 Task: Make A Halftone Pattern.
Action: Mouse moved to (256, 558)
Screenshot: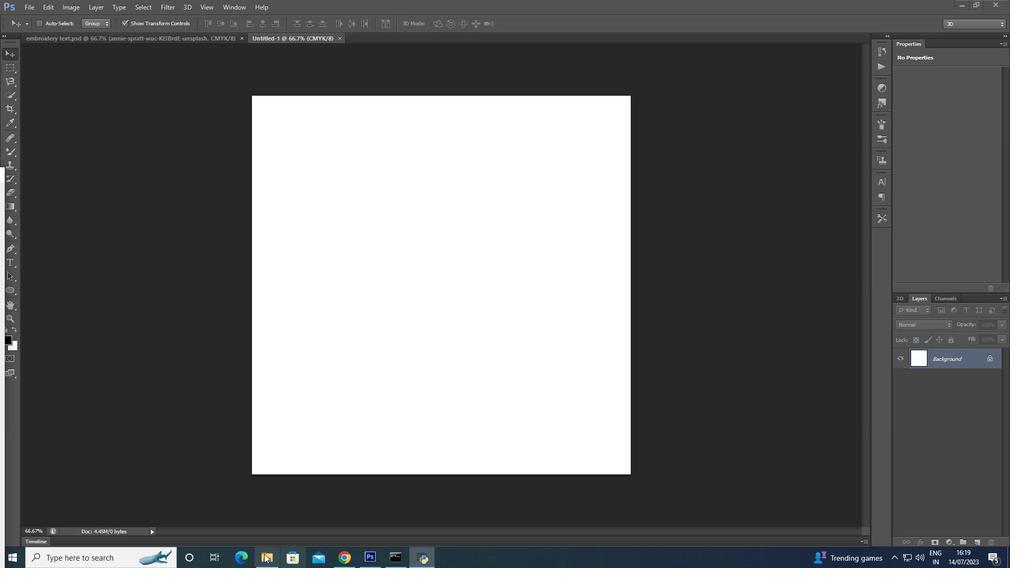 
Action: Mouse pressed left at (256, 558)
Screenshot: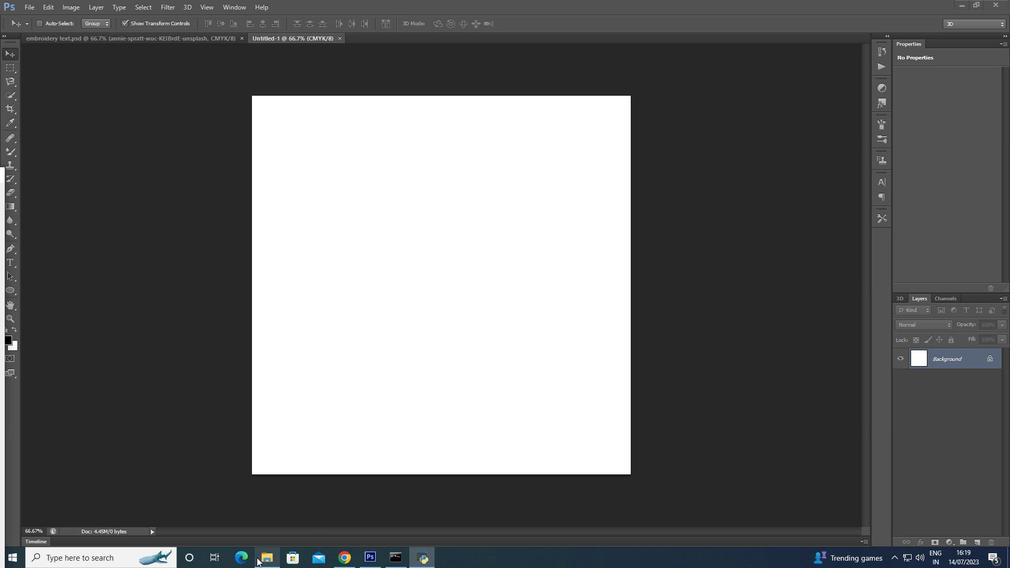 
Action: Mouse moved to (386, 228)
Screenshot: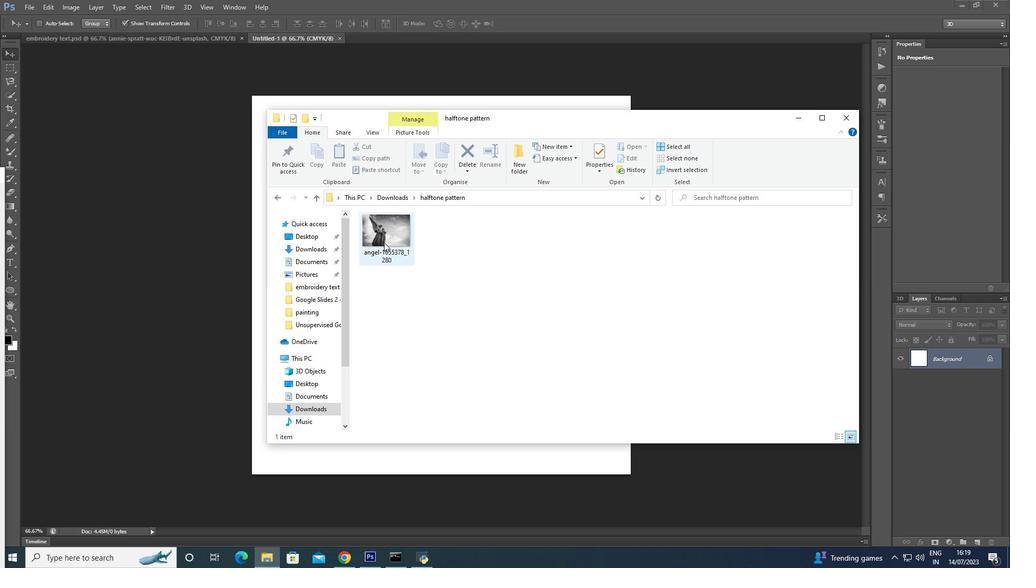 
Action: Mouse pressed left at (386, 228)
Screenshot: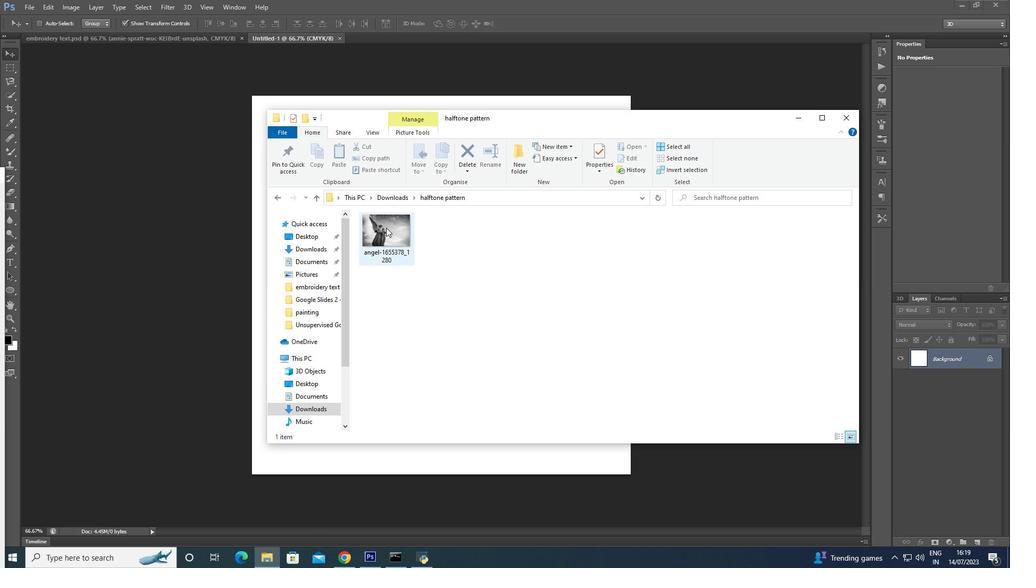 
Action: Mouse moved to (432, 258)
Screenshot: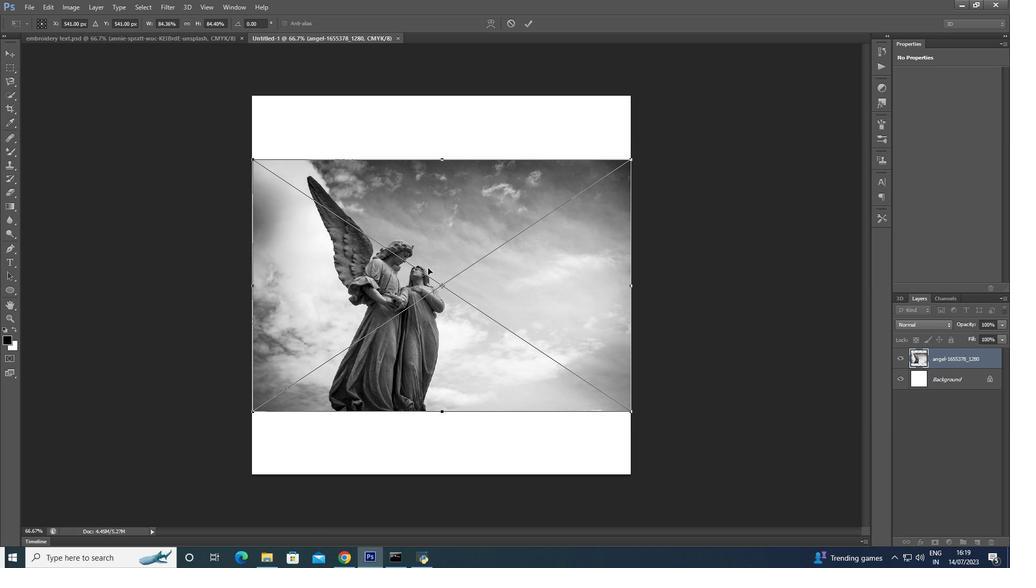 
Action: Mouse pressed left at (432, 258)
Screenshot: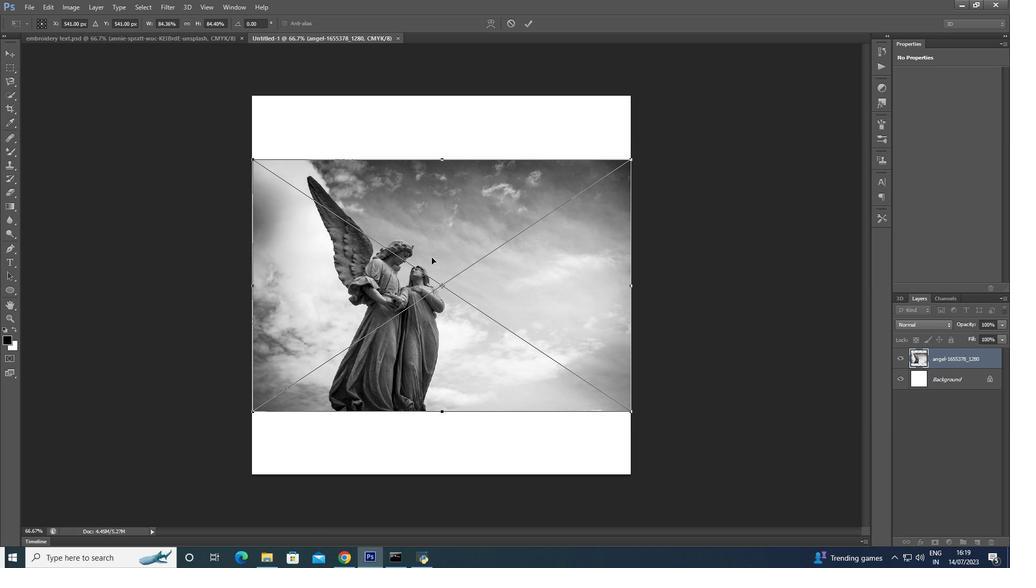 
Action: Mouse moved to (433, 249)
Screenshot: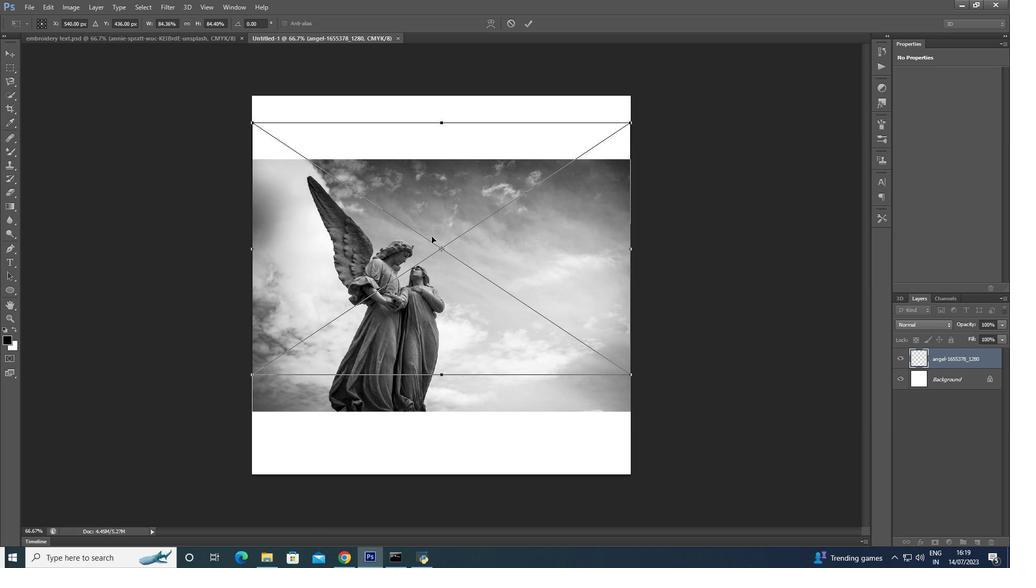 
Action: Mouse pressed left at (433, 249)
Screenshot: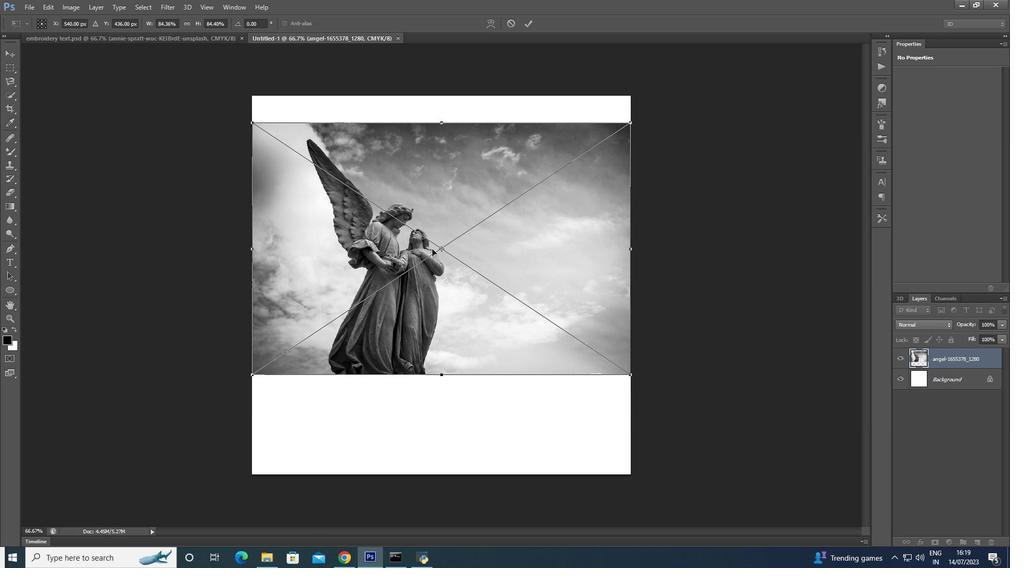 
Action: Mouse moved to (432, 186)
Screenshot: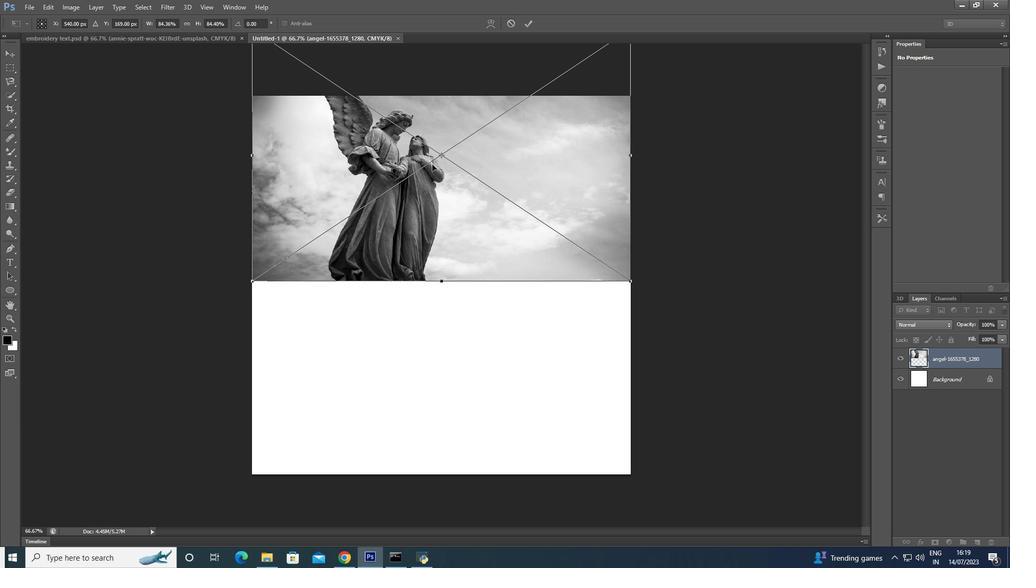 
Action: Mouse pressed left at (432, 186)
Screenshot: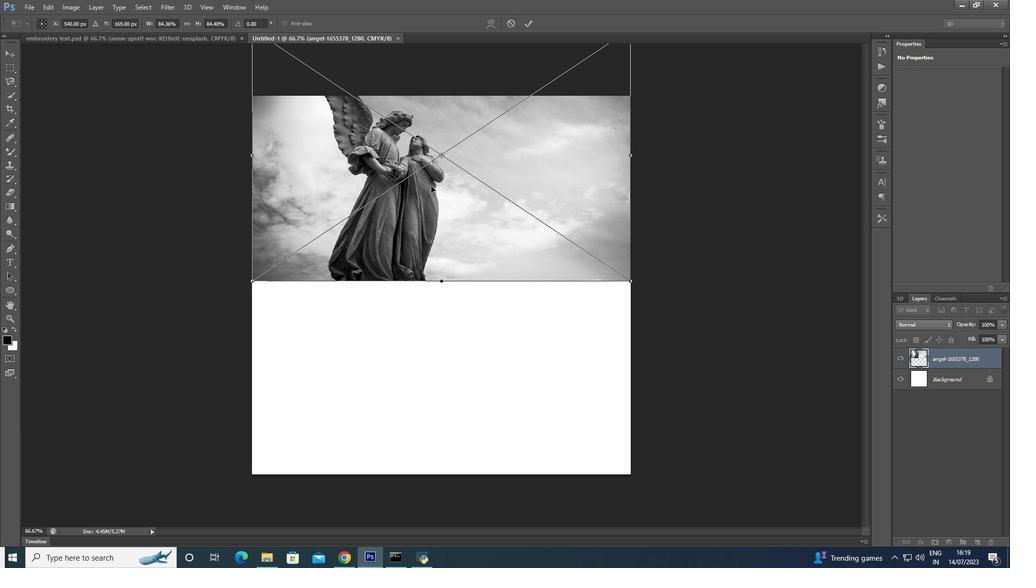 
Action: Mouse moved to (428, 275)
Screenshot: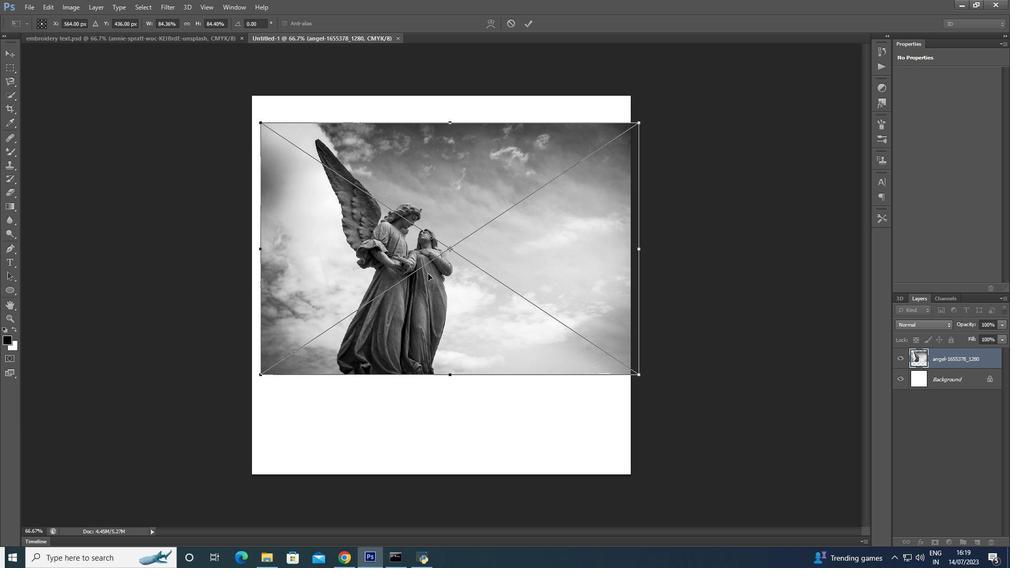 
Action: Key pressed <Key.alt_l>
Screenshot: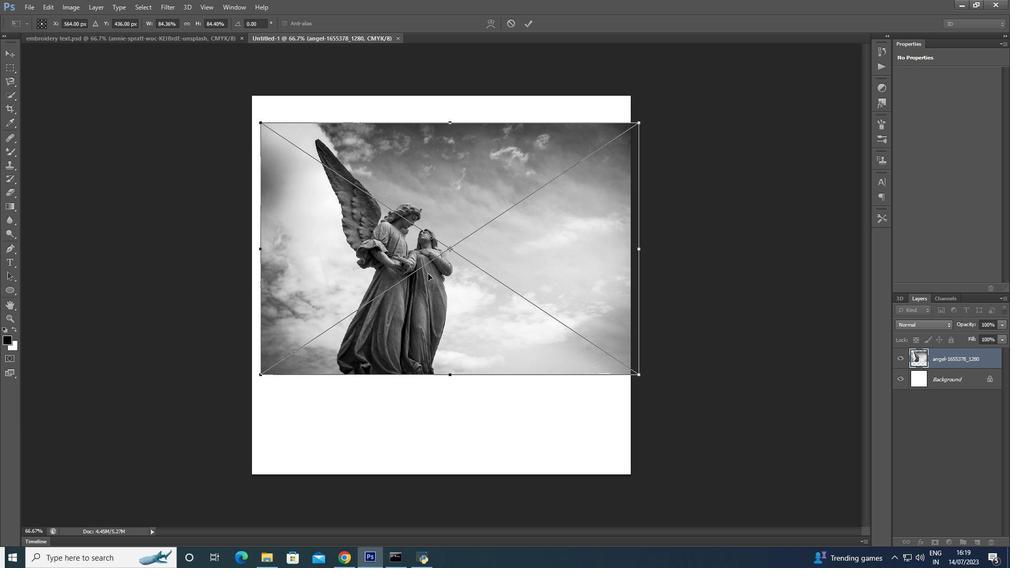 
Action: Mouse moved to (338, 297)
Screenshot: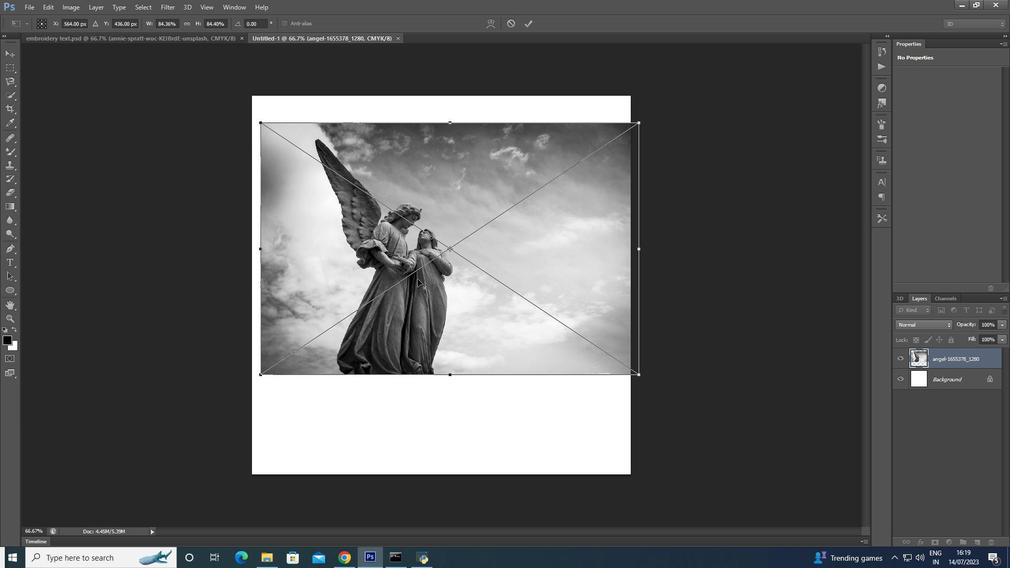 
Action: Key pressed <Key.shift>
Screenshot: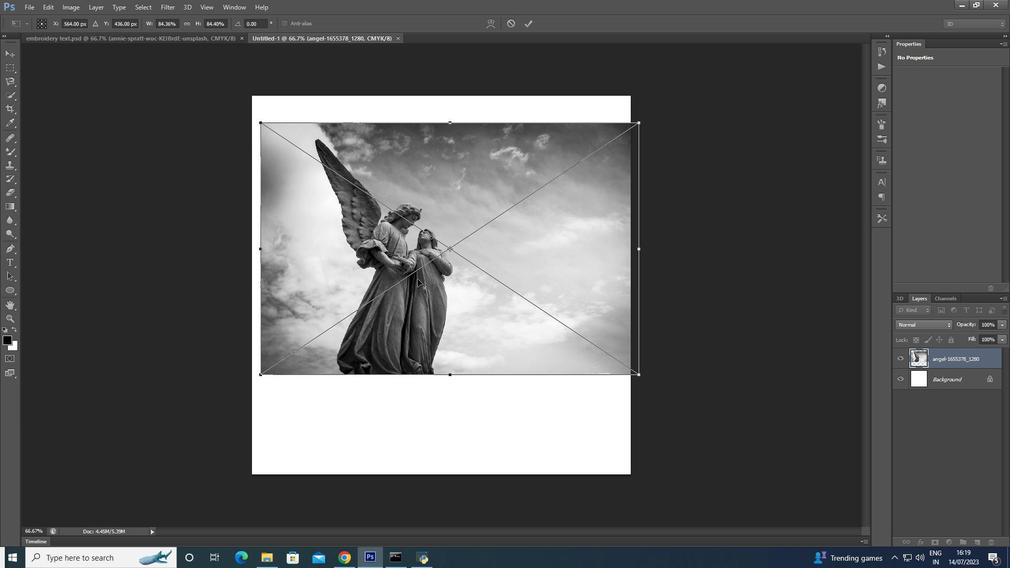 
Action: Mouse moved to (265, 378)
Screenshot: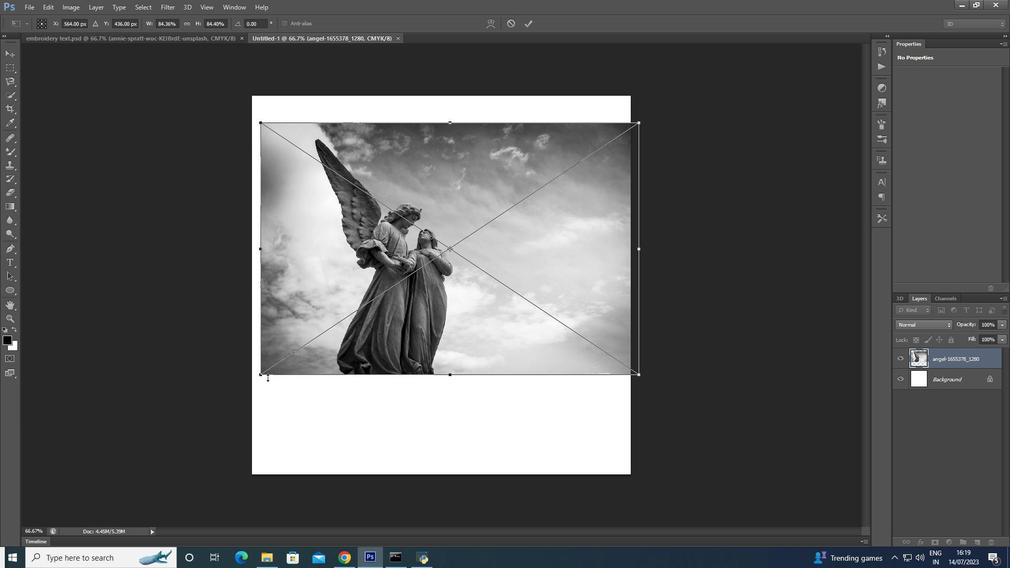 
Action: Key pressed <Key.shift>
Screenshot: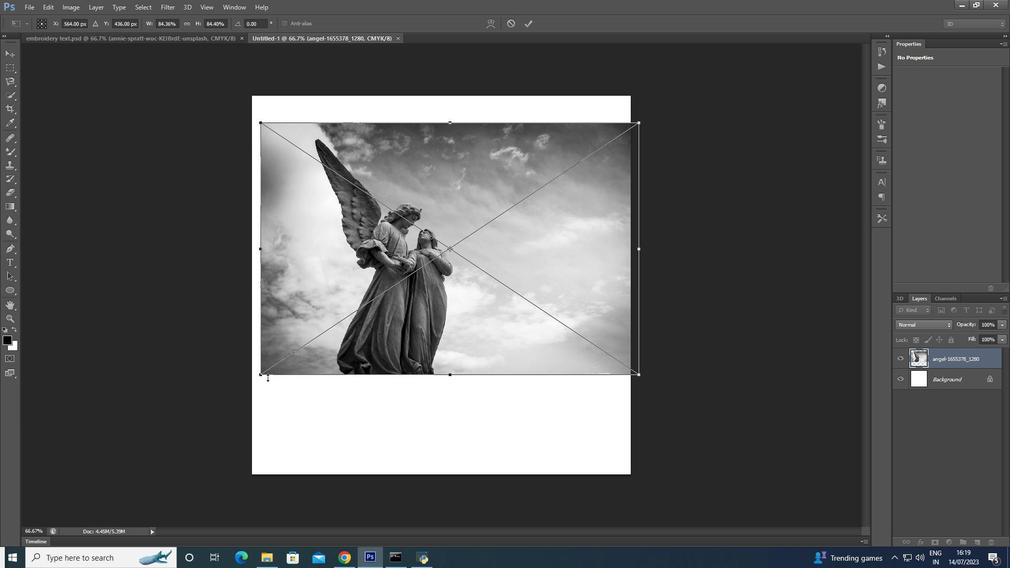 
Action: Mouse moved to (264, 378)
Screenshot: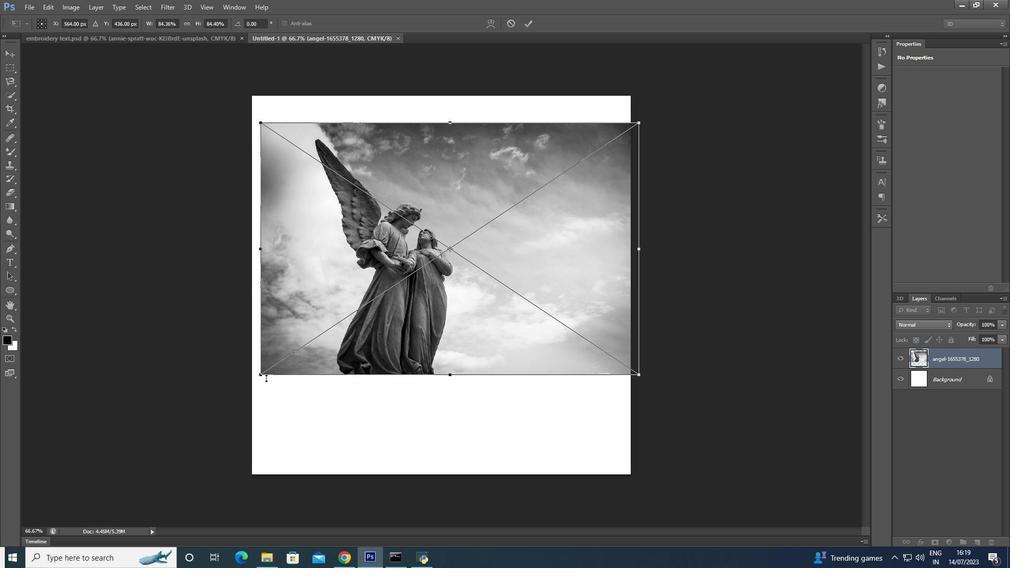 
Action: Key pressed <Key.shift>
Screenshot: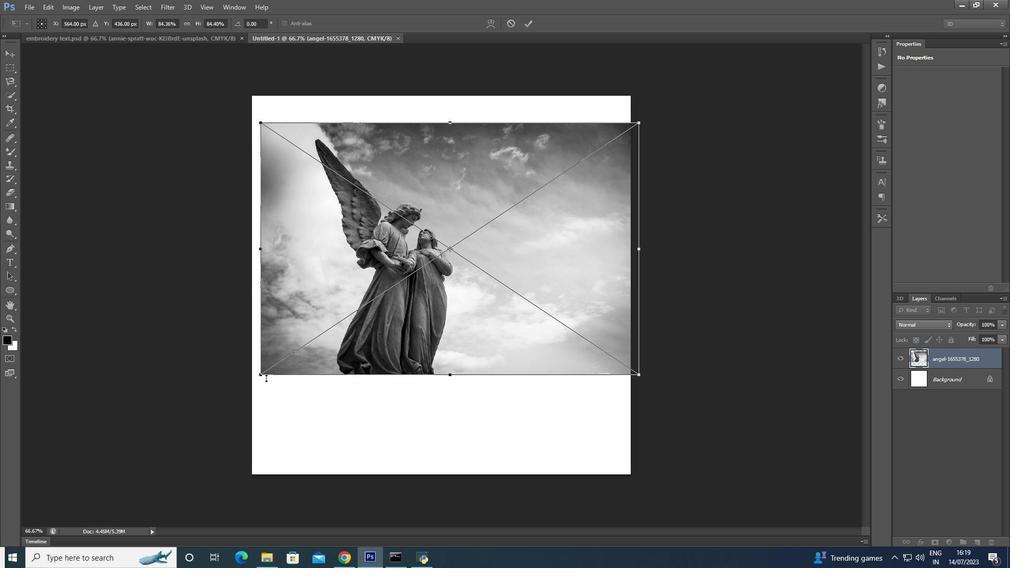 
Action: Mouse moved to (262, 378)
Screenshot: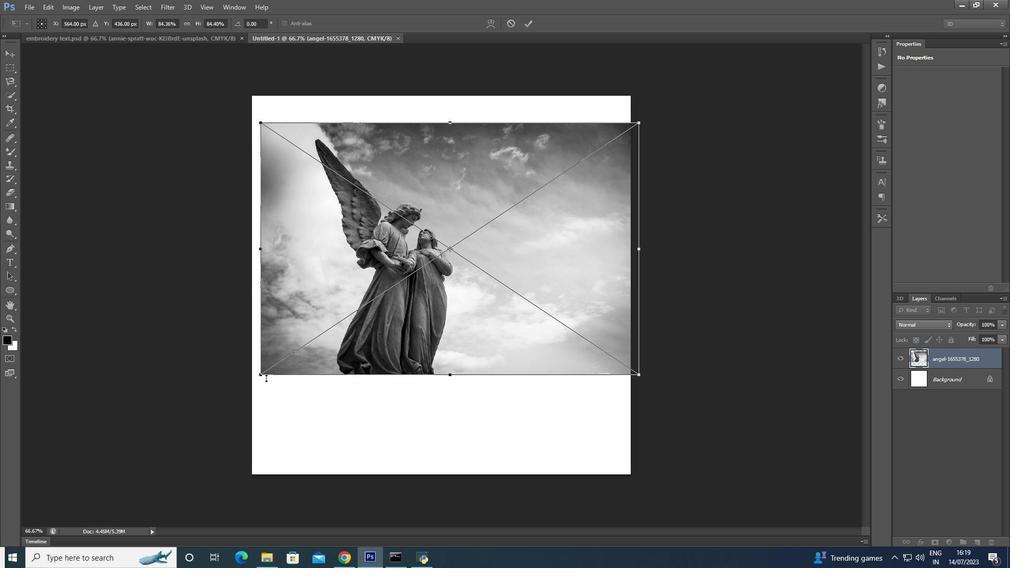 
Action: Key pressed <Key.shift>
Screenshot: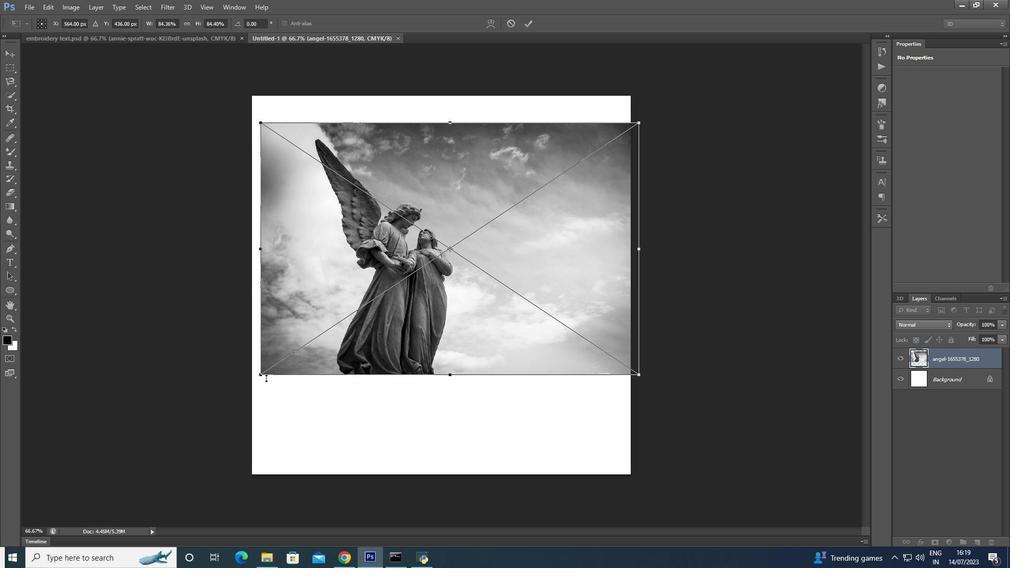 
Action: Mouse moved to (261, 378)
Screenshot: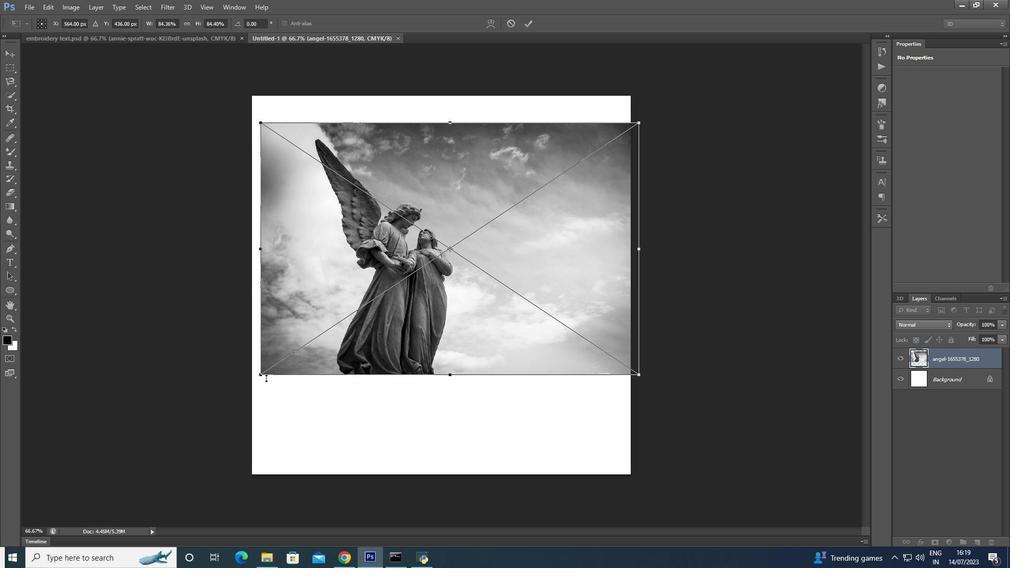 
Action: Key pressed <Key.shift><Key.shift>
Screenshot: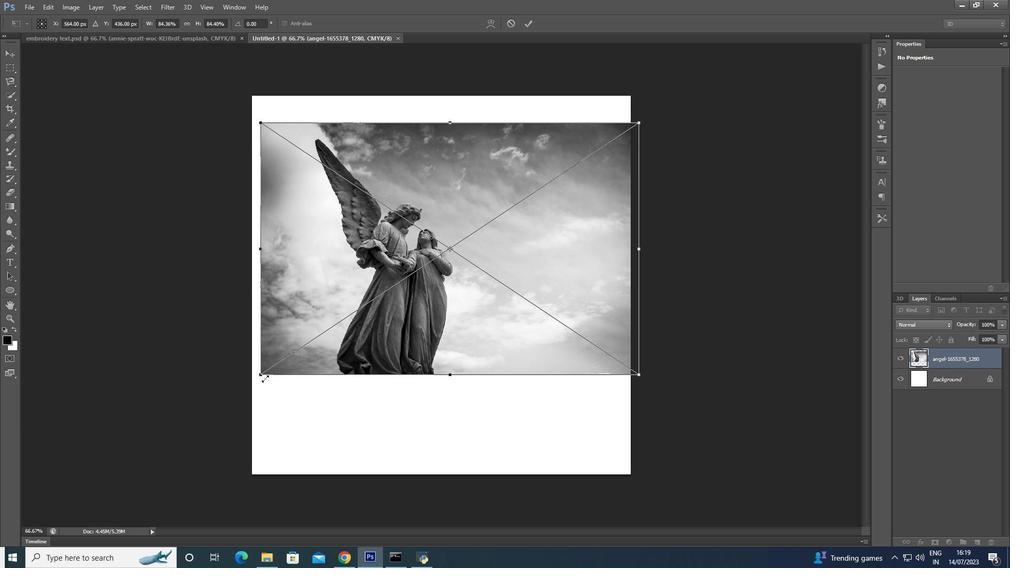 
Action: Mouse moved to (261, 378)
Screenshot: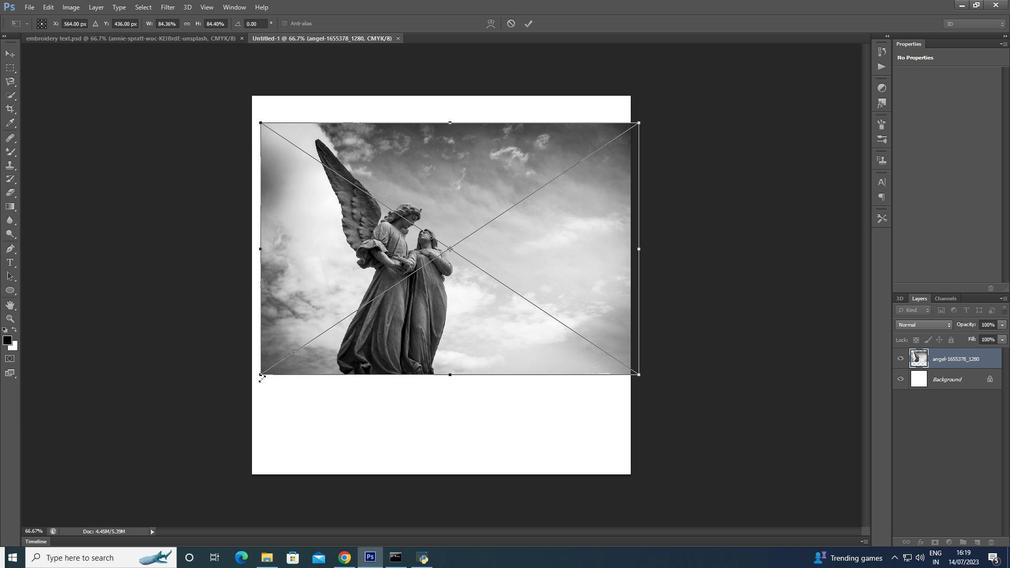 
Action: Key pressed <Key.shift><Key.shift><Key.shift><Key.shift><Key.shift><Key.shift><Key.shift>
Screenshot: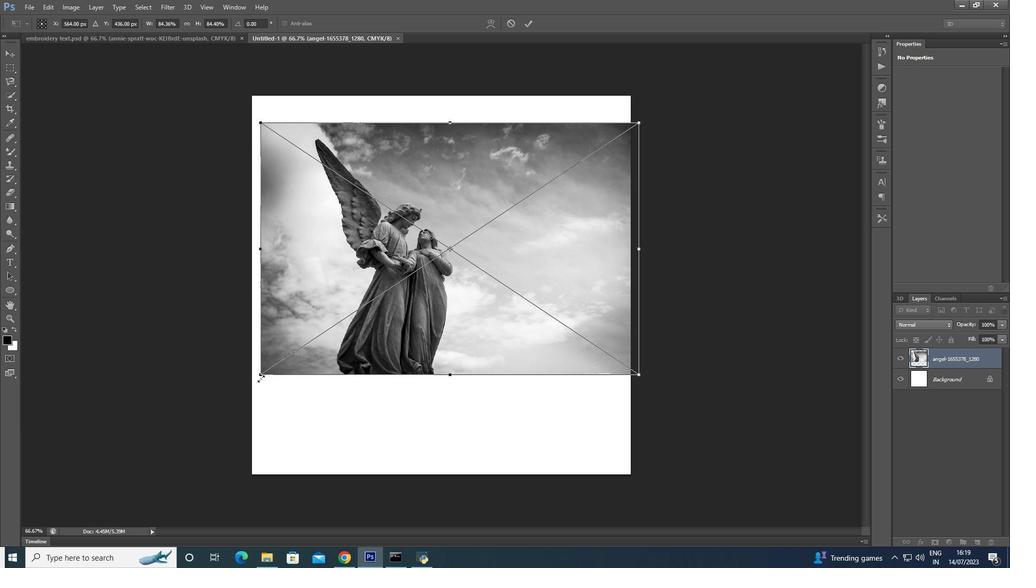 
Action: Mouse moved to (260, 378)
Screenshot: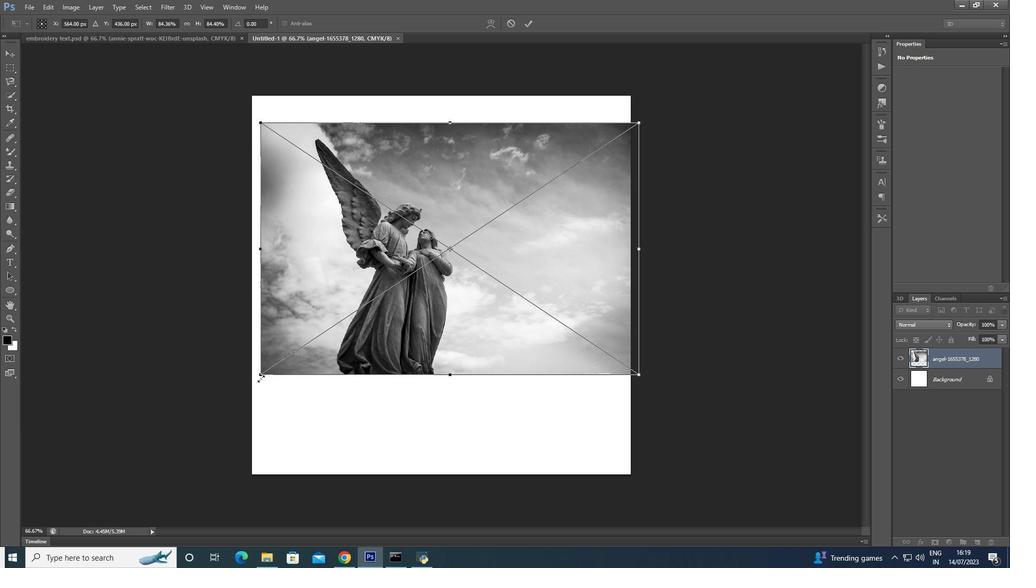 
Action: Mouse pressed left at (260, 378)
Screenshot: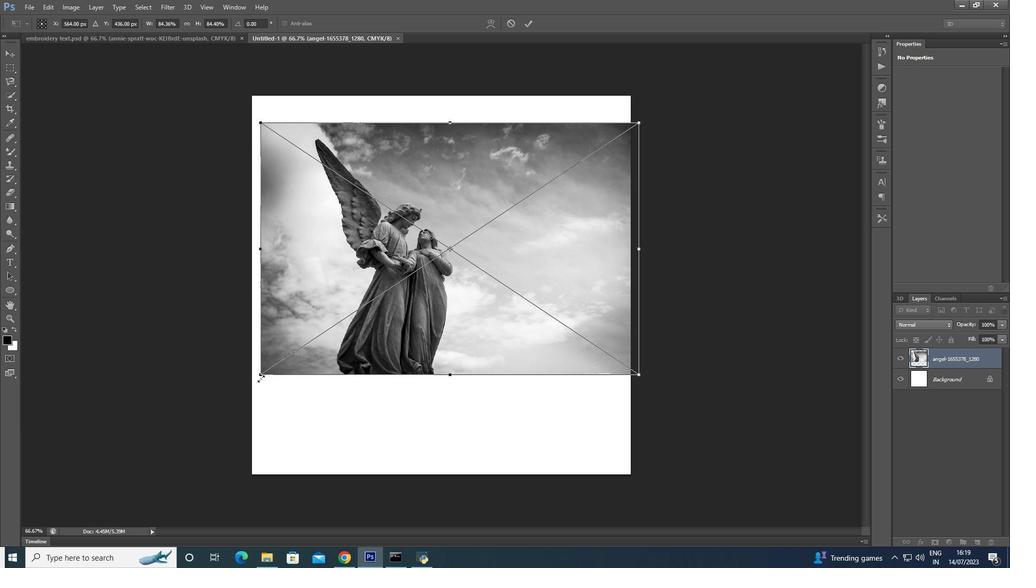 
Action: Key pressed <Key.shift><Key.shift><Key.shift><Key.shift>
Screenshot: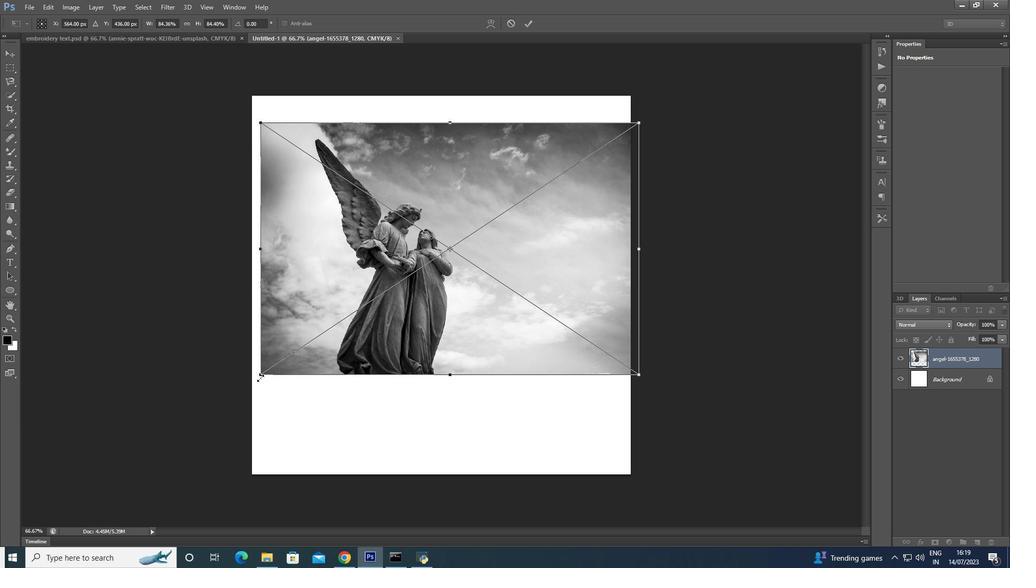 
Action: Mouse moved to (259, 378)
Screenshot: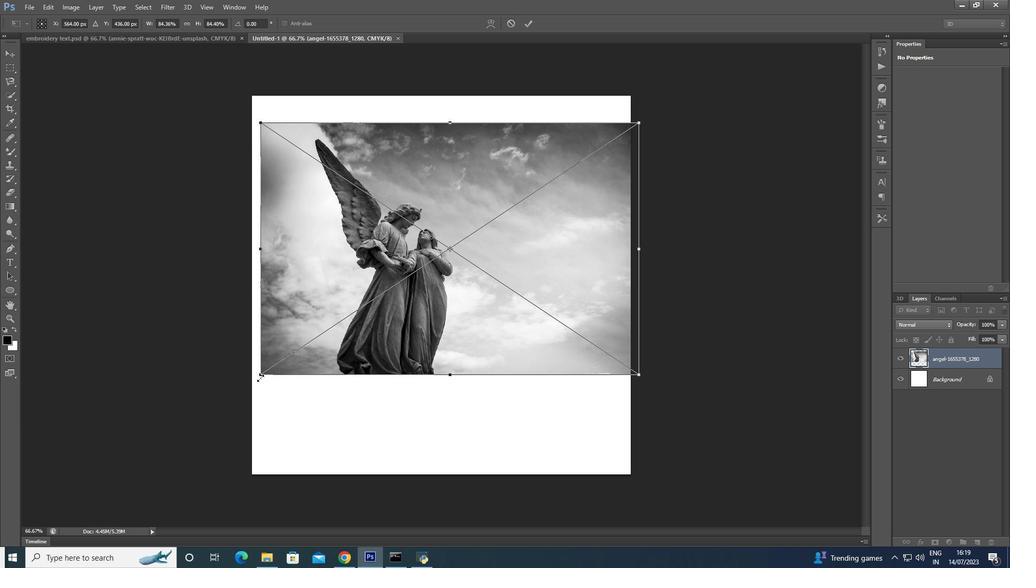 
Action: Key pressed <Key.shift>
Screenshot: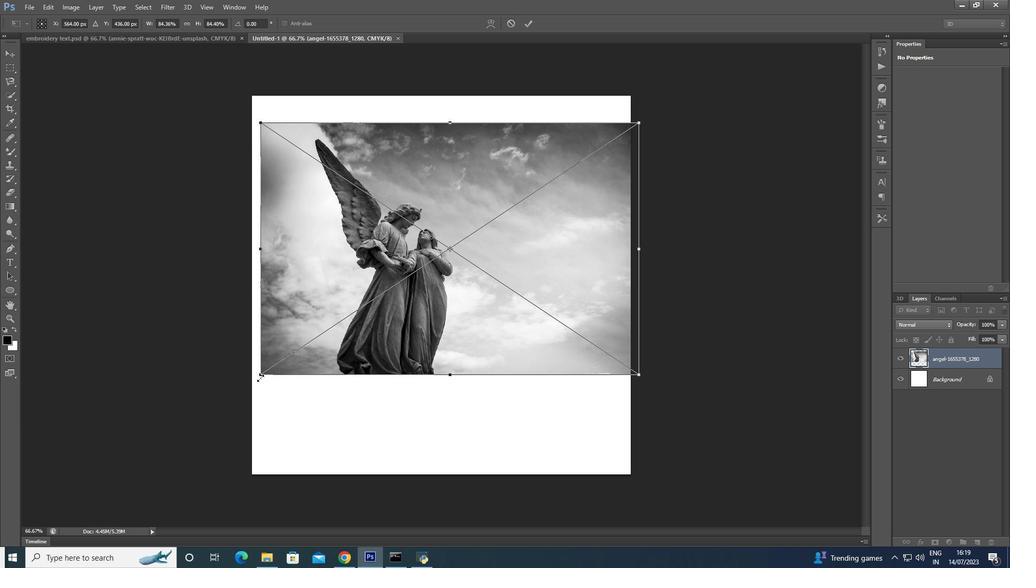 
Action: Mouse moved to (258, 380)
Screenshot: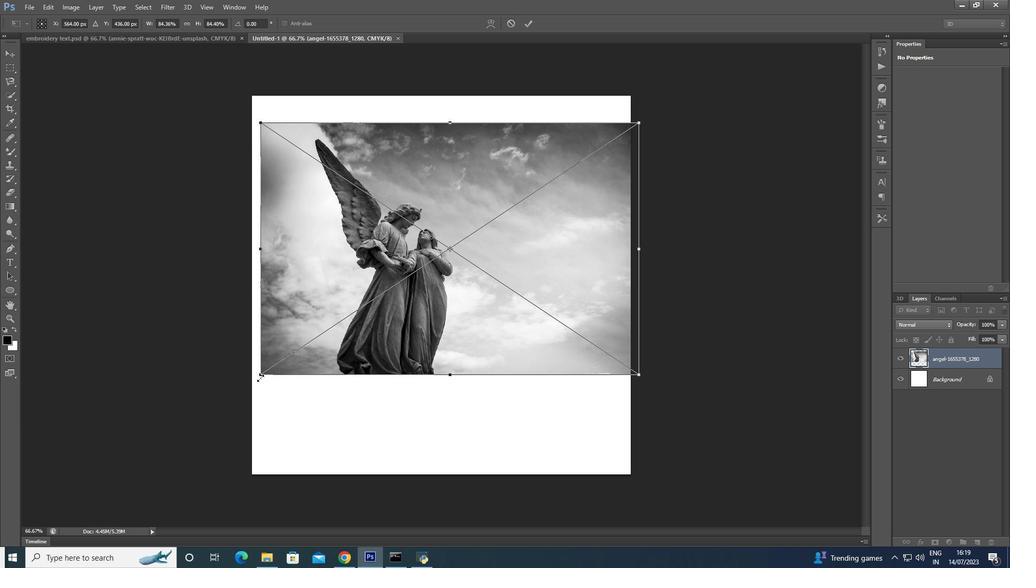 
Action: Key pressed <Key.shift>
Screenshot: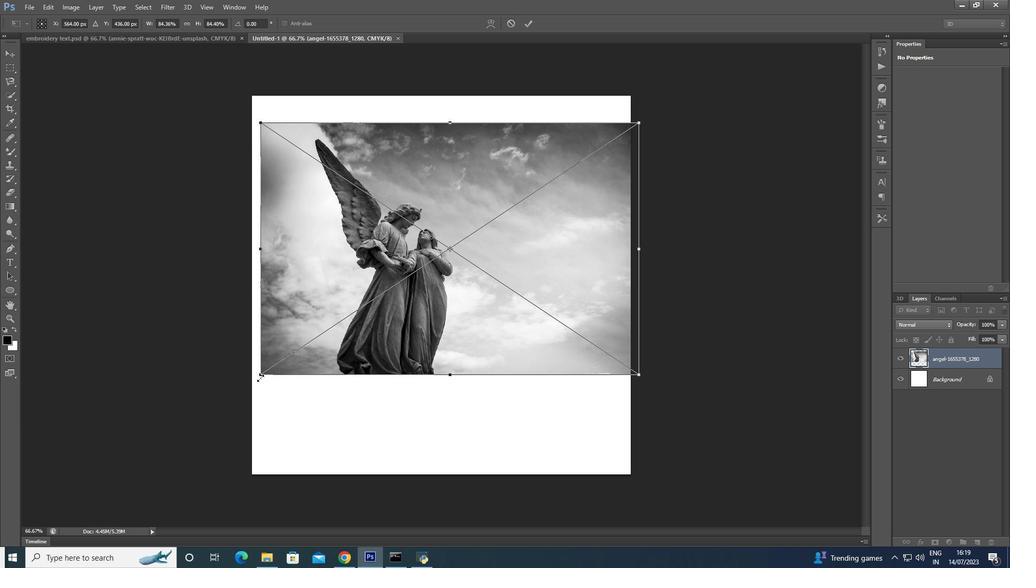 
Action: Mouse moved to (256, 384)
Screenshot: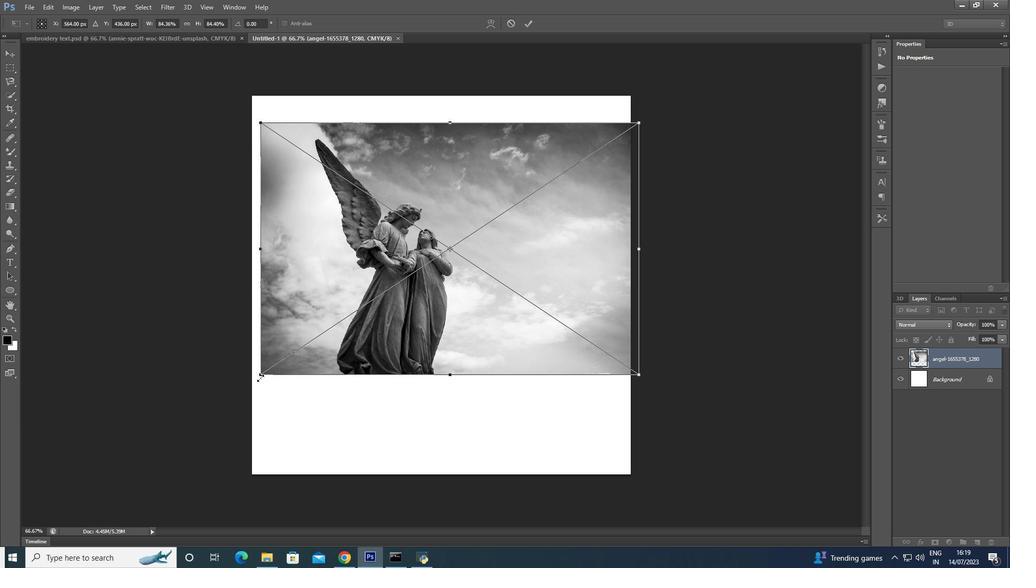 
Action: Key pressed <Key.shift>
Screenshot: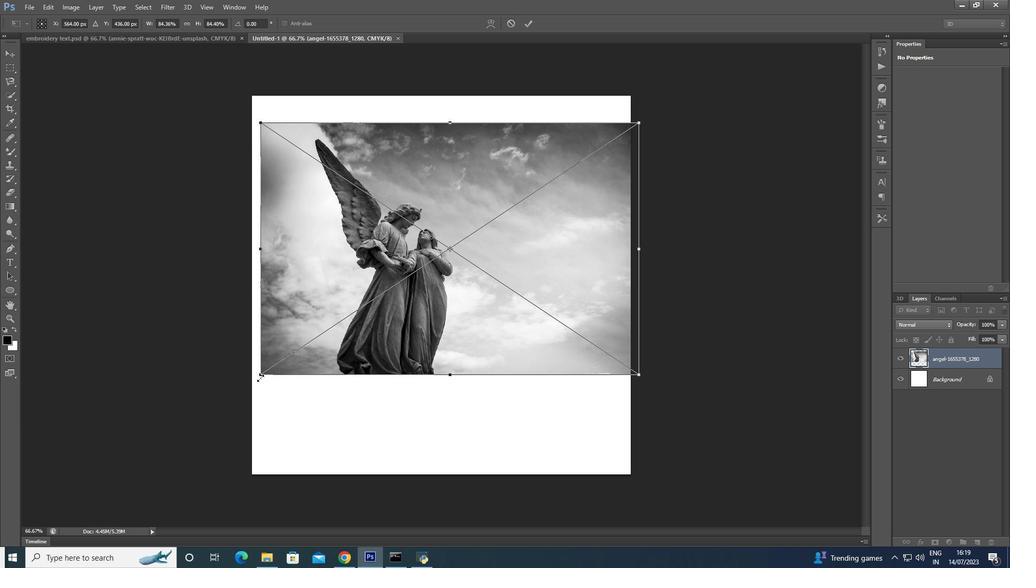 
Action: Mouse moved to (256, 385)
Screenshot: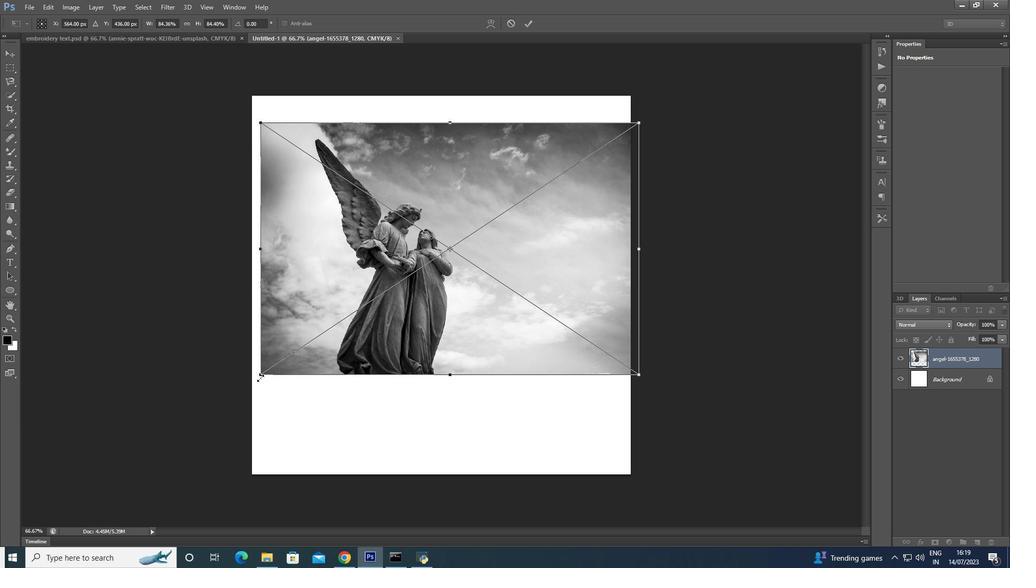 
Action: Key pressed <Key.shift>
Screenshot: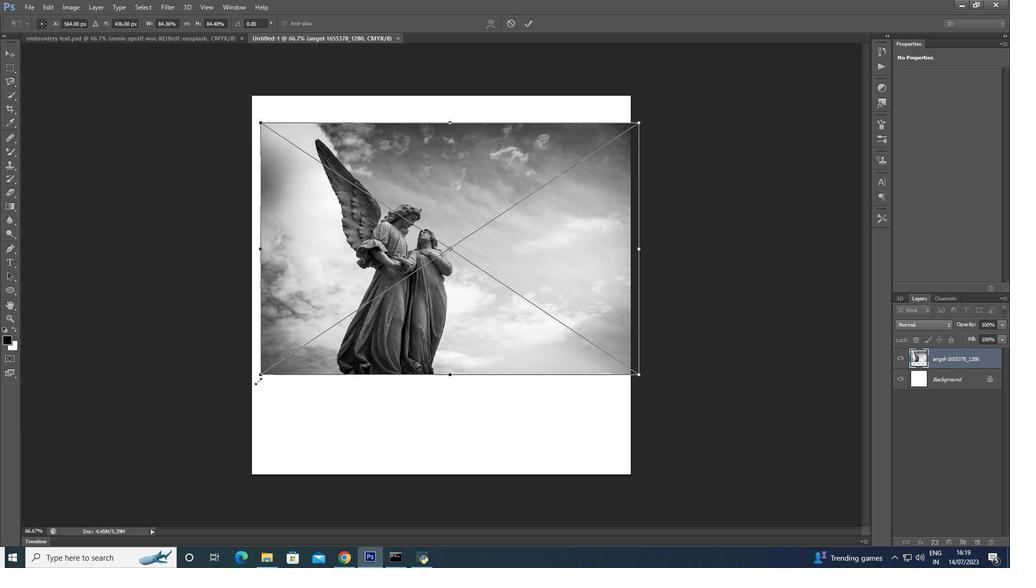 
Action: Mouse moved to (251, 397)
Screenshot: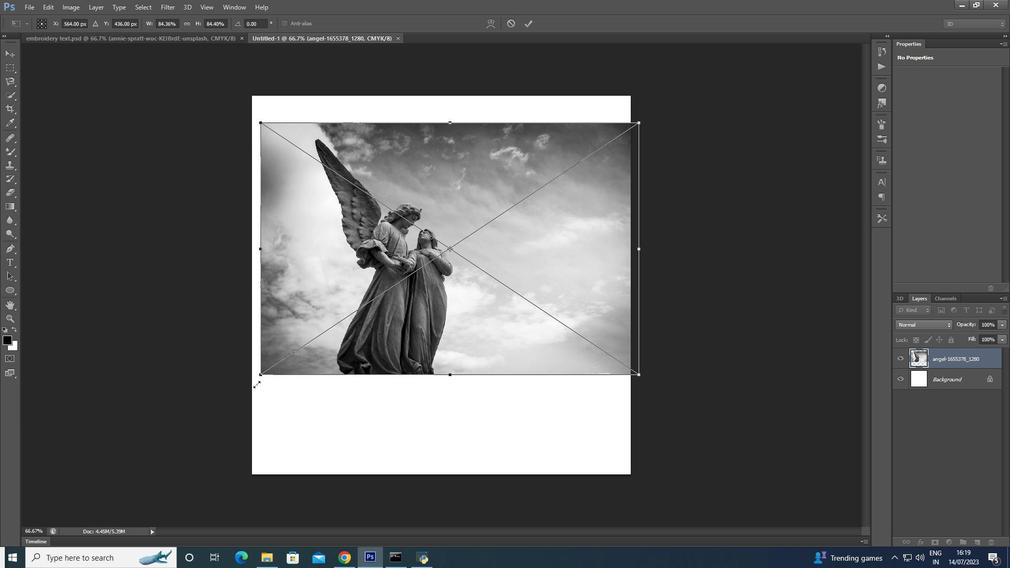 
Action: Key pressed <Key.shift>
Screenshot: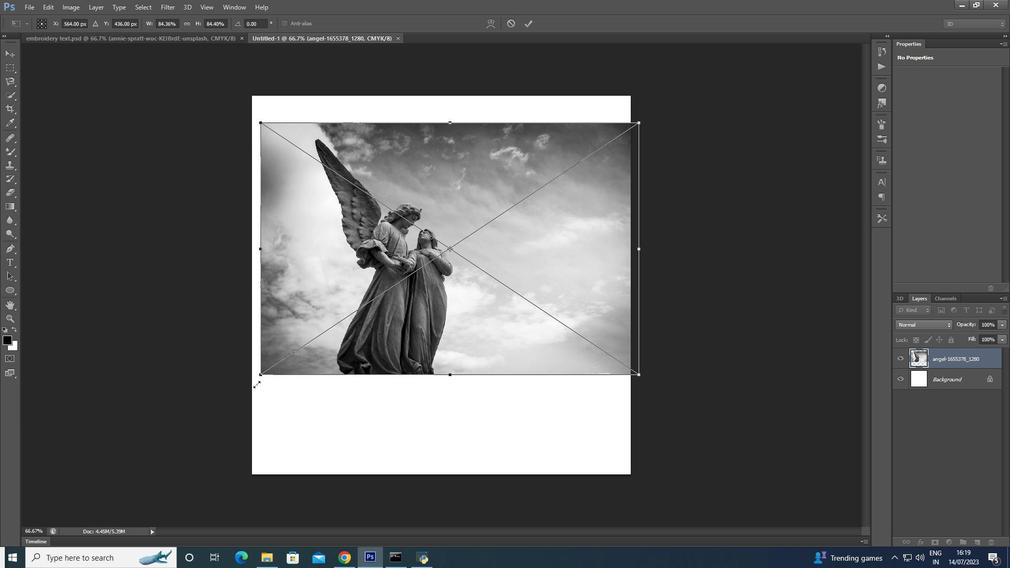 
Action: Mouse moved to (249, 401)
Screenshot: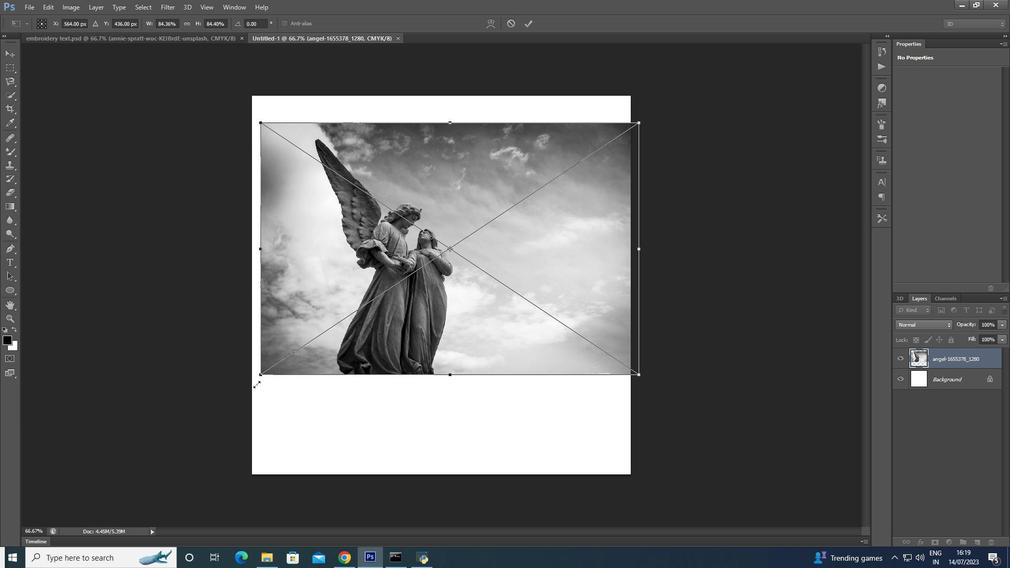 
Action: Key pressed <Key.shift>
Screenshot: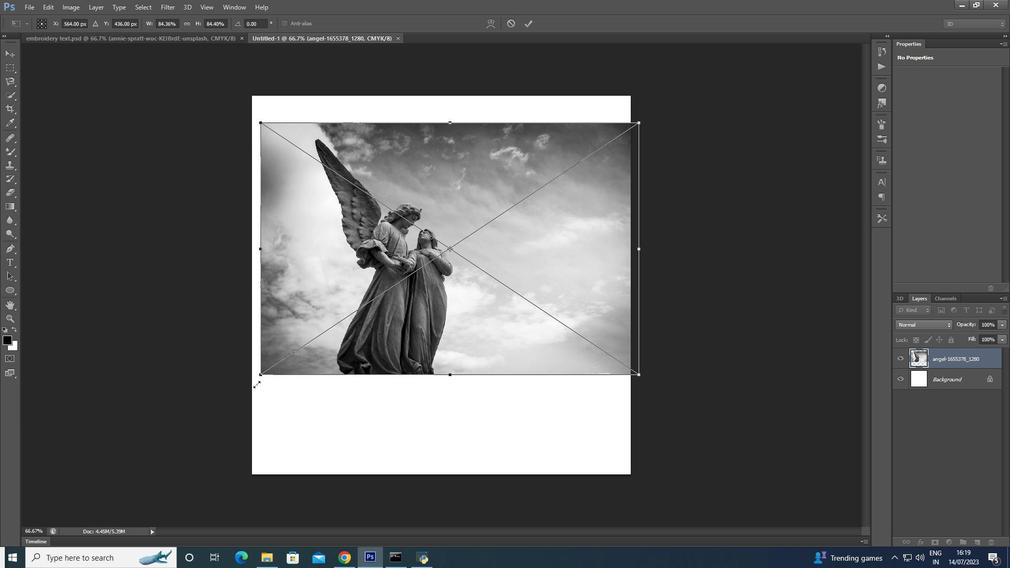 
Action: Mouse moved to (249, 402)
Screenshot: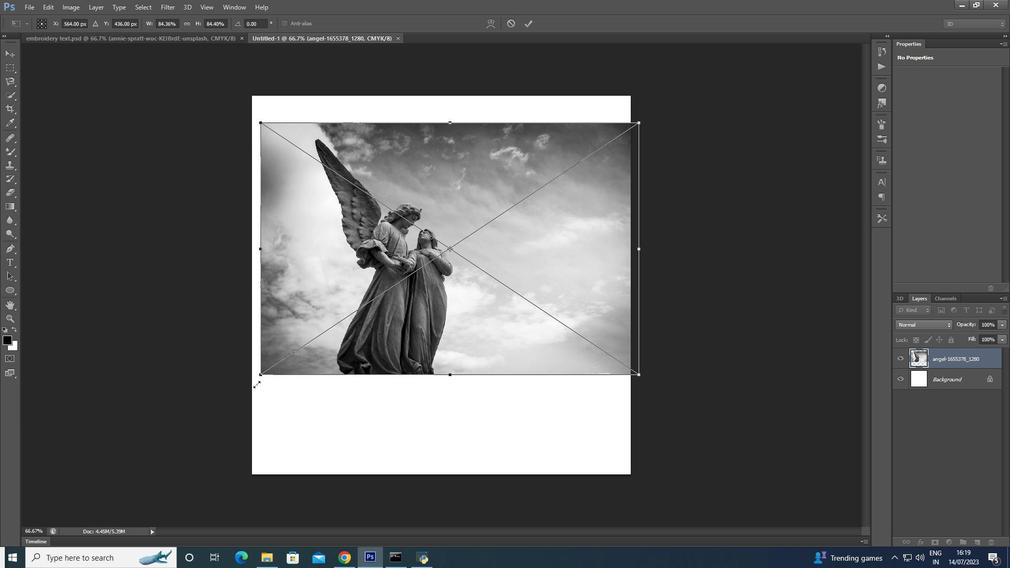 
Action: Key pressed <Key.shift>
Screenshot: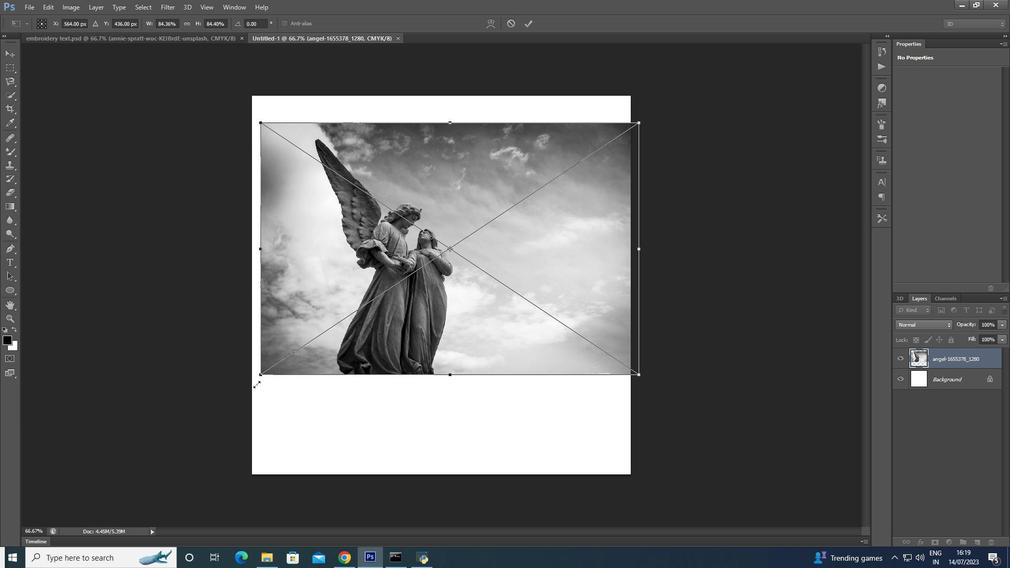 
Action: Mouse moved to (248, 407)
Screenshot: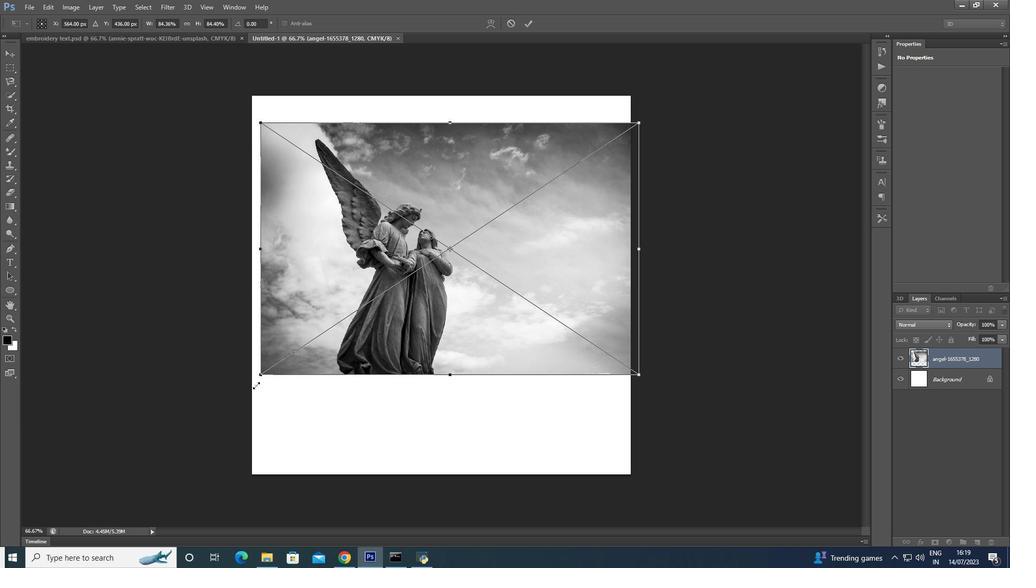 
Action: Key pressed <Key.shift>
Screenshot: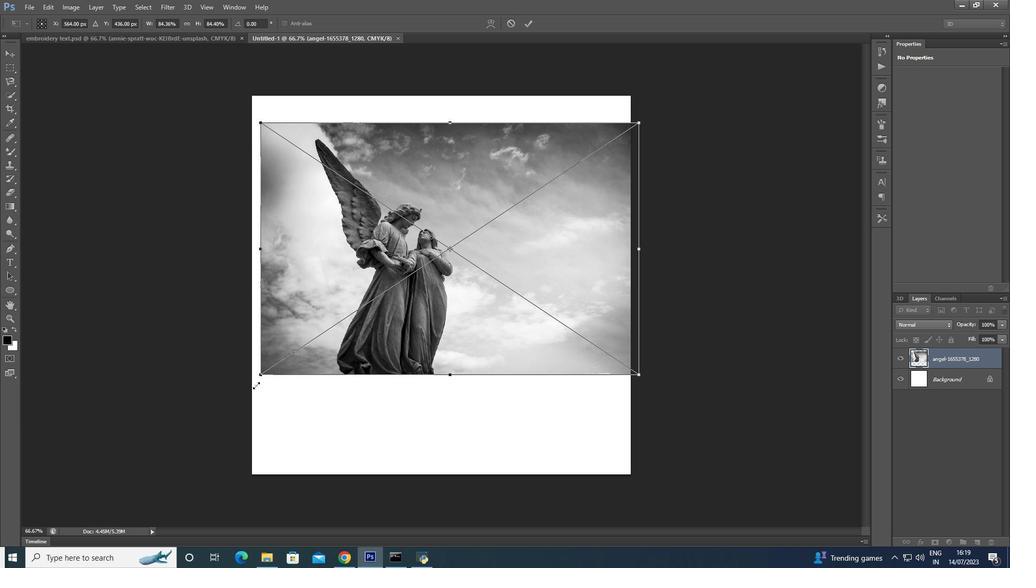 
Action: Mouse moved to (246, 417)
Screenshot: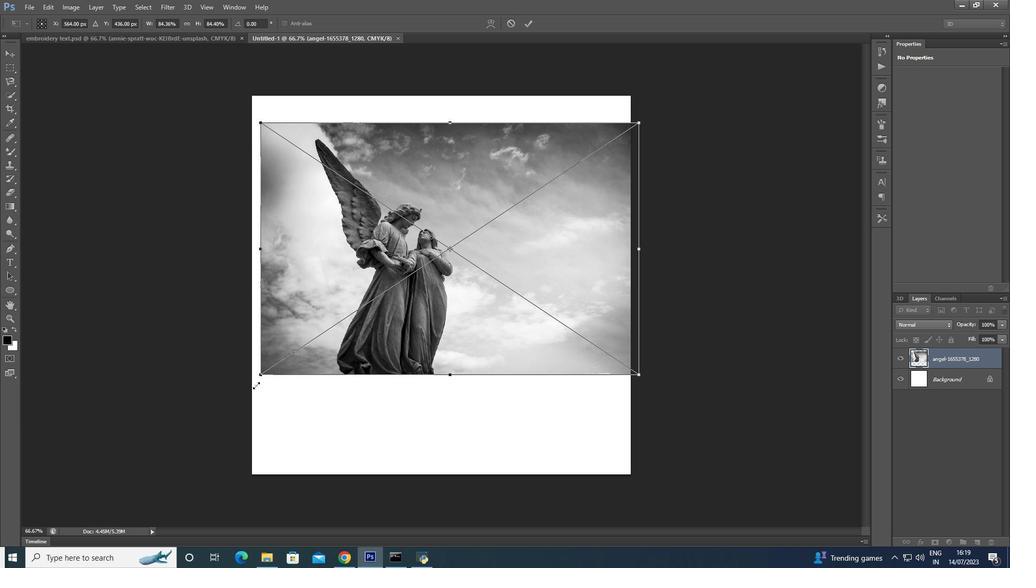 
Action: Key pressed <Key.shift>
Screenshot: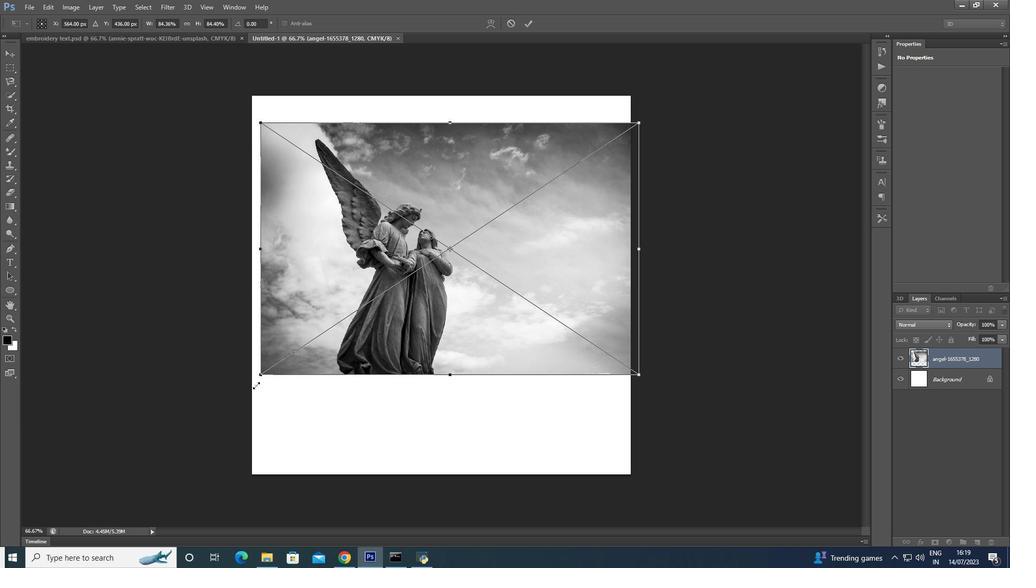 
Action: Mouse moved to (245, 426)
Screenshot: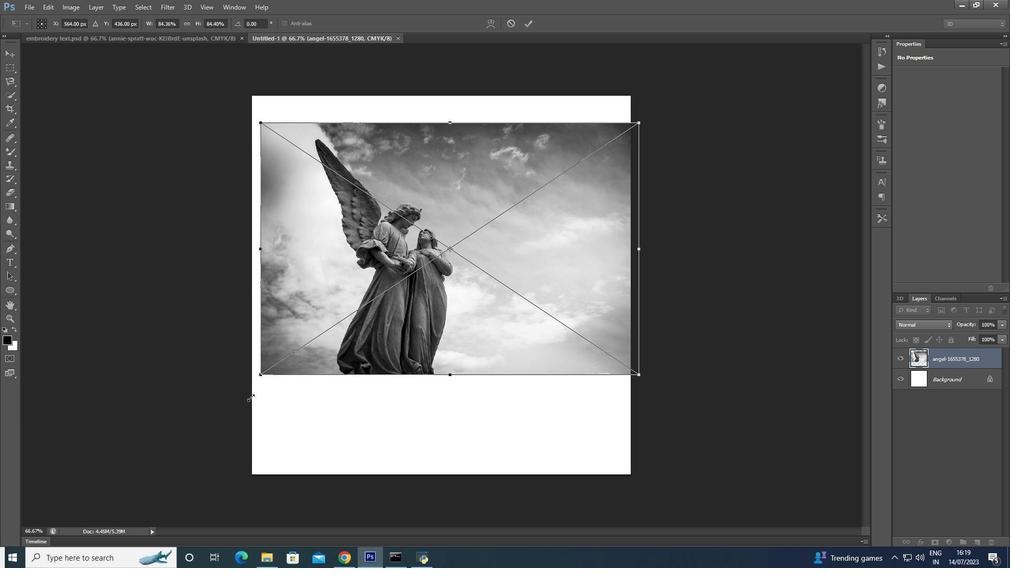 
Action: Key pressed <Key.shift>
Screenshot: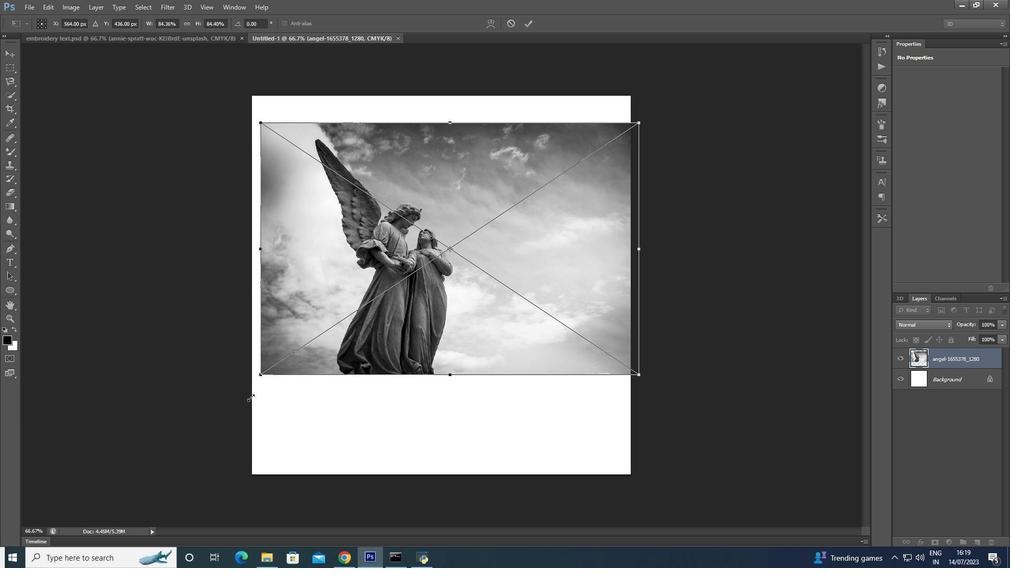 
Action: Mouse moved to (243, 433)
Screenshot: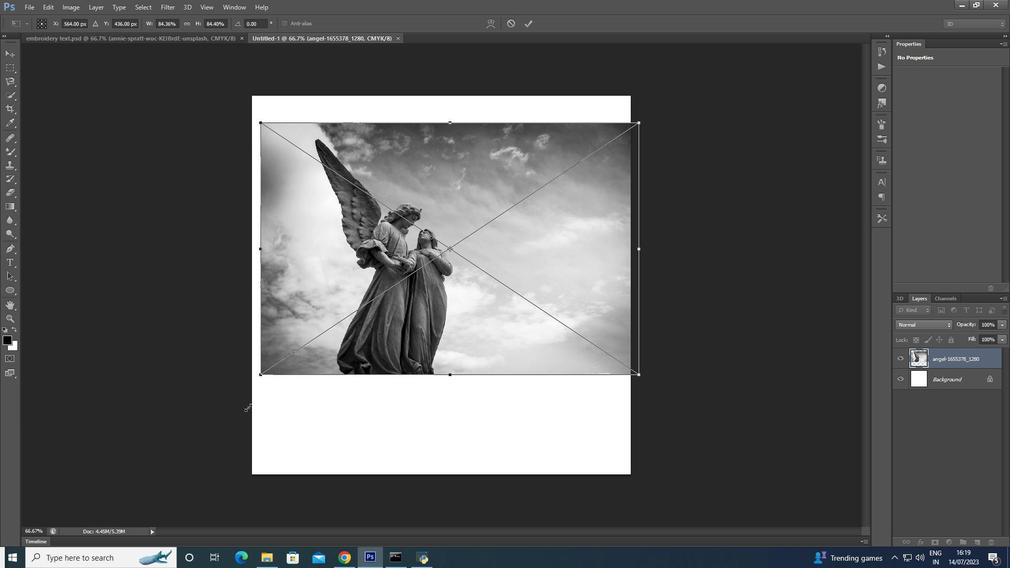 
Action: Key pressed <Key.shift>
Screenshot: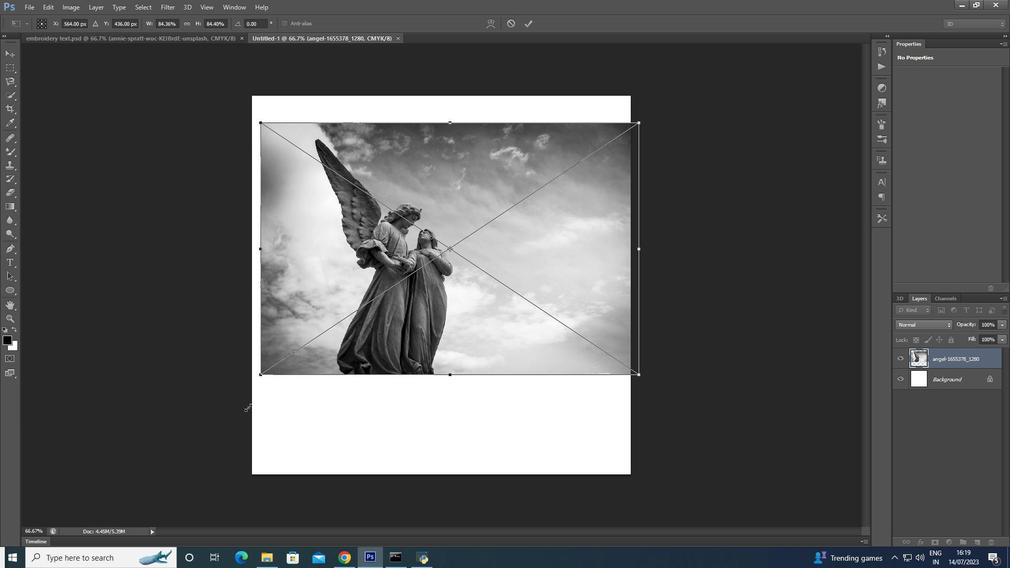 
Action: Mouse moved to (242, 443)
Screenshot: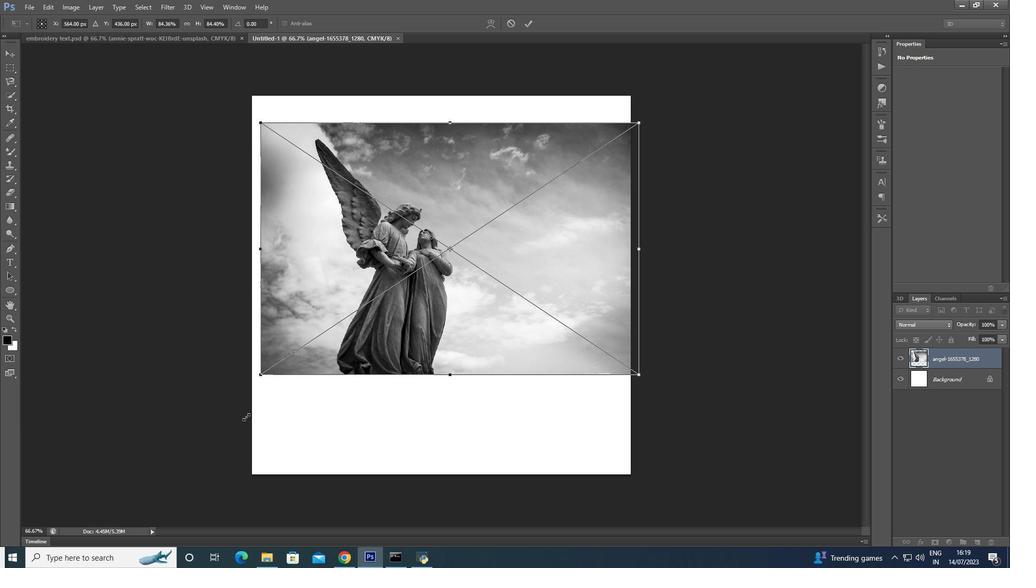 
Action: Key pressed <Key.shift>
Screenshot: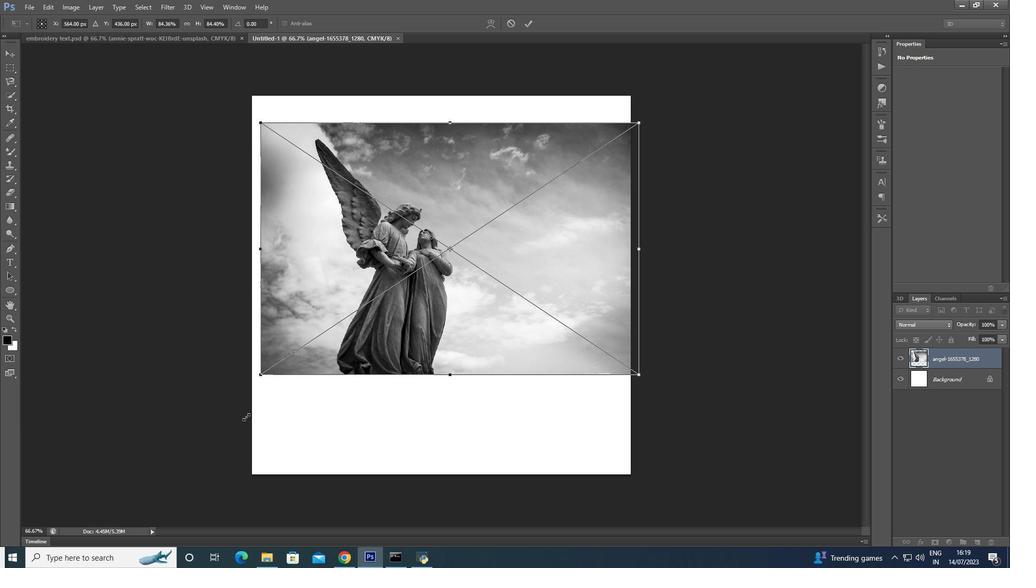 
Action: Mouse moved to (242, 448)
Screenshot: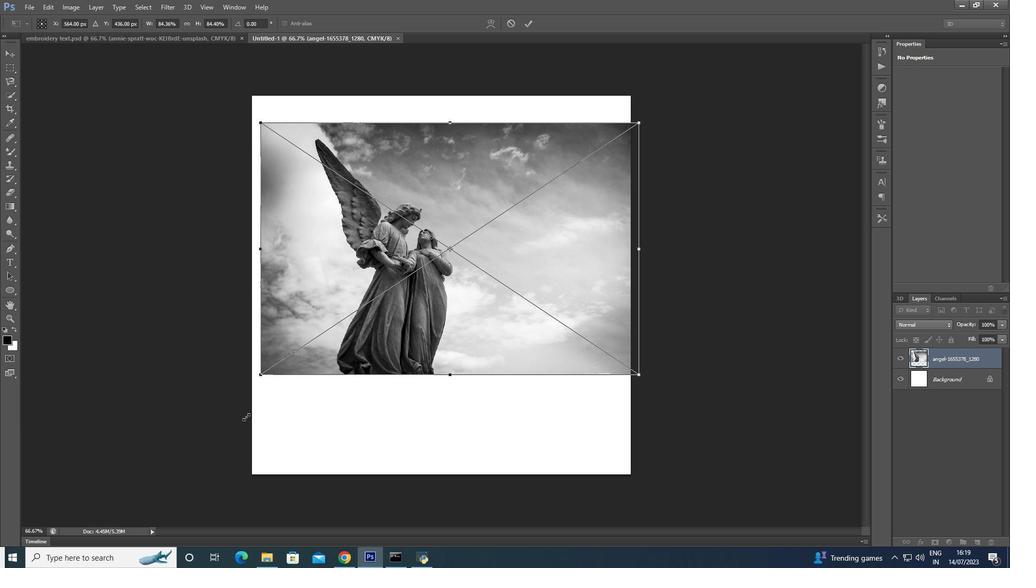 
Action: Key pressed <Key.shift>
Screenshot: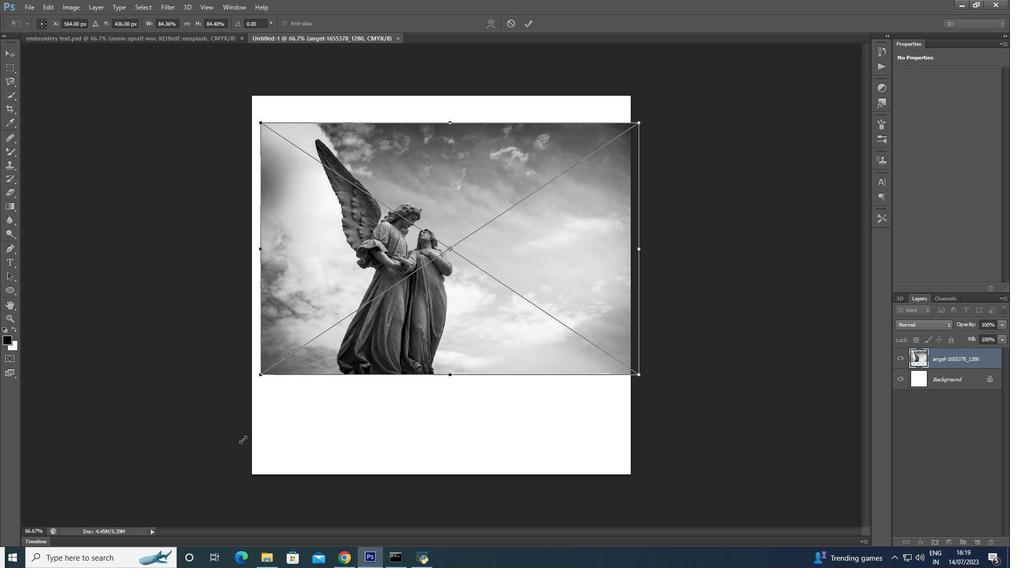 
Action: Mouse moved to (242, 462)
Screenshot: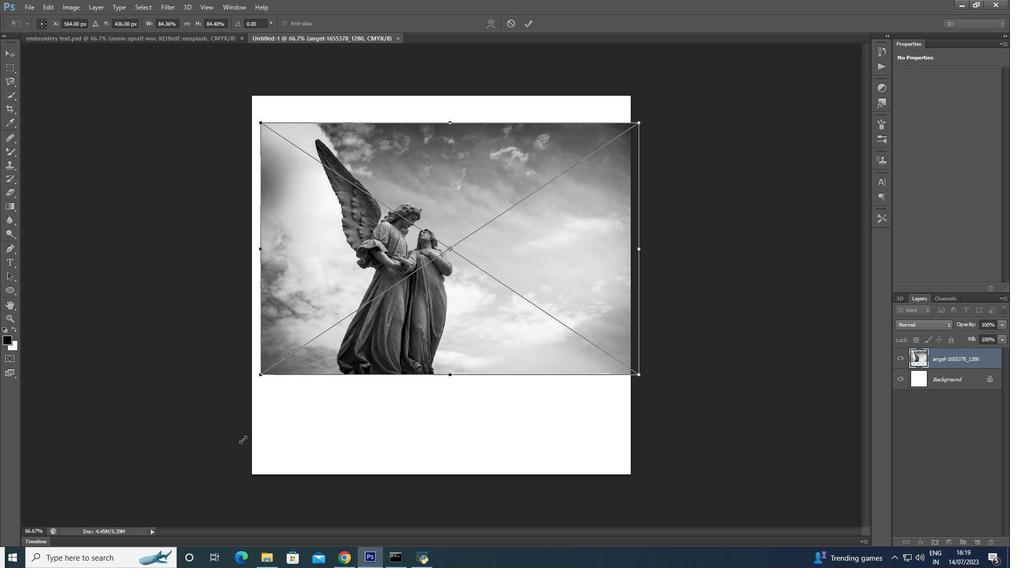 
Action: Key pressed <Key.shift>
Screenshot: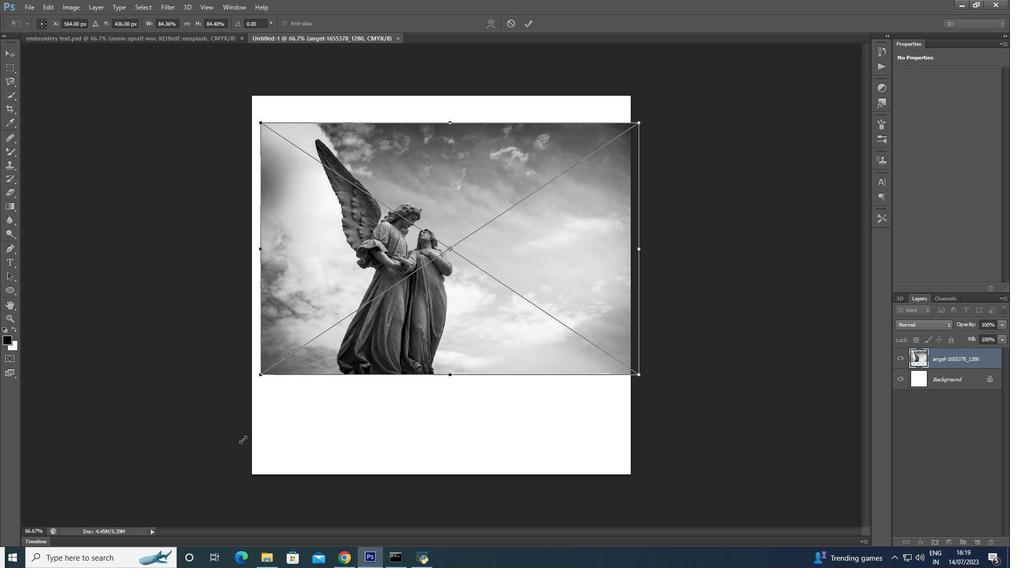 
Action: Mouse moved to (242, 468)
Screenshot: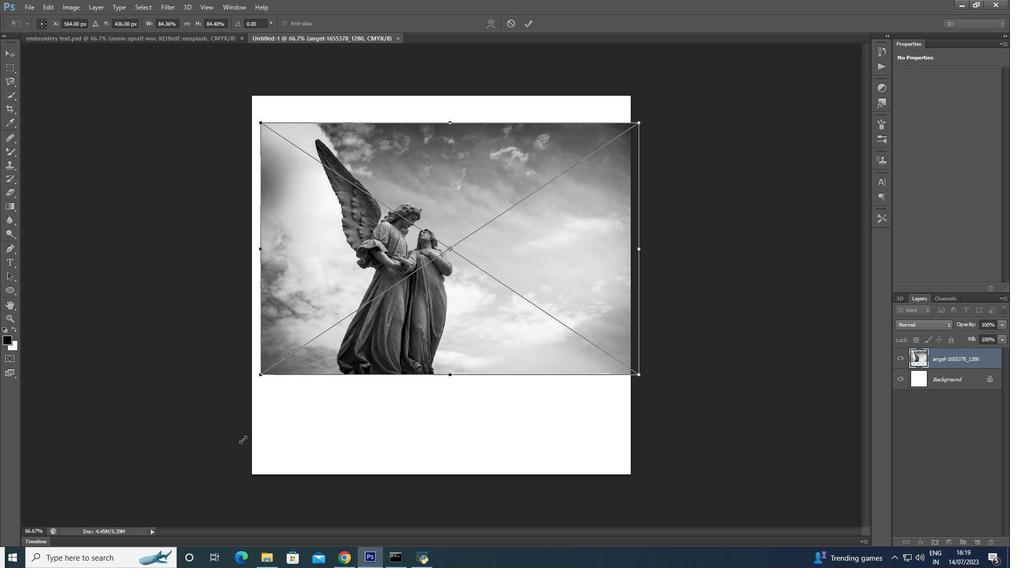 
Action: Key pressed <Key.shift>
Screenshot: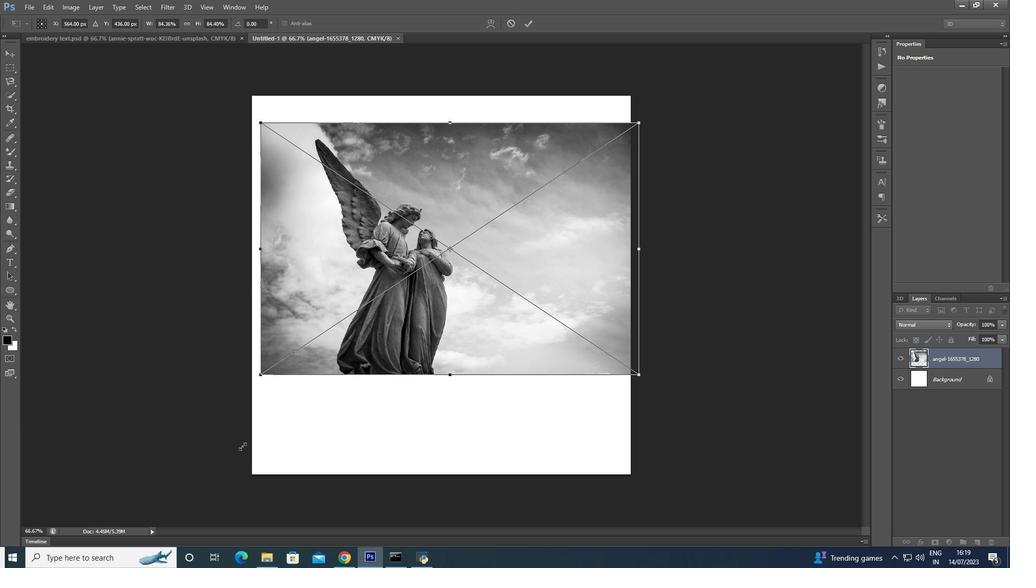 
Action: Mouse moved to (242, 479)
Screenshot: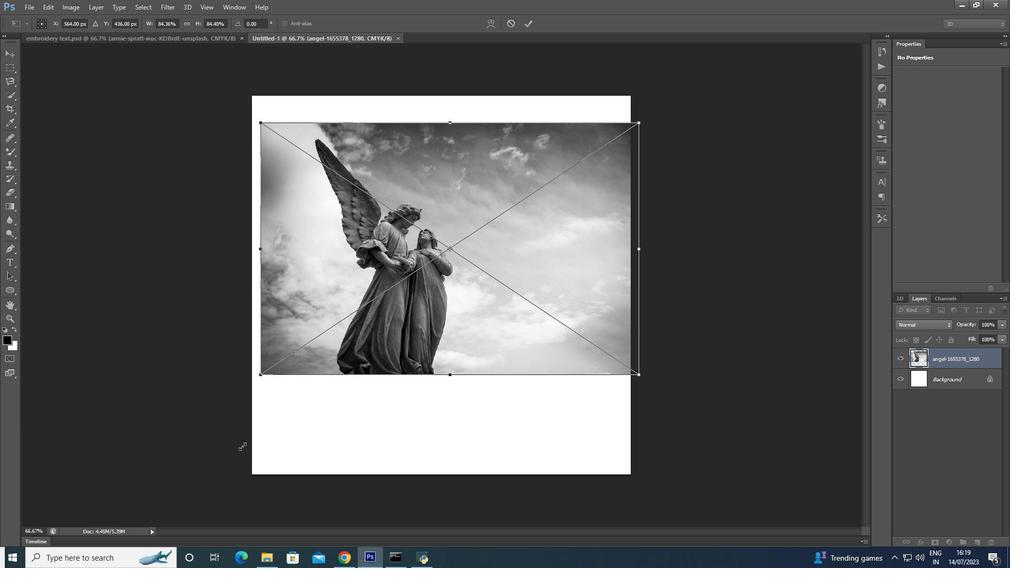 
Action: Key pressed <Key.shift>
Screenshot: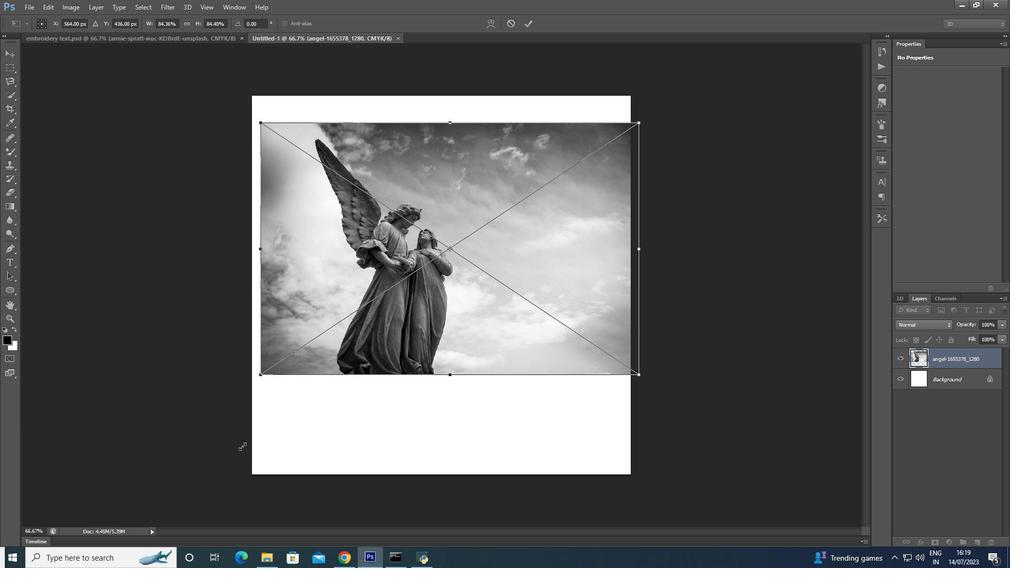 
Action: Mouse moved to (242, 482)
Screenshot: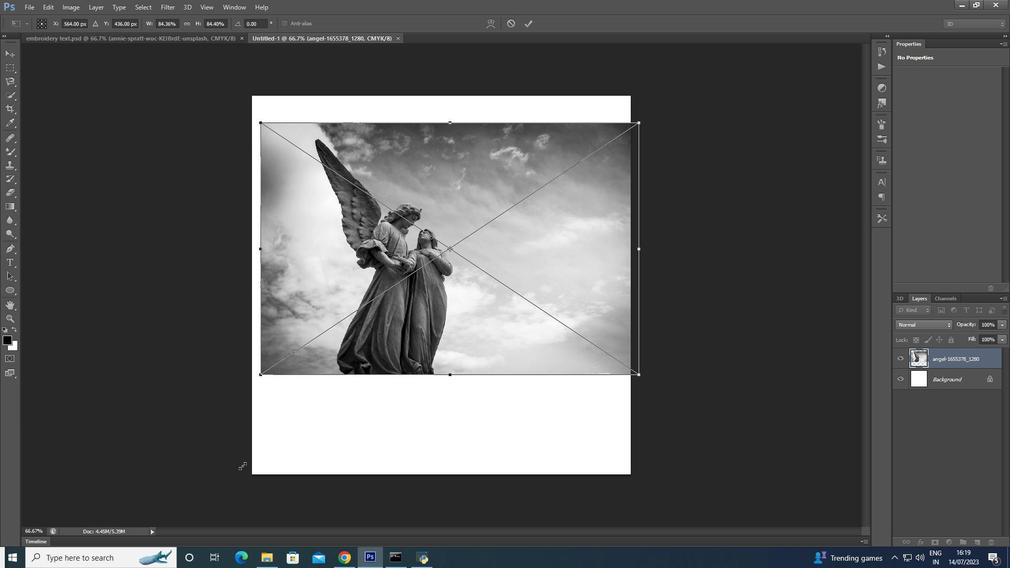 
Action: Key pressed <Key.shift>
Screenshot: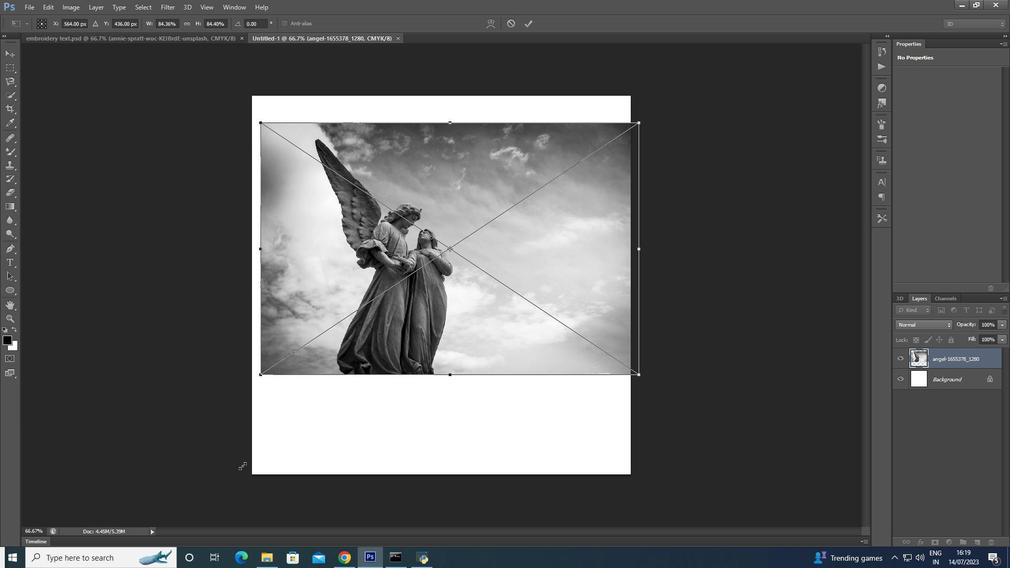 
Action: Mouse moved to (242, 483)
Screenshot: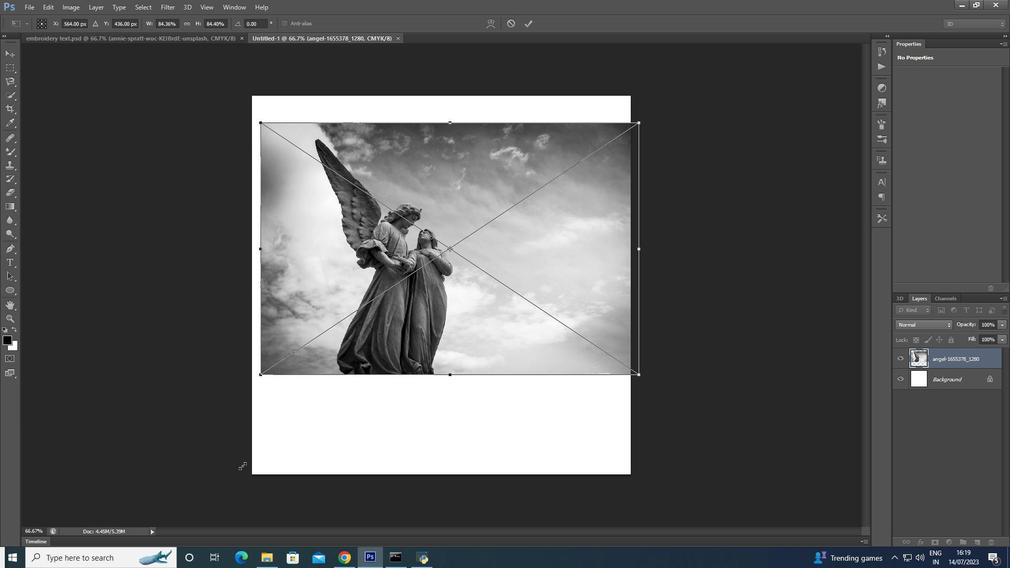 
Action: Key pressed <Key.shift>
Screenshot: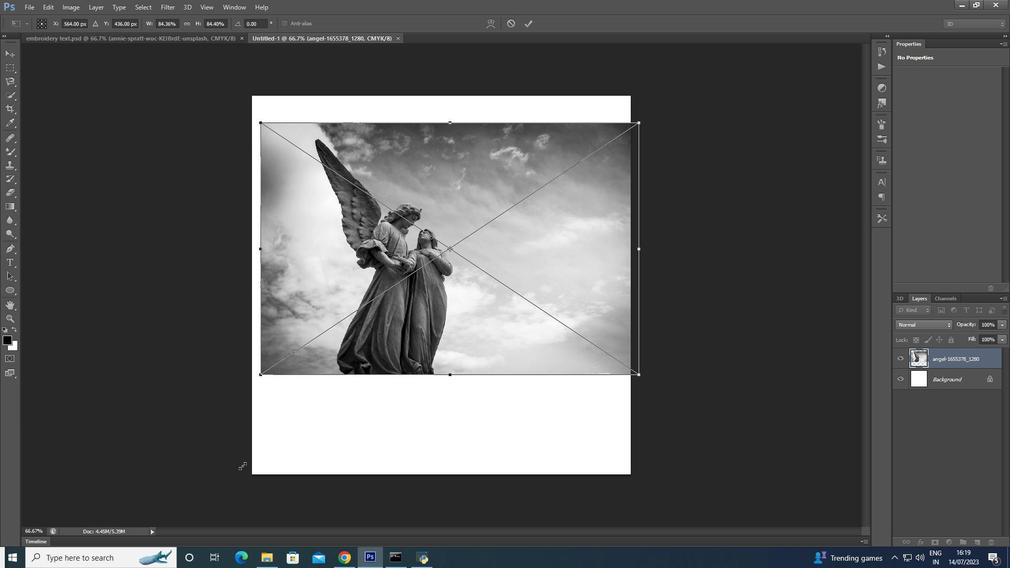 
Action: Mouse moved to (242, 484)
Screenshot: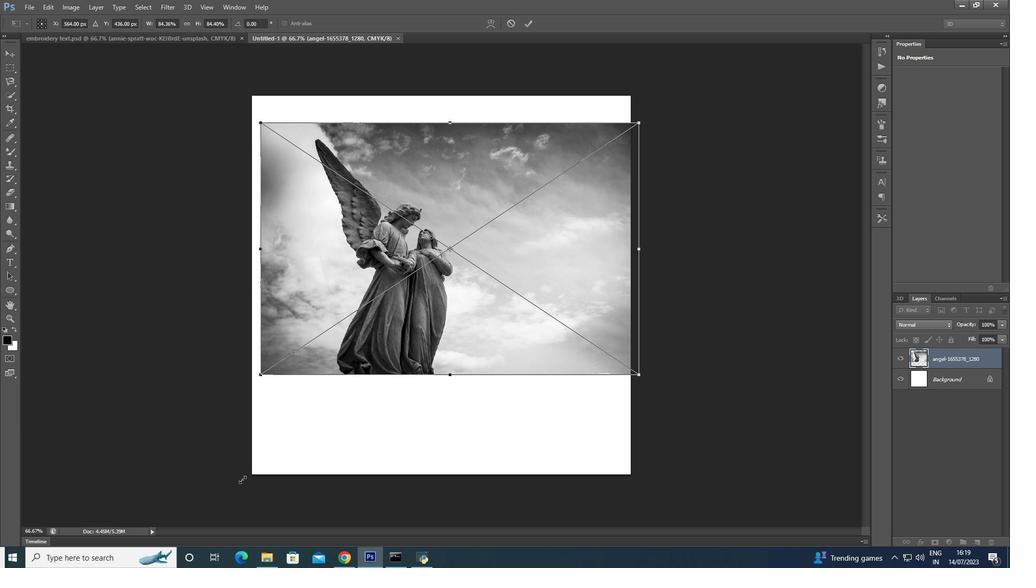 
Action: Key pressed <Key.shift>
Screenshot: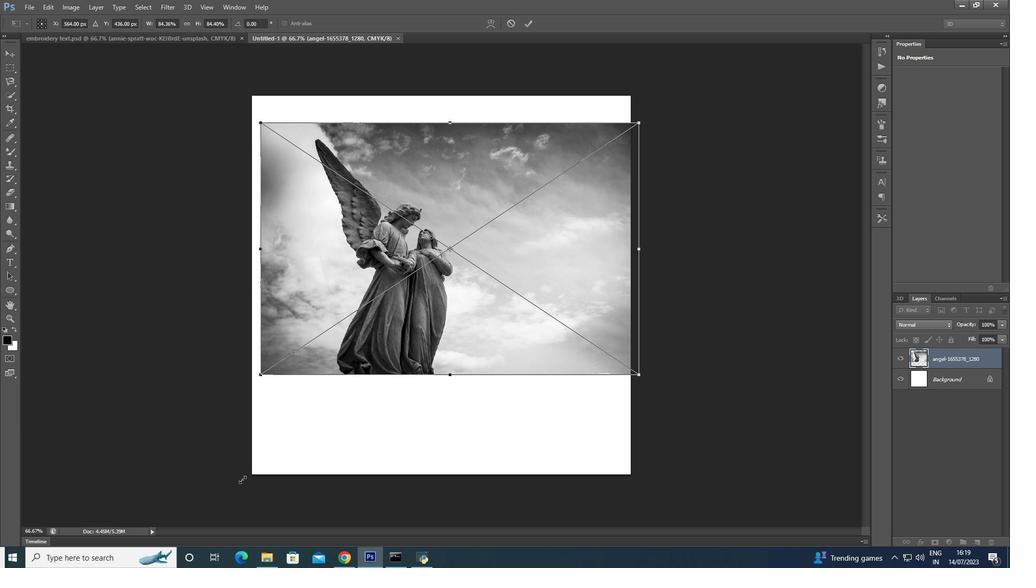 
Action: Mouse moved to (242, 485)
Screenshot: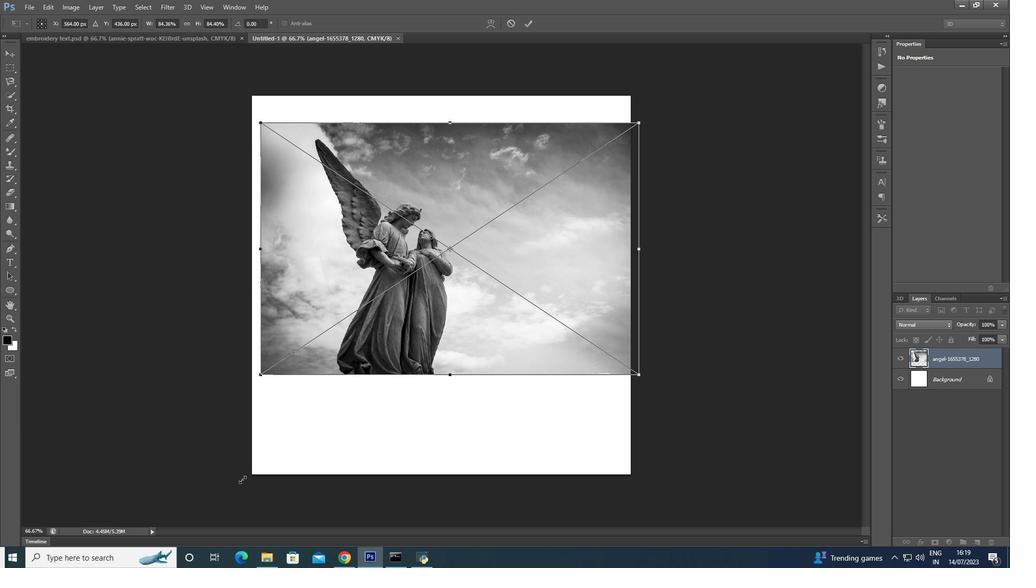 
Action: Key pressed <Key.shift>
Screenshot: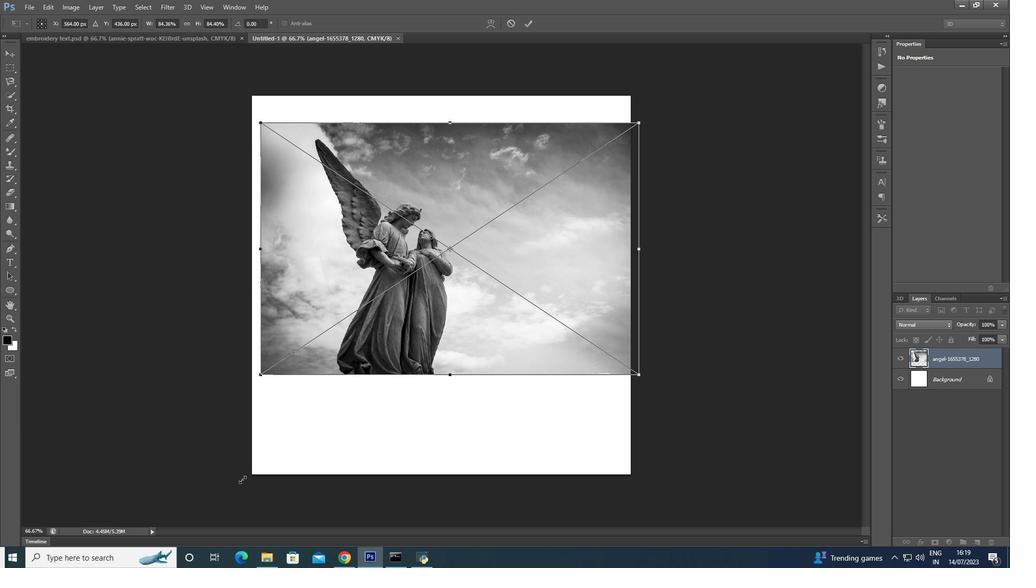 
Action: Mouse moved to (242, 488)
Screenshot: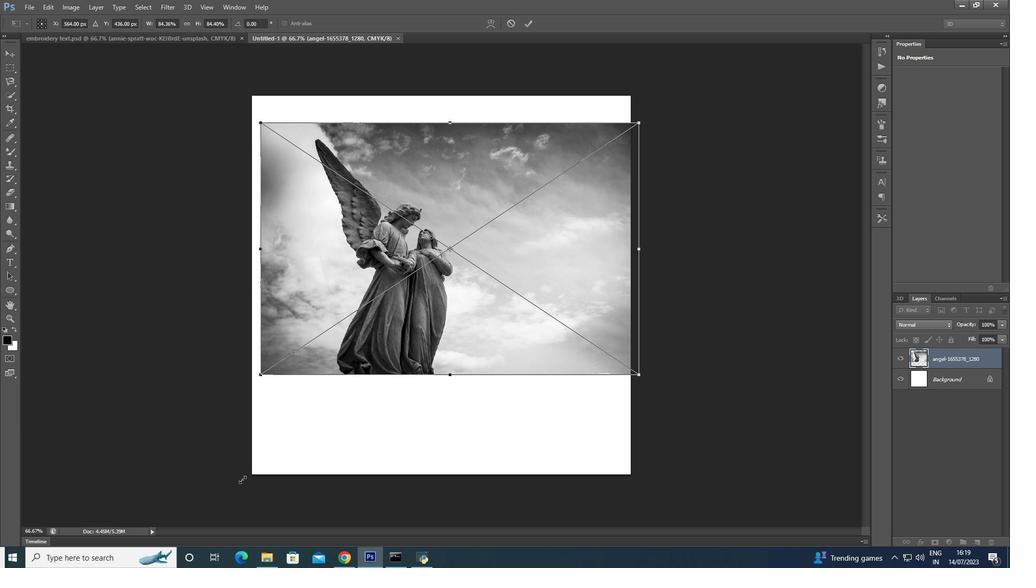 
Action: Key pressed <Key.shift>
Screenshot: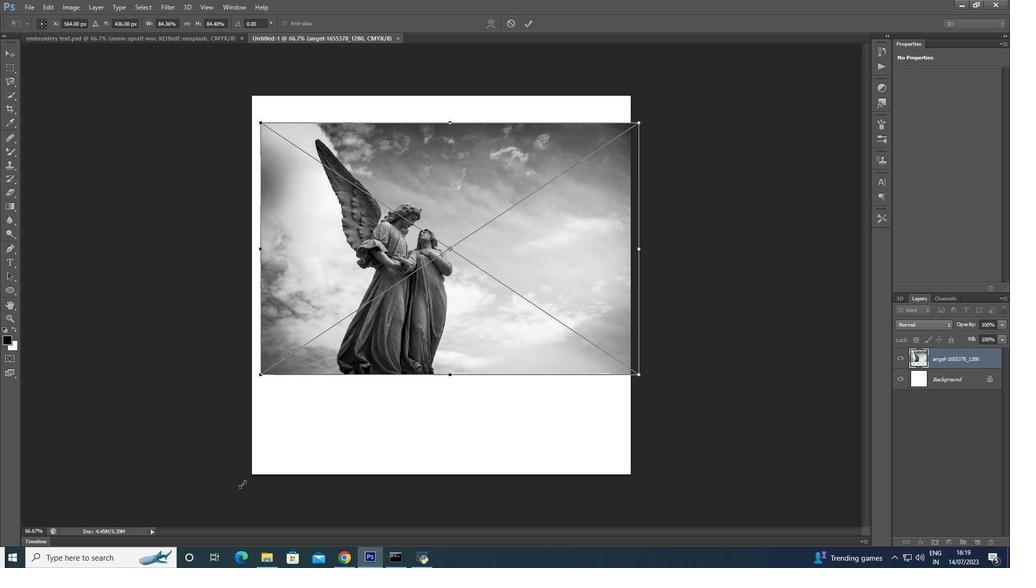 
Action: Mouse moved to (241, 490)
Screenshot: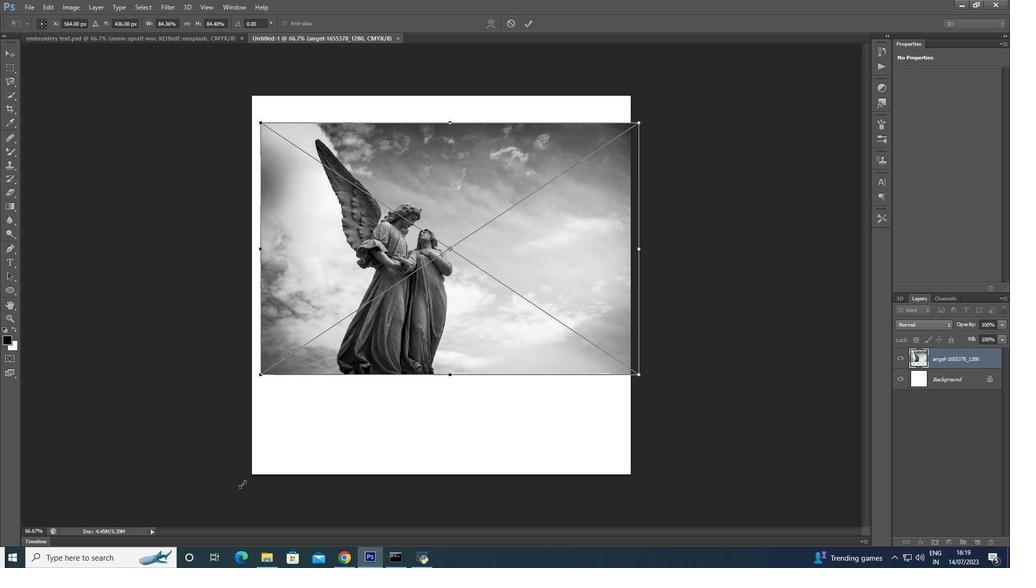 
Action: Key pressed <Key.shift><Key.shift>
Screenshot: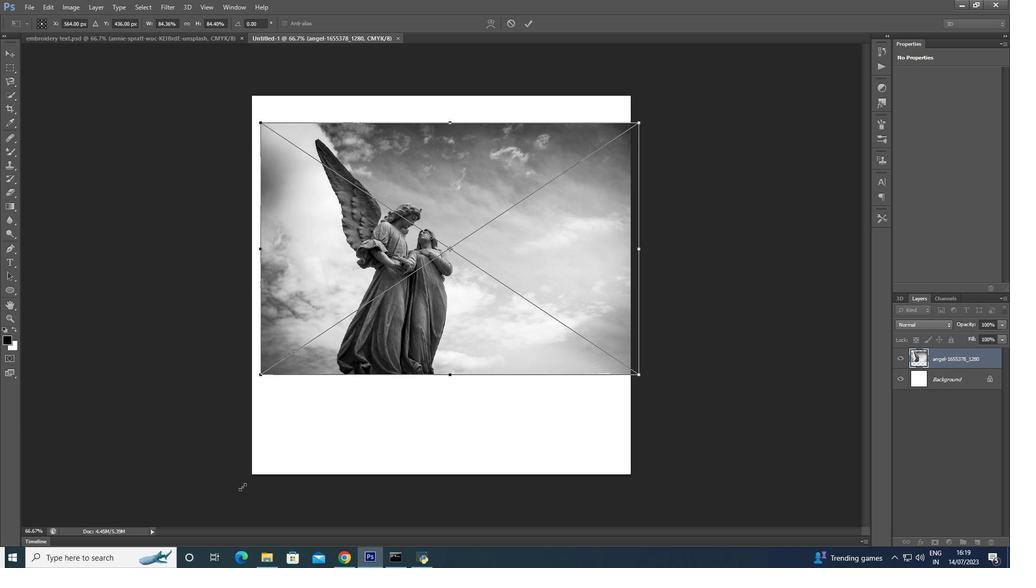 
Action: Mouse moved to (240, 495)
Screenshot: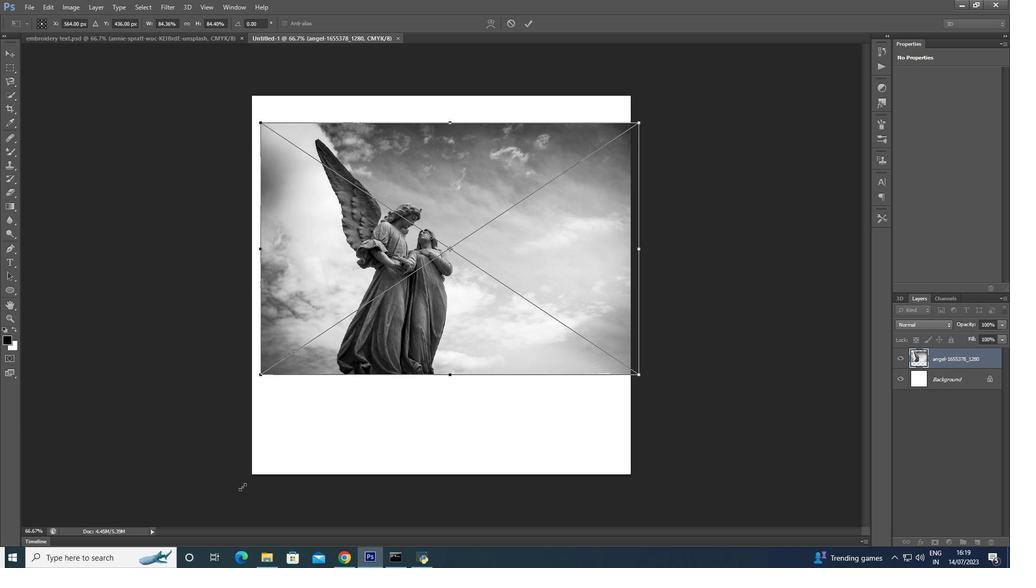 
Action: Key pressed <Key.shift>
Screenshot: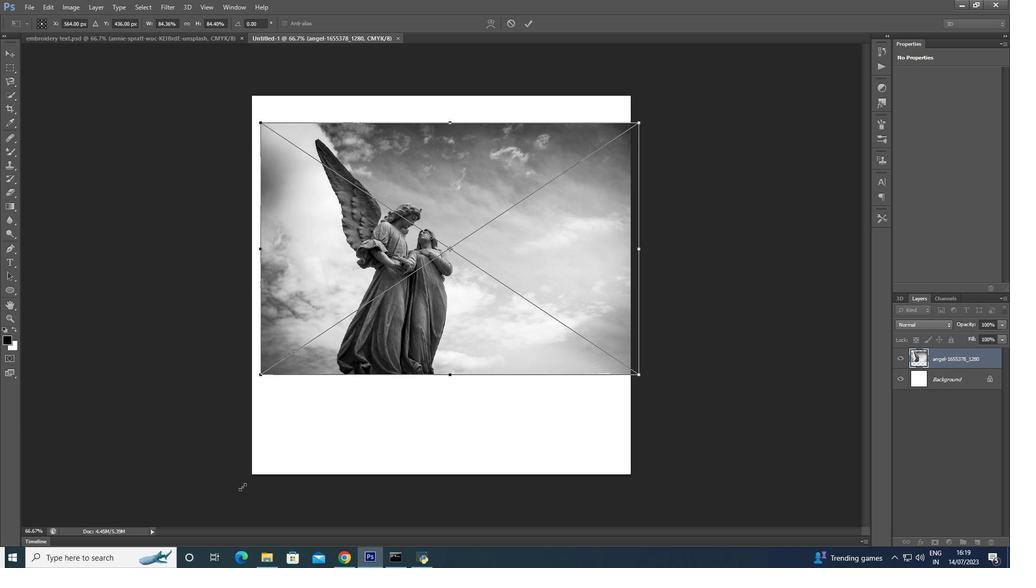 
Action: Mouse moved to (239, 497)
Screenshot: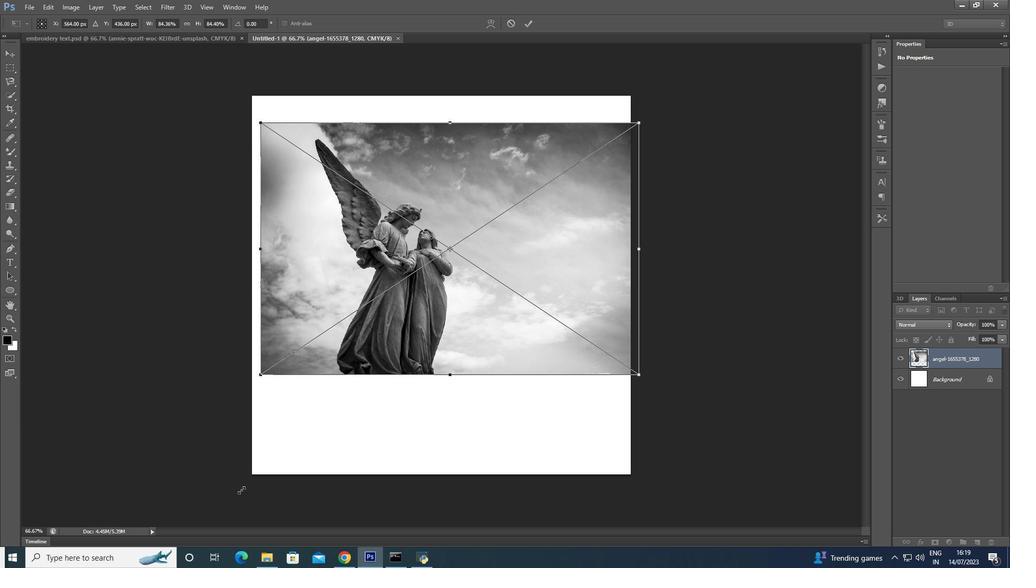 
Action: Key pressed <Key.shift>
Screenshot: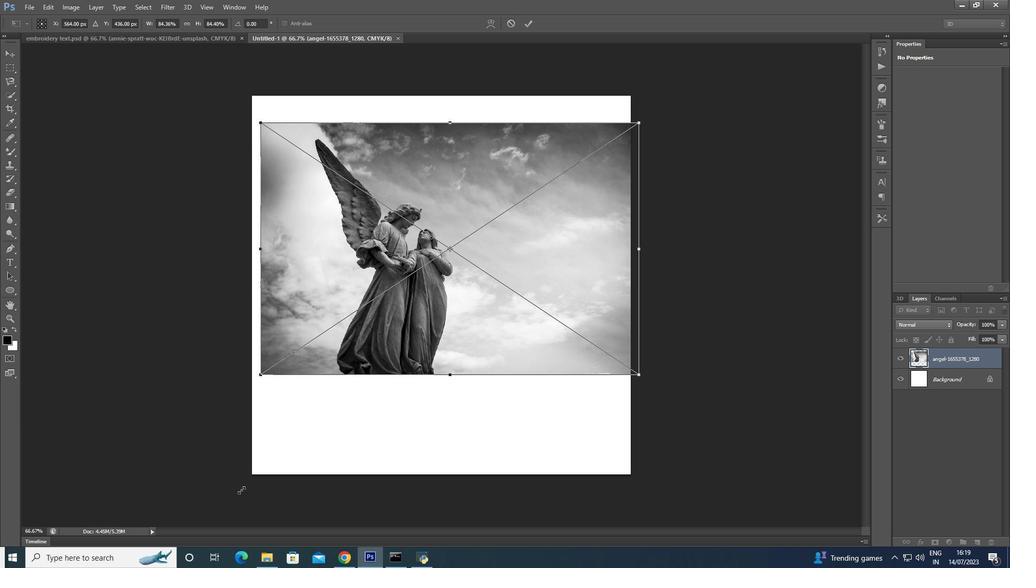 
Action: Mouse moved to (239, 497)
Screenshot: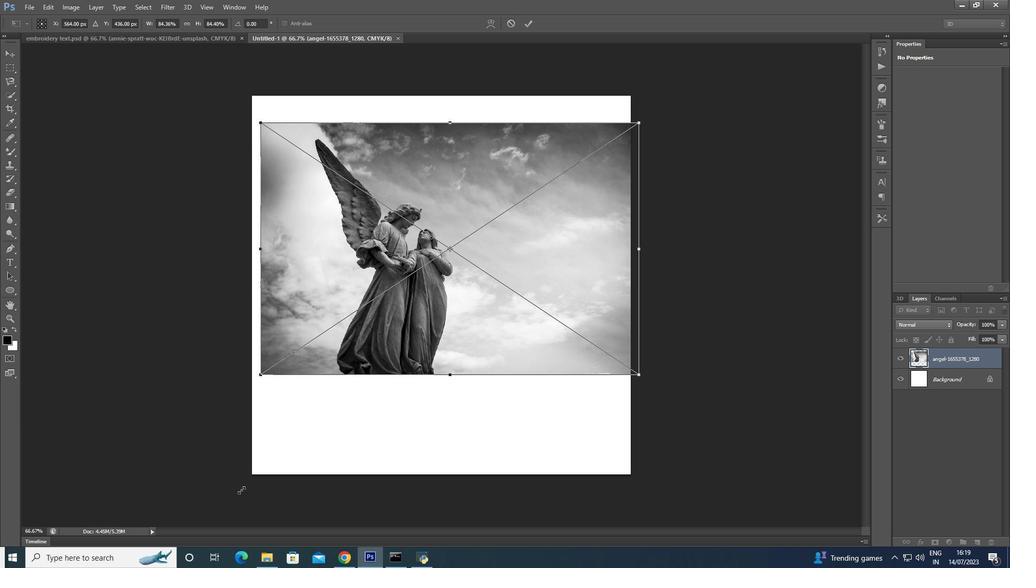 
Action: Key pressed <Key.shift><Key.shift><Key.shift><Key.shift><Key.shift><Key.shift>
Screenshot: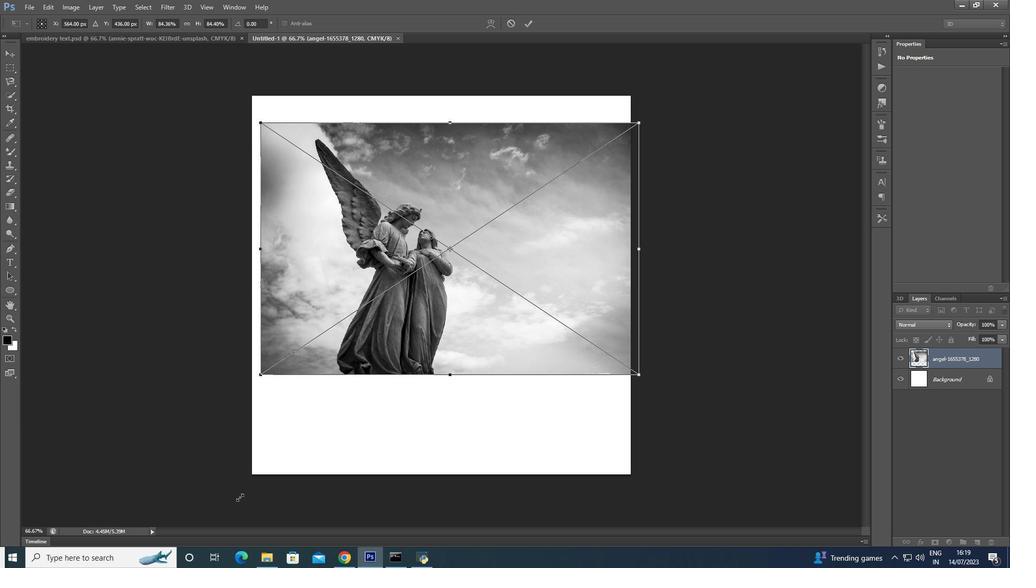 
Action: Mouse moved to (238, 497)
Screenshot: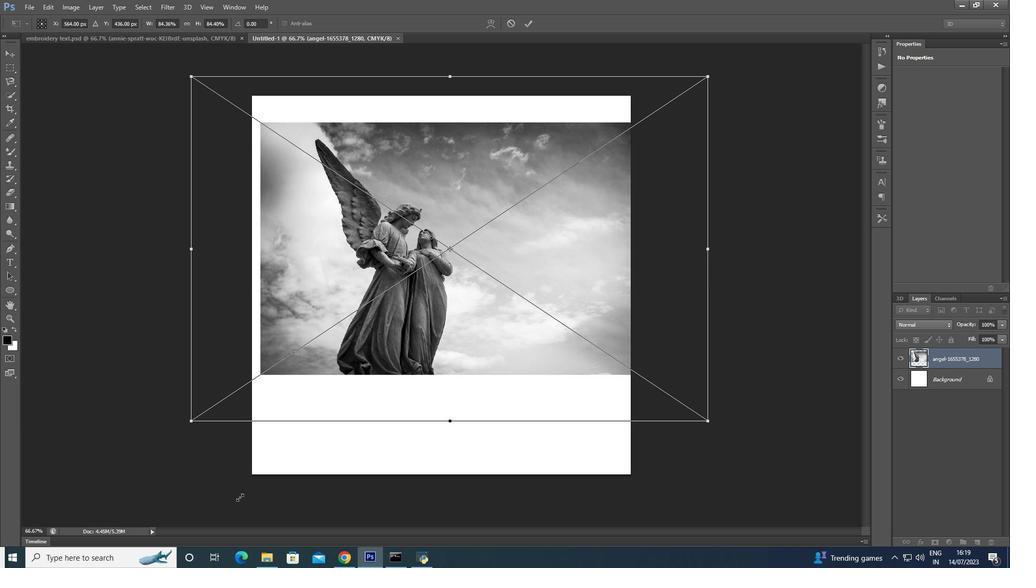 
Action: Key pressed <Key.shift>
Screenshot: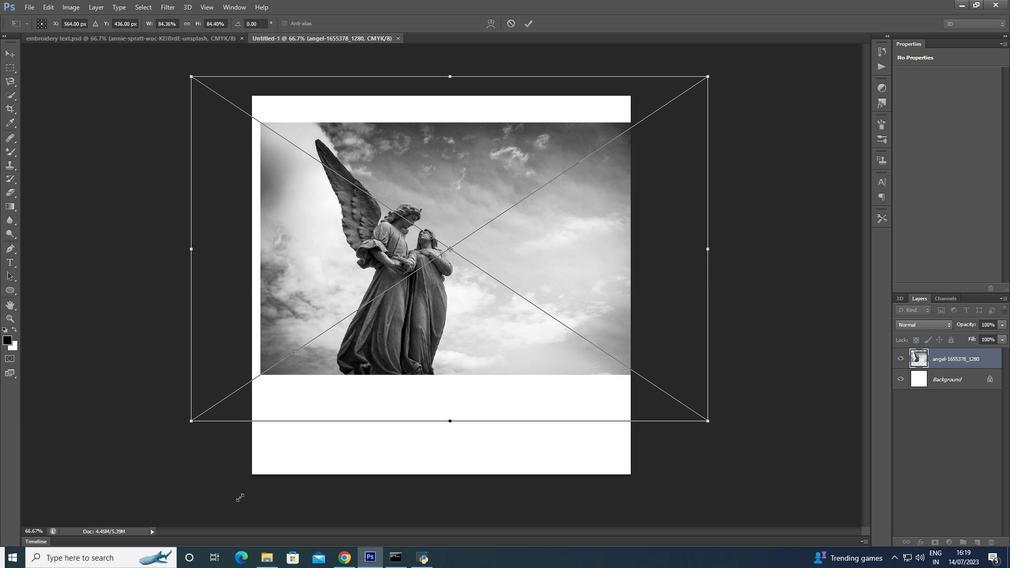 
Action: Mouse moved to (236, 497)
Screenshot: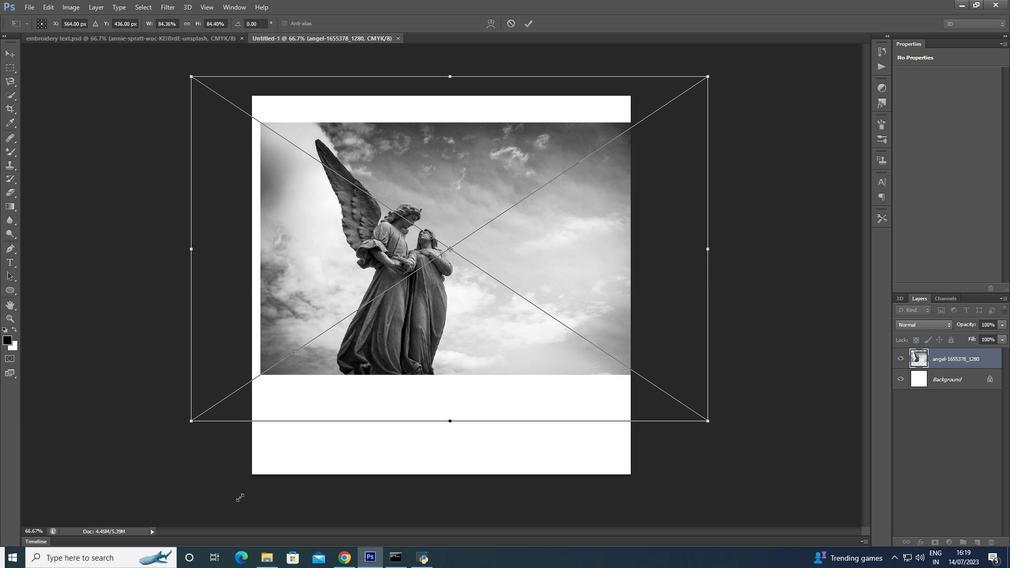 
Action: Key pressed <Key.shift>
Screenshot: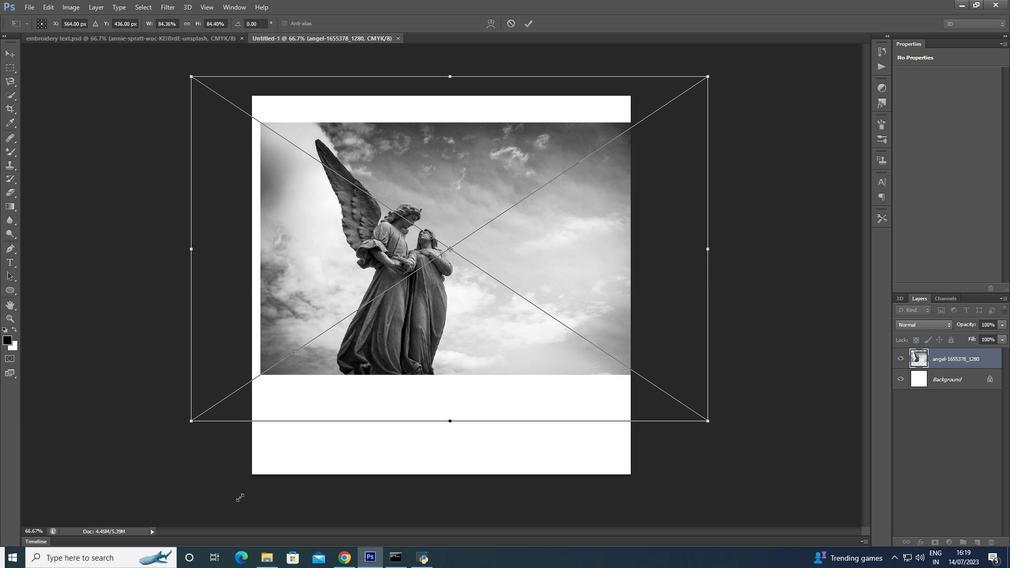 
Action: Mouse moved to (235, 496)
Screenshot: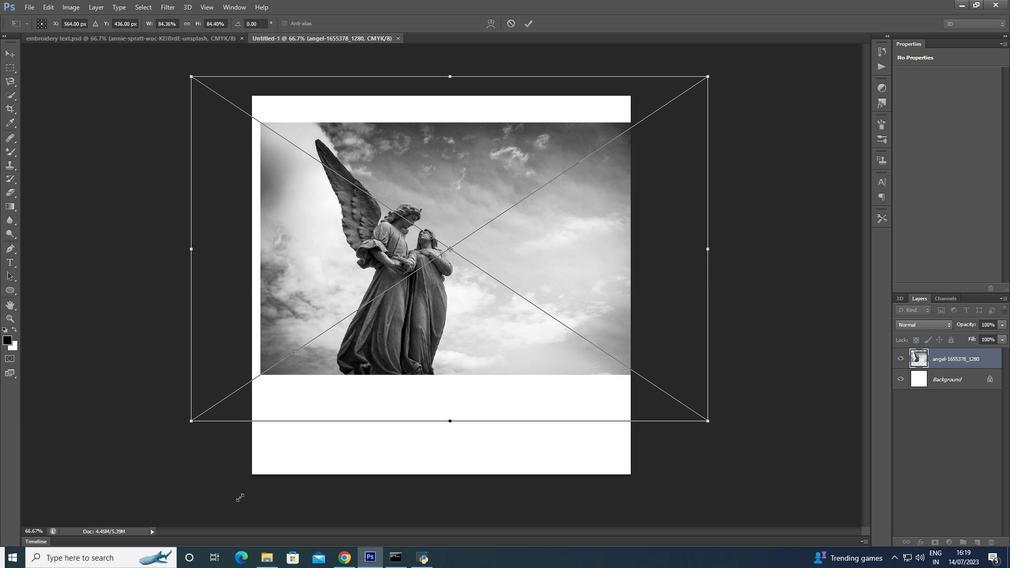 
Action: Key pressed <Key.shift>
Screenshot: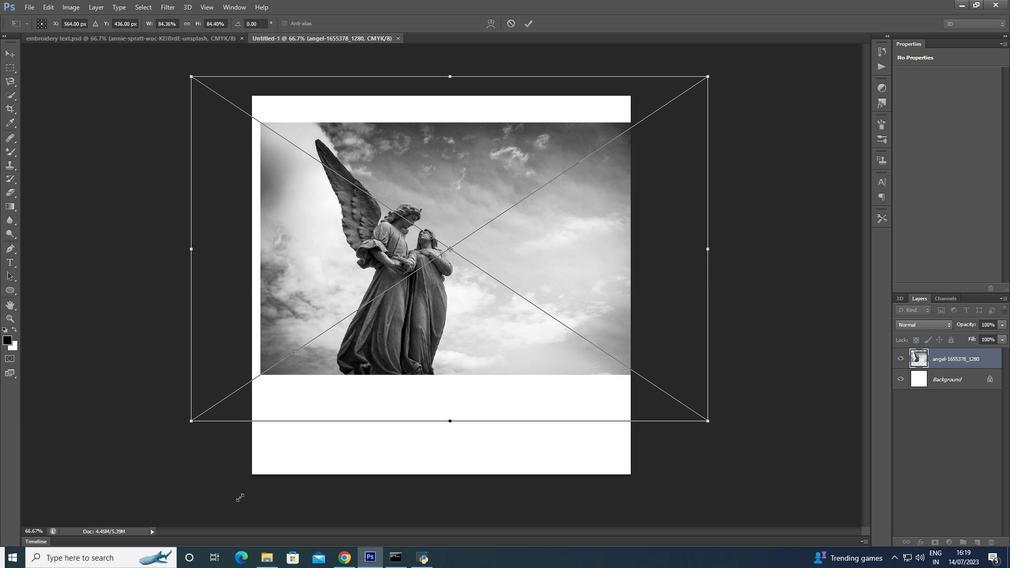 
Action: Mouse moved to (233, 496)
Screenshot: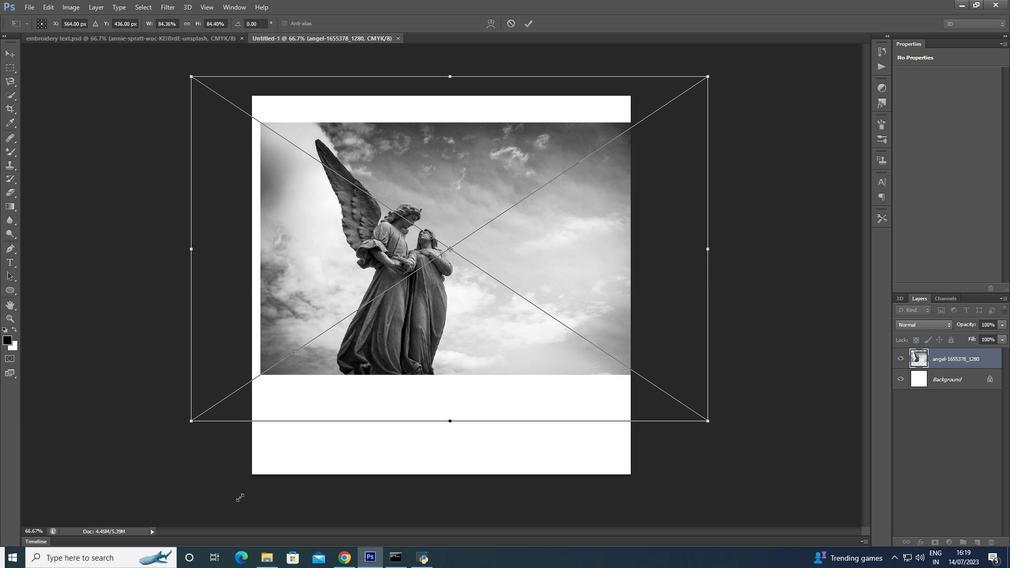 
Action: Key pressed <Key.shift>
Screenshot: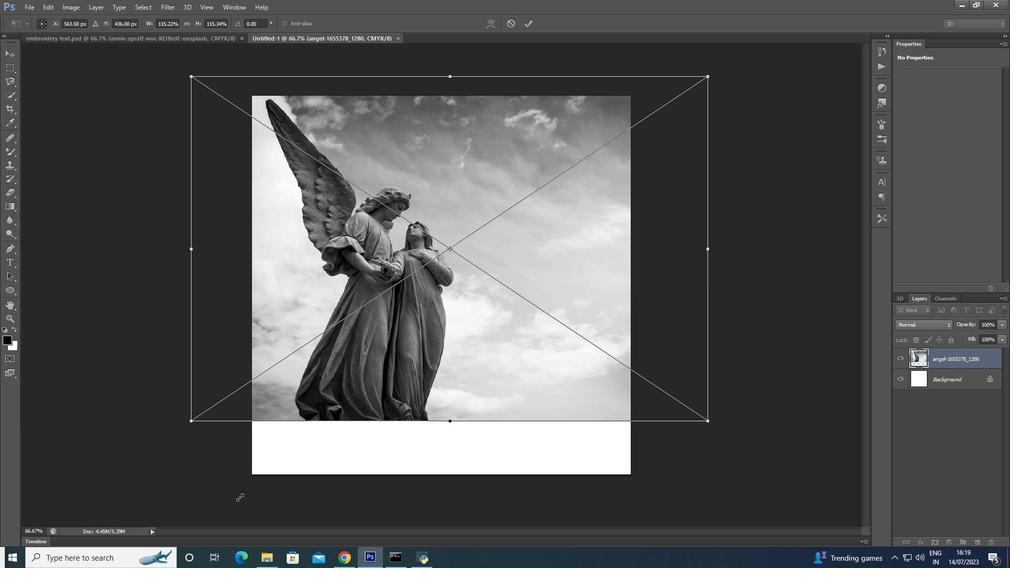 
Action: Mouse moved to (227, 492)
Screenshot: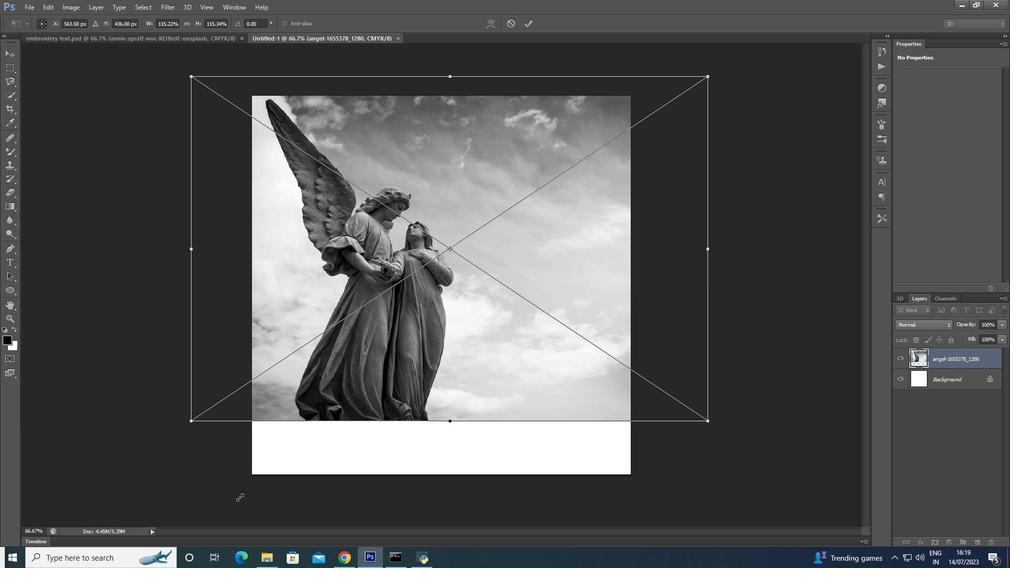 
Action: Key pressed <Key.shift>
Screenshot: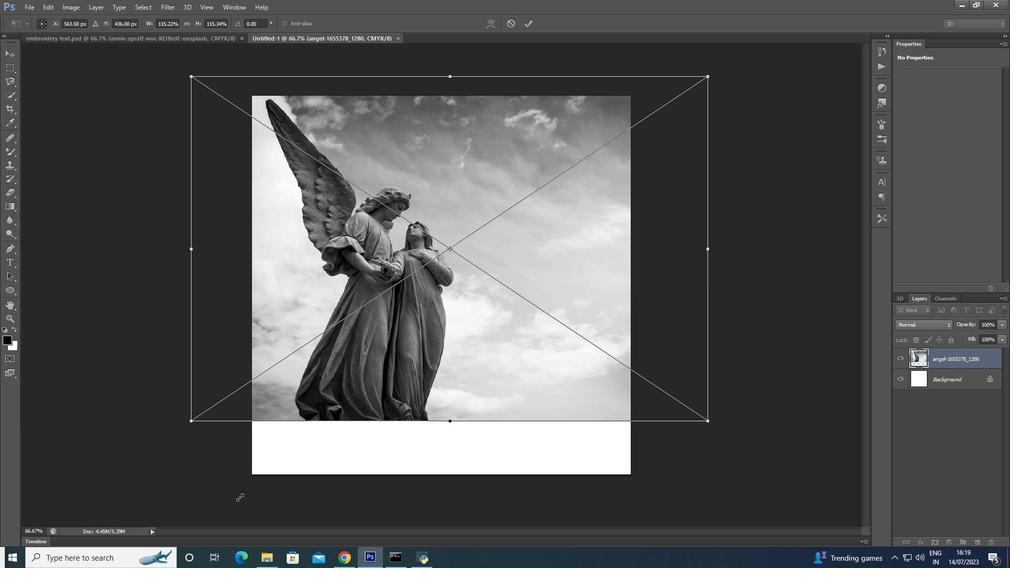 
Action: Mouse moved to (227, 492)
Screenshot: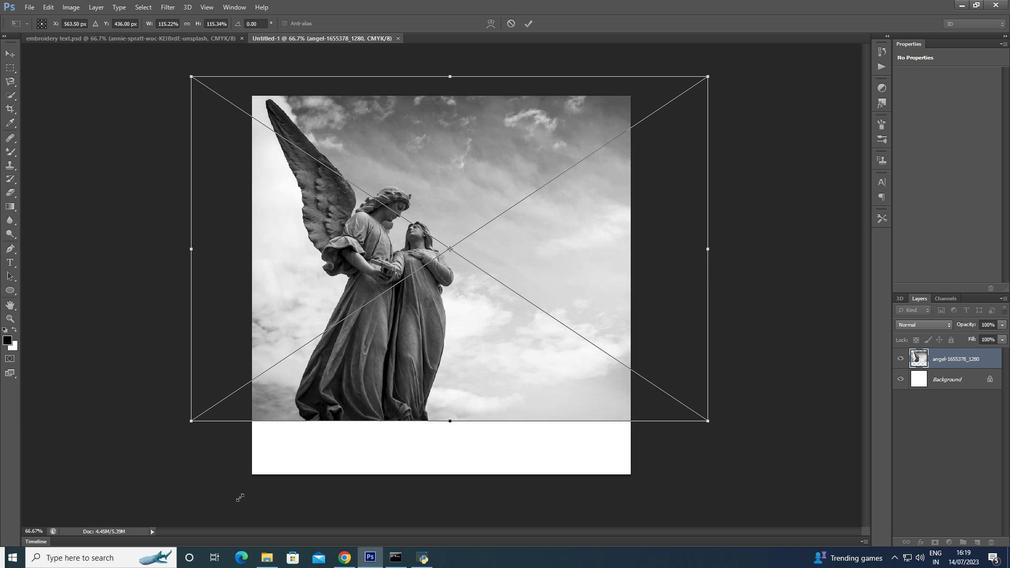 
Action: Key pressed <Key.shift><Key.shift><Key.shift><Key.shift><Key.shift><Key.shift>
Screenshot: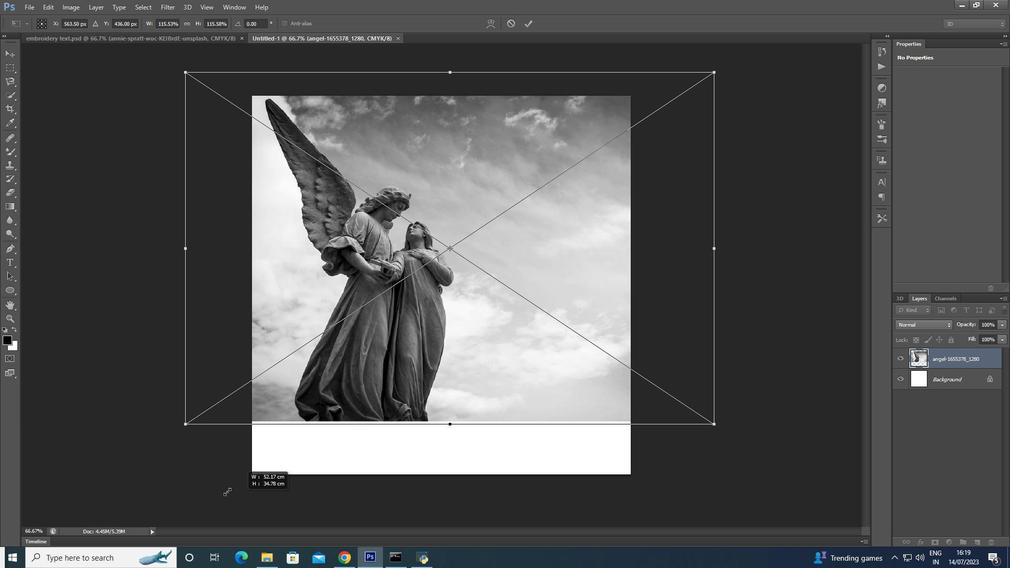 
Action: Mouse moved to (226, 492)
Screenshot: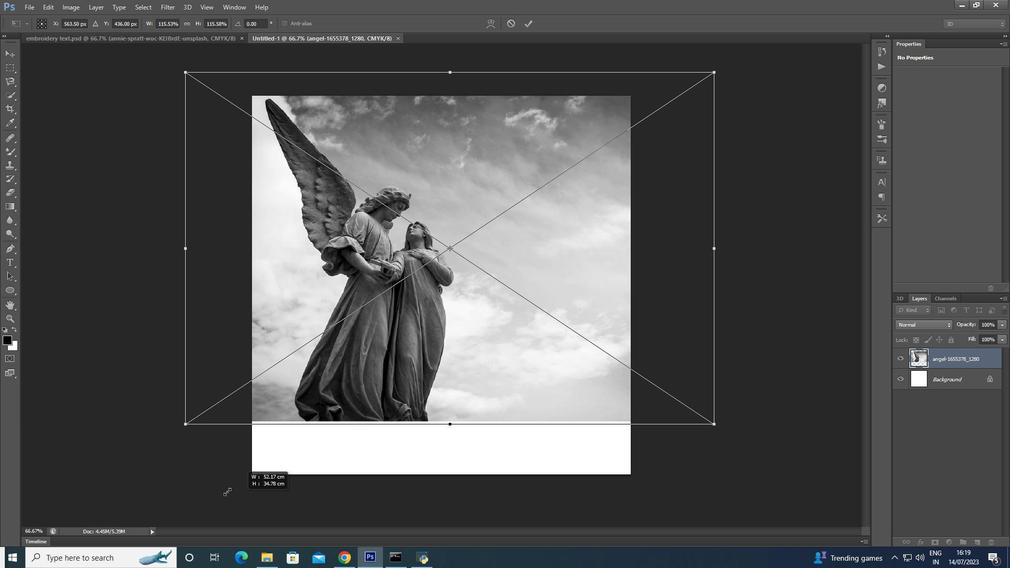 
Action: Key pressed <Key.shift>
Screenshot: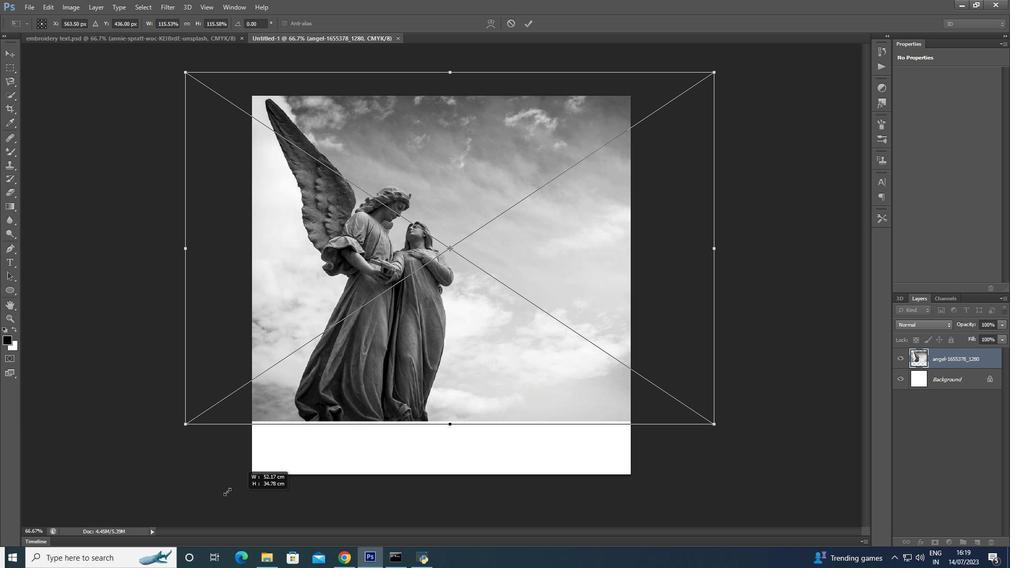 
Action: Mouse moved to (225, 492)
Screenshot: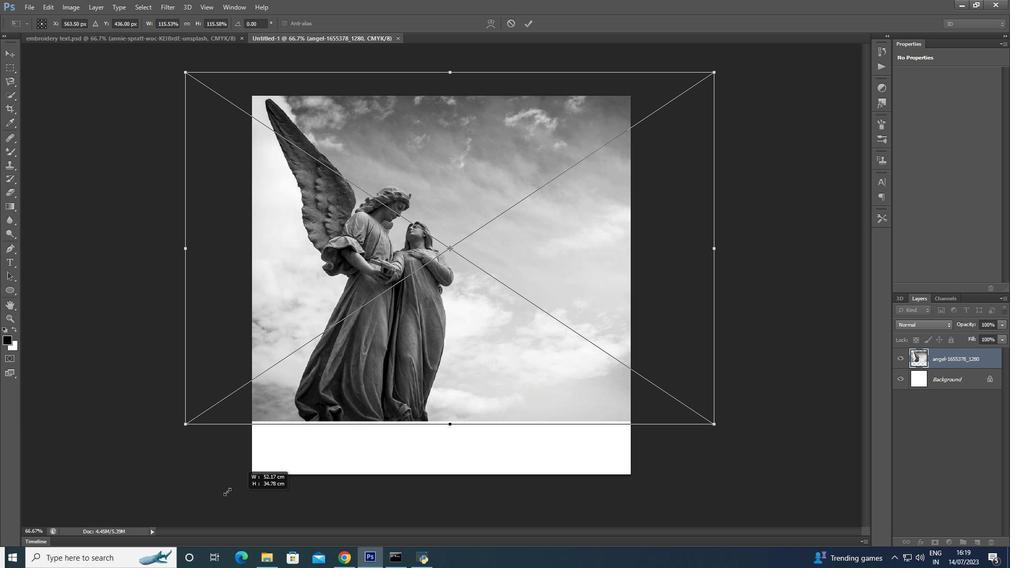 
Action: Key pressed <Key.shift>
Screenshot: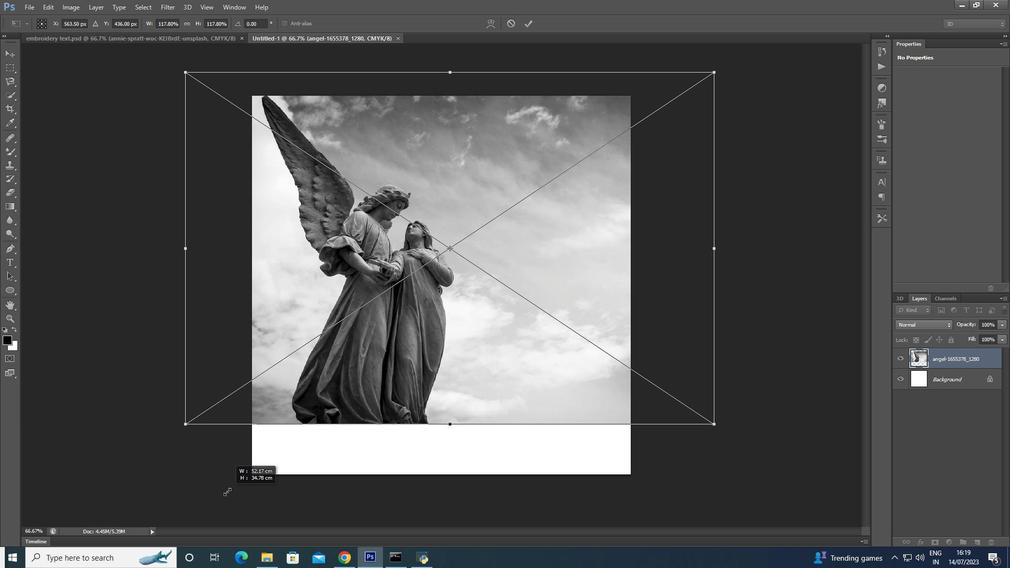 
Action: Mouse moved to (223, 496)
Screenshot: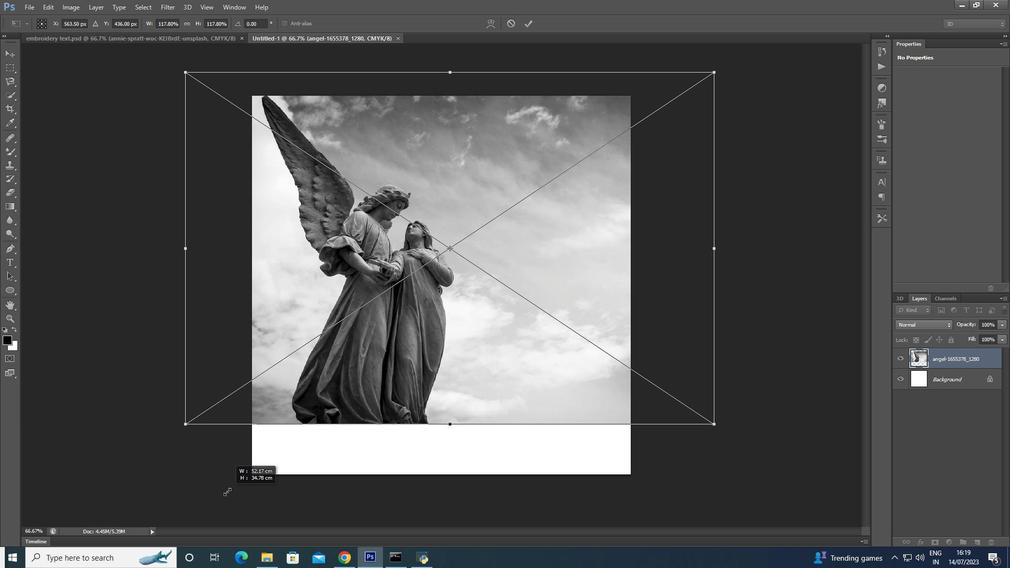 
Action: Key pressed <Key.shift>
Screenshot: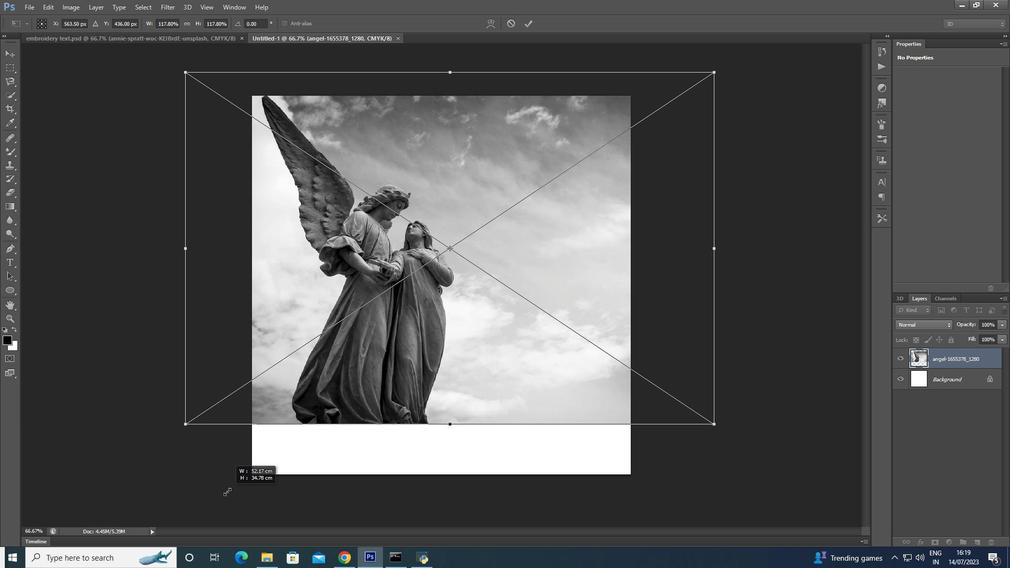 
Action: Mouse moved to (221, 506)
Screenshot: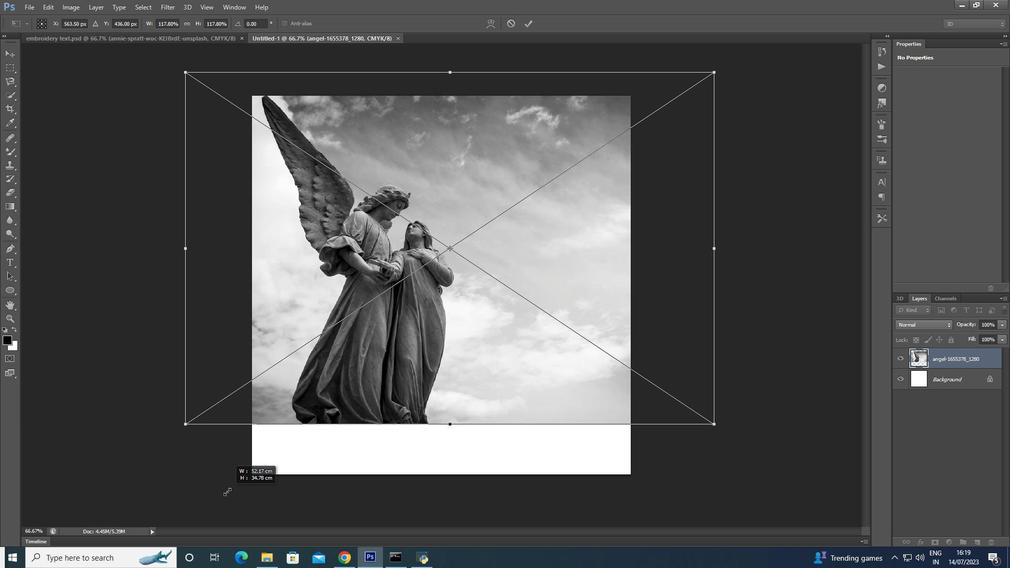 
Action: Key pressed <Key.shift>
Screenshot: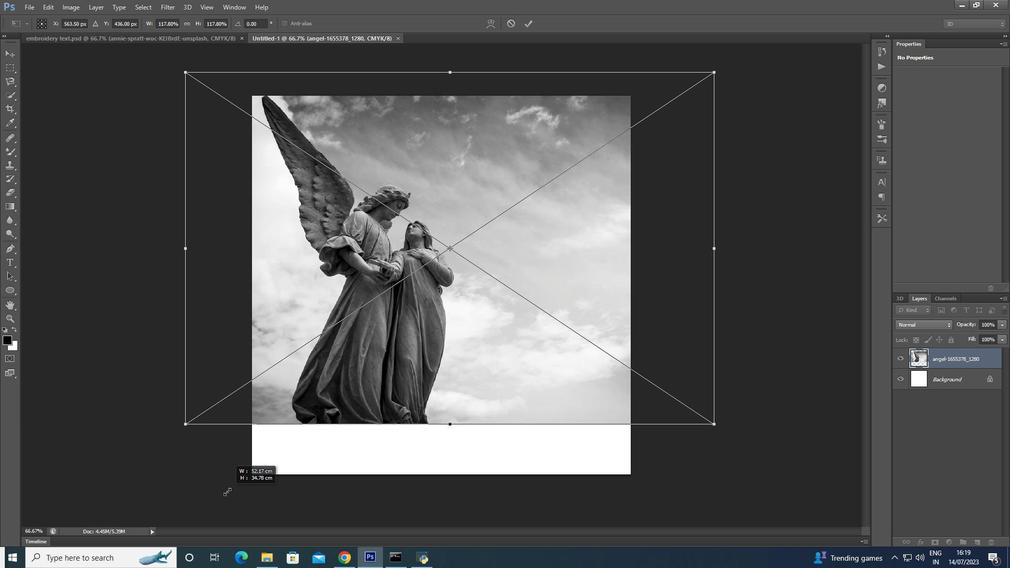 
Action: Mouse moved to (218, 512)
Screenshot: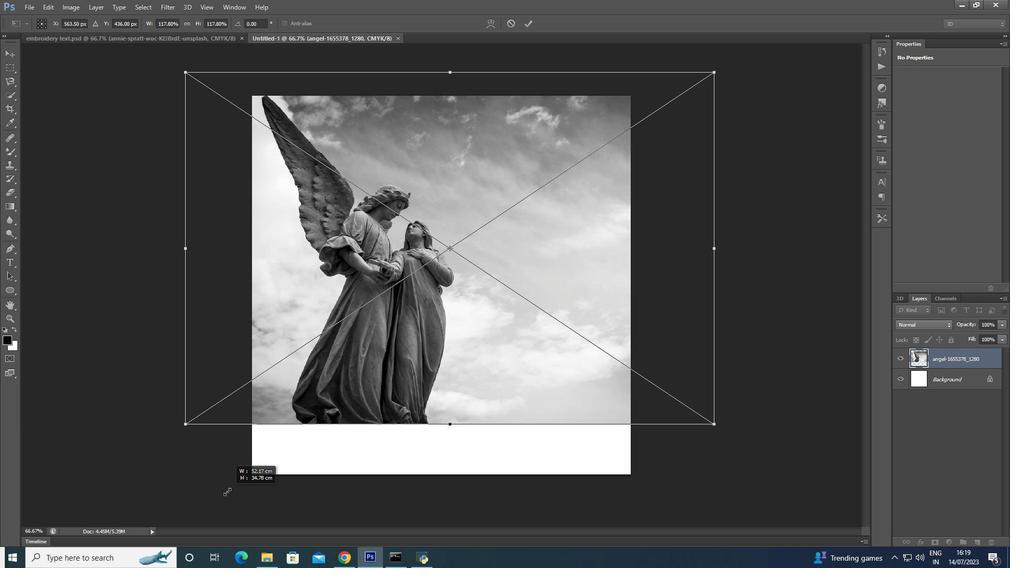 
Action: Key pressed <Key.shift>
Screenshot: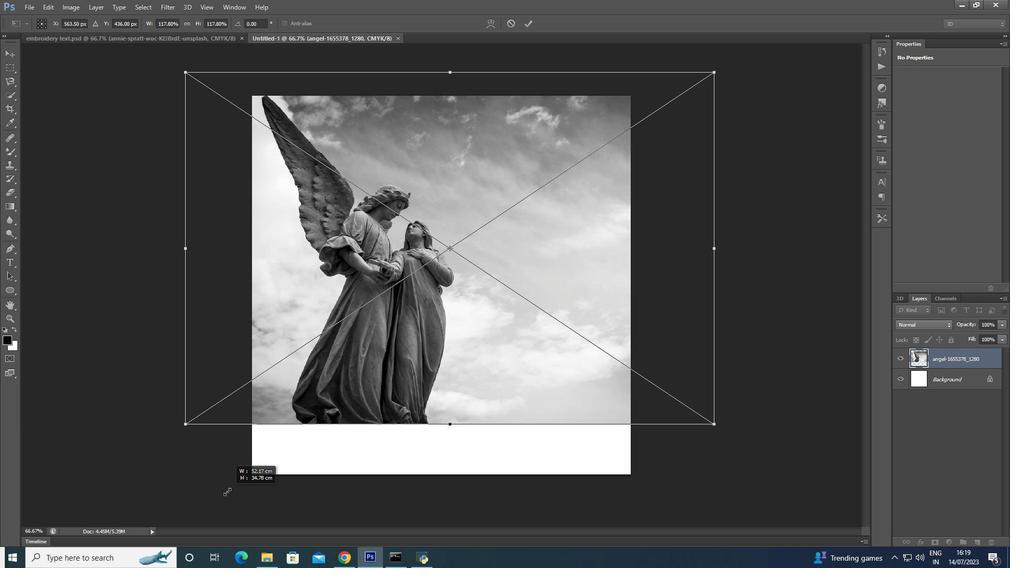 
Action: Mouse moved to (218, 514)
Screenshot: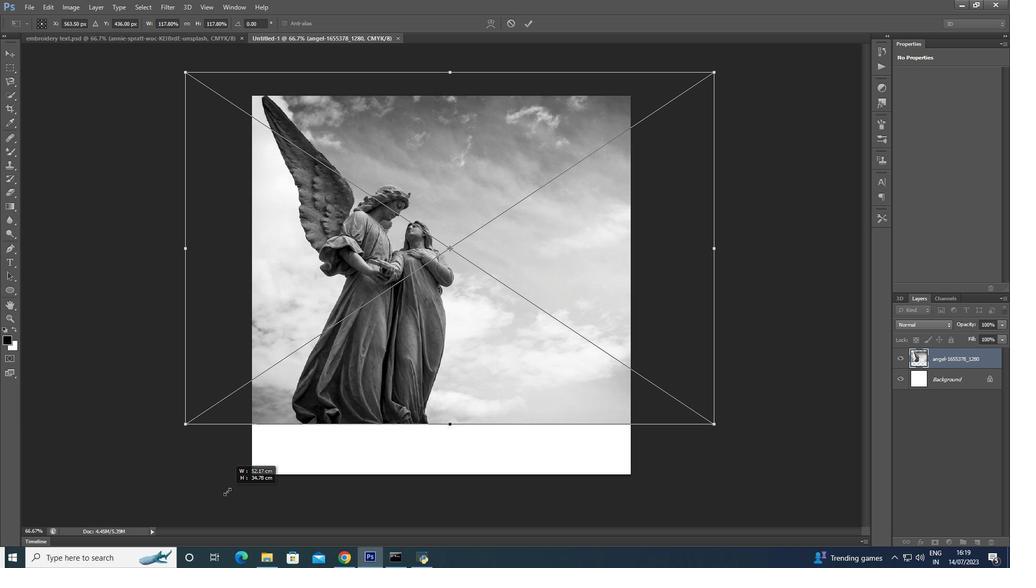 
Action: Key pressed <Key.shift>
Screenshot: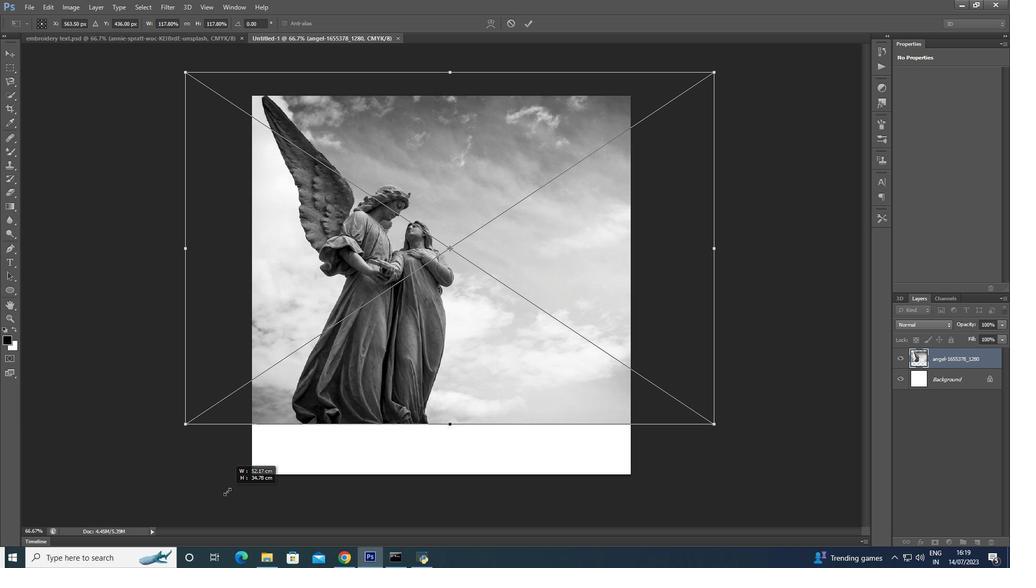 
Action: Mouse moved to (218, 515)
Screenshot: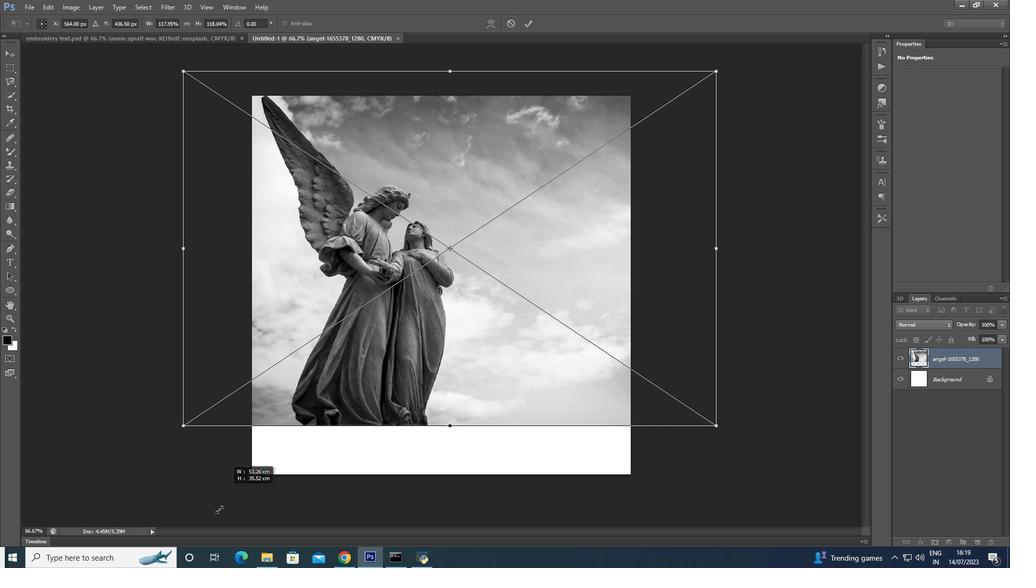
Action: Key pressed <Key.shift>
Screenshot: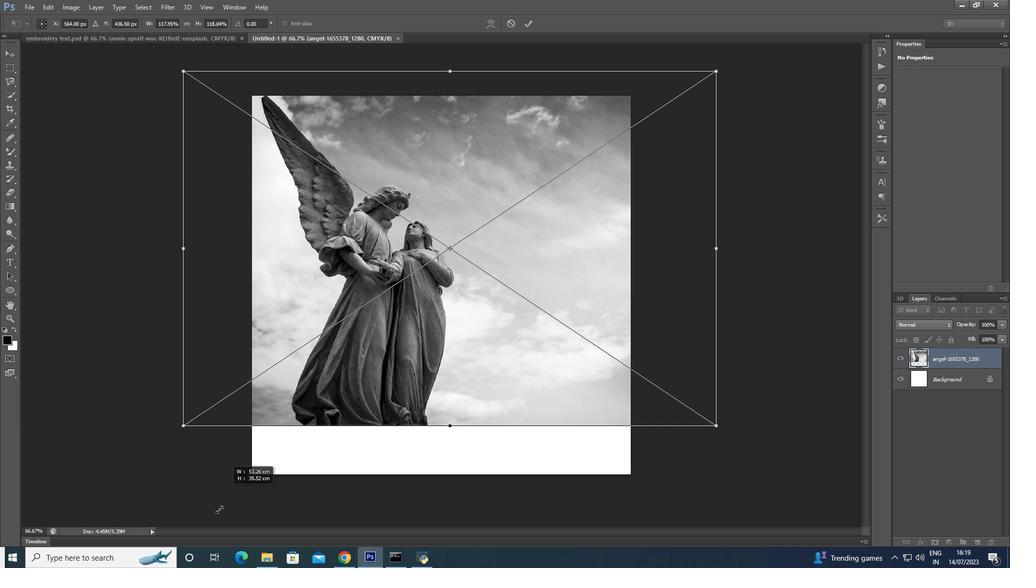 
Action: Mouse moved to (217, 518)
Screenshot: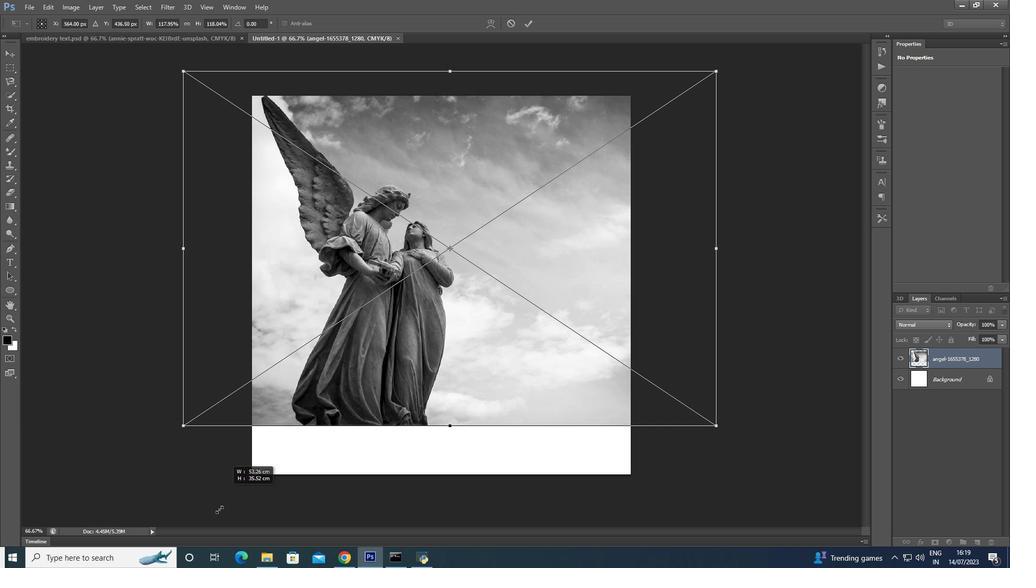 
Action: Key pressed <Key.shift>
Screenshot: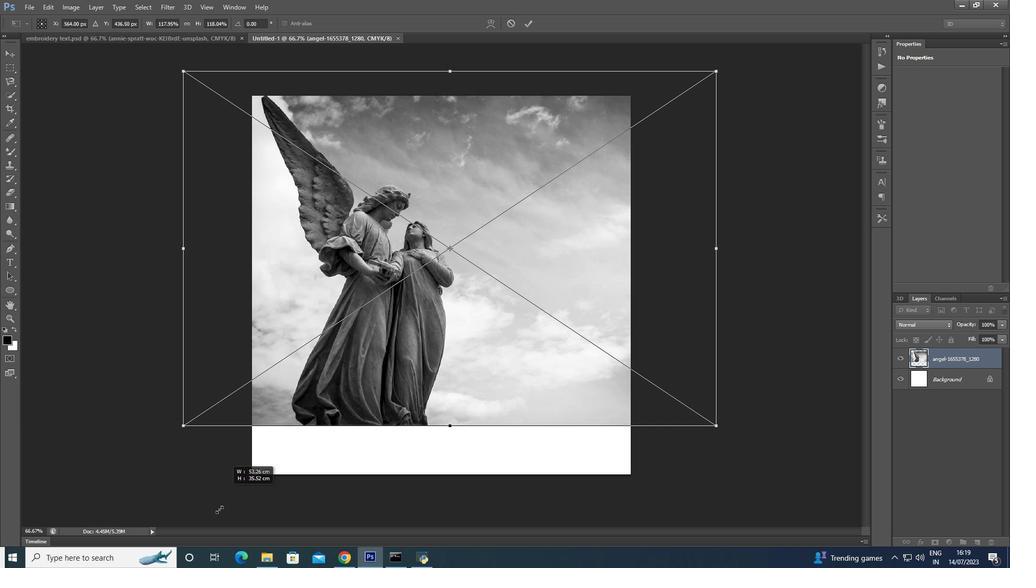 
Action: Mouse moved to (216, 521)
Screenshot: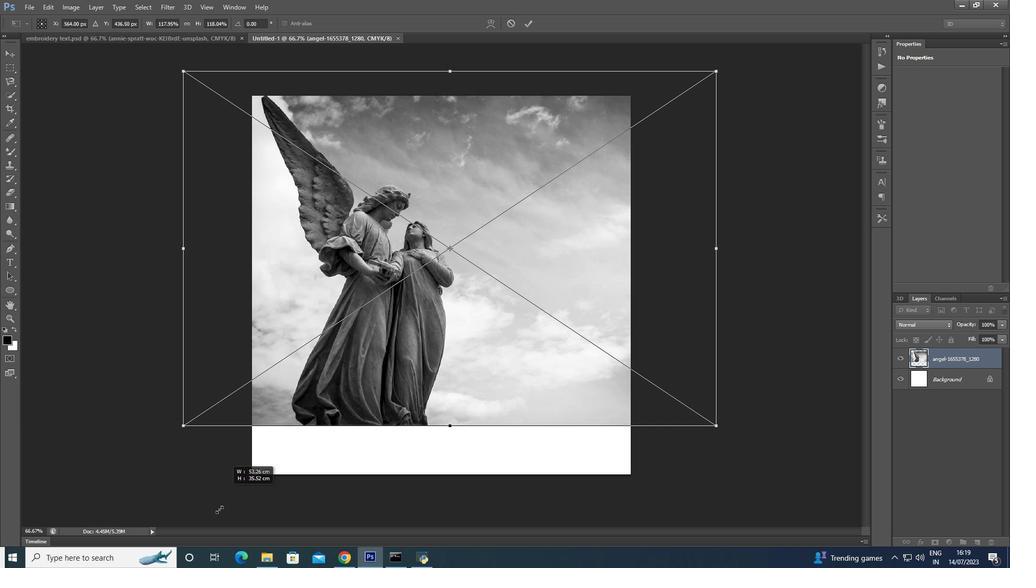 
Action: Key pressed <Key.shift>
Screenshot: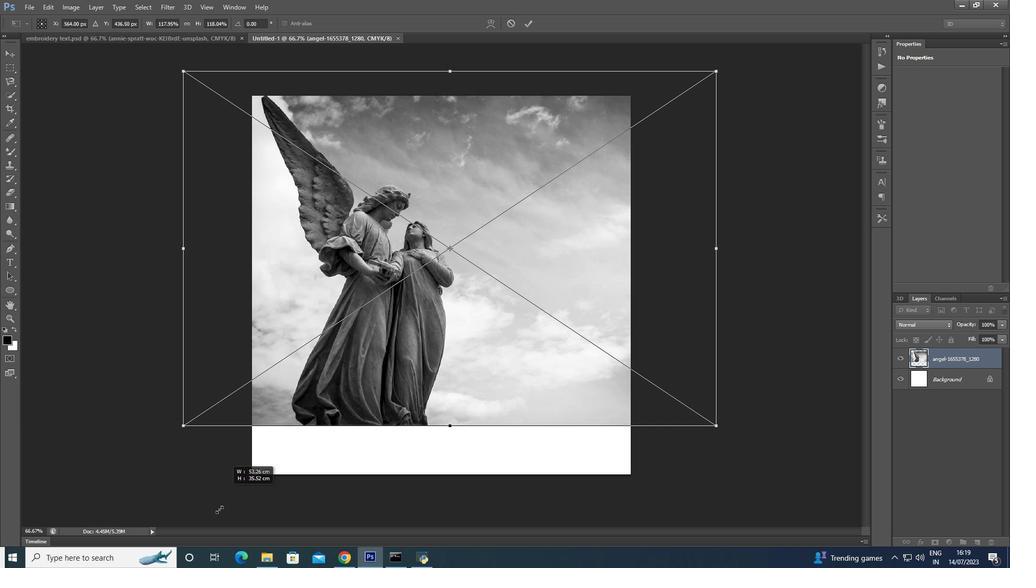 
Action: Mouse moved to (215, 527)
Screenshot: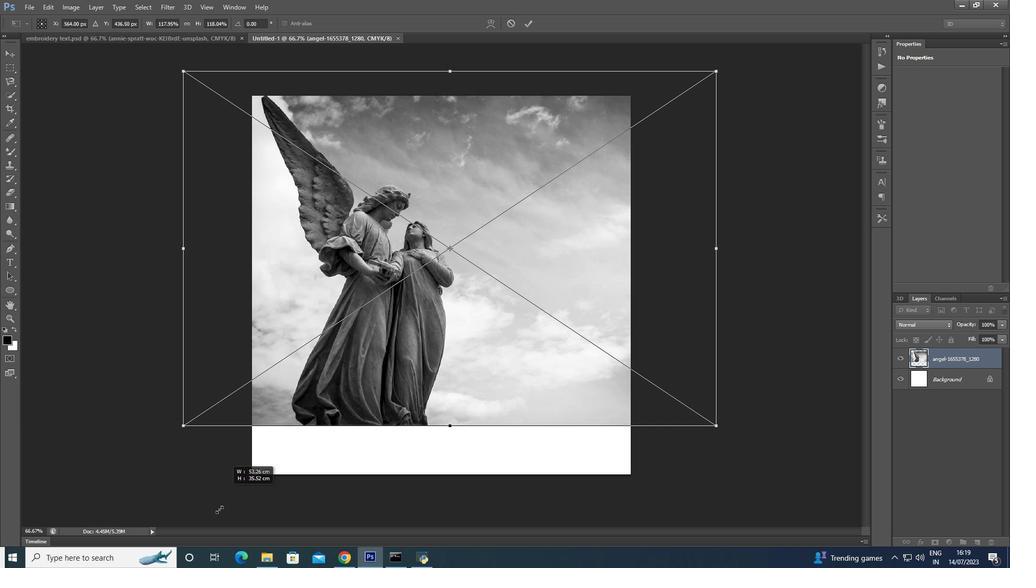 
Action: Key pressed <Key.shift>
Screenshot: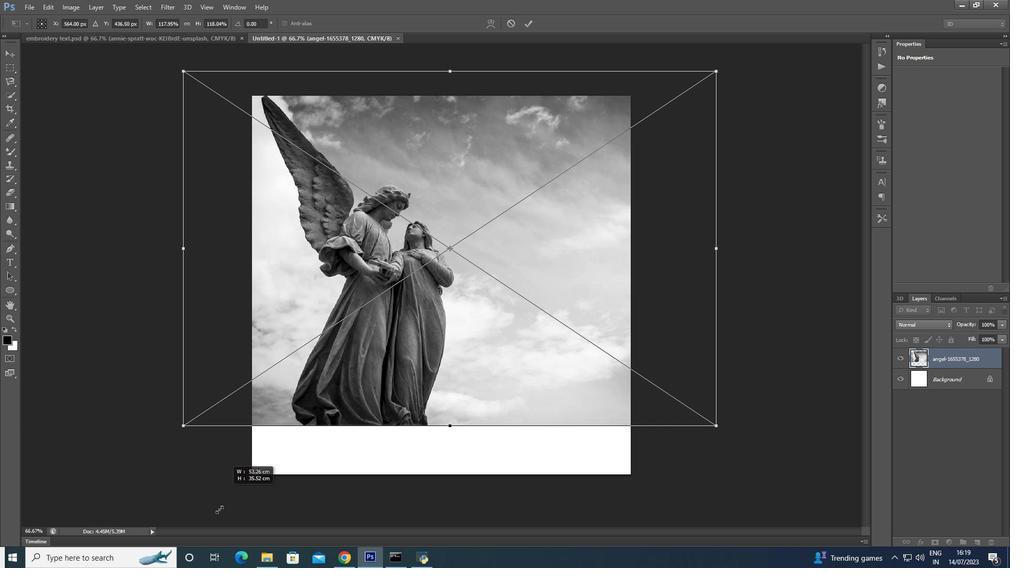 
Action: Mouse moved to (213, 540)
Screenshot: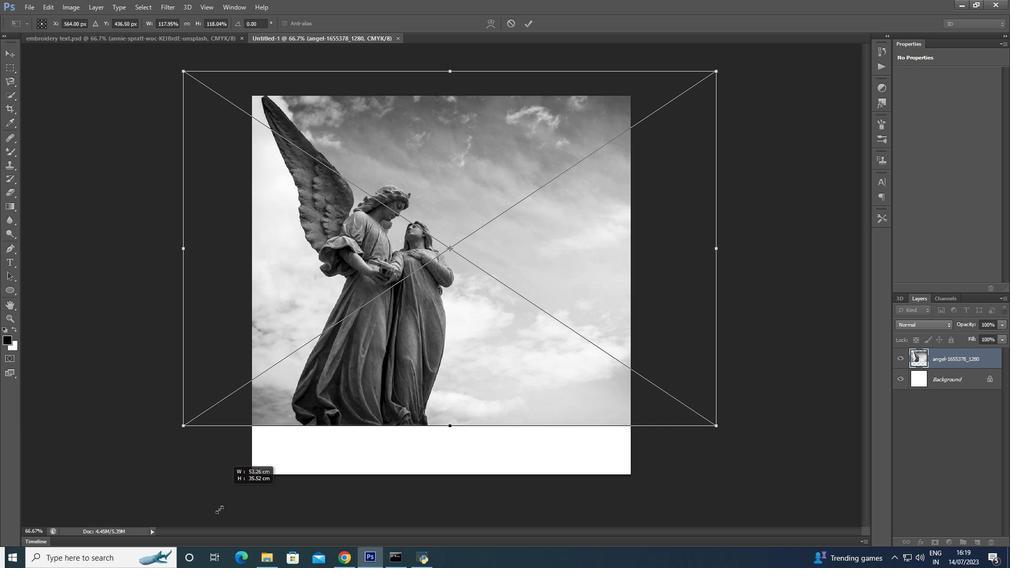 
Action: Key pressed <Key.shift>
Screenshot: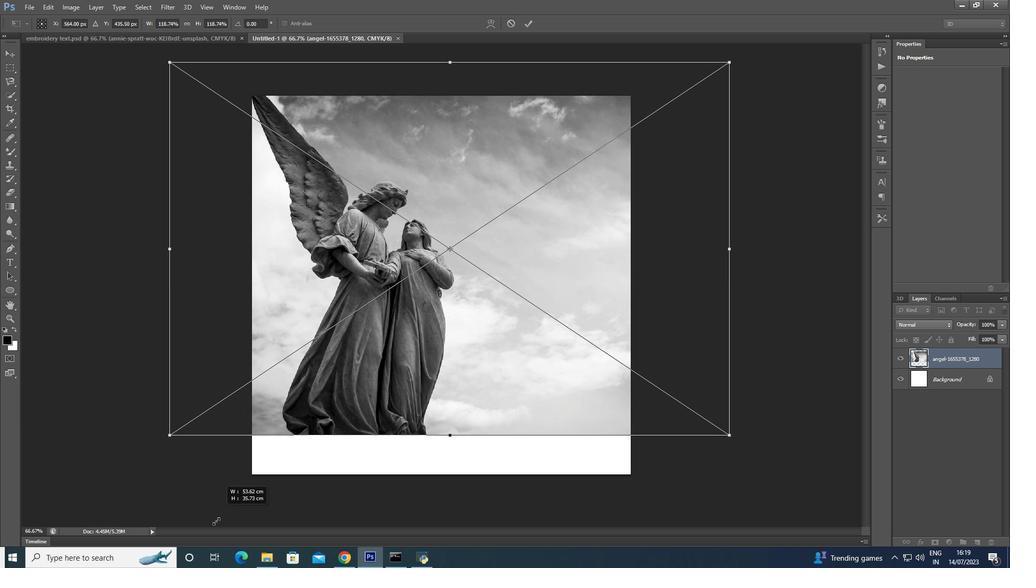 
Action: Mouse moved to (207, 548)
Screenshot: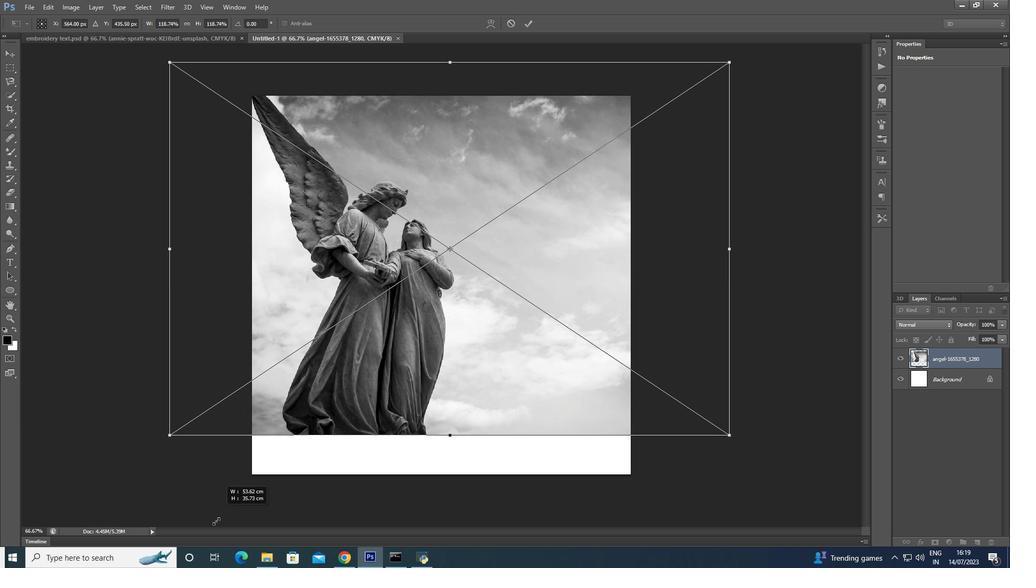 
Action: Key pressed <Key.shift>
Screenshot: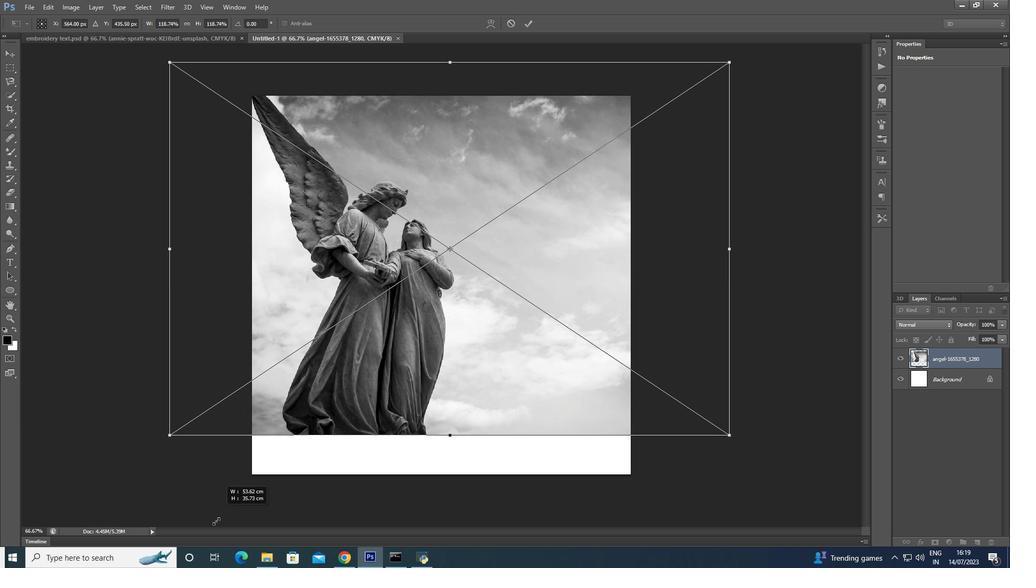 
Action: Mouse moved to (203, 552)
Screenshot: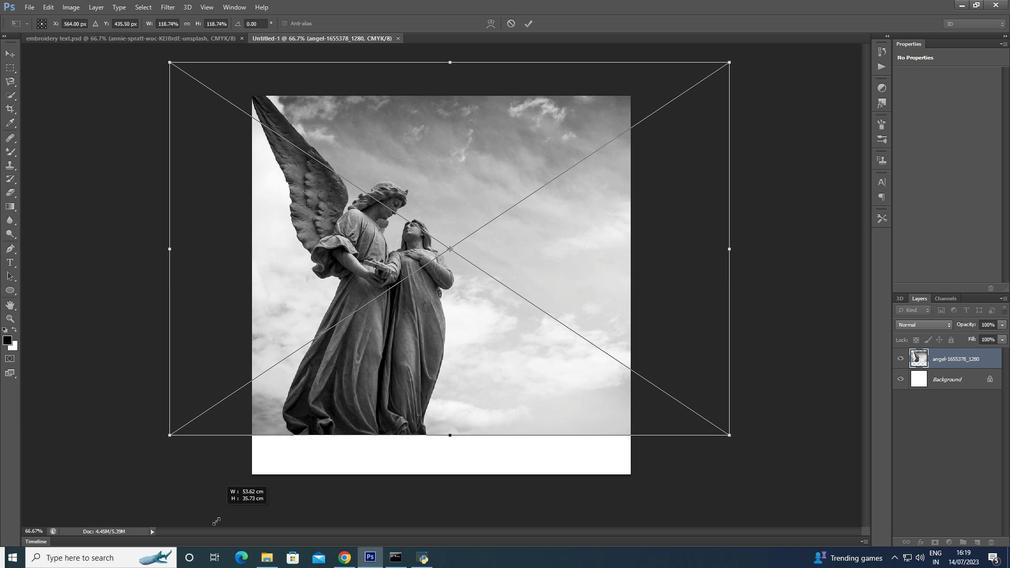 
Action: Key pressed <Key.shift>
Screenshot: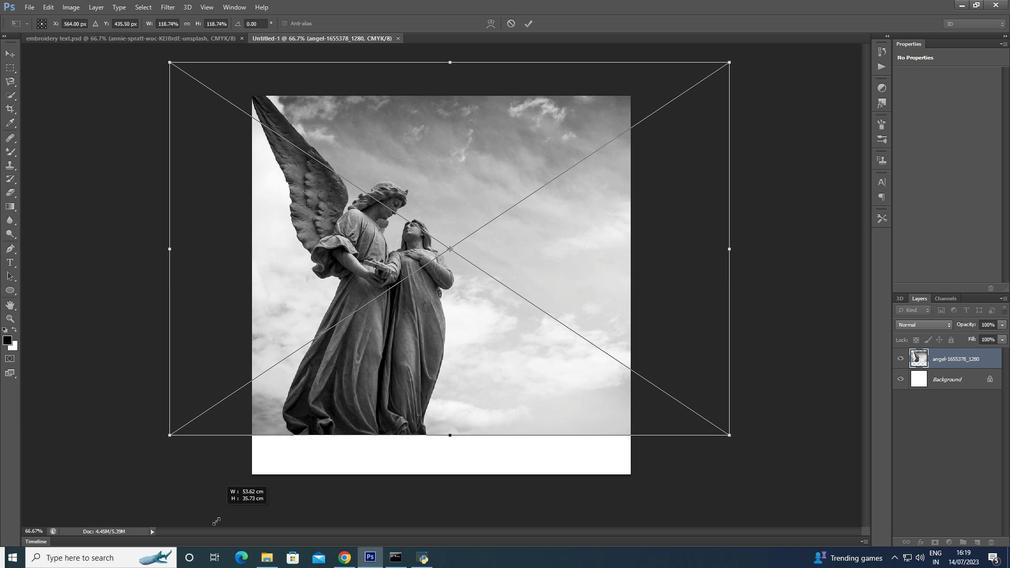 
Action: Mouse moved to (203, 552)
Screenshot: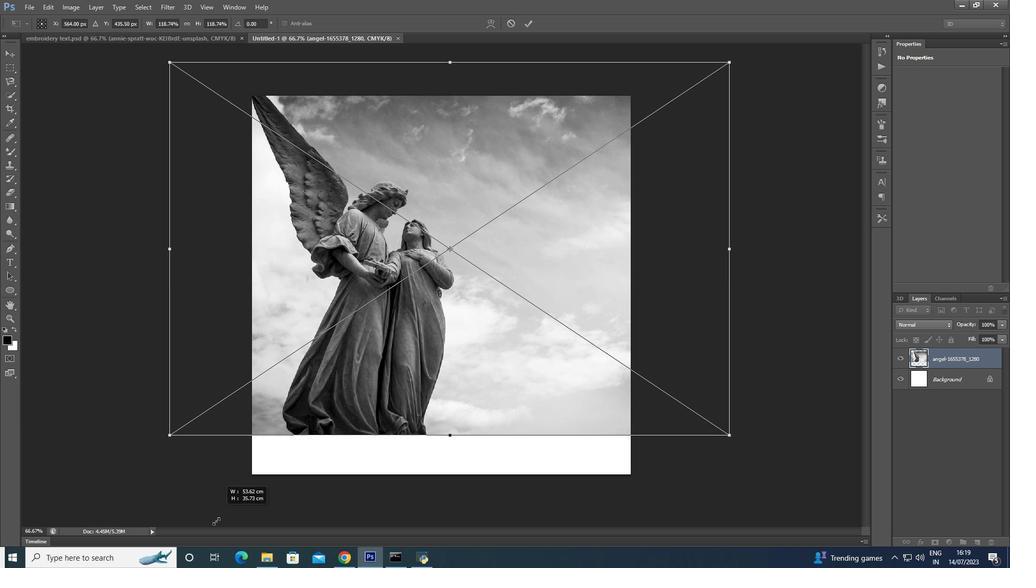 
Action: Key pressed <Key.shift><Key.shift><Key.shift><Key.shift><Key.shift><Key.shift>
Screenshot: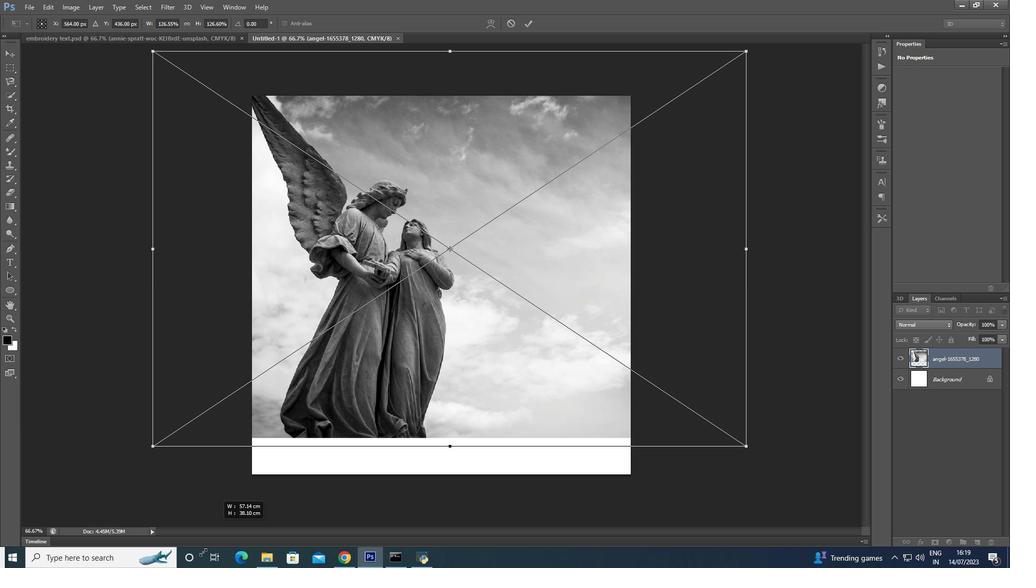 
Action: Mouse moved to (199, 556)
Screenshot: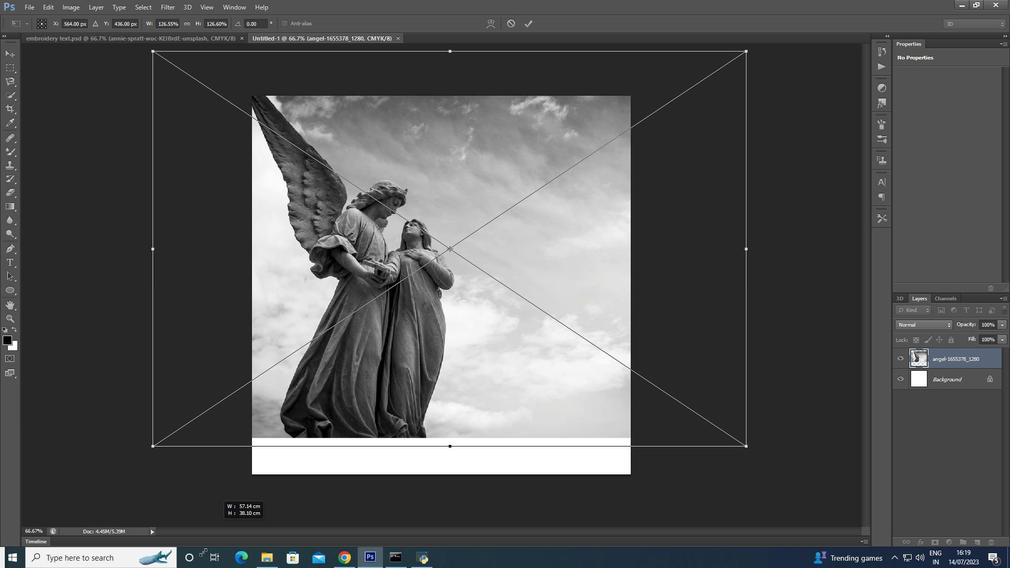 
Action: Key pressed <Key.shift>
Screenshot: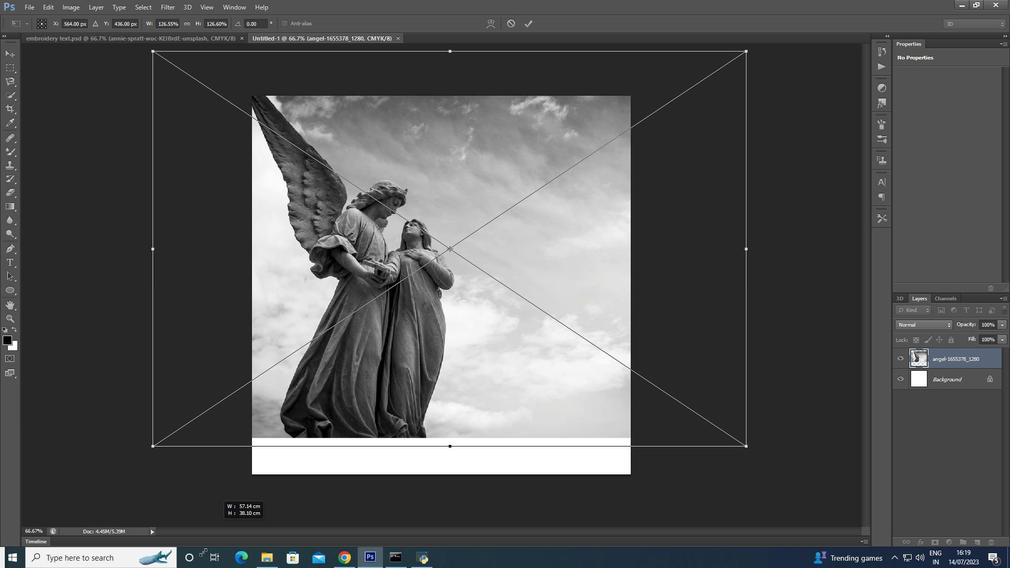 
Action: Mouse moved to (197, 558)
Screenshot: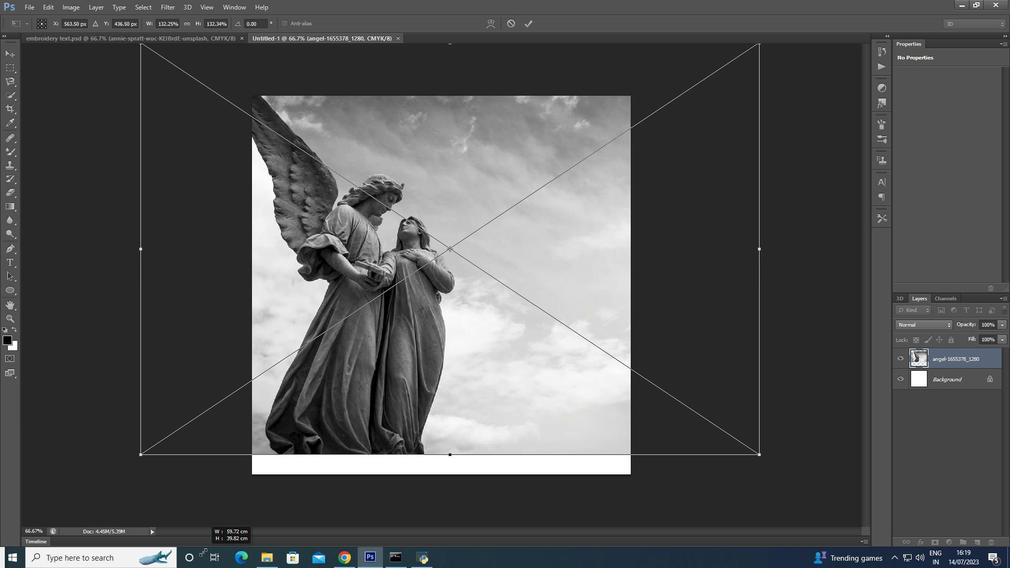 
Action: Key pressed <Key.shift>
Screenshot: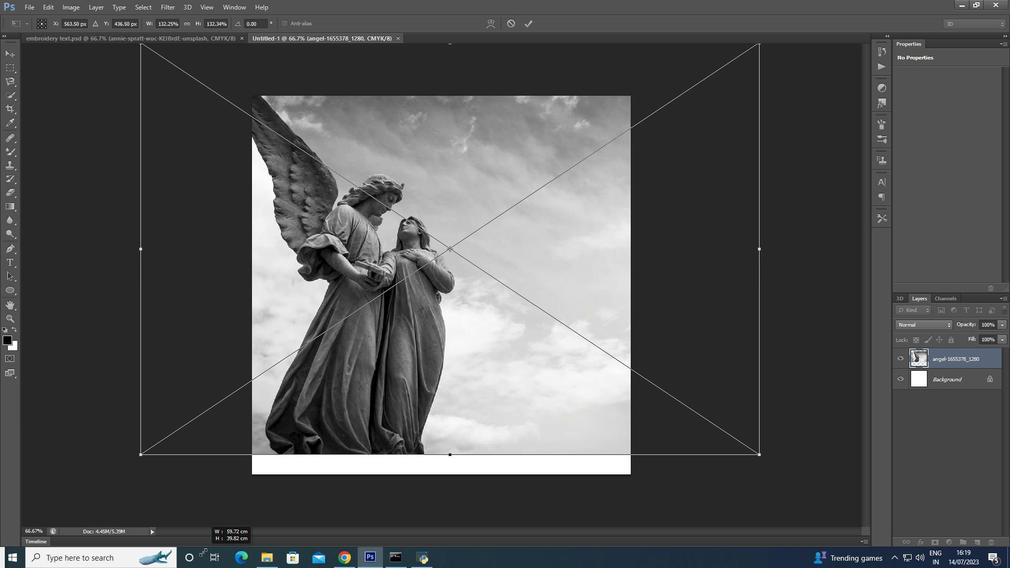 
Action: Mouse moved to (196, 559)
Screenshot: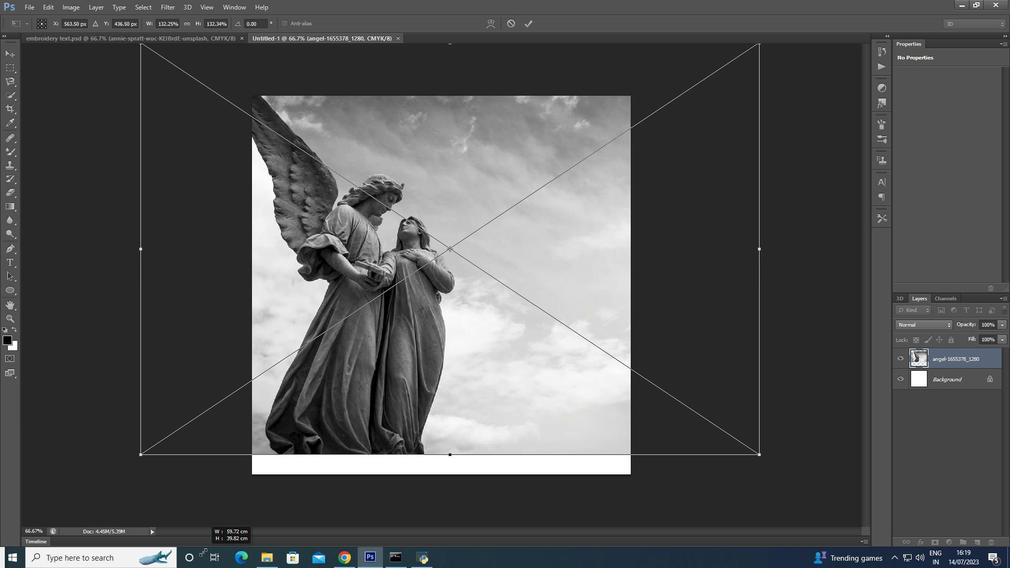 
Action: Key pressed <Key.shift>
Screenshot: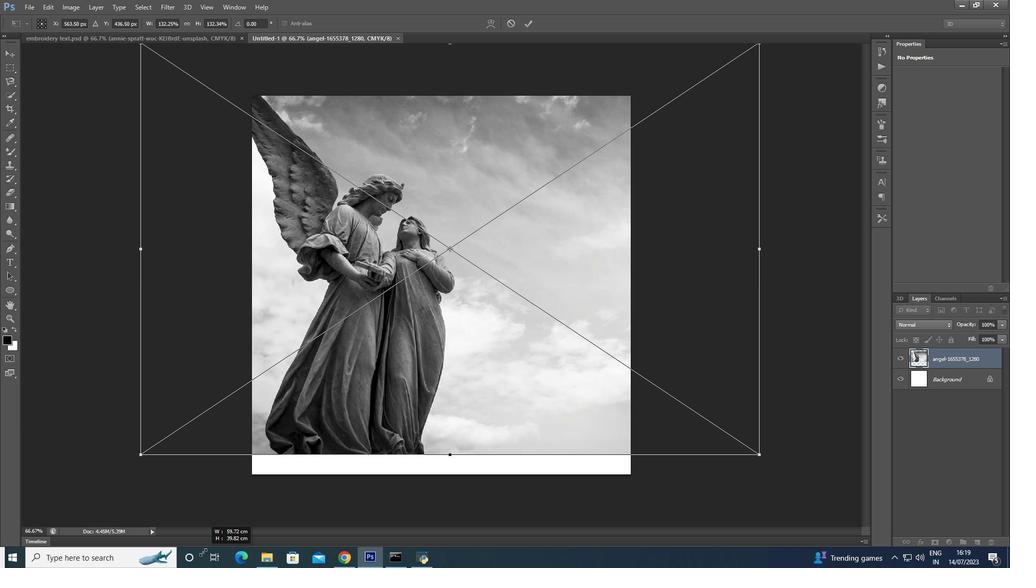 
Action: Mouse moved to (191, 564)
Screenshot: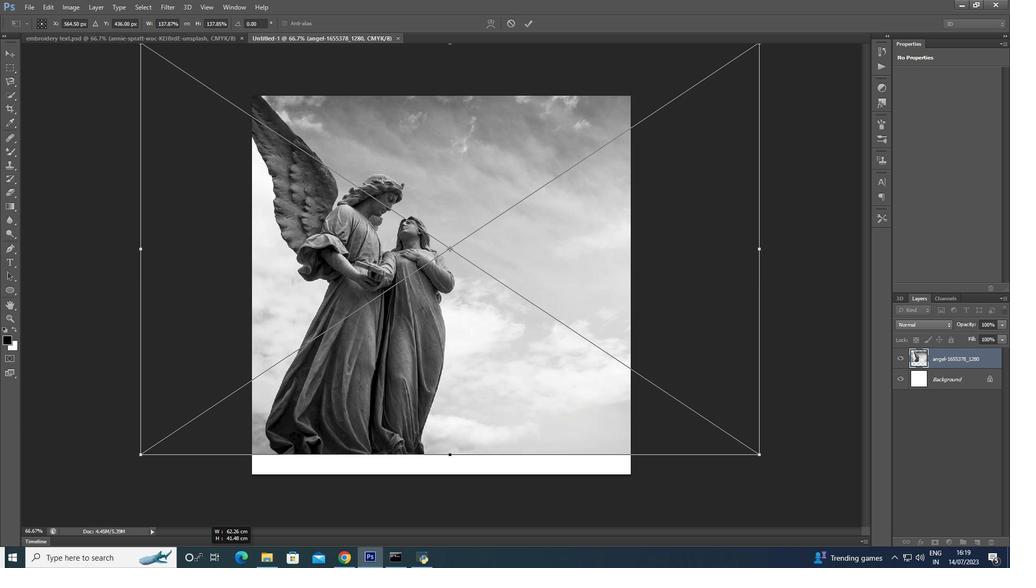 
Action: Key pressed <Key.shift>
Screenshot: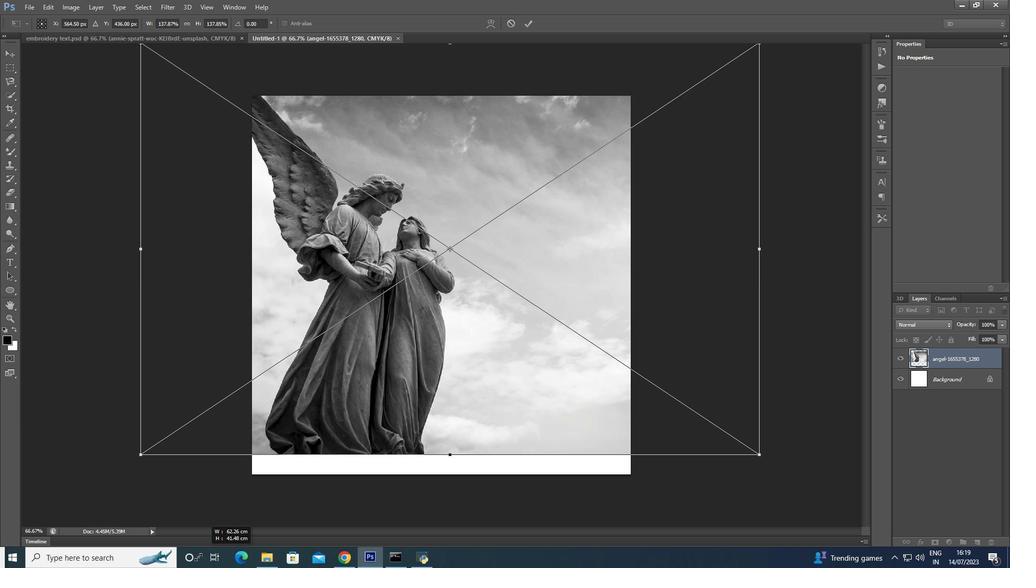 
Action: Mouse moved to (189, 565)
Screenshot: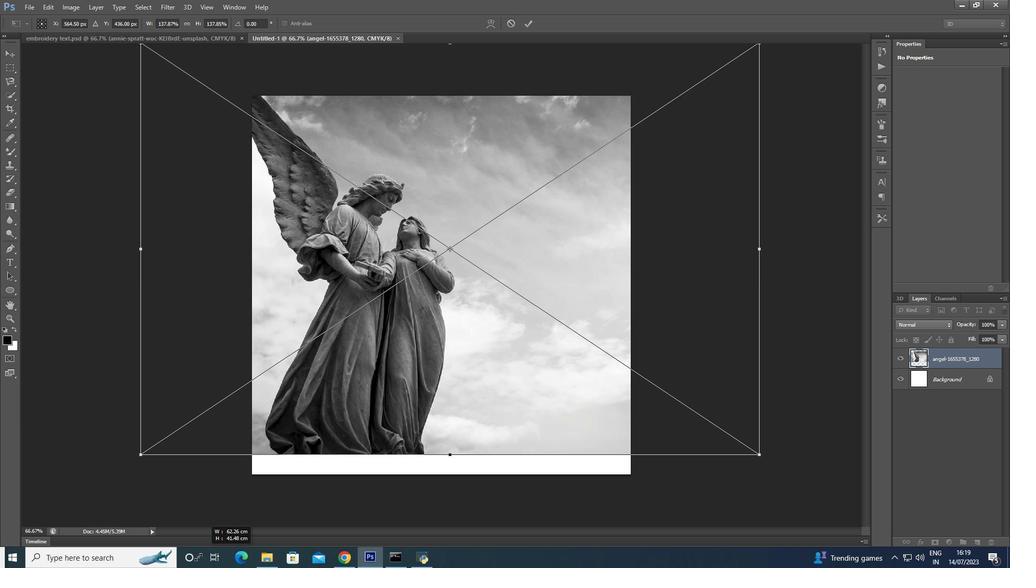 
Action: Key pressed <Key.shift>
Screenshot: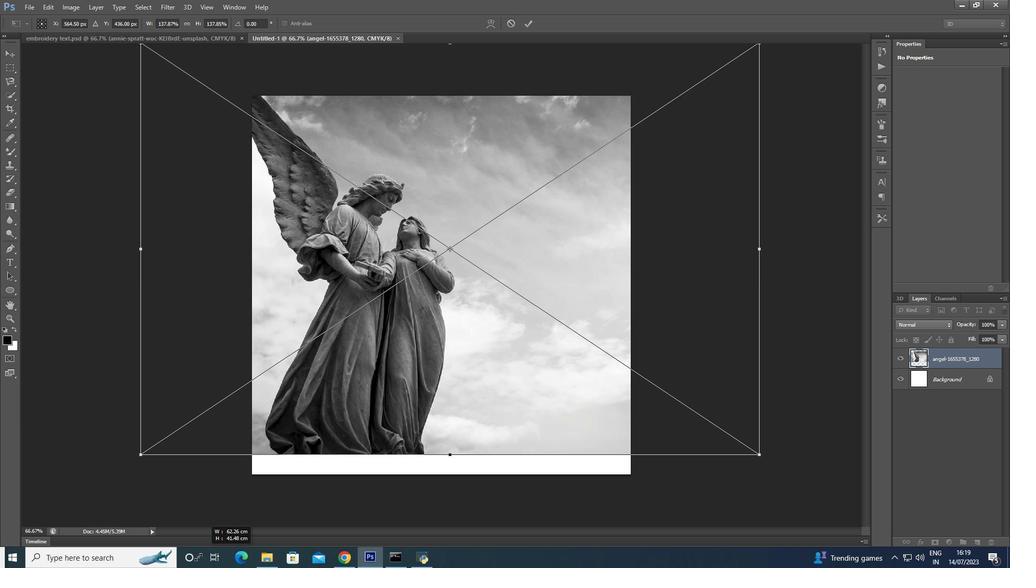 
Action: Mouse moved to (186, 568)
Screenshot: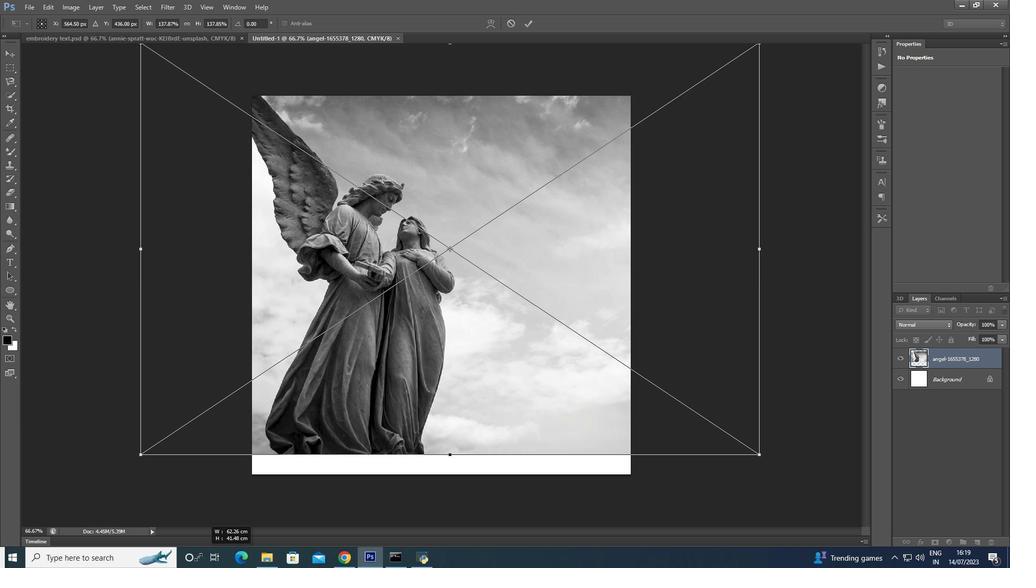 
Action: Key pressed <Key.shift>
Screenshot: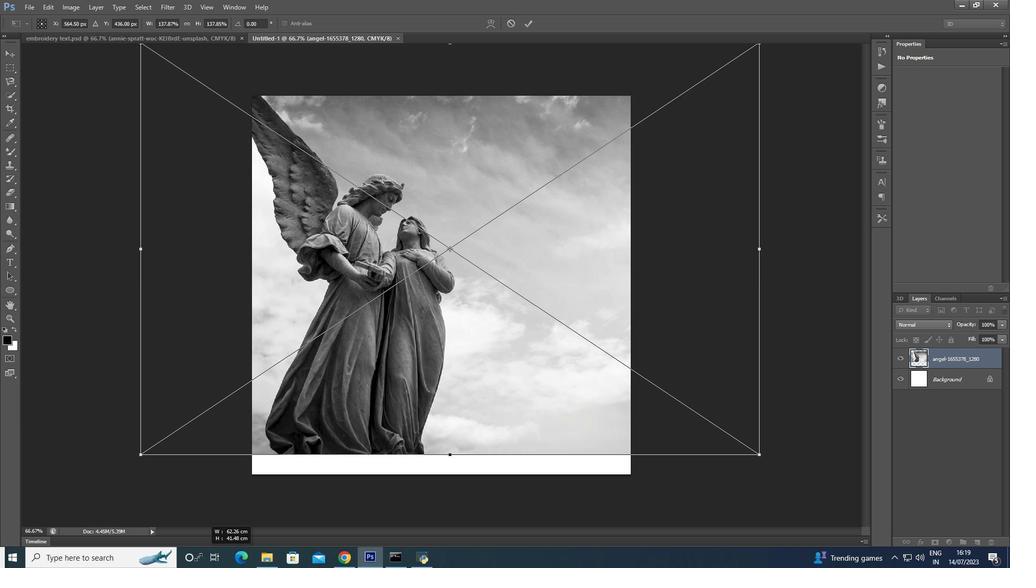 
Action: Mouse moved to (186, 568)
Screenshot: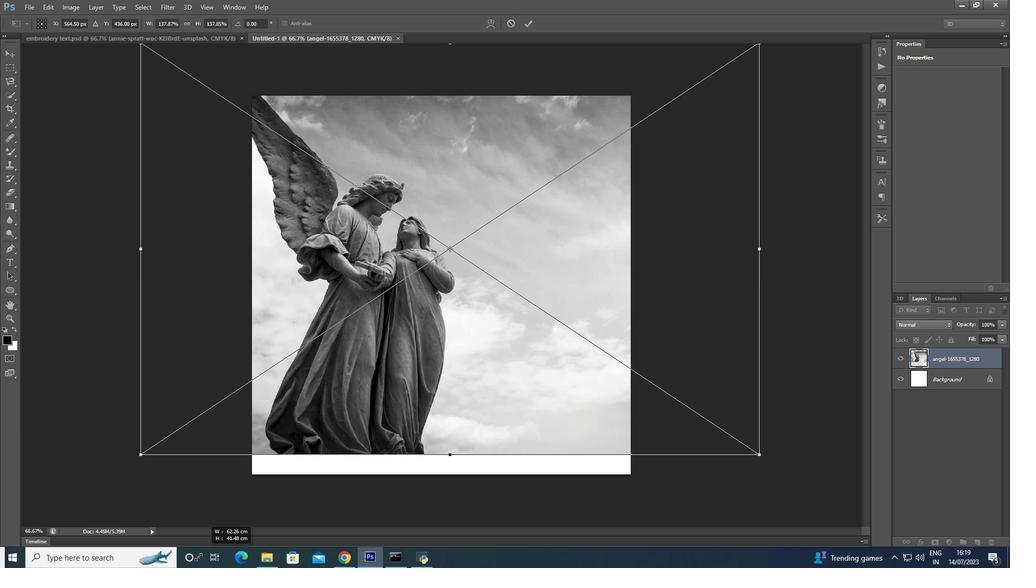 
Action: Key pressed <Key.shift>
Screenshot: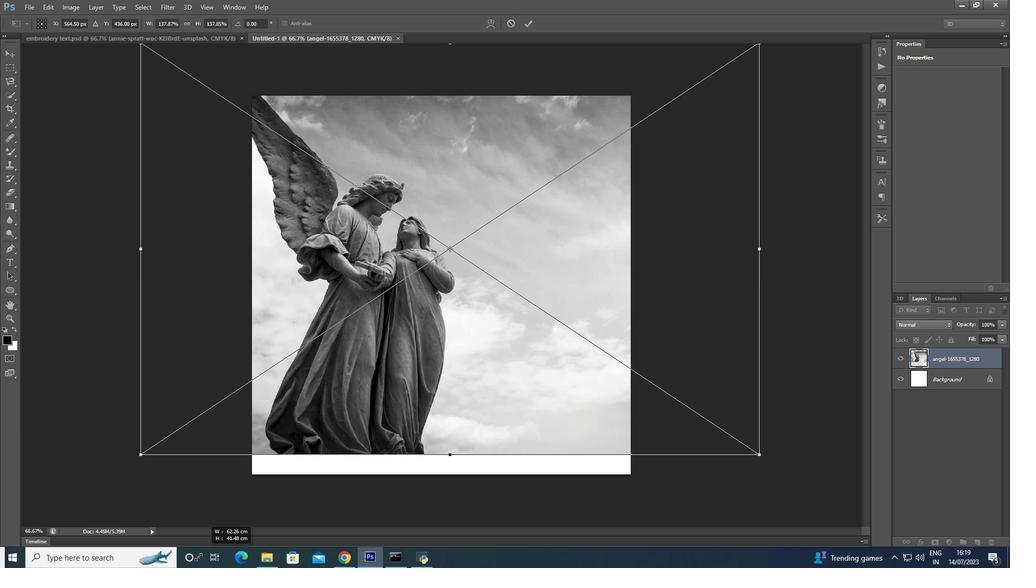 
Action: Mouse moved to (185, 568)
Screenshot: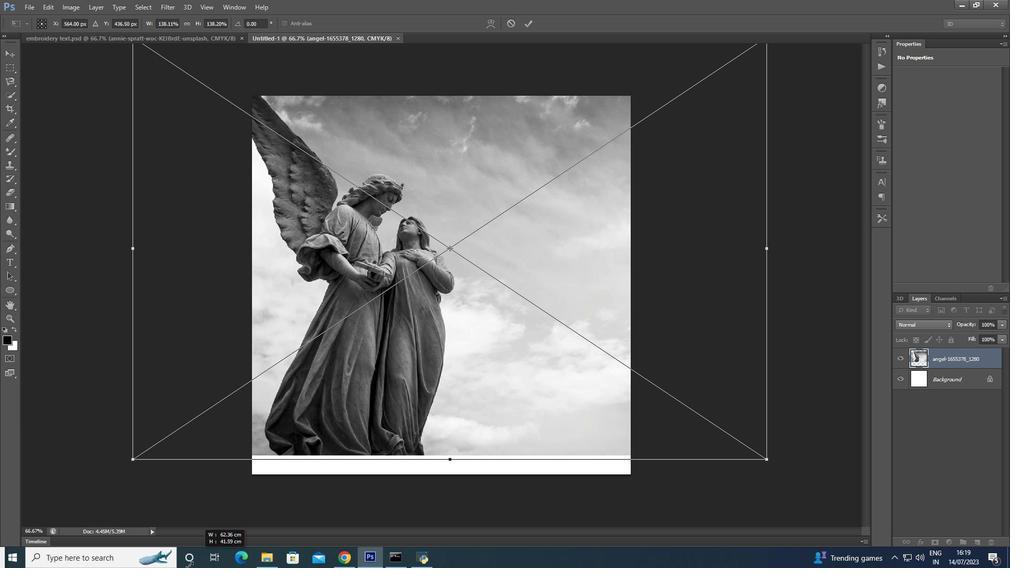
Action: Key pressed <Key.shift>
Screenshot: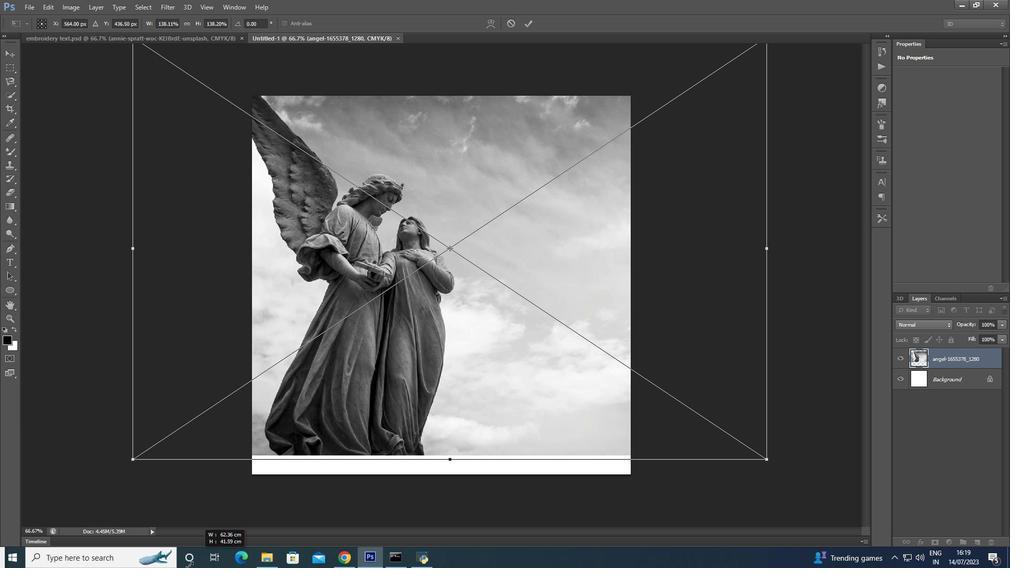
Action: Mouse moved to (184, 568)
Screenshot: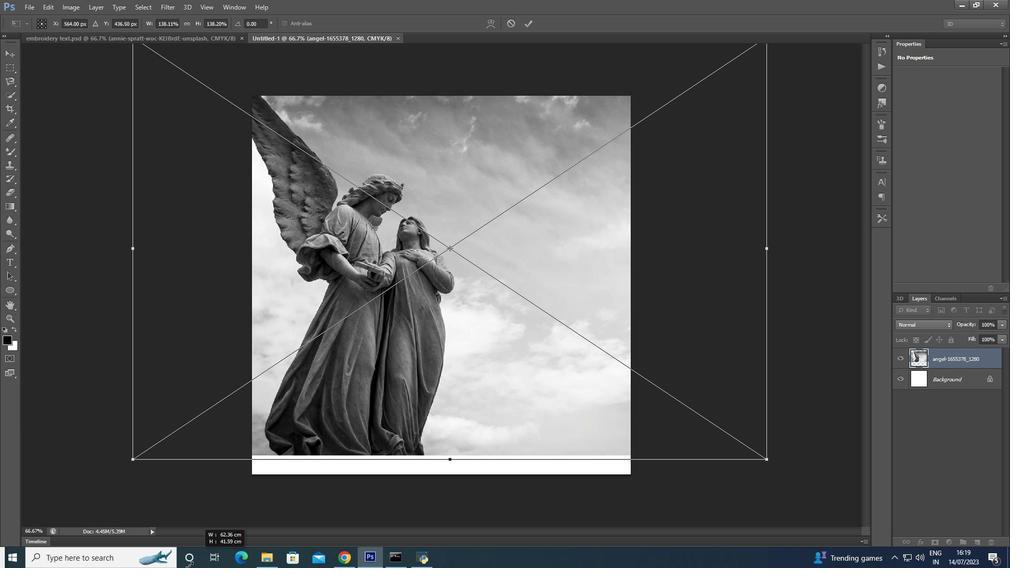 
Action: Key pressed <Key.shift>
Screenshot: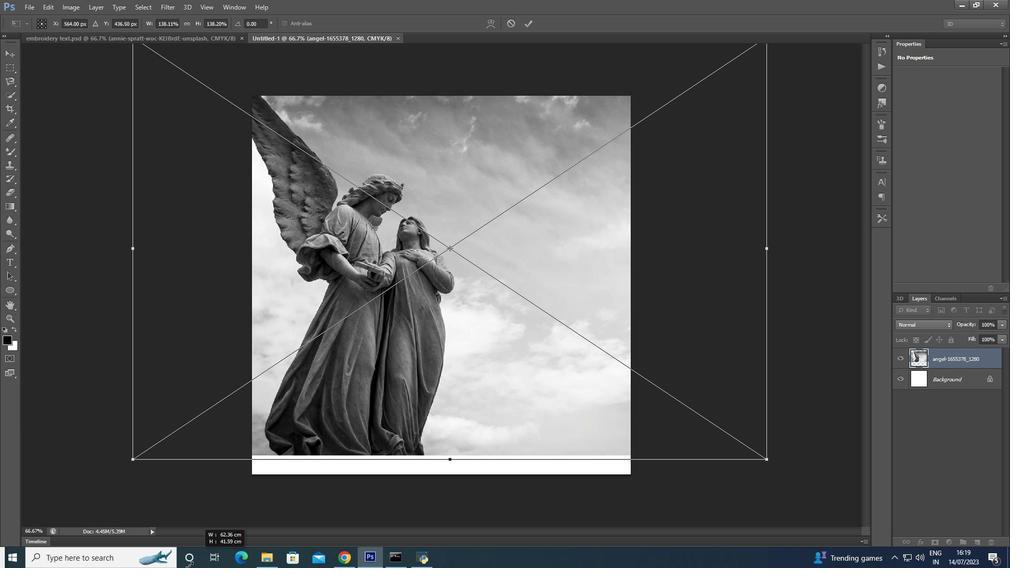 
Action: Mouse moved to (184, 568)
Screenshot: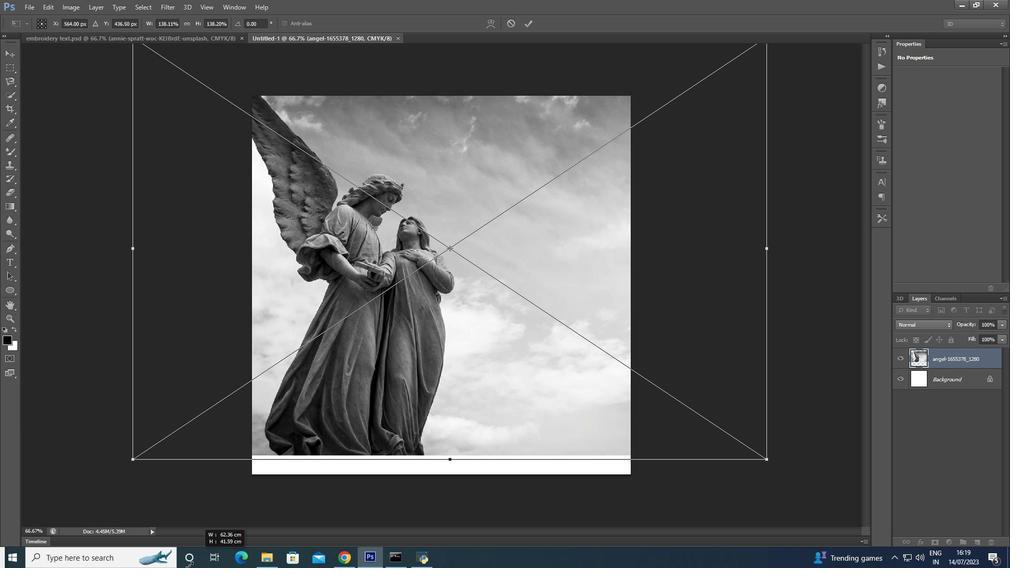 
Action: Key pressed <Key.shift><Key.shift><Key.shift><Key.shift><Key.shift><Key.shift><Key.shift><Key.shift><Key.shift><Key.shift><Key.shift>
Screenshot: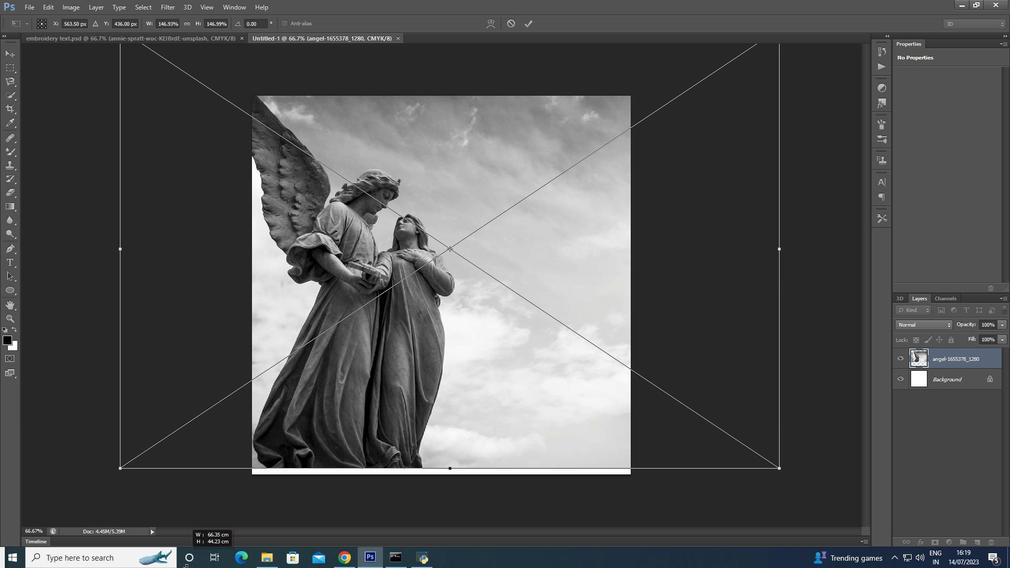 
Action: Mouse moved to (184, 568)
Screenshot: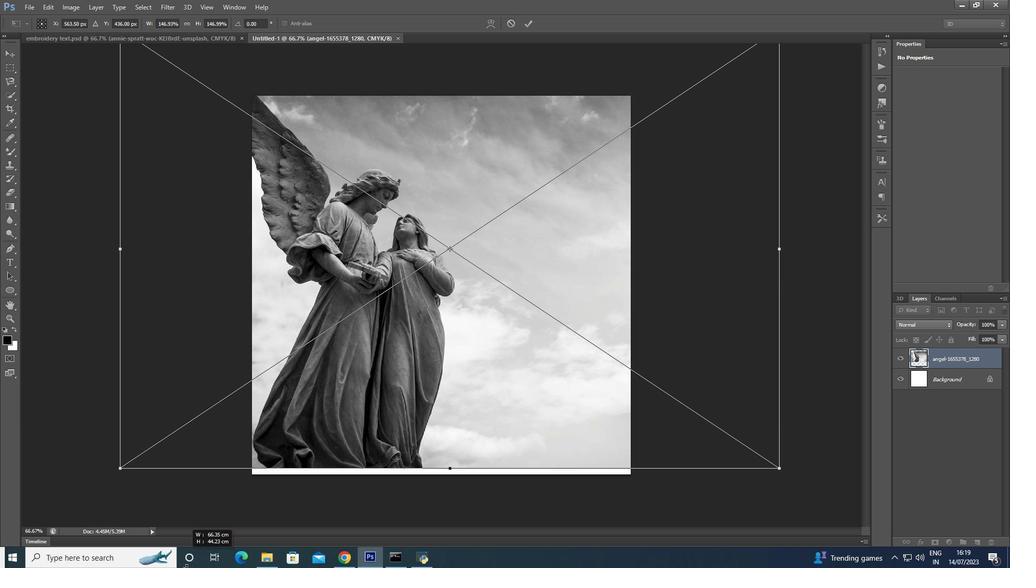 
Action: Key pressed <Key.shift>
Screenshot: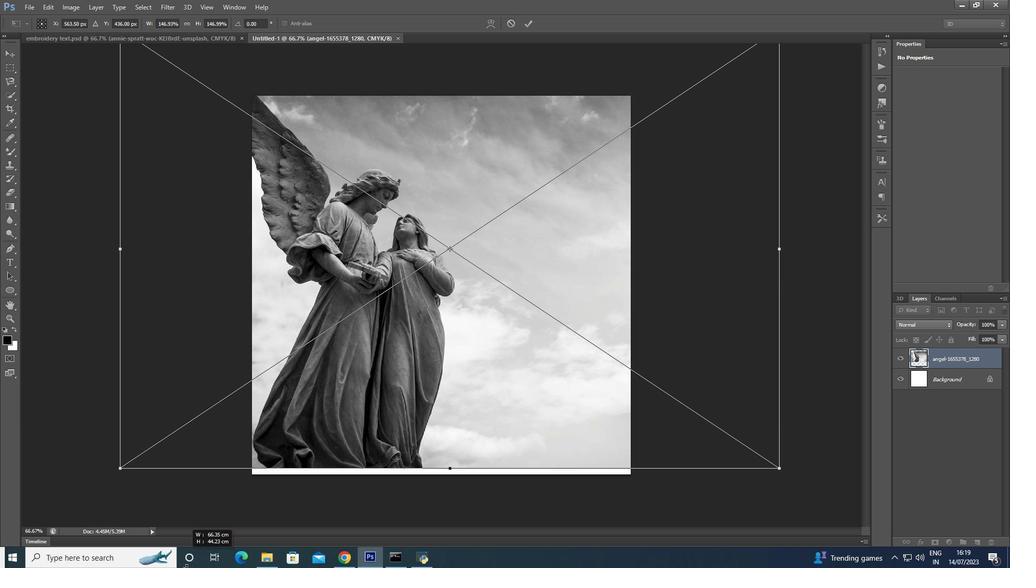 
Action: Mouse moved to (182, 569)
Screenshot: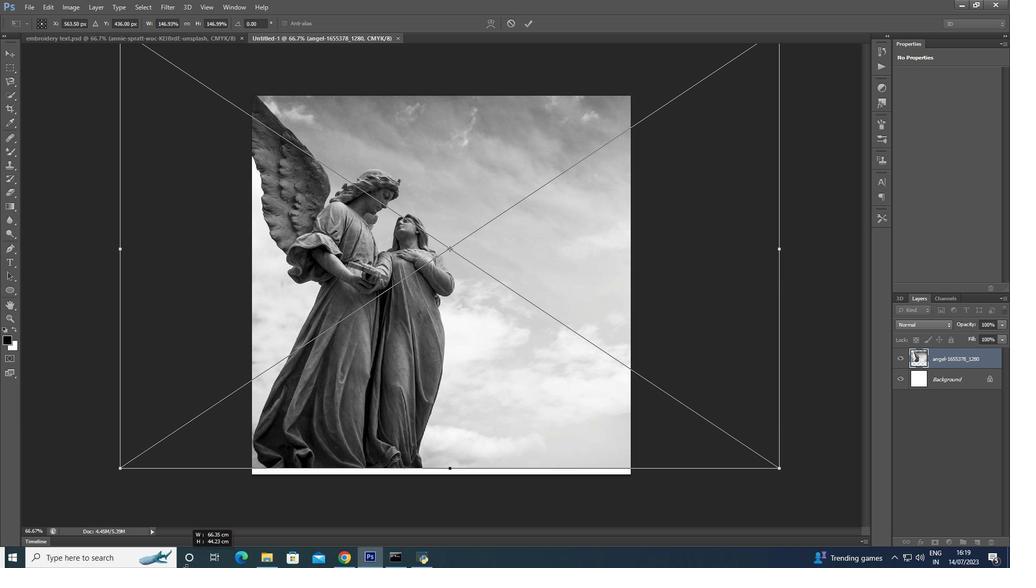 
Action: Key pressed <Key.shift>
Screenshot: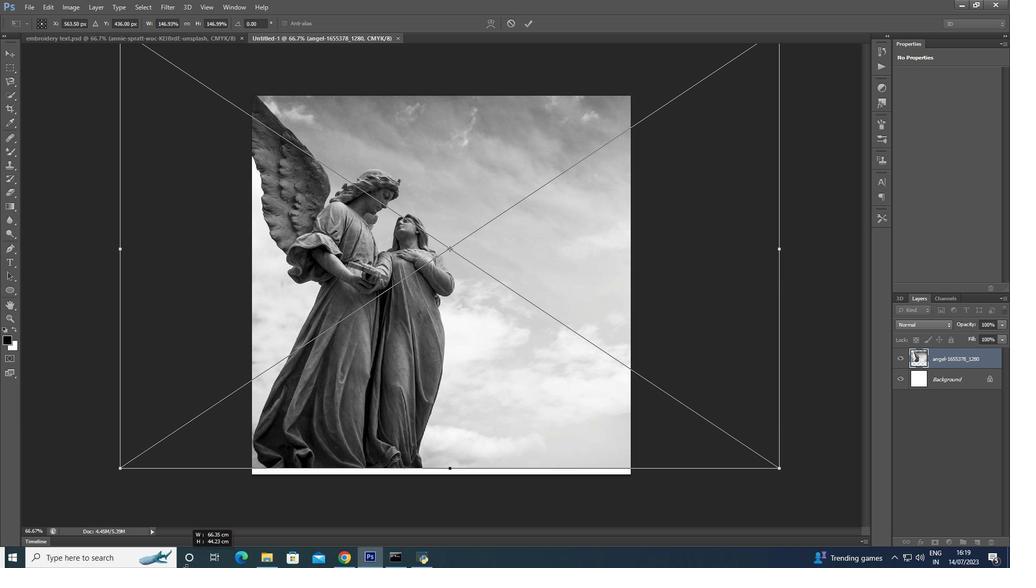 
Action: Mouse moved to (181, 571)
Screenshot: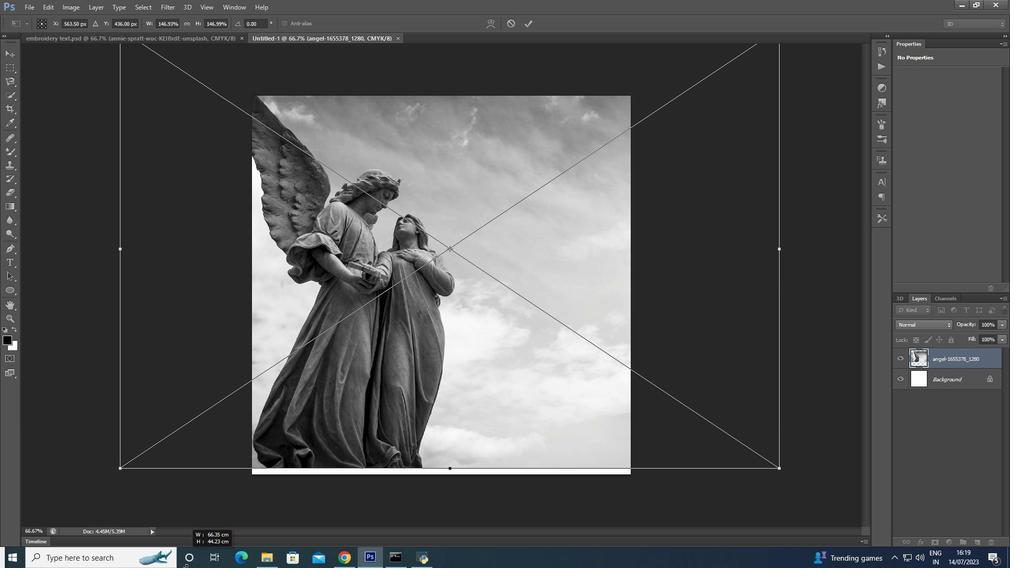 
Action: Key pressed <Key.shift>
Screenshot: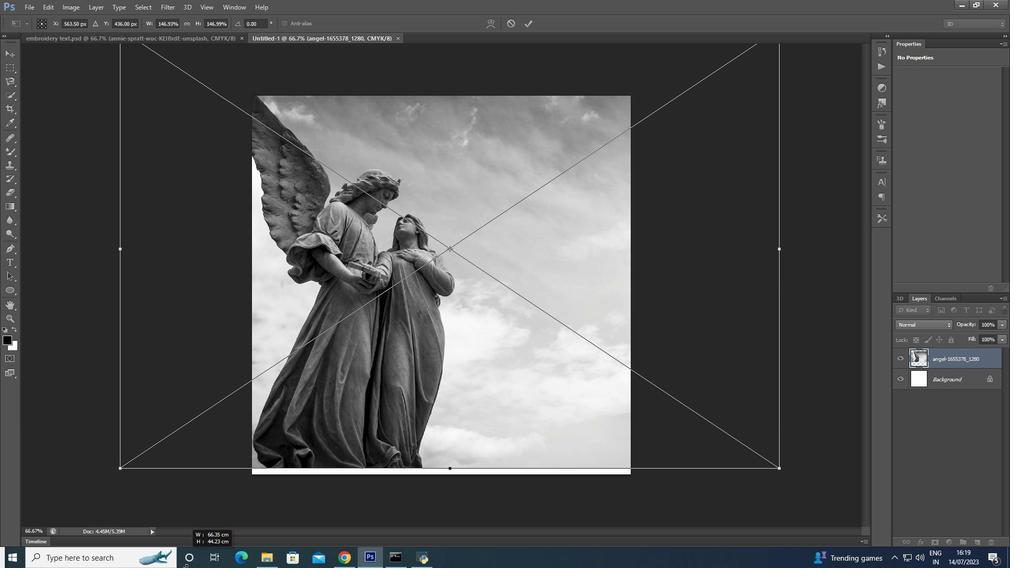 
Action: Mouse moved to (177, 570)
Screenshot: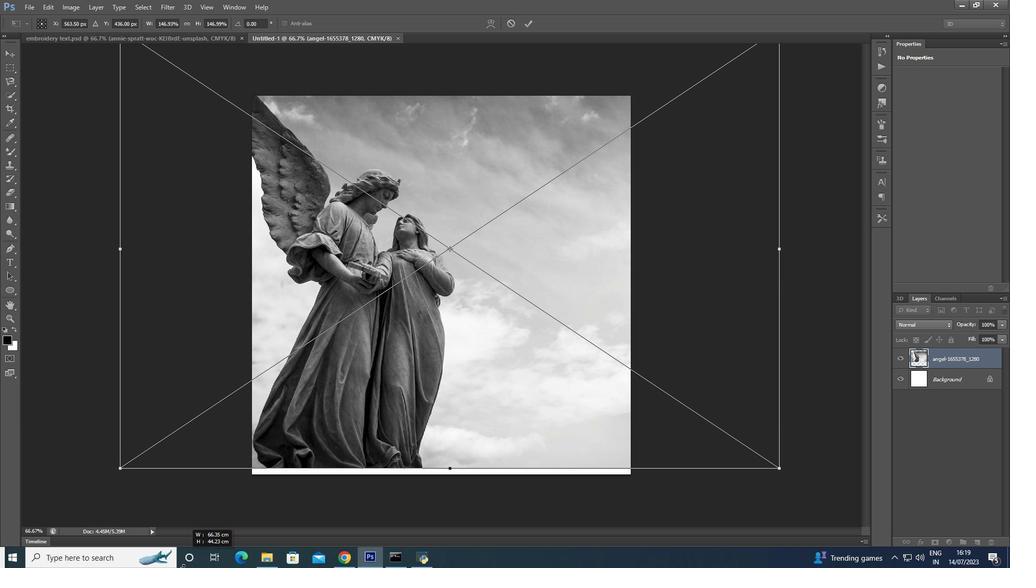 
Action: Key pressed <Key.shift>
Screenshot: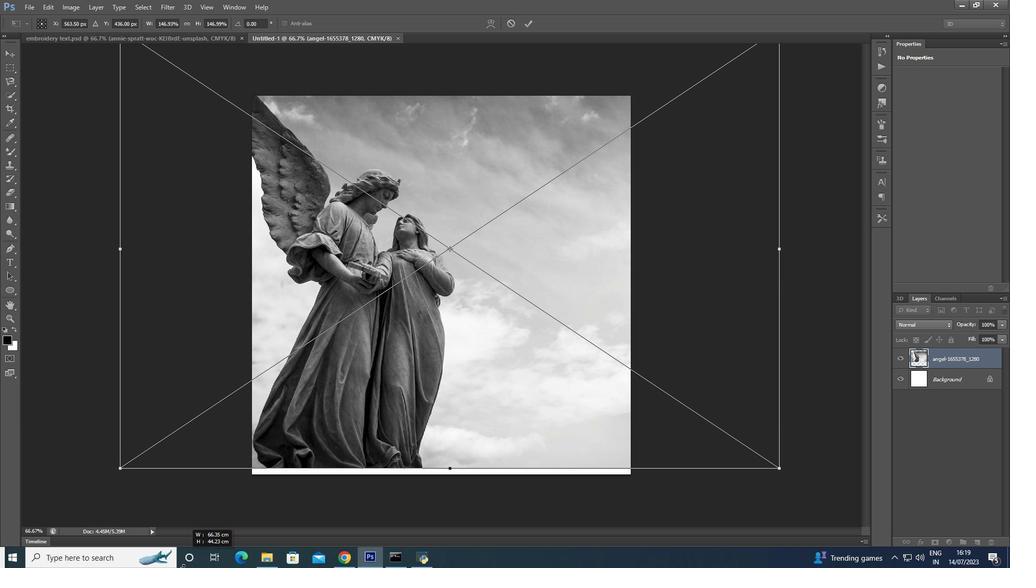 
Action: Mouse moved to (176, 569)
Screenshot: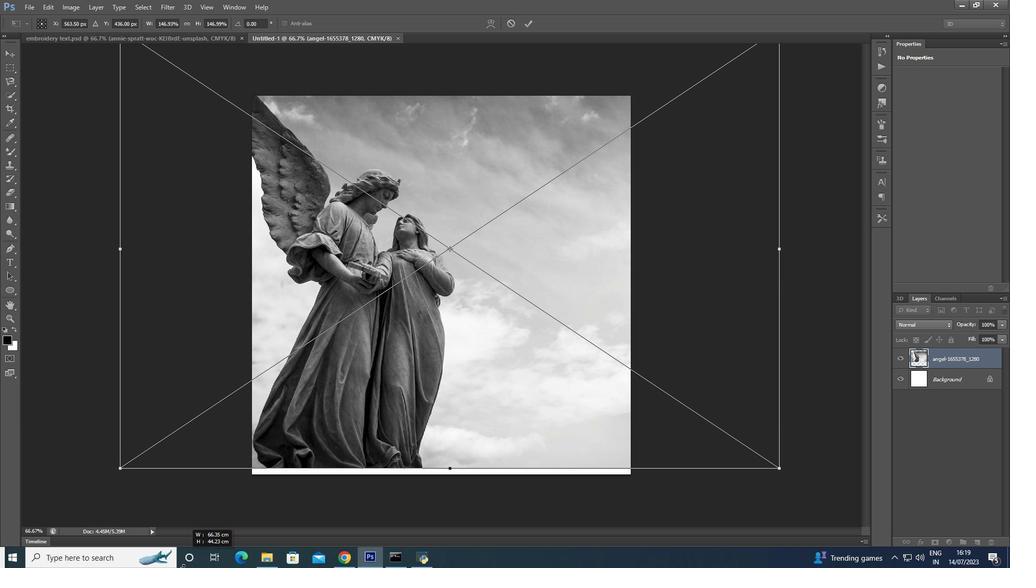 
Action: Key pressed <Key.shift>
Screenshot: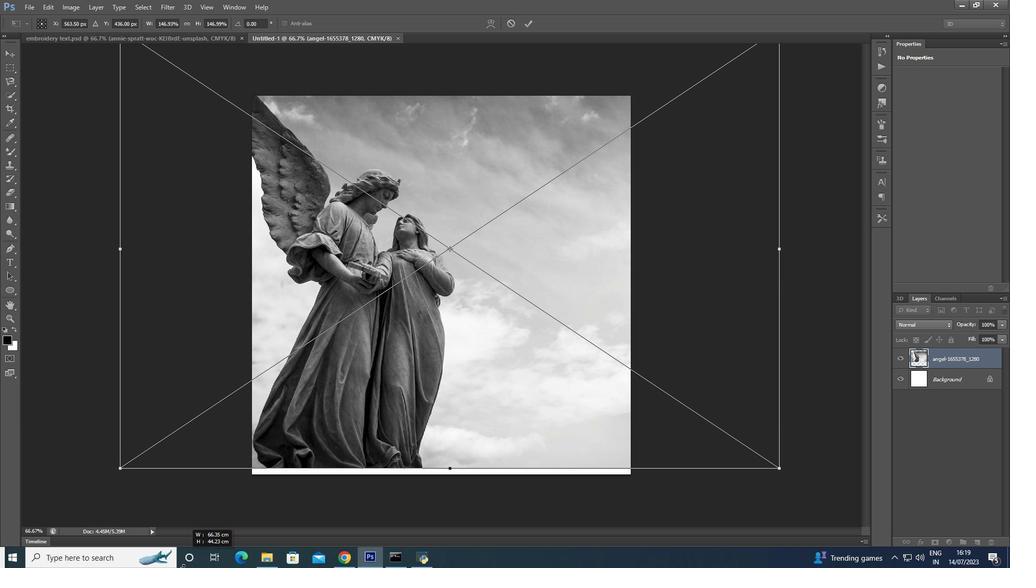 
Action: Mouse moved to (175, 568)
Screenshot: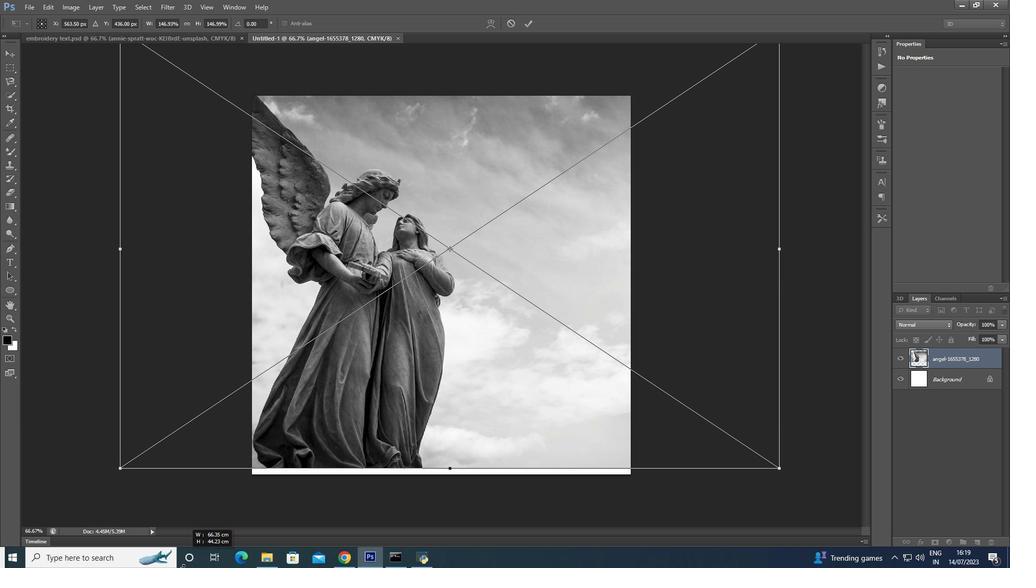 
Action: Key pressed <Key.shift>
Screenshot: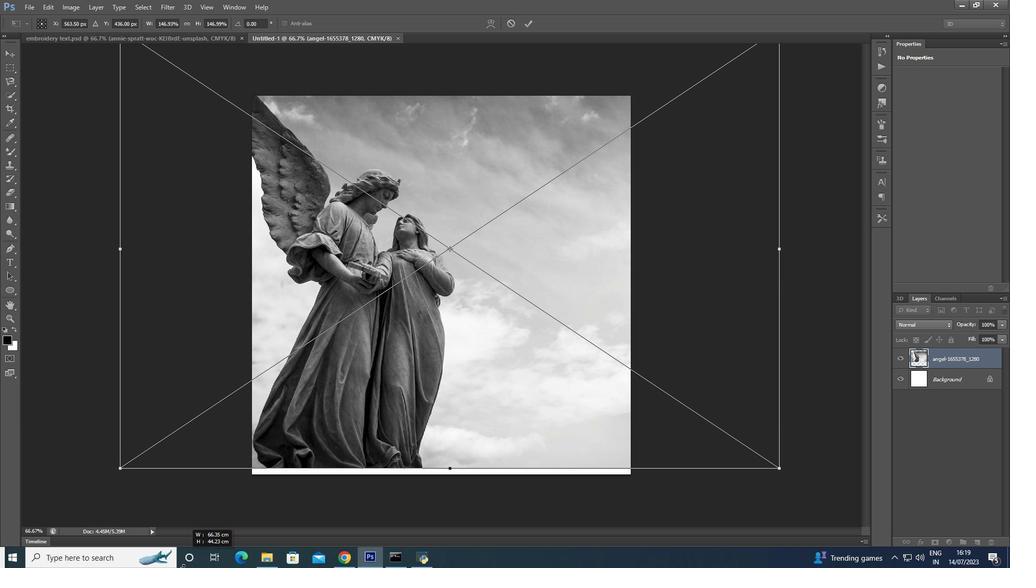 
Action: Mouse moved to (174, 568)
Screenshot: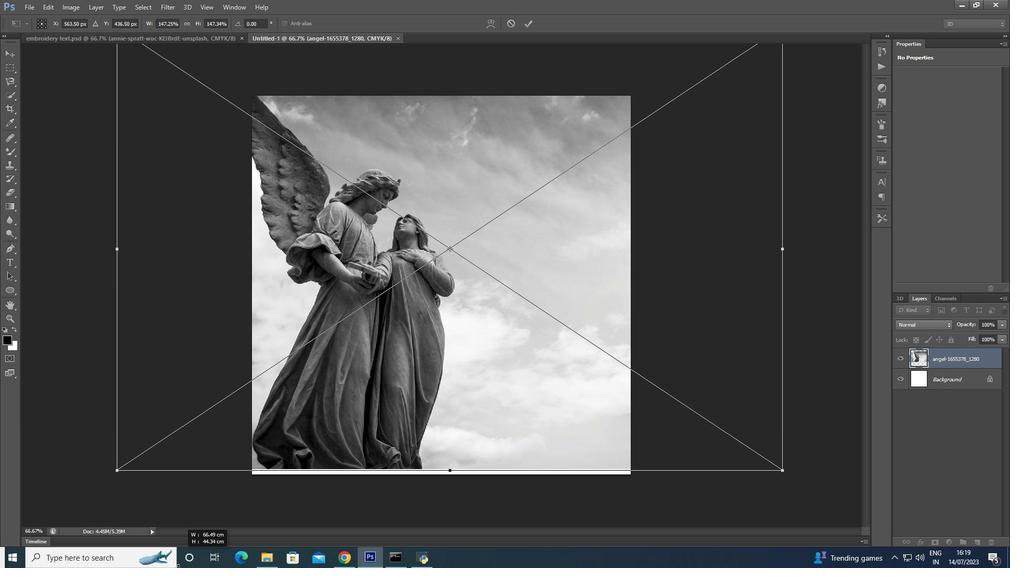 
Action: Key pressed <Key.shift>
Screenshot: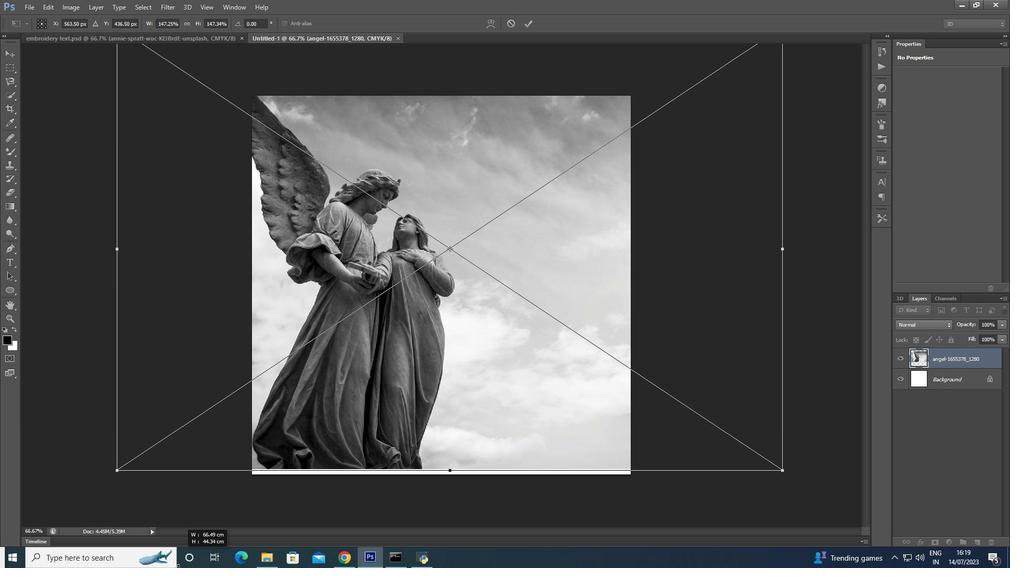 
Action: Mouse moved to (173, 568)
Screenshot: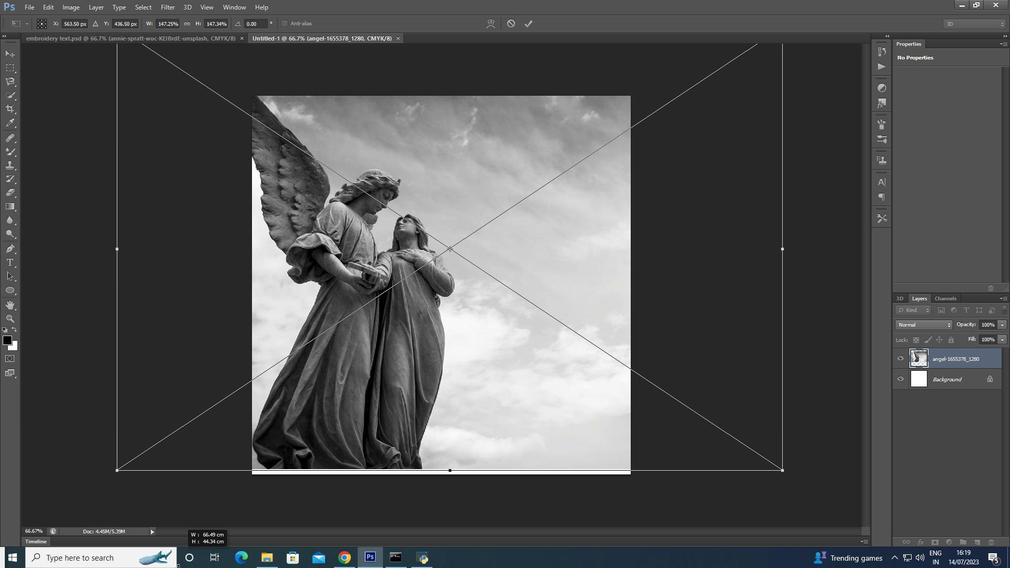 
Action: Key pressed <Key.shift><Key.shift><Key.shift><Key.shift><Key.shift><Key.shift><Key.shift><Key.shift><Key.shift><Key.shift><Key.shift><Key.shift>
Screenshot: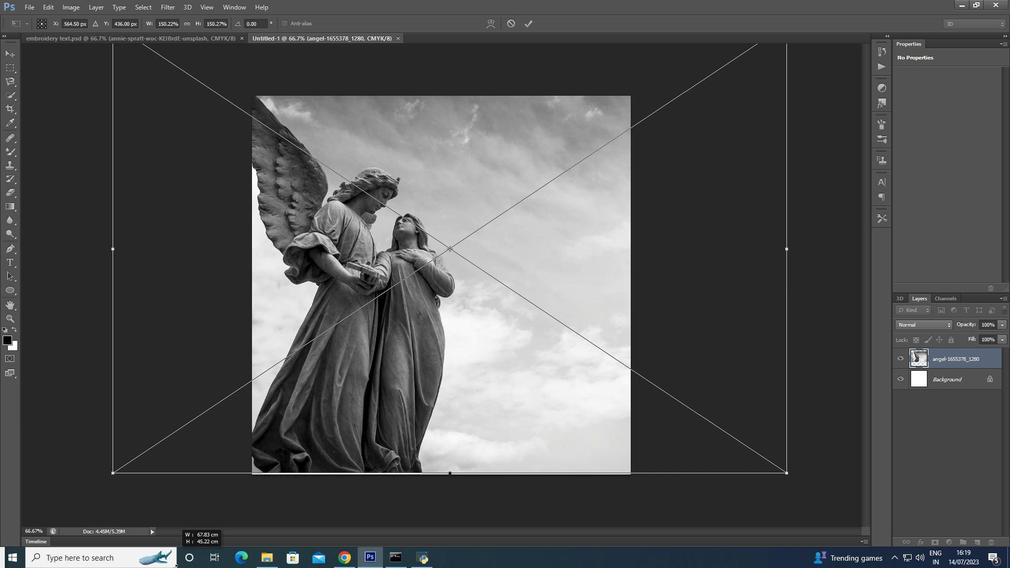 
Action: Mouse moved to (172, 569)
Screenshot: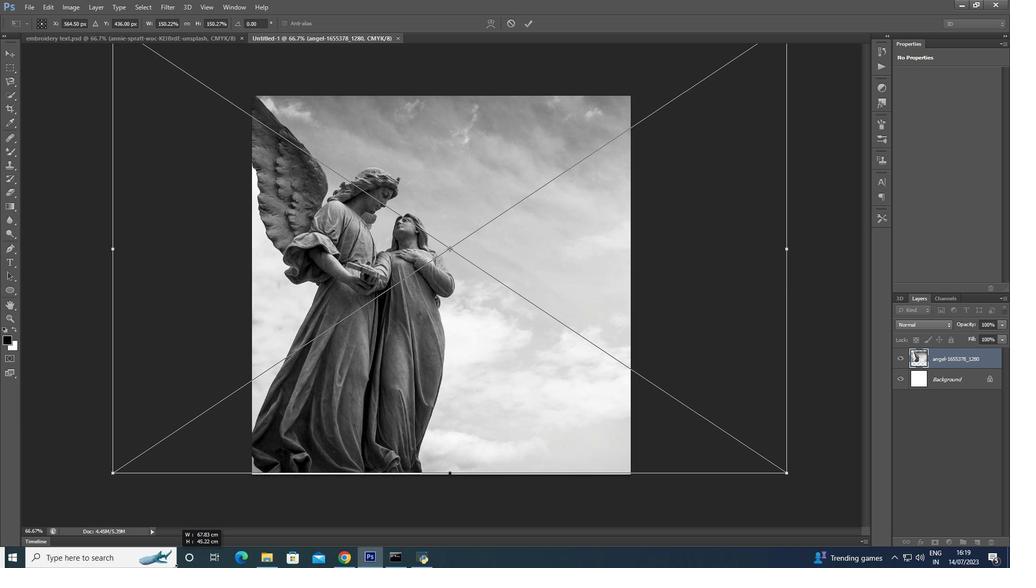 
Action: Key pressed <Key.shift>
Screenshot: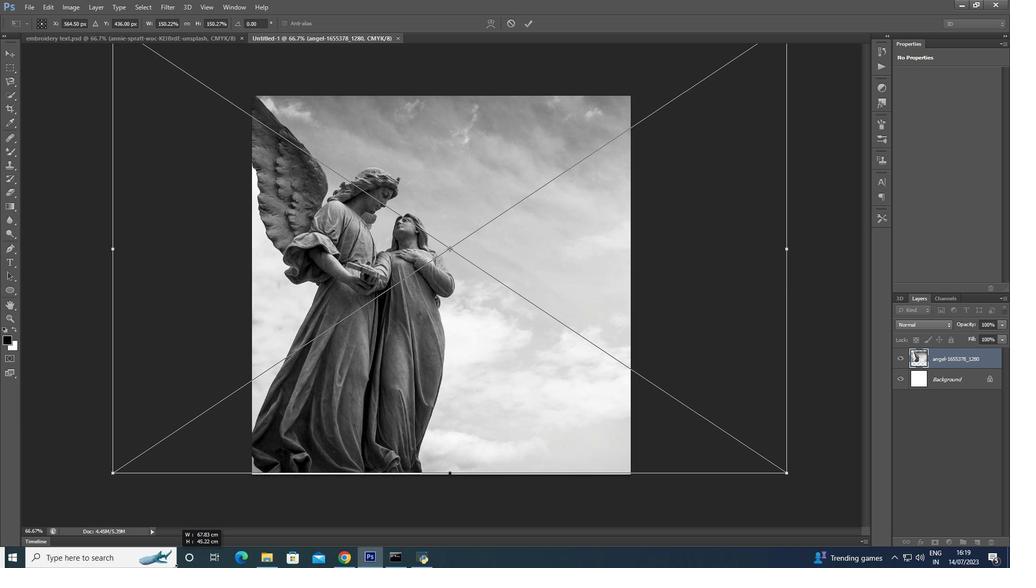 
Action: Mouse moved to (172, 568)
Screenshot: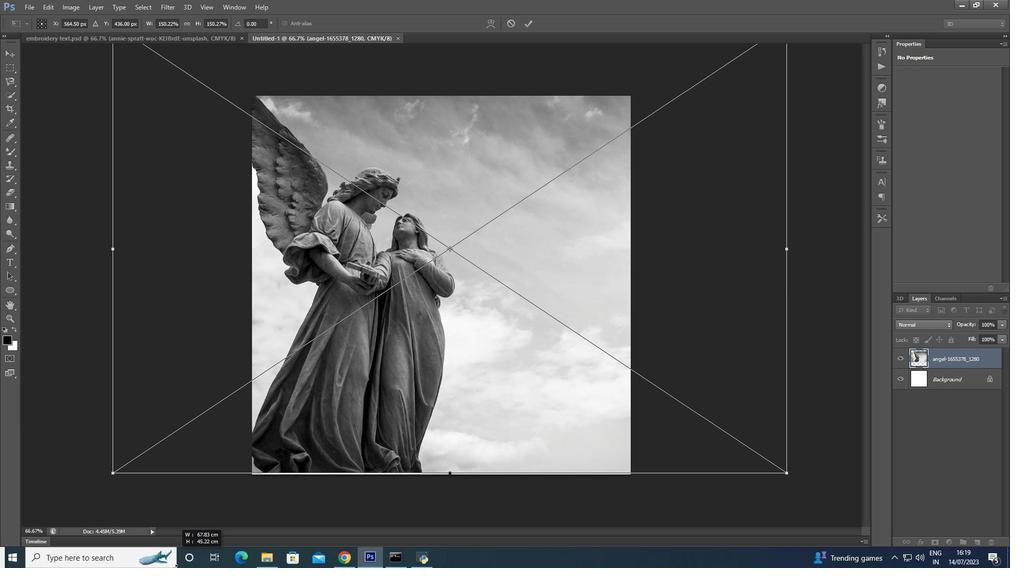 
Action: Key pressed <Key.shift><Key.shift>
Screenshot: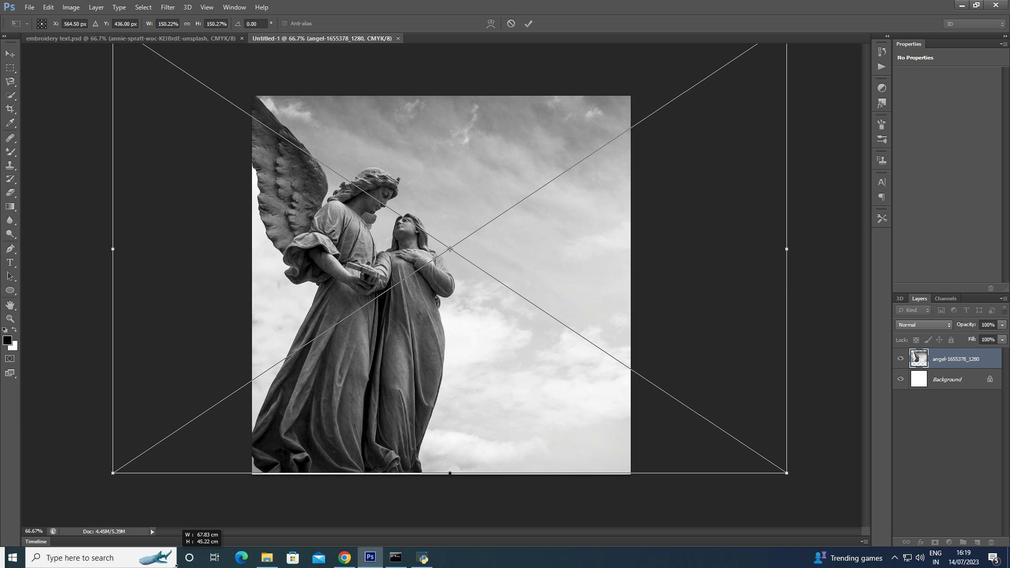 
Action: Mouse moved to (171, 568)
Screenshot: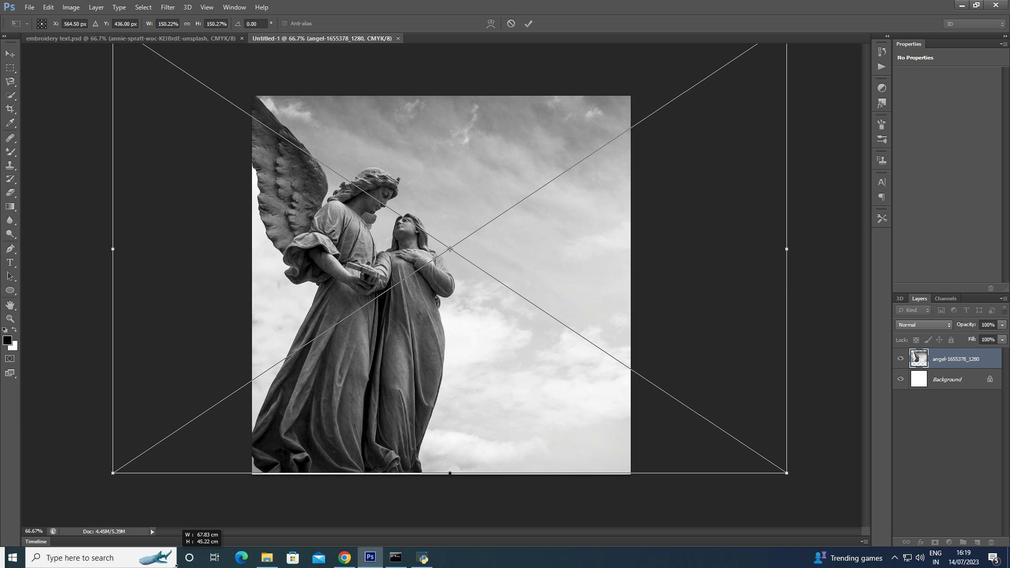 
Action: Key pressed <Key.shift>
Screenshot: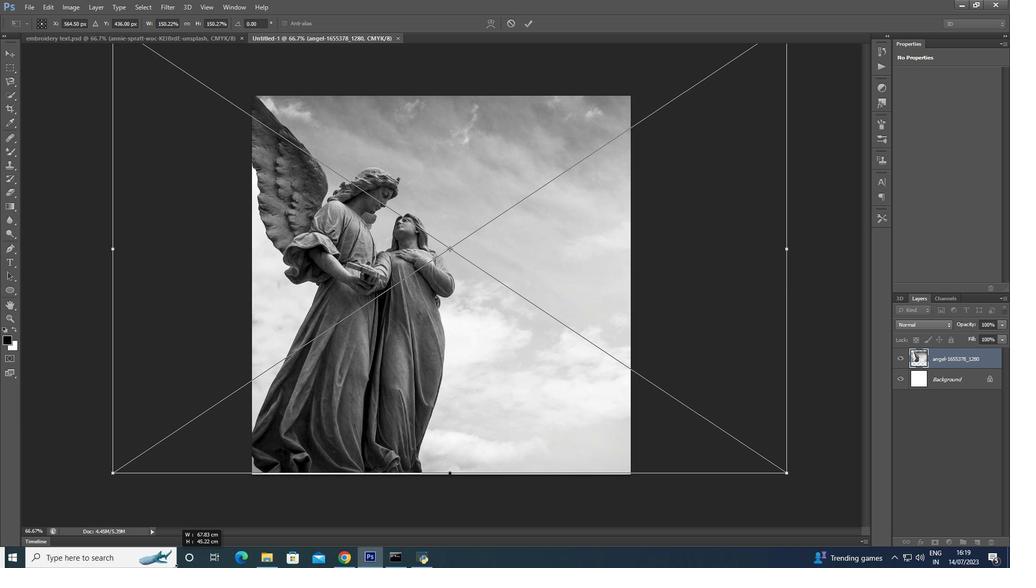 
Action: Mouse moved to (171, 568)
Screenshot: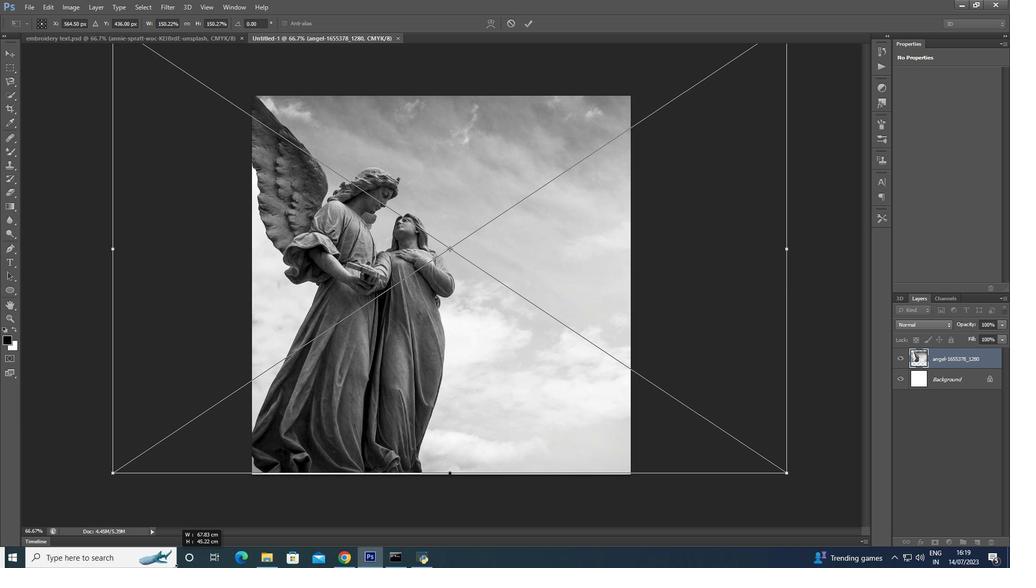 
Action: Key pressed <Key.shift>
Screenshot: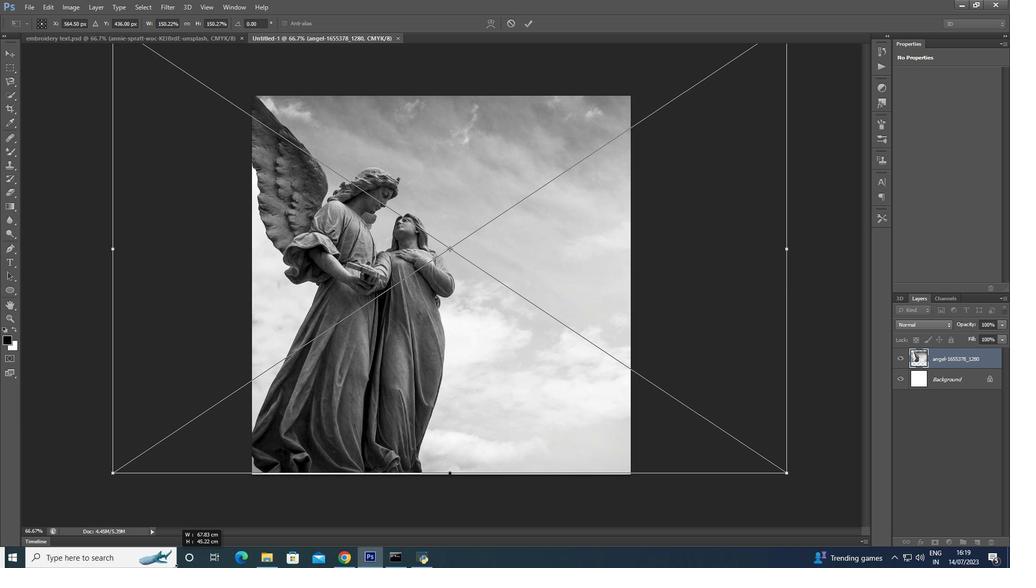 
Action: Mouse moved to (169, 568)
Screenshot: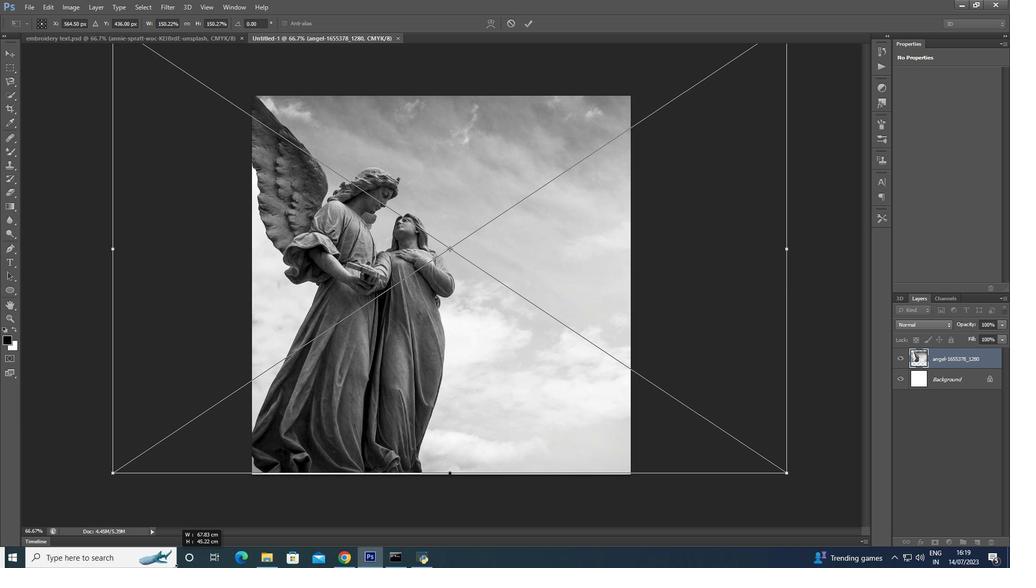 
Action: Key pressed <Key.shift>
Screenshot: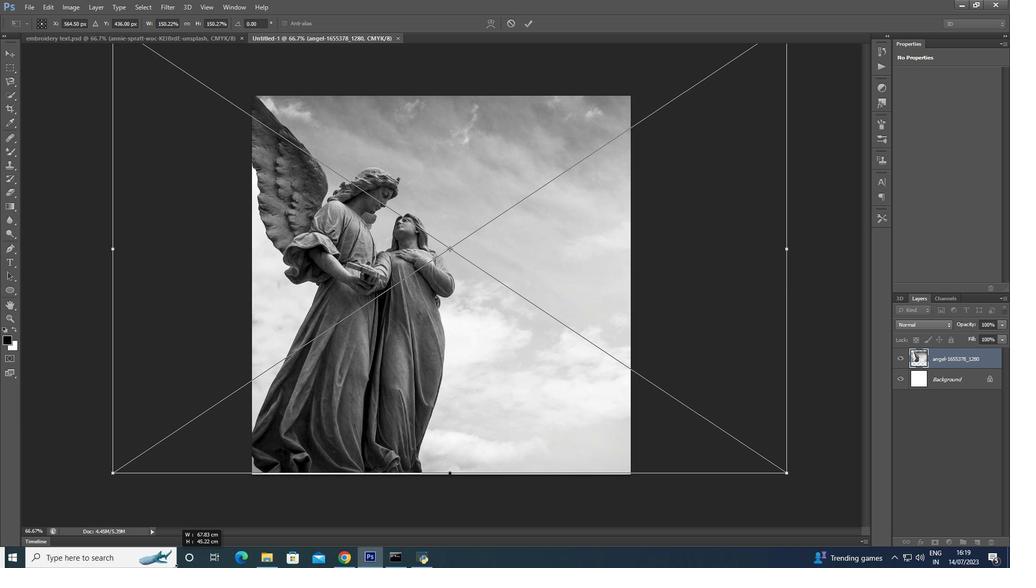 
Action: Mouse moved to (168, 568)
Screenshot: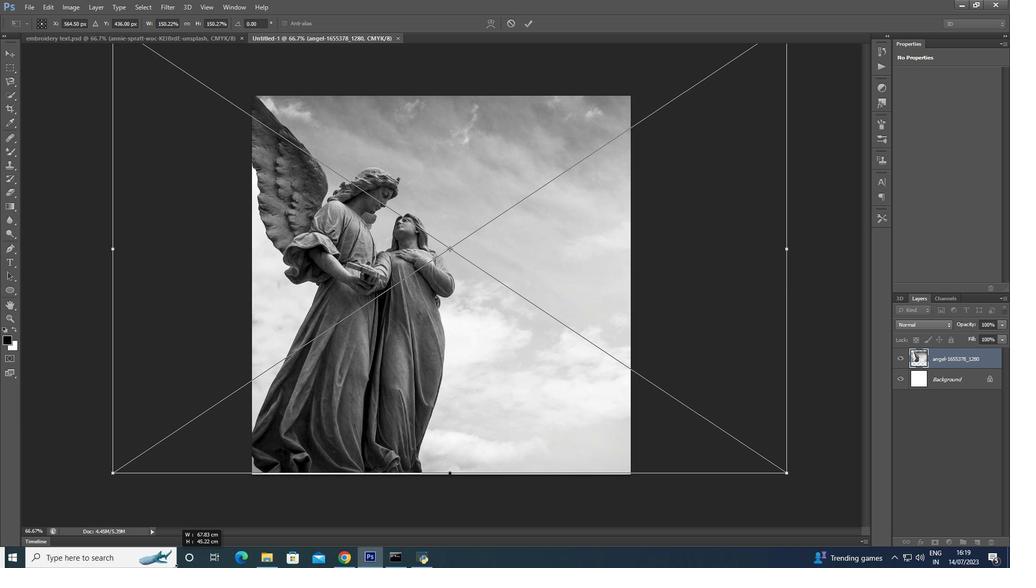 
Action: Key pressed <Key.shift>
Screenshot: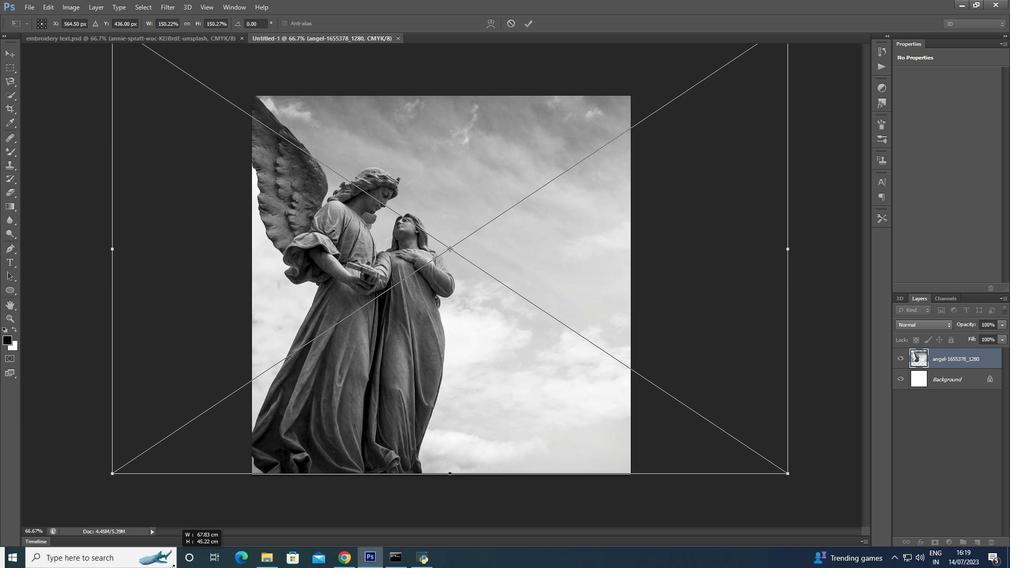 
Action: Mouse moved to (168, 568)
Screenshot: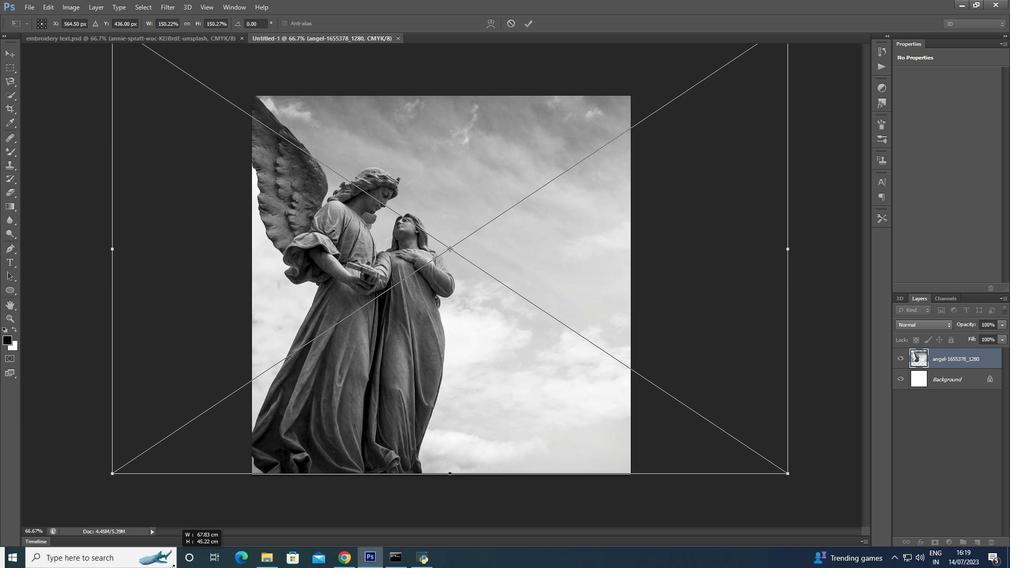 
Action: Key pressed <Key.shift><Key.shift><Key.shift>
Screenshot: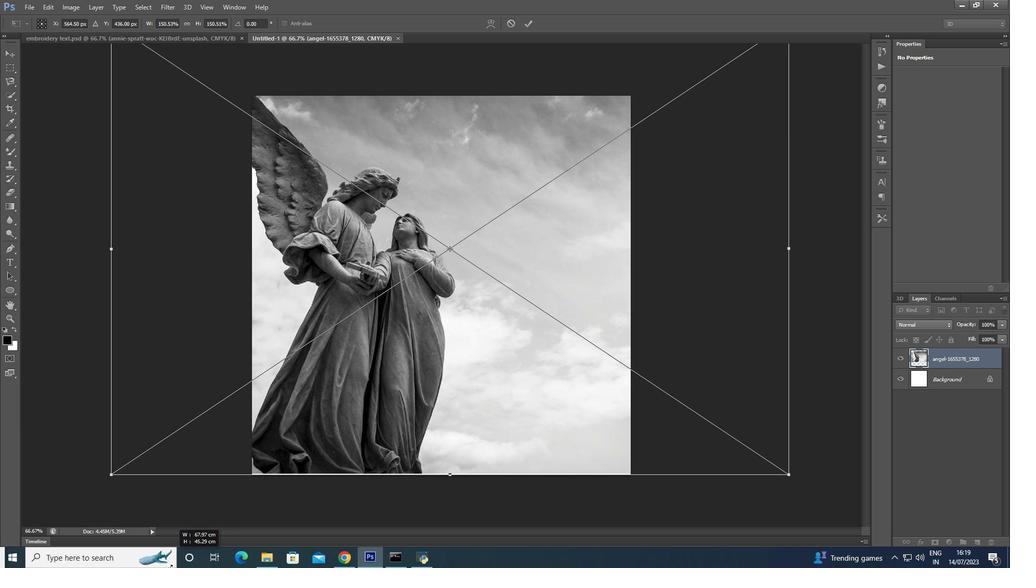 
Action: Mouse moved to (168, 568)
Screenshot: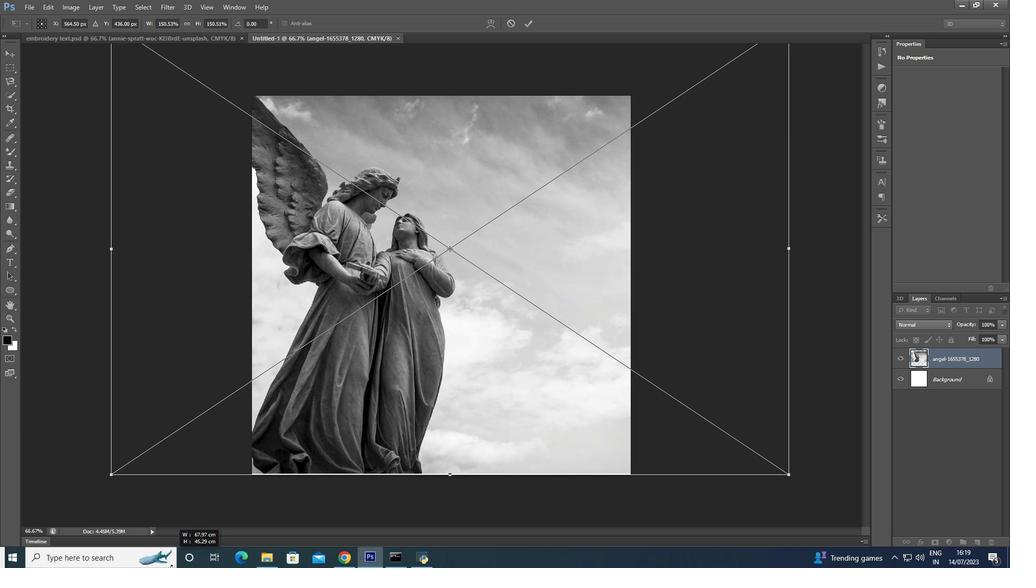 
Action: Key pressed <Key.shift><Key.shift><Key.shift><Key.shift><Key.shift><Key.shift><Key.shift>
Screenshot: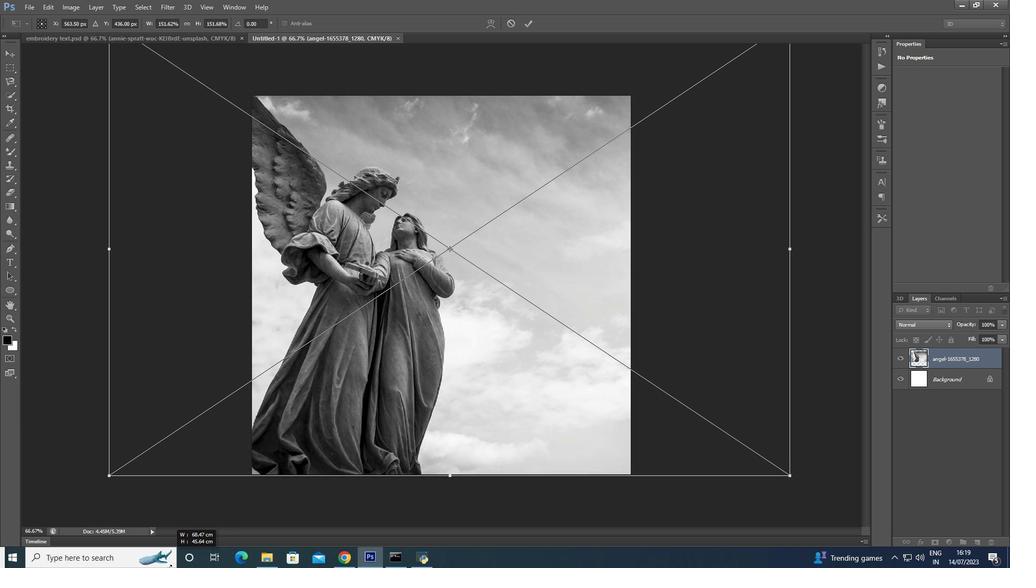 
Action: Mouse moved to (166, 568)
Screenshot: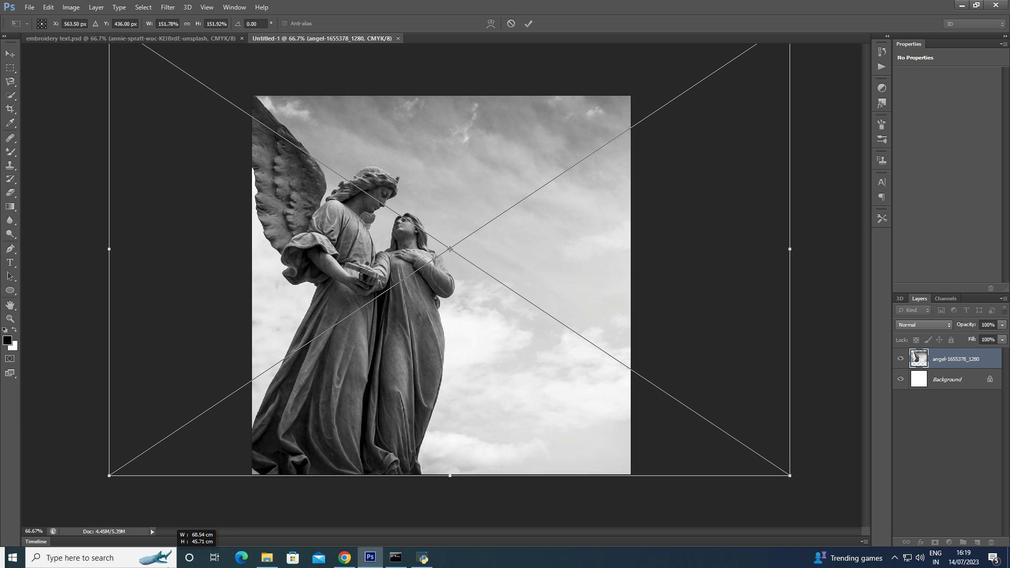 
Action: Key pressed <Key.right>
Screenshot: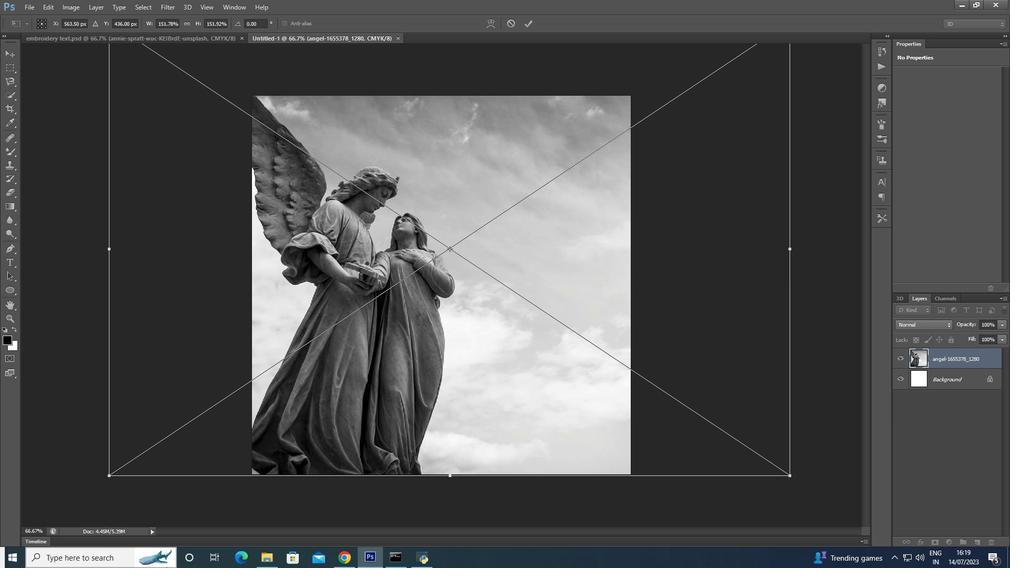 
Action: Mouse moved to (216, 532)
Screenshot: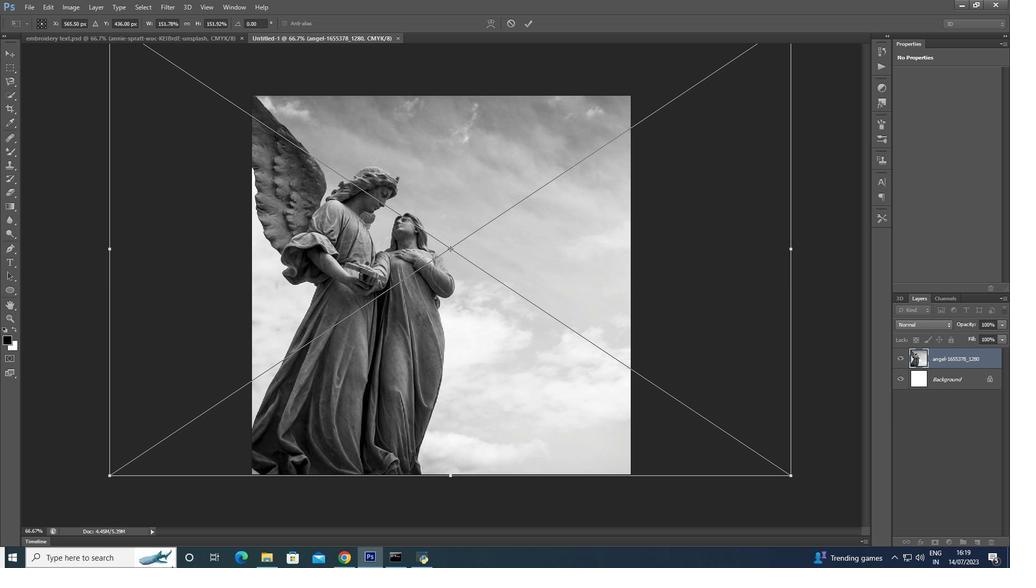 
Action: Key pressed <Key.right>
Screenshot: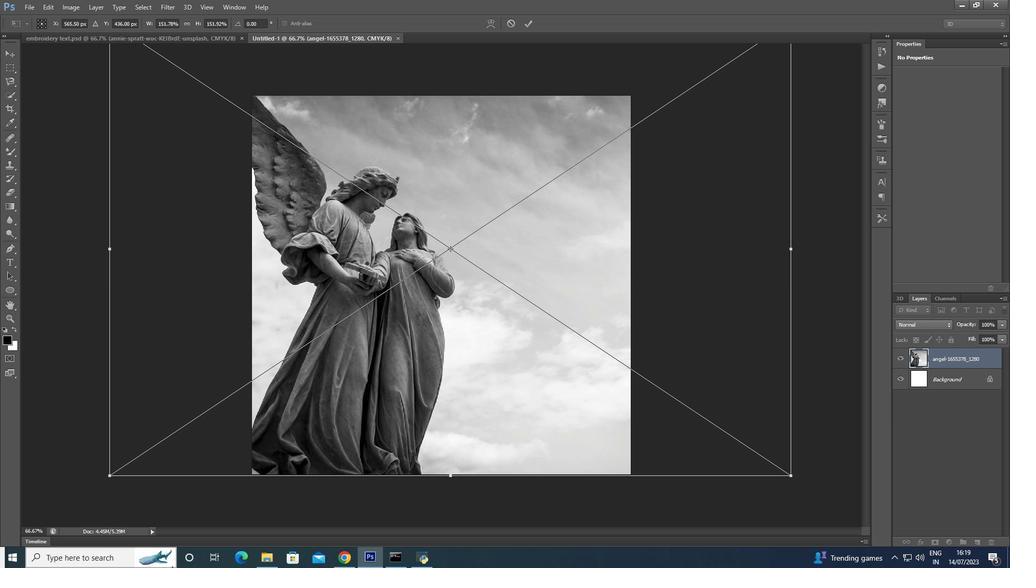 
Action: Mouse moved to (605, 298)
Screenshot: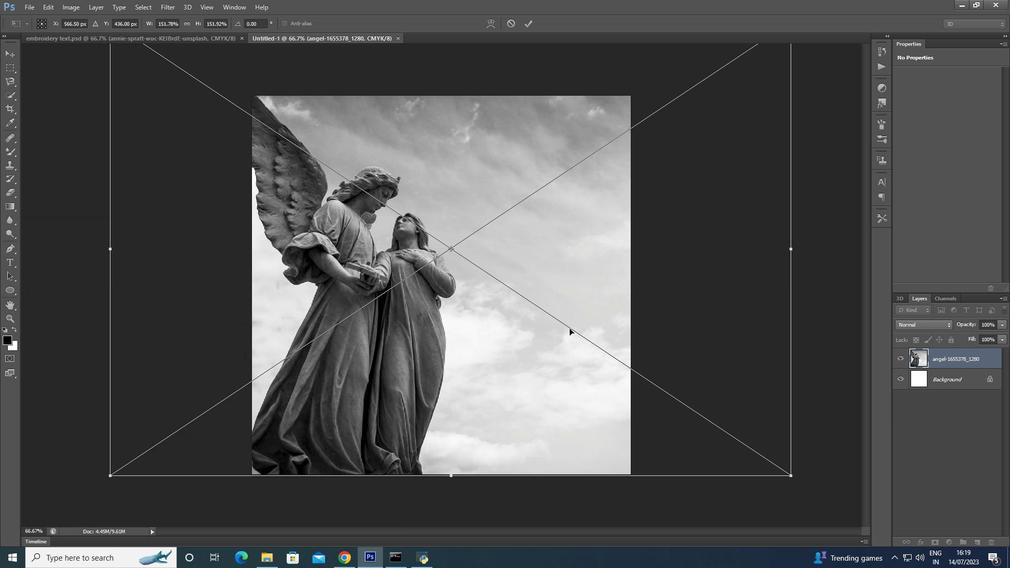 
Action: Mouse pressed left at (605, 298)
Screenshot: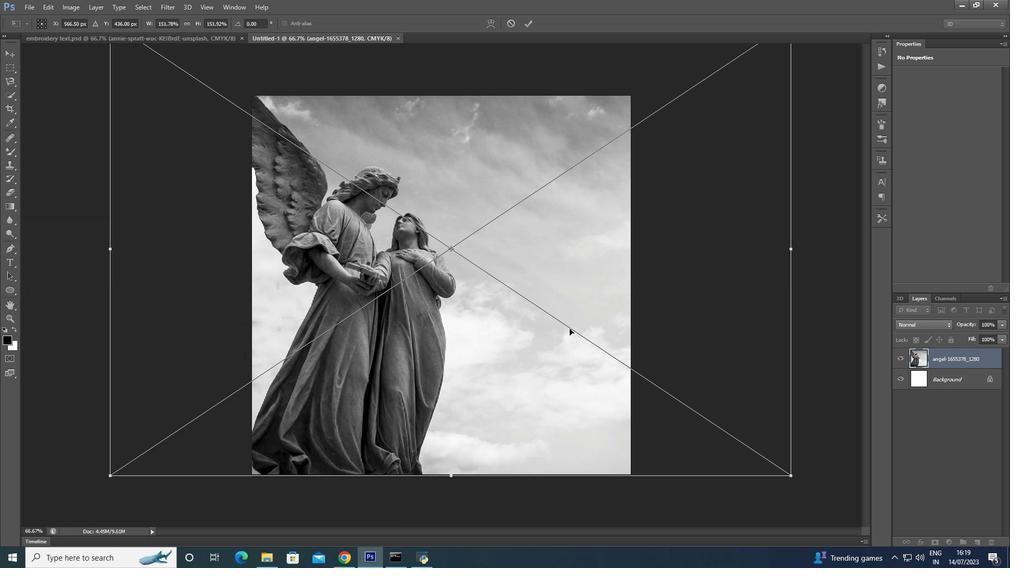 
Action: Mouse moved to (545, 293)
Screenshot: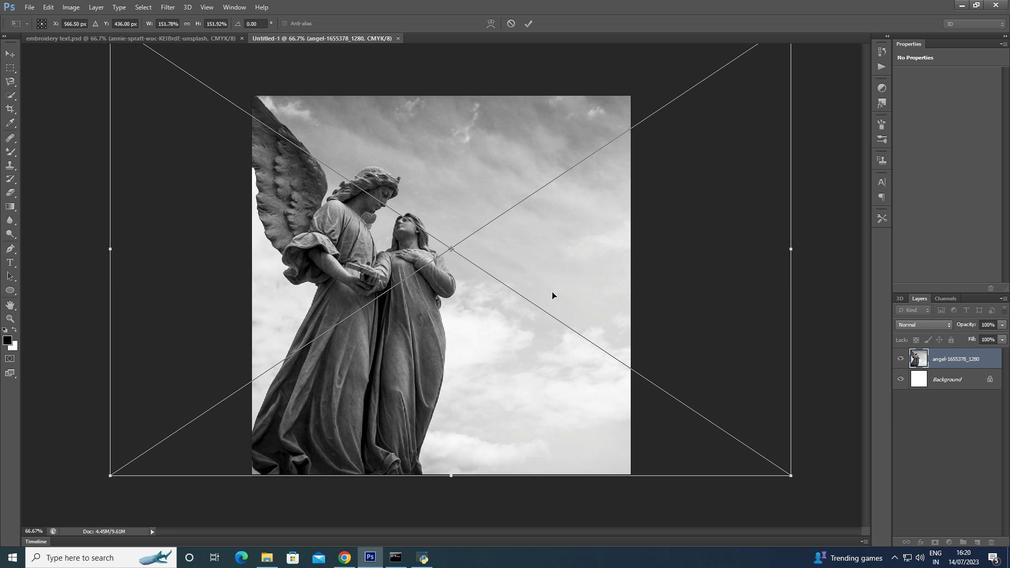 
Action: Mouse pressed left at (545, 293)
Screenshot: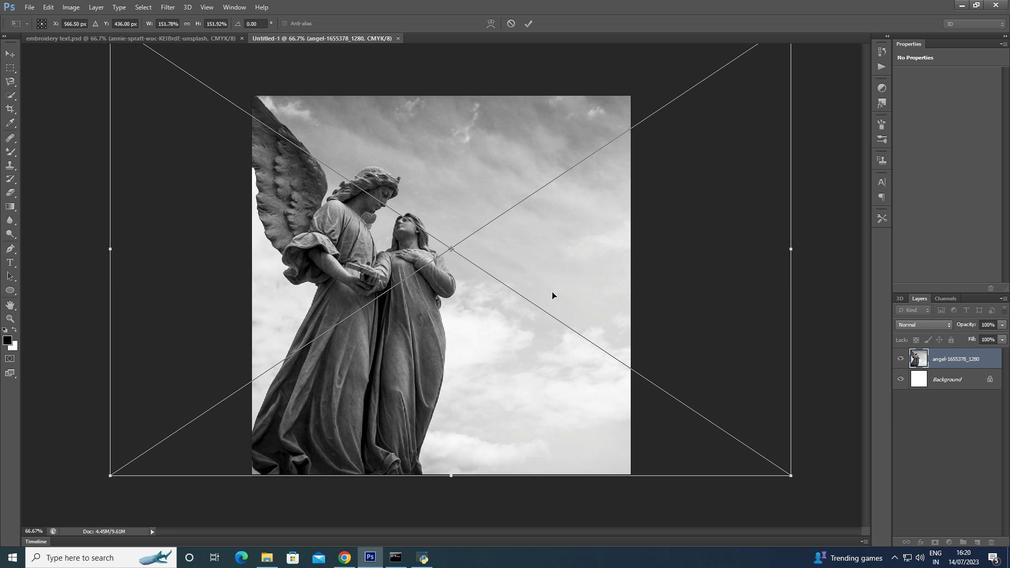 
Action: Mouse moved to (476, 337)
Screenshot: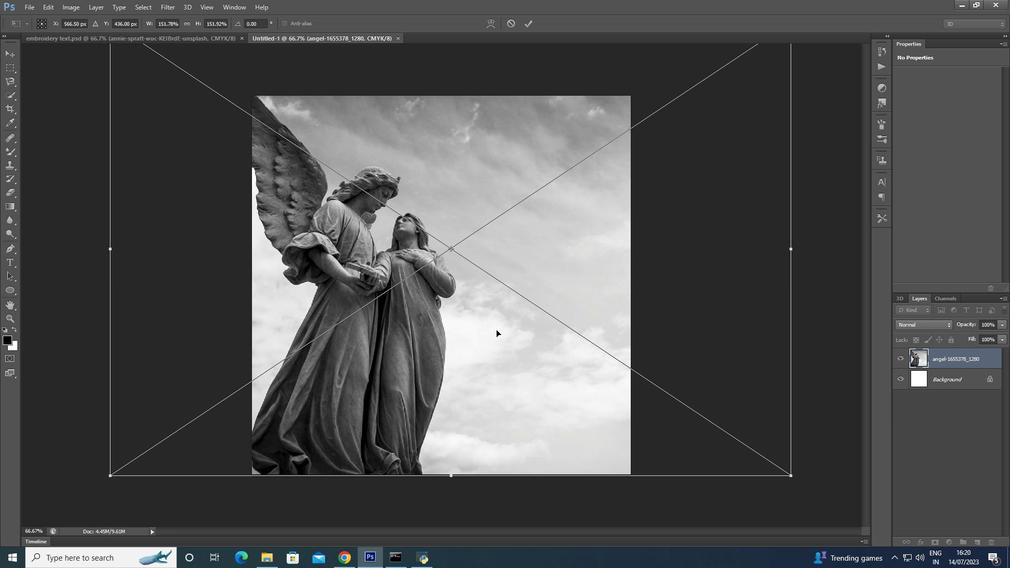 
Action: Mouse pressed left at (476, 337)
Screenshot: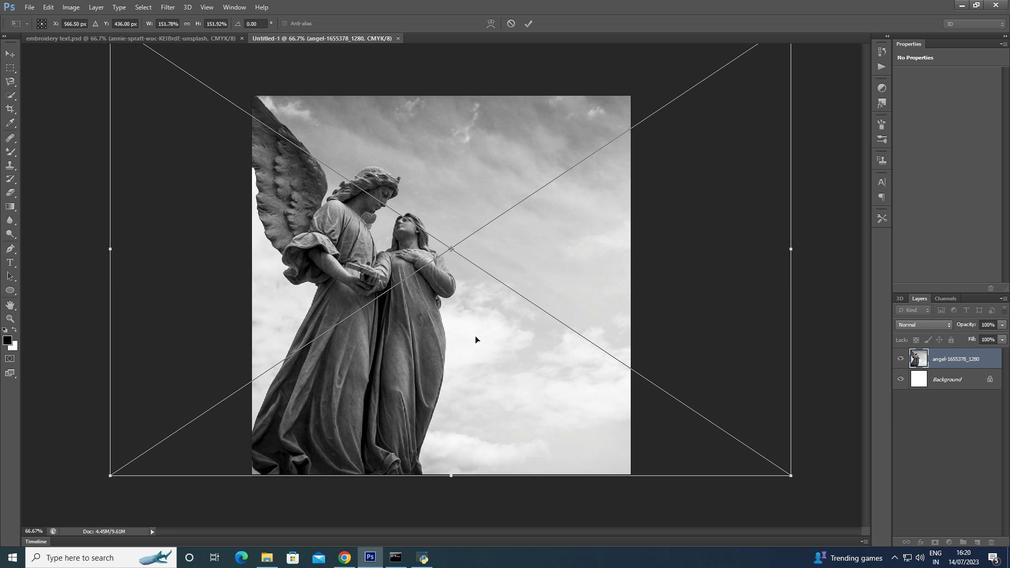 
Action: Mouse moved to (522, 377)
Screenshot: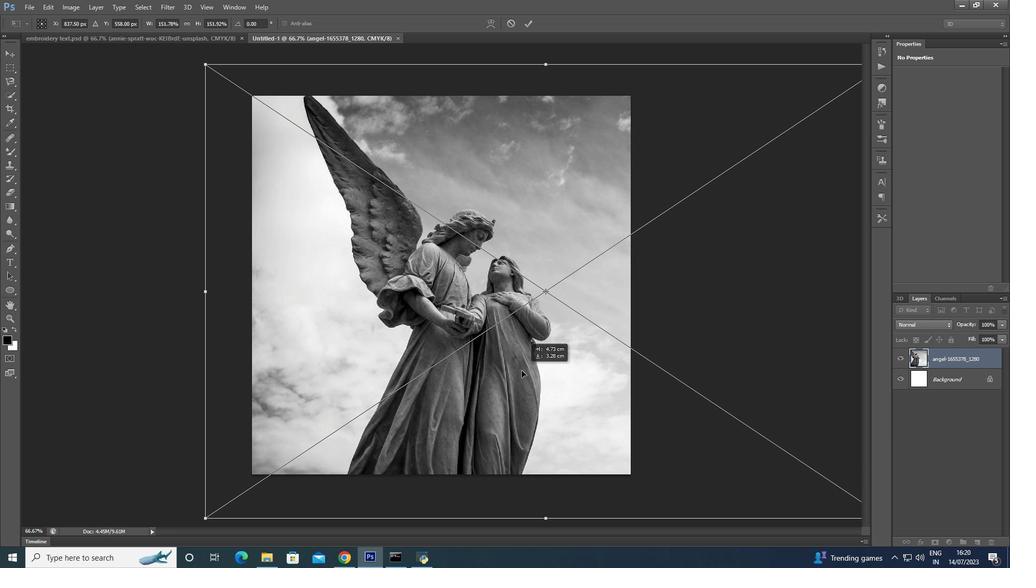 
Action: Key pressed <Key.enter>
Screenshot: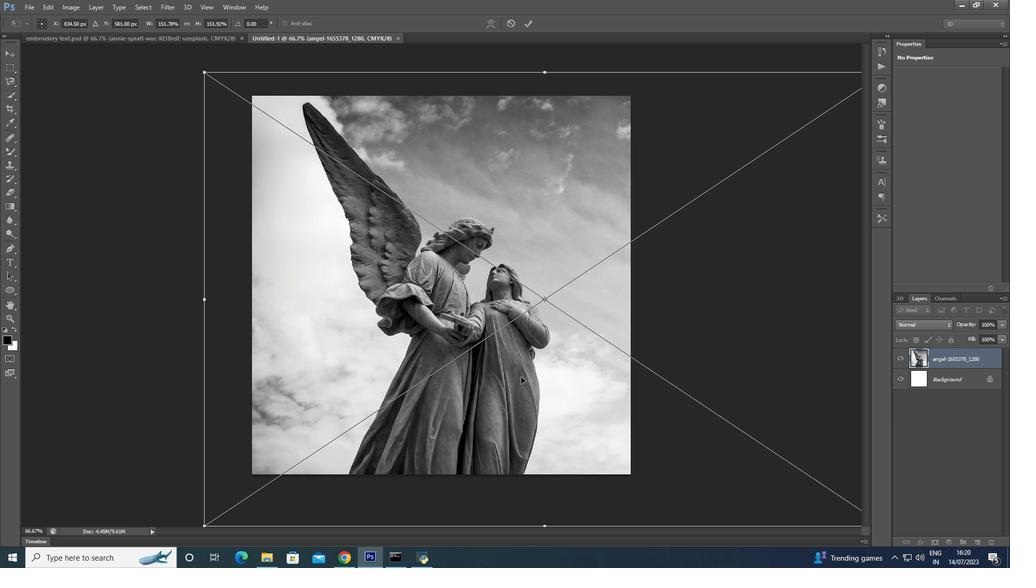 
Action: Mouse moved to (66, 117)
Screenshot: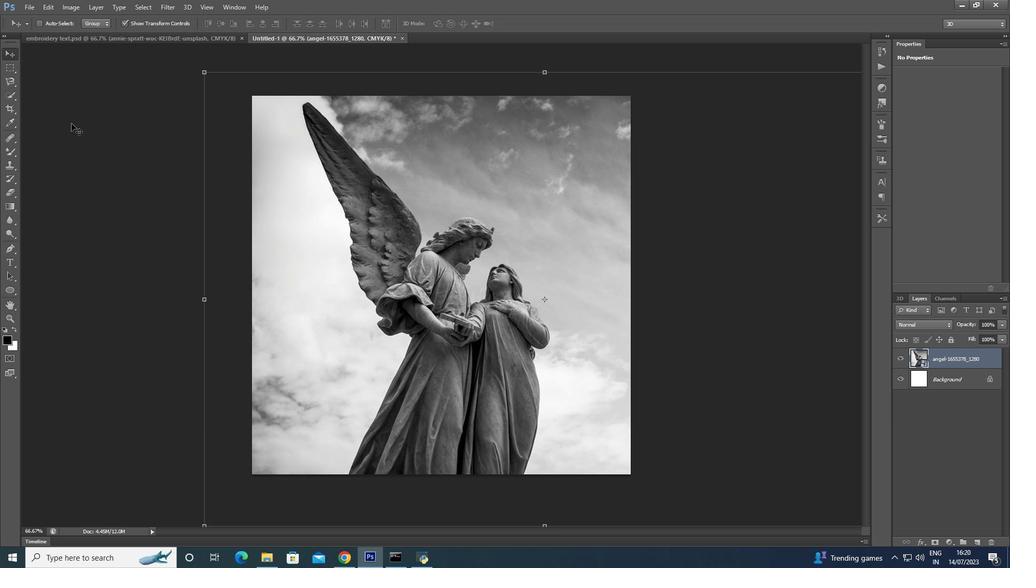 
Action: Mouse pressed left at (66, 117)
Screenshot: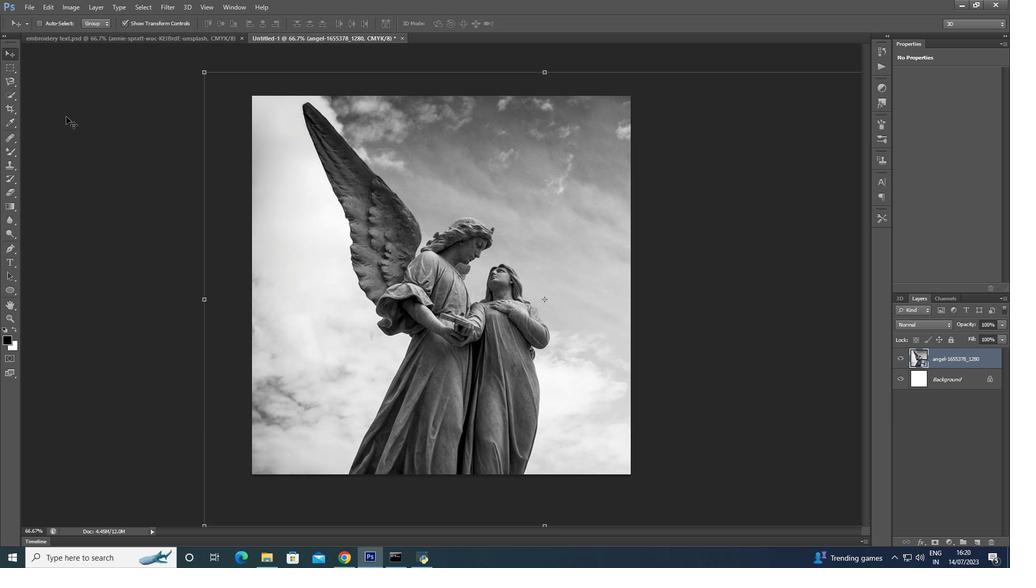 
Action: Mouse moved to (5, 55)
Screenshot: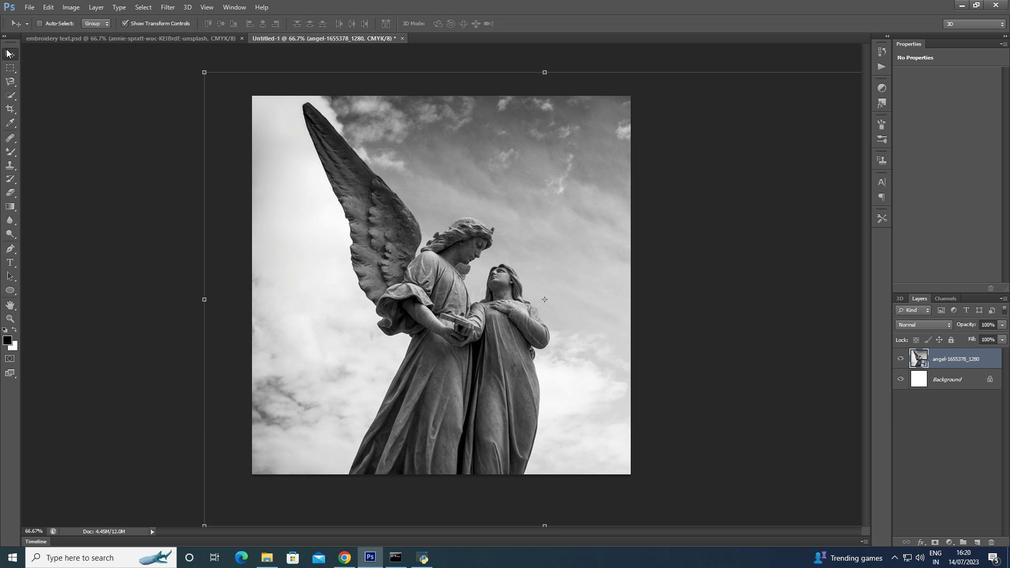 
Action: Mouse pressed left at (5, 55)
Screenshot: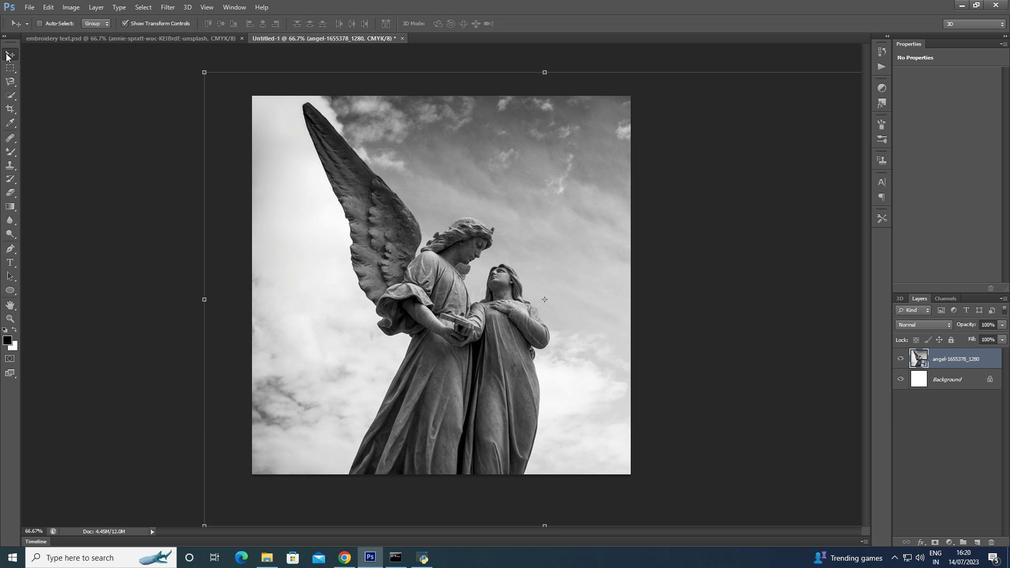 
Action: Mouse moved to (939, 388)
Screenshot: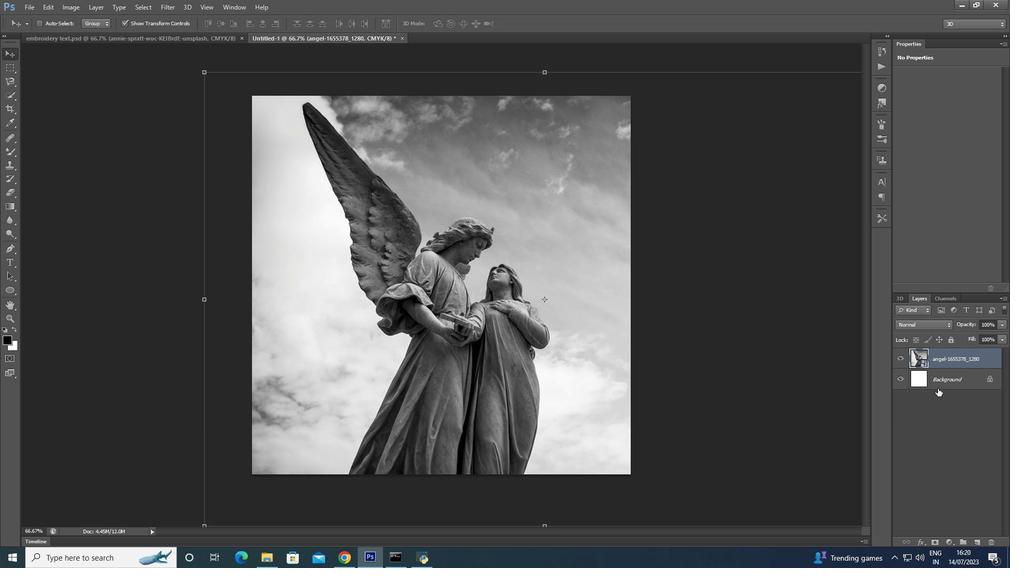 
Action: Mouse pressed left at (939, 388)
Screenshot: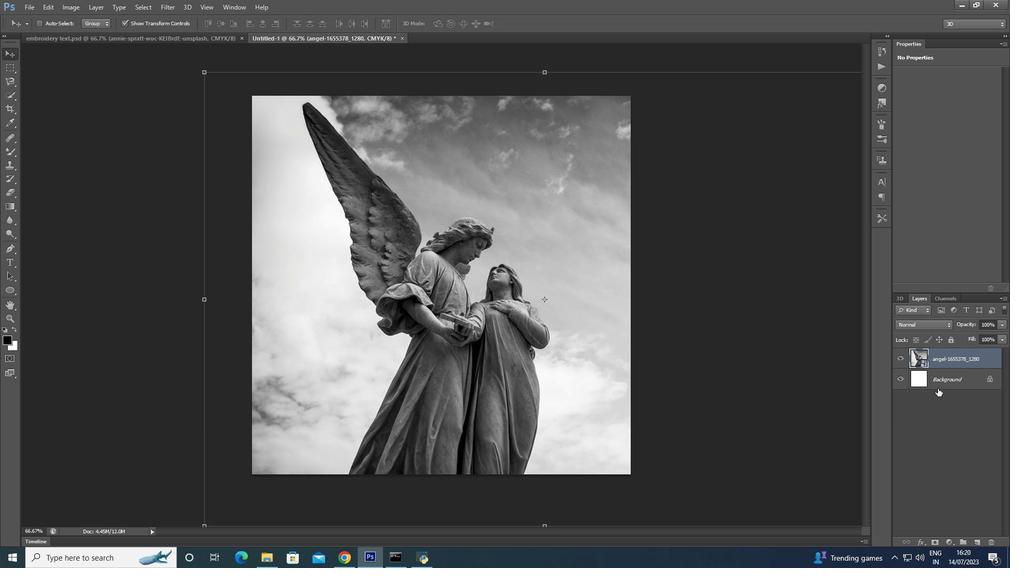 
Action: Mouse moved to (955, 359)
Screenshot: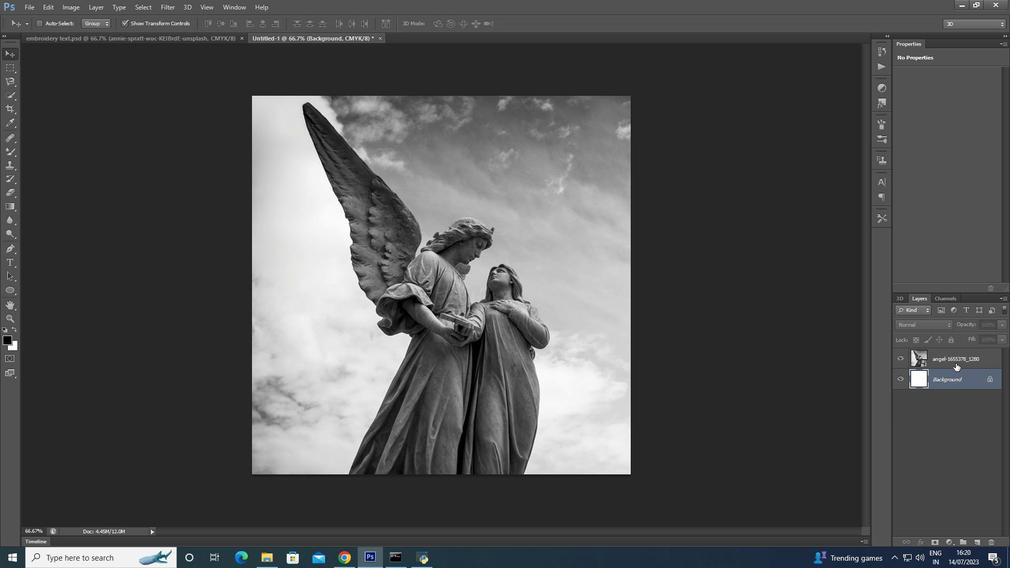 
Action: Mouse pressed left at (955, 359)
Screenshot: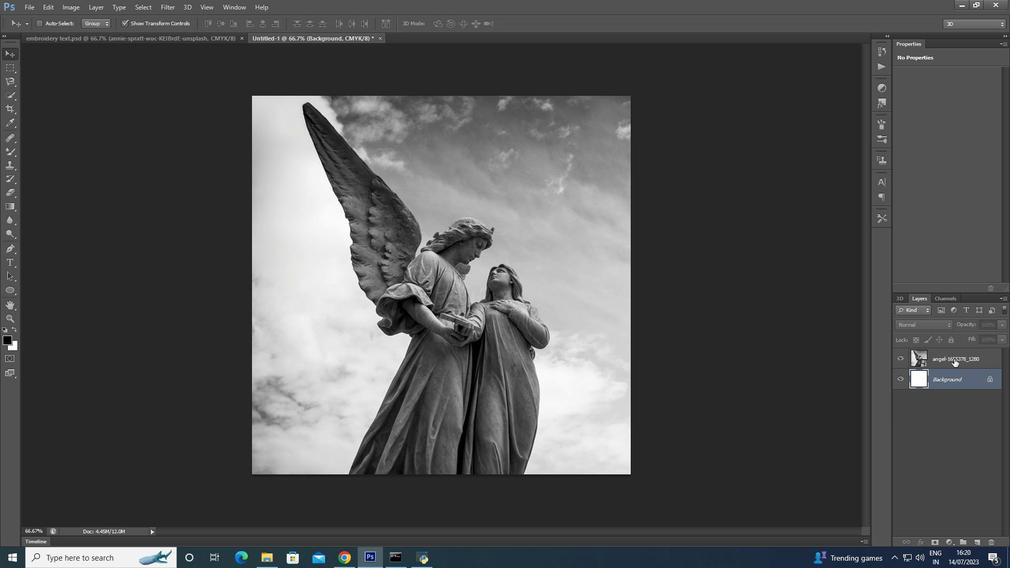 
Action: Mouse pressed right at (955, 359)
Screenshot: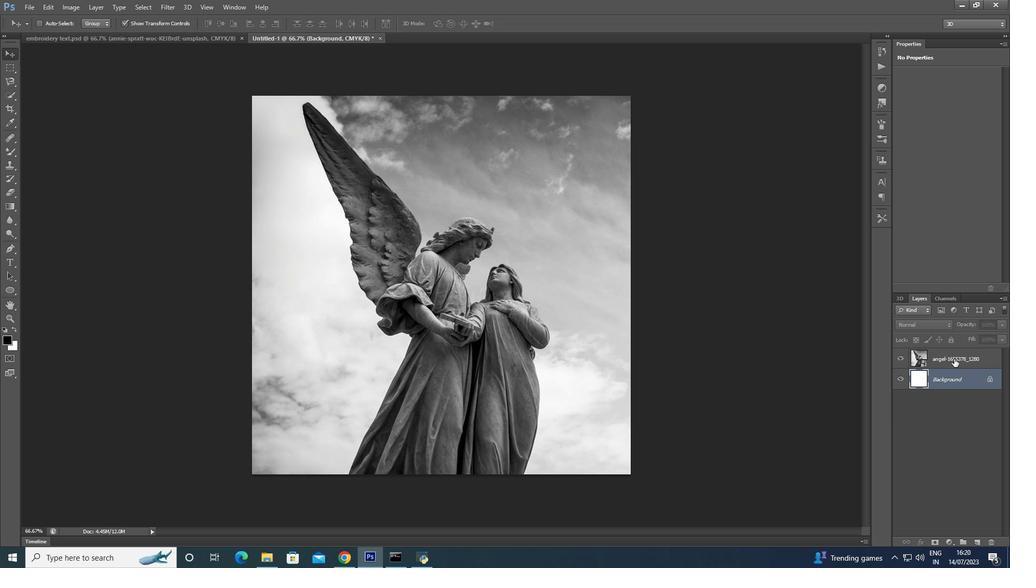 
Action: Mouse moved to (974, 358)
Screenshot: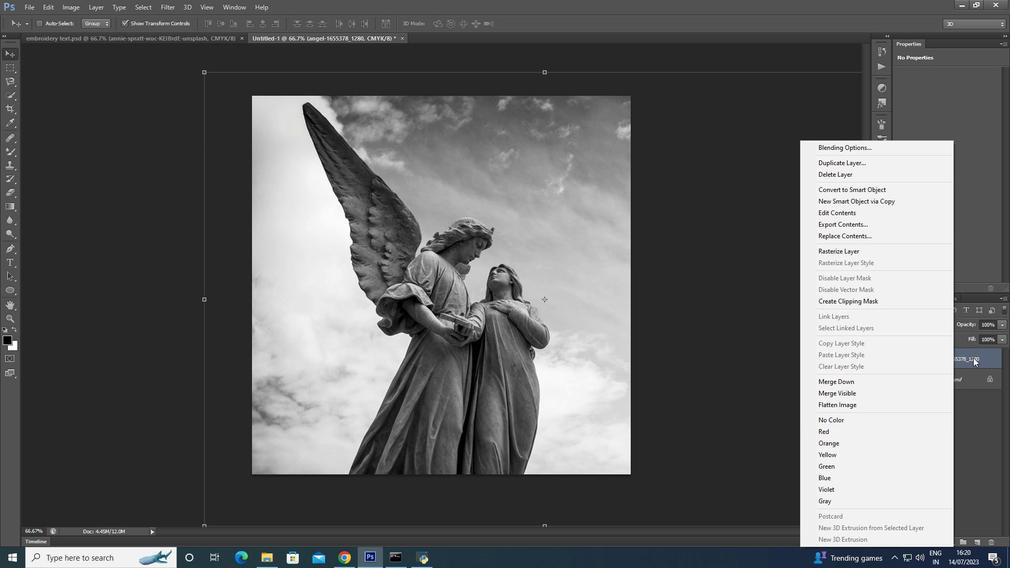
Action: Mouse pressed left at (974, 358)
Screenshot: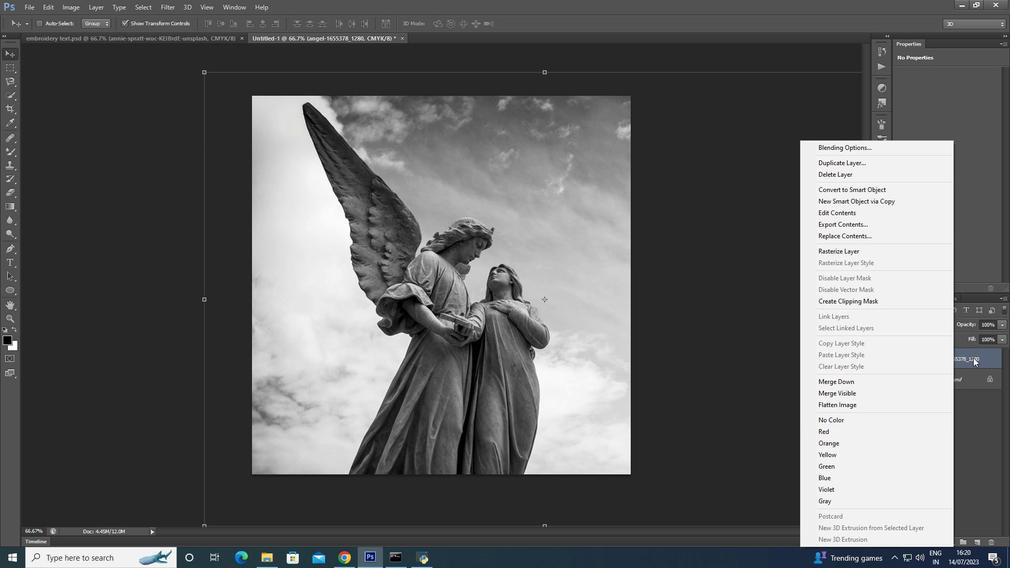 
Action: Mouse moved to (951, 539)
Screenshot: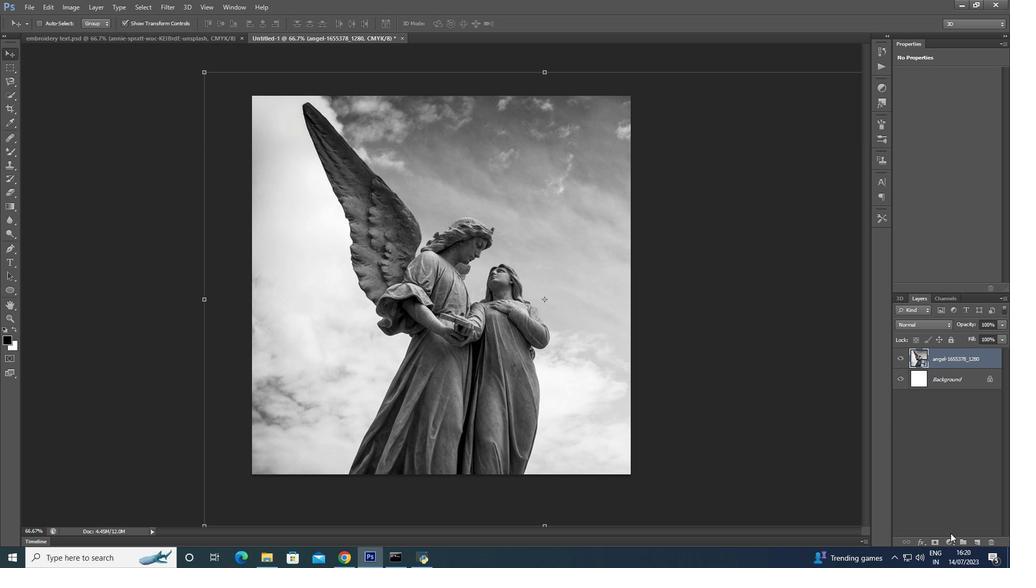 
Action: Mouse pressed left at (951, 539)
Screenshot: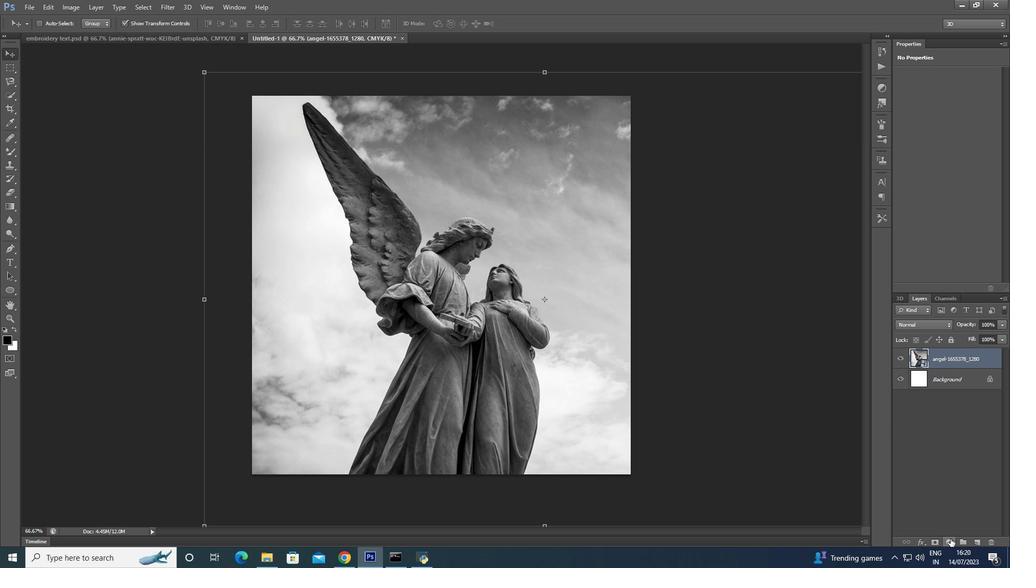 
Action: Mouse moved to (866, 462)
Screenshot: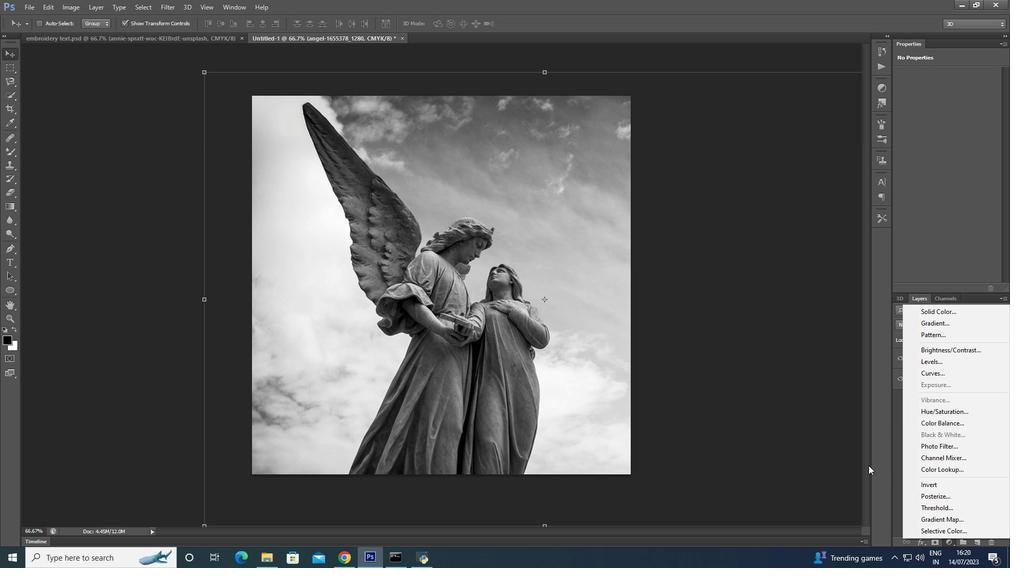 
Action: Mouse pressed left at (866, 462)
Screenshot: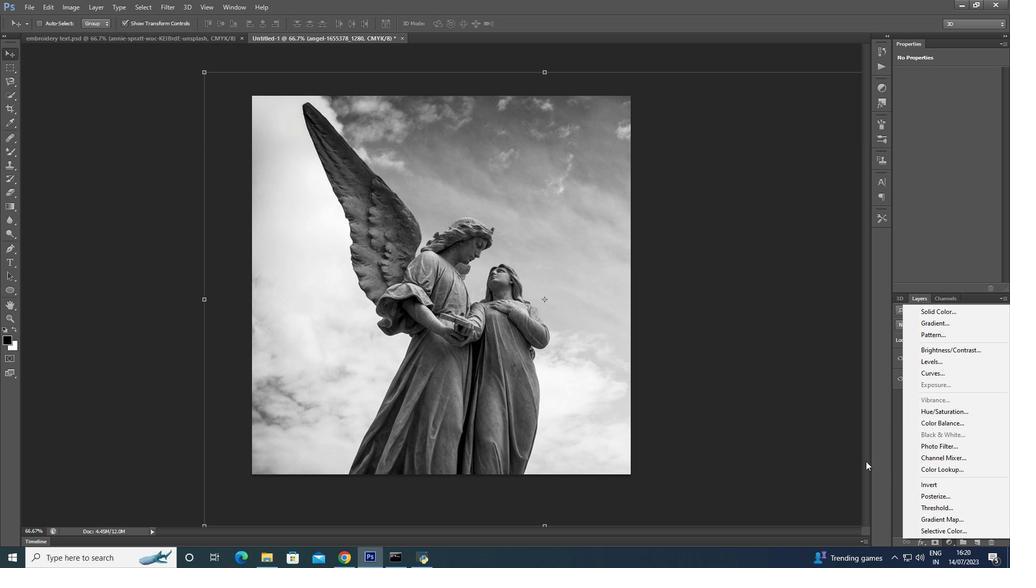 
Action: Mouse moved to (162, 1)
Screenshot: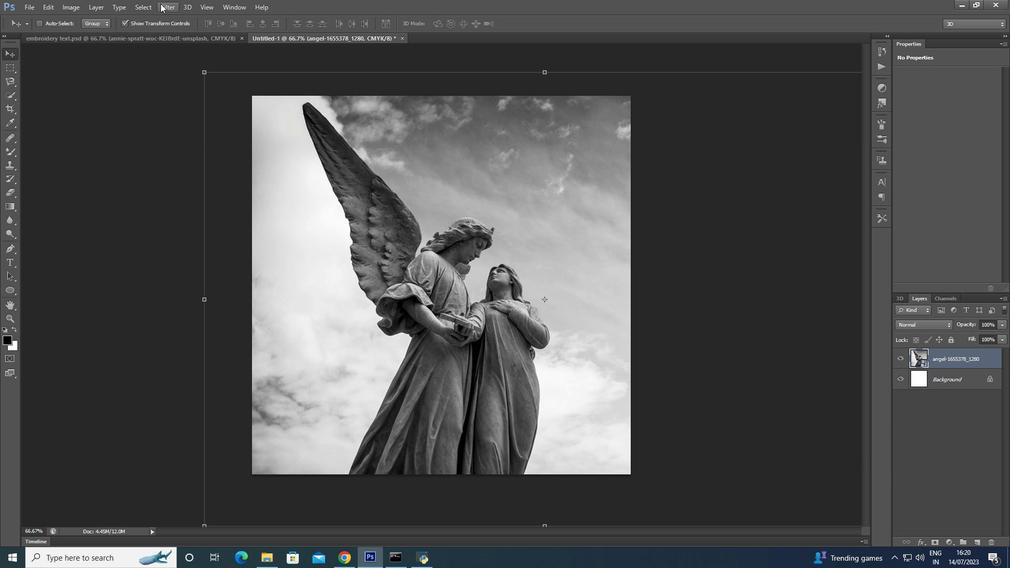
Action: Mouse pressed left at (162, 1)
Screenshot: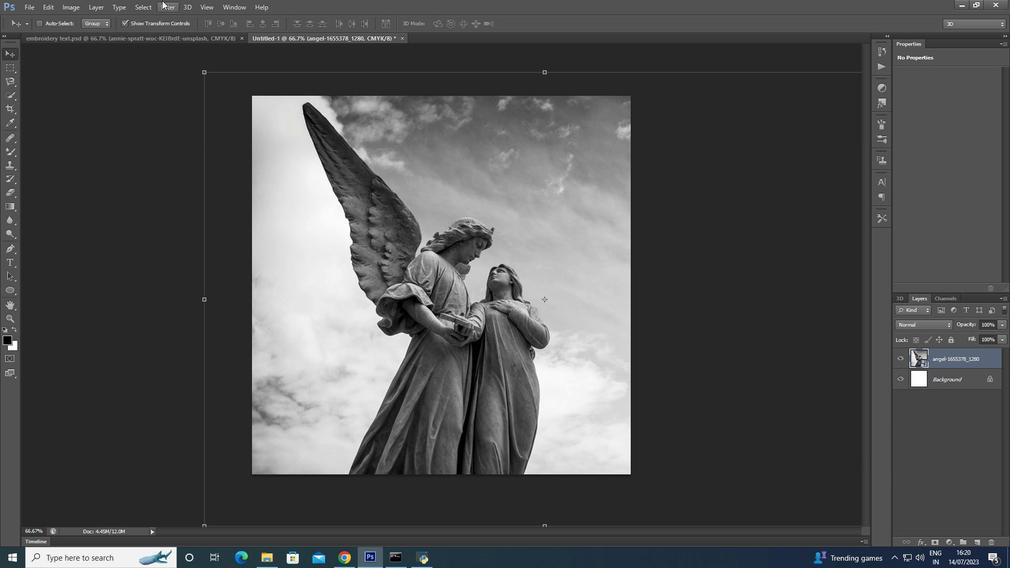 
Action: Mouse moved to (978, 378)
Screenshot: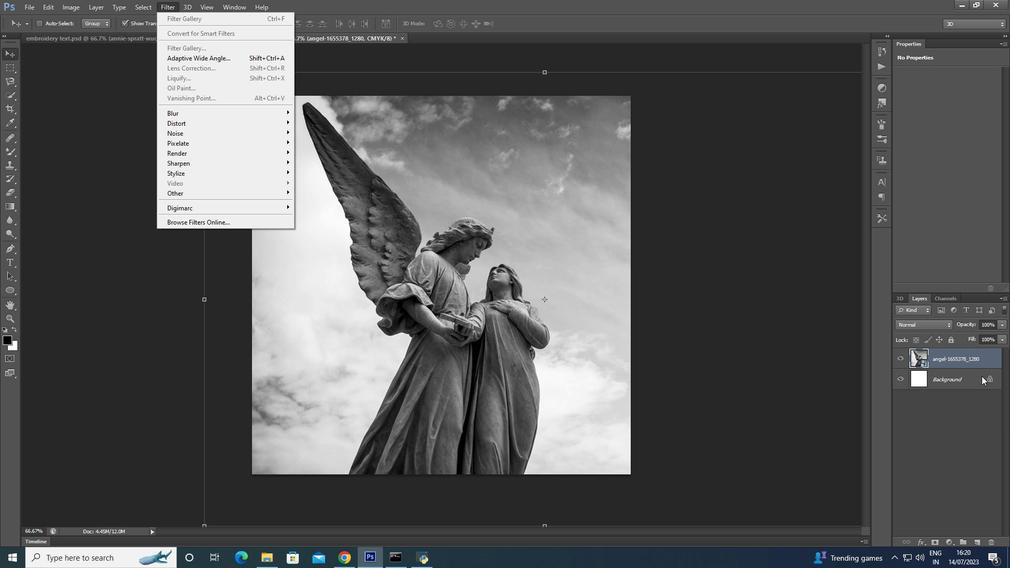 
Action: Mouse pressed left at (978, 378)
Screenshot: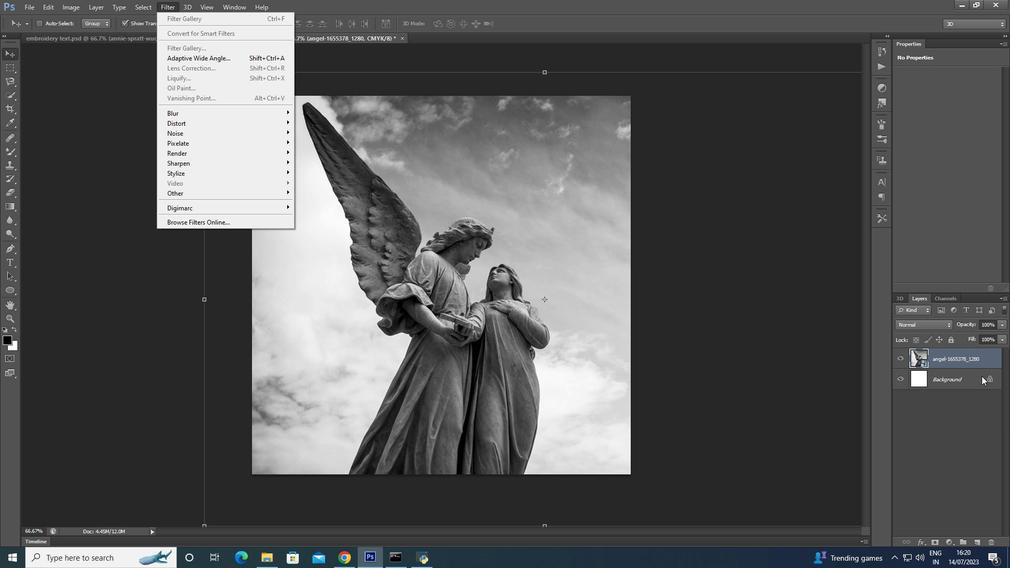 
Action: Mouse moved to (166, 6)
Screenshot: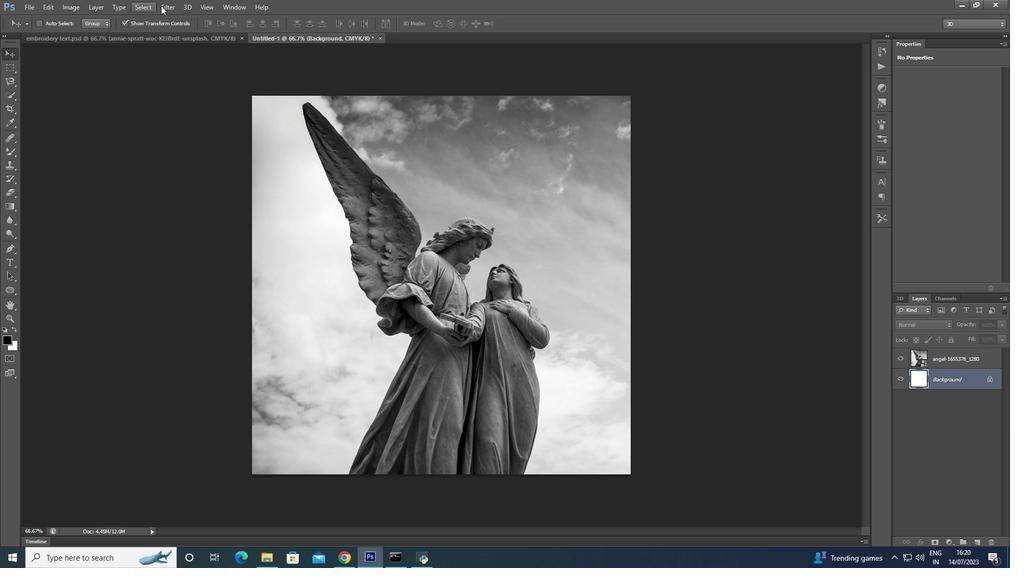 
Action: Mouse pressed left at (166, 6)
Screenshot: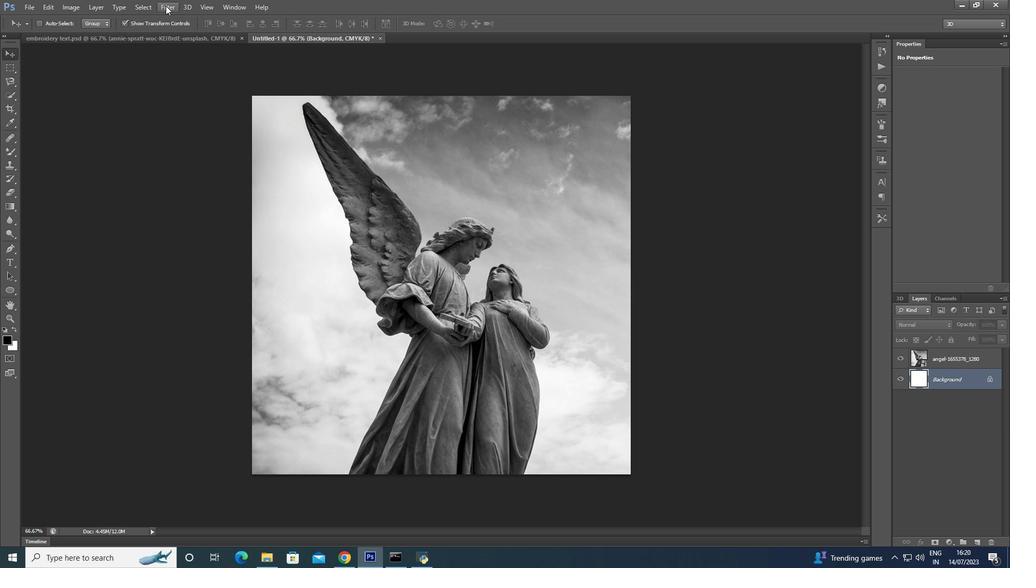 
Action: Mouse moved to (980, 361)
Screenshot: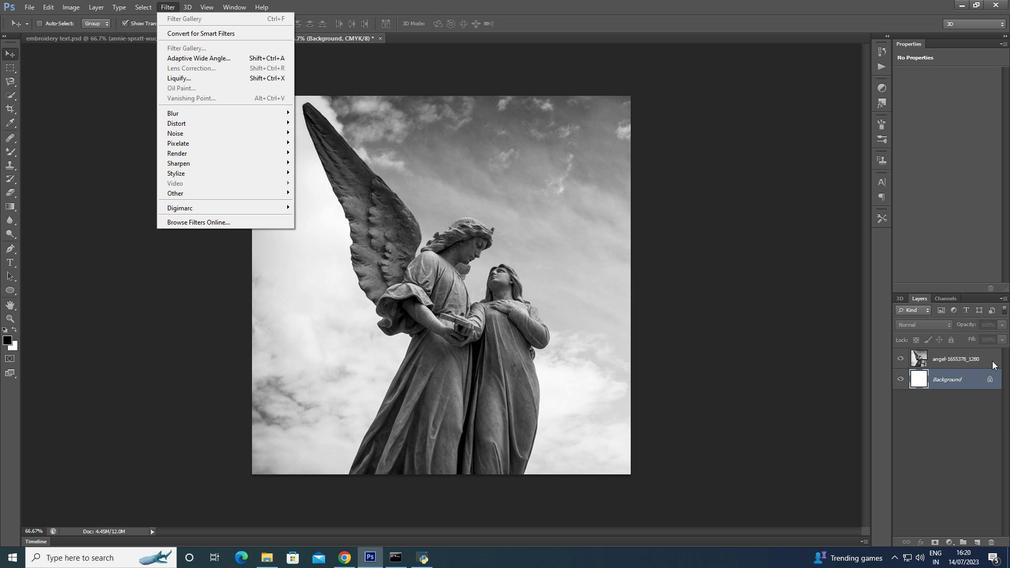 
Action: Mouse pressed left at (980, 361)
Screenshot: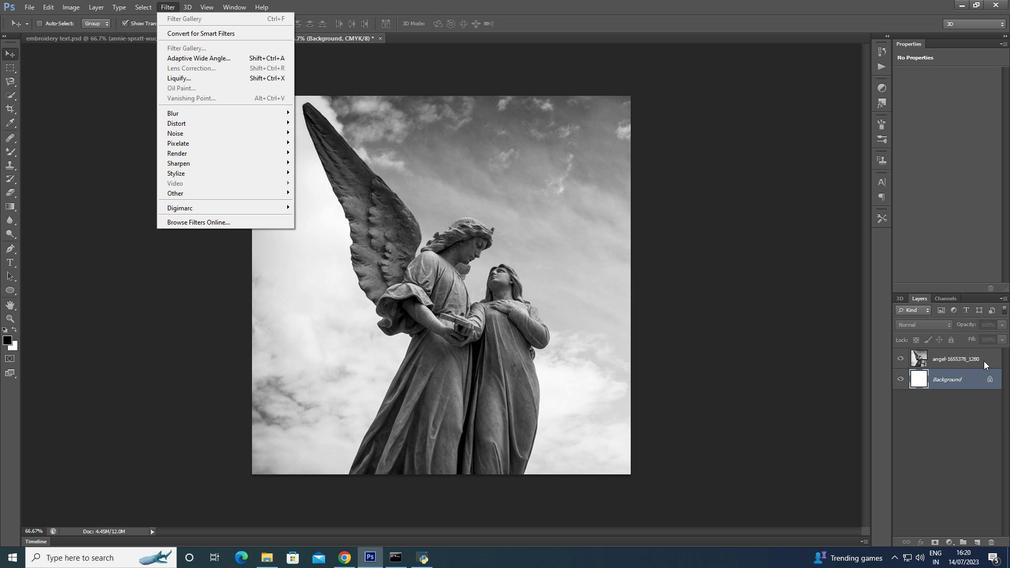 
Action: Mouse moved to (977, 361)
Screenshot: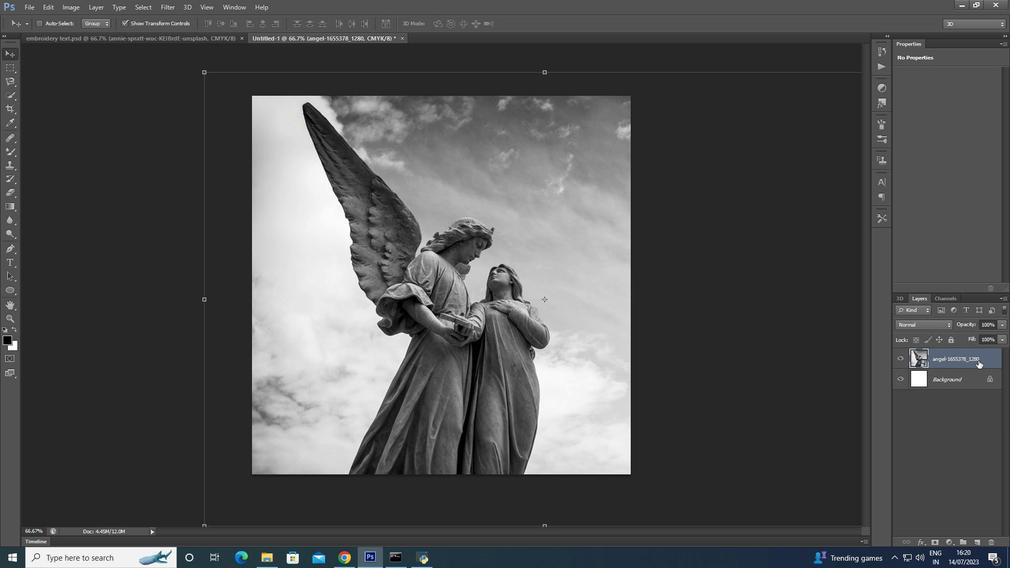 
Action: Key pressed ctrl+J
Screenshot: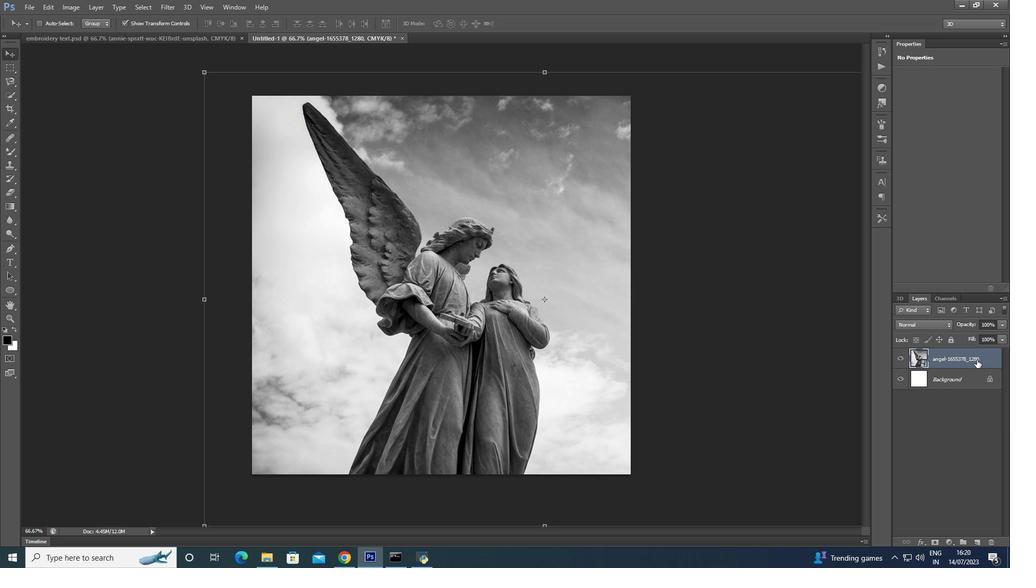 
Action: Mouse moved to (969, 383)
Screenshot: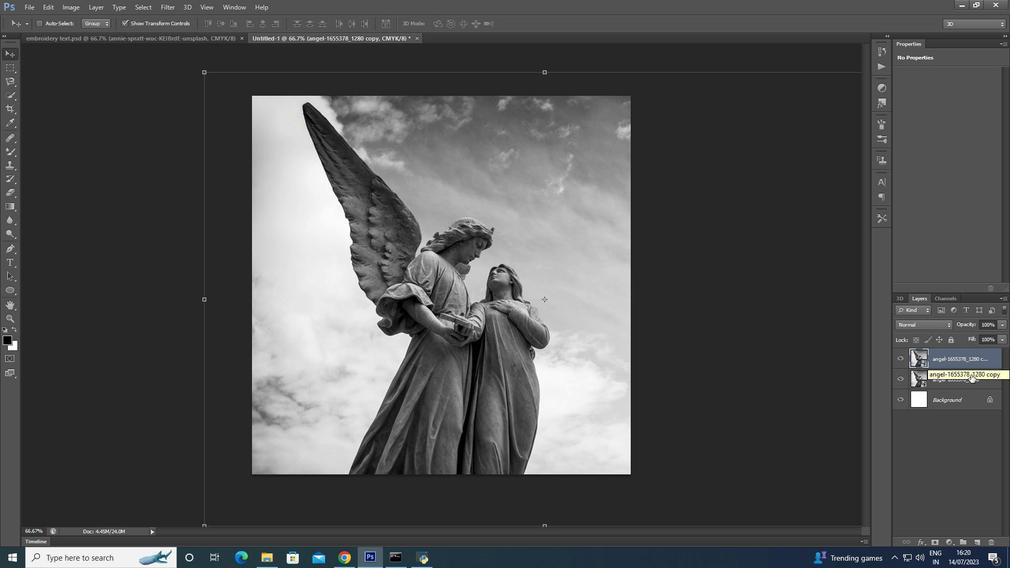 
Action: Mouse pressed left at (969, 383)
Screenshot: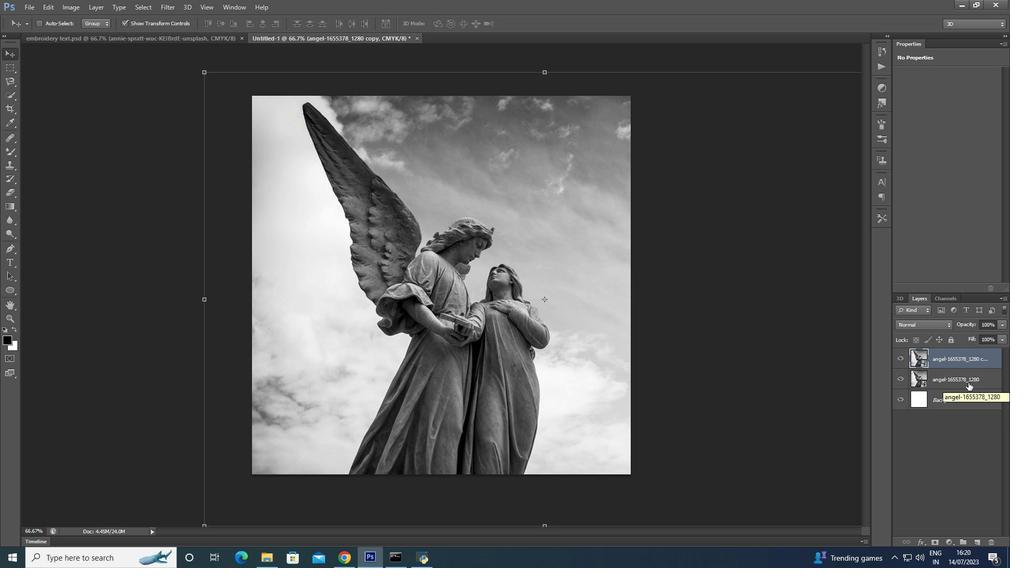 
Action: Mouse pressed left at (969, 383)
Screenshot: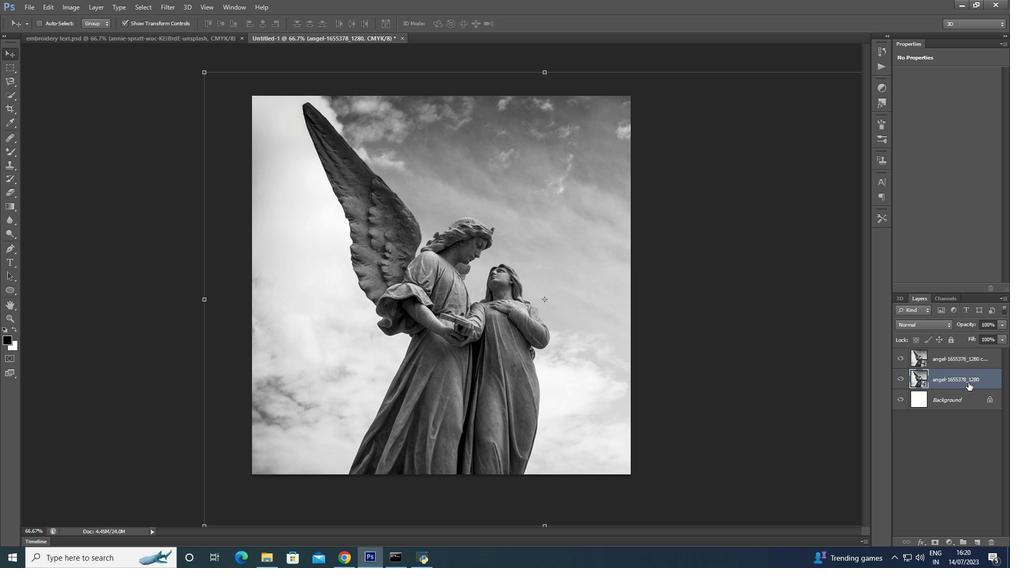 
Action: Mouse moved to (978, 382)
Screenshot: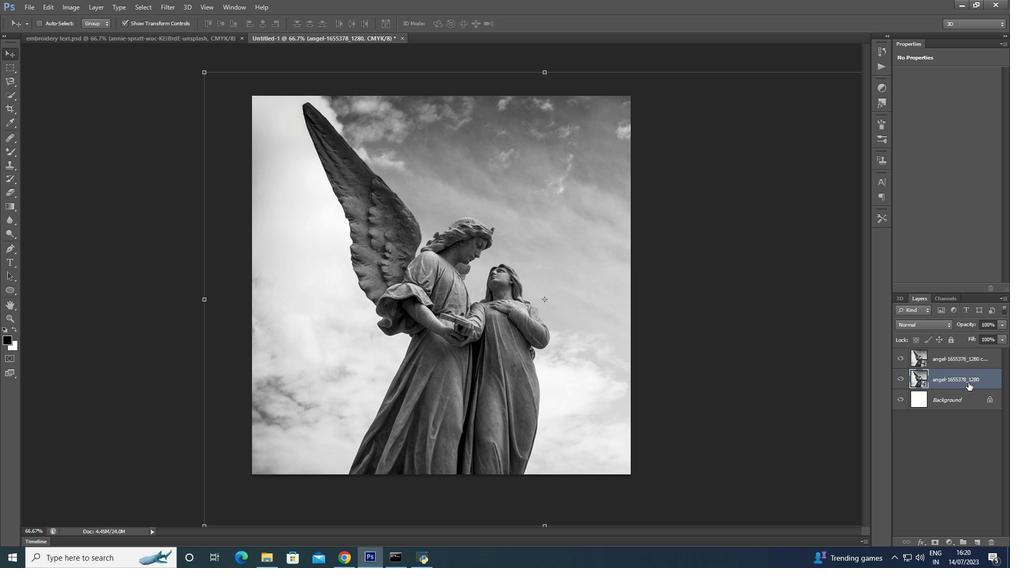 
Action: Mouse pressed left at (978, 382)
Screenshot: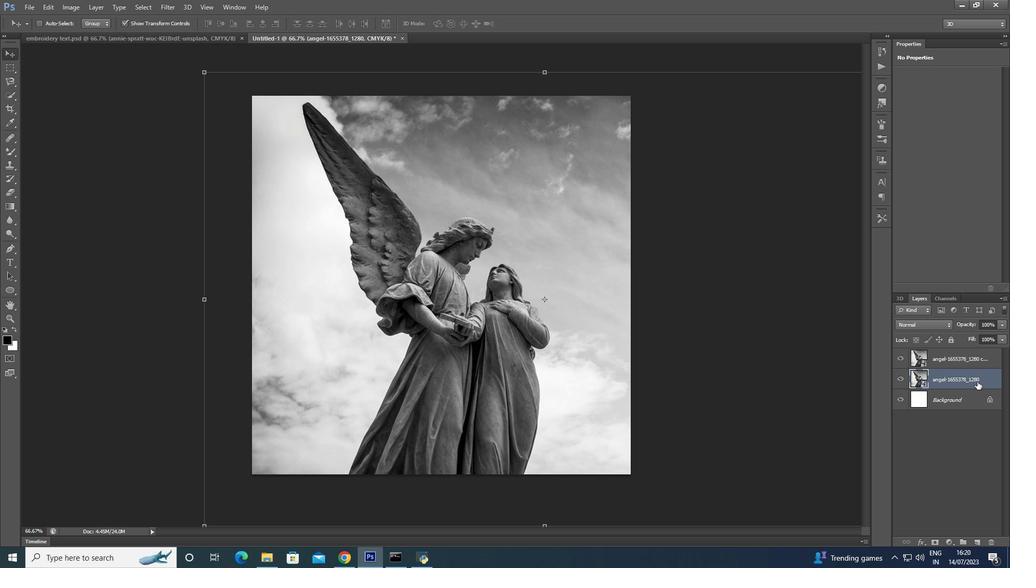 
Action: Mouse pressed left at (978, 382)
Screenshot: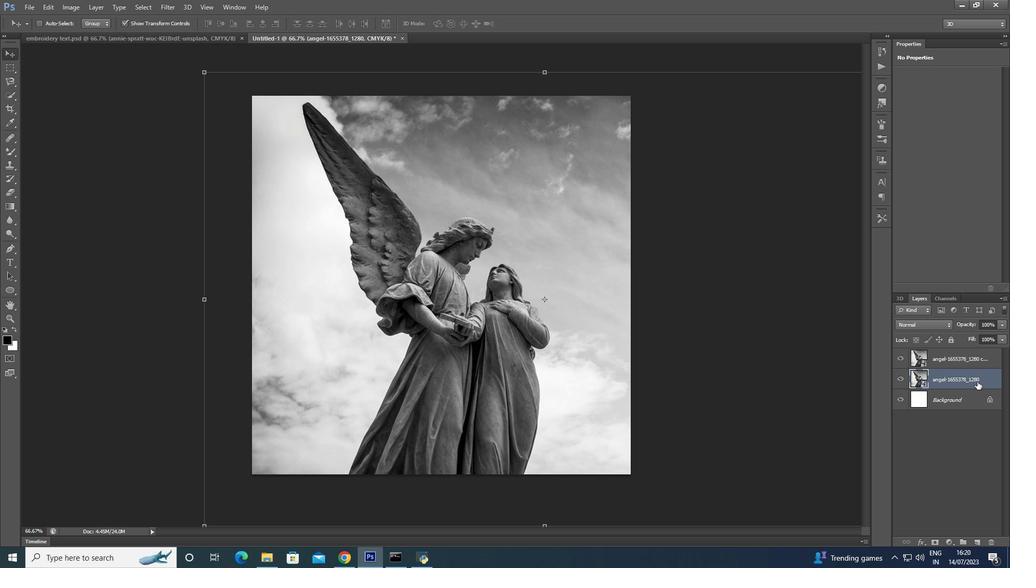 
Action: Mouse moved to (994, 376)
Screenshot: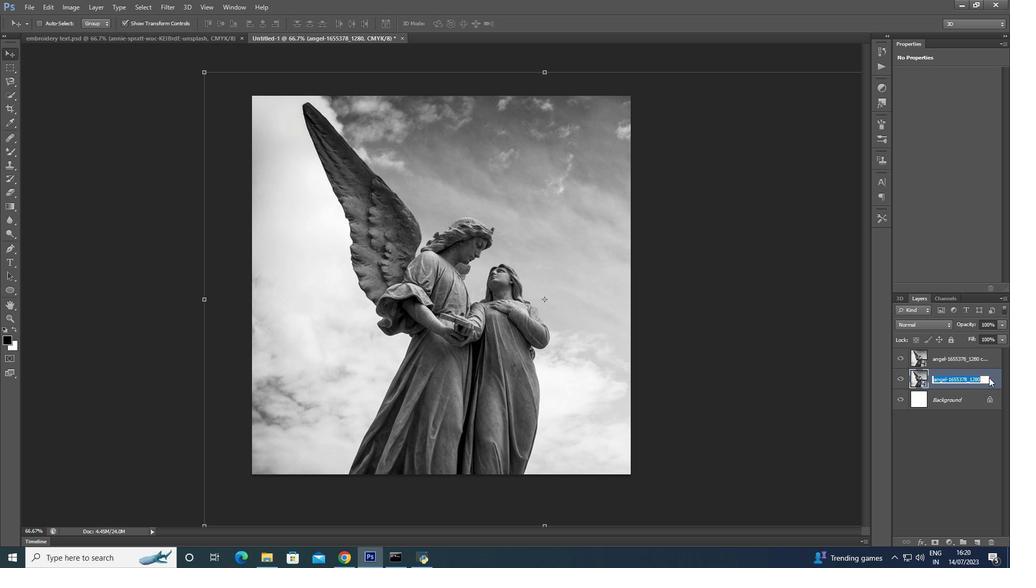 
Action: Mouse pressed left at (994, 376)
Screenshot: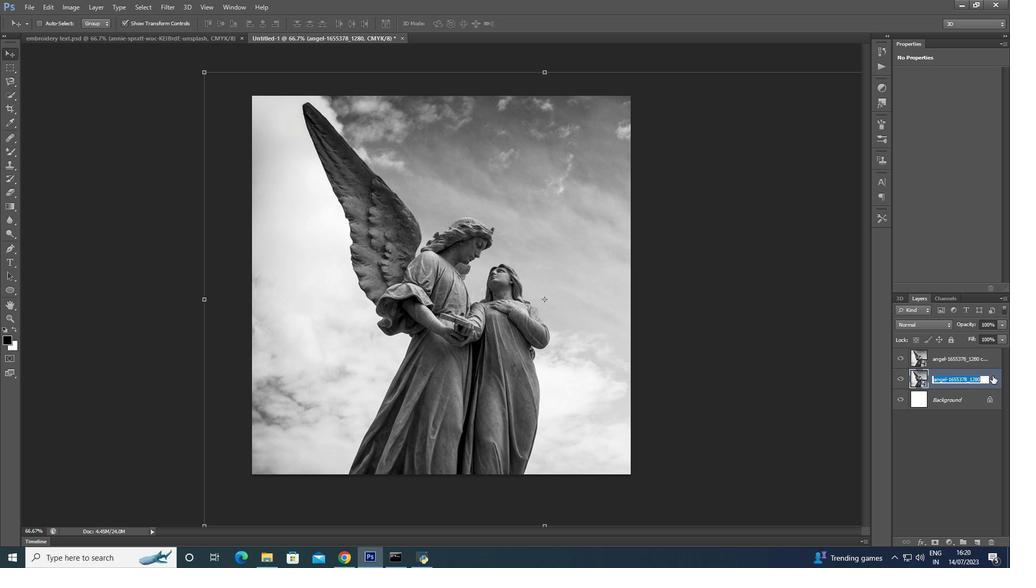 
Action: Mouse pressed left at (994, 376)
Screenshot: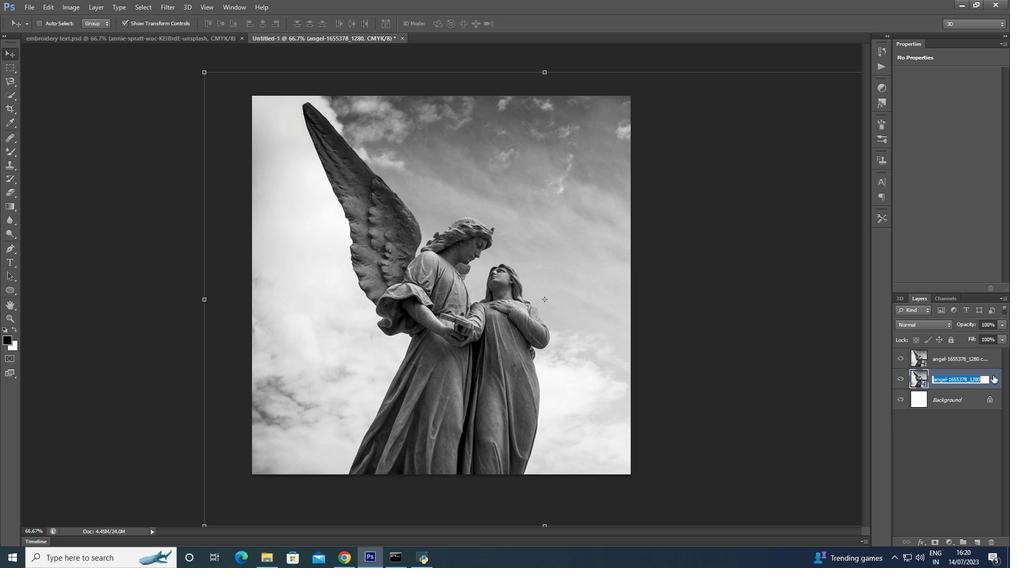 
Action: Mouse pressed left at (994, 376)
Screenshot: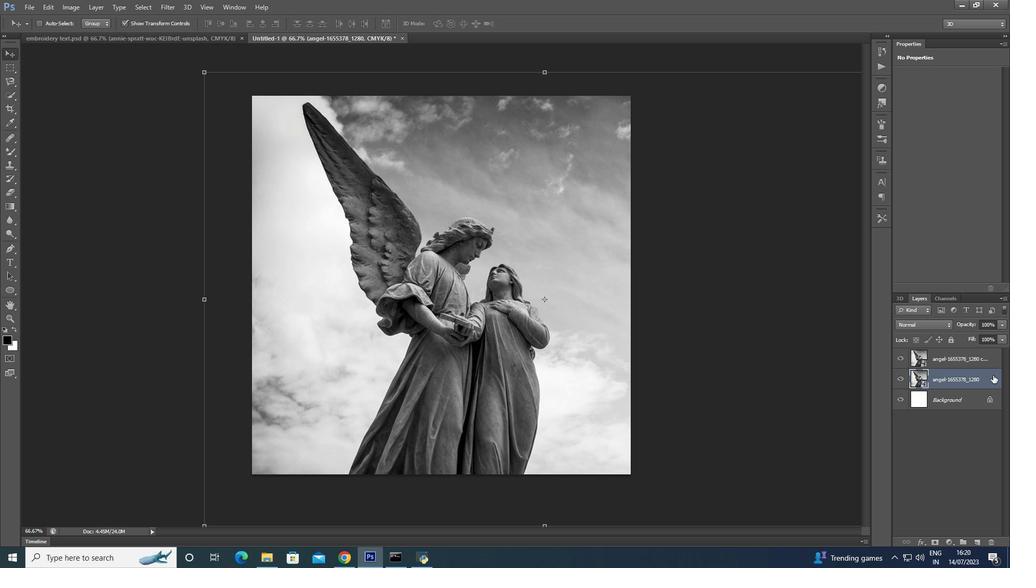 
Action: Mouse moved to (653, 341)
Screenshot: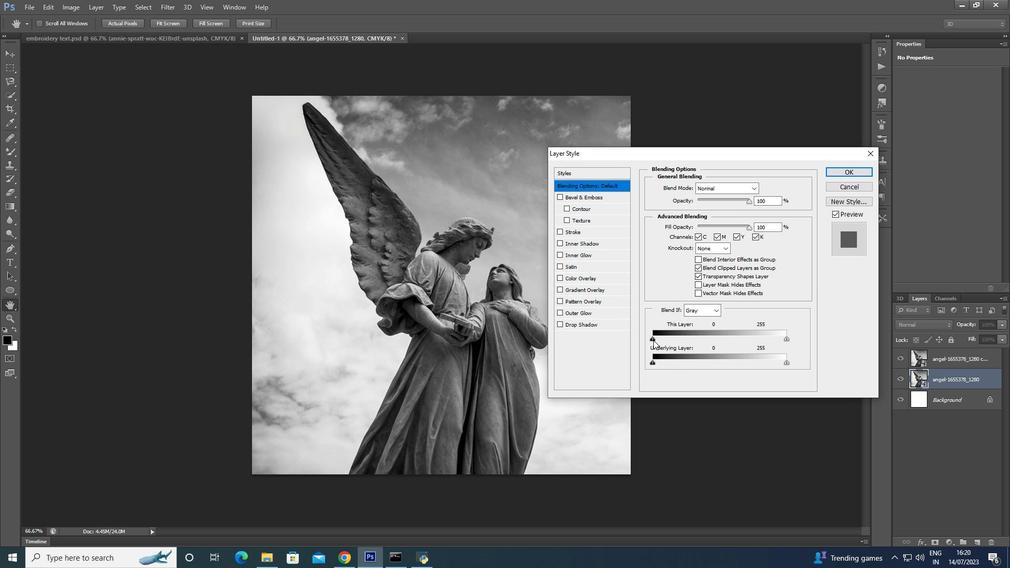 
Action: Mouse pressed left at (653, 341)
Screenshot: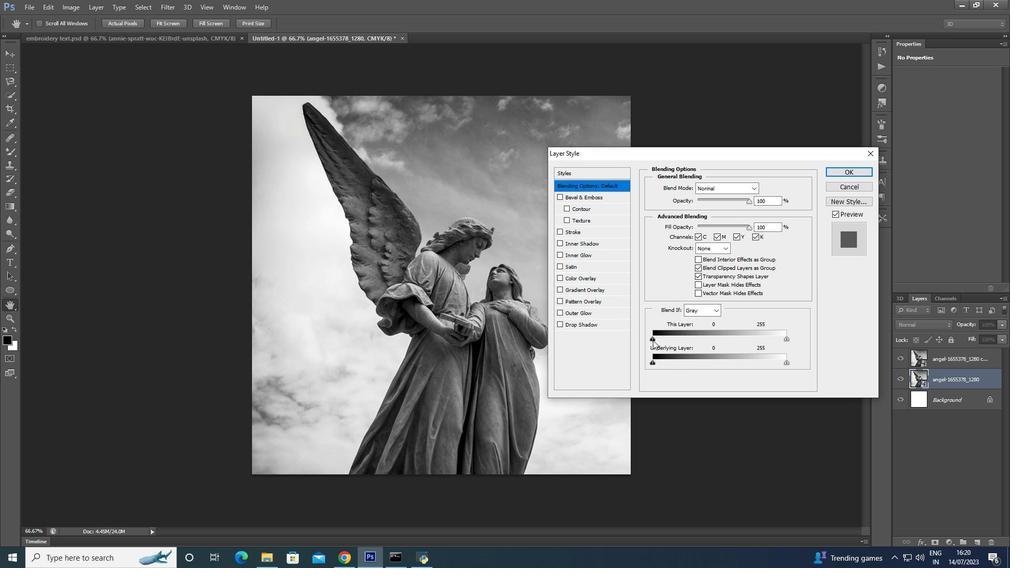 
Action: Mouse moved to (657, 339)
Screenshot: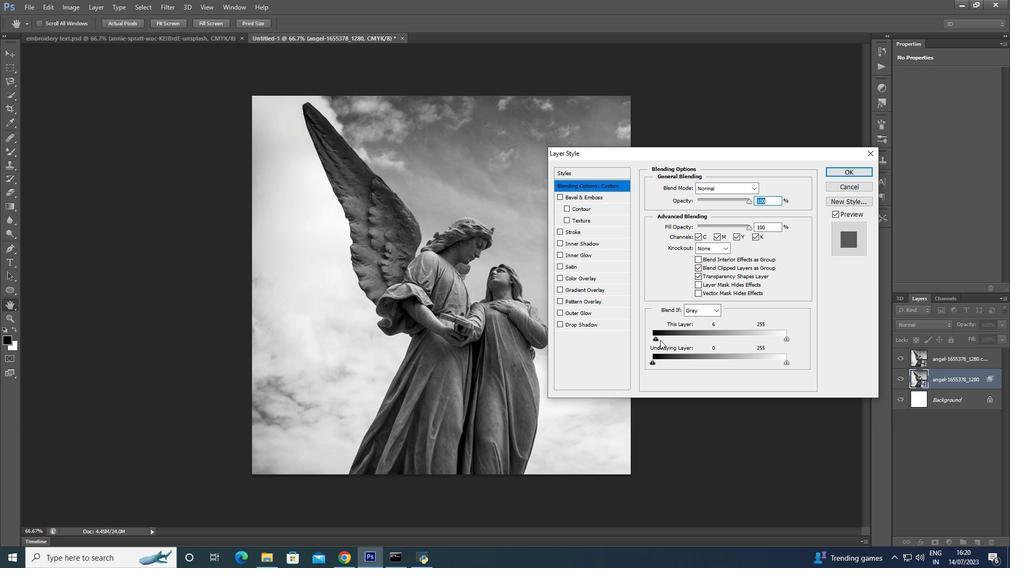 
Action: Mouse pressed left at (657, 339)
Screenshot: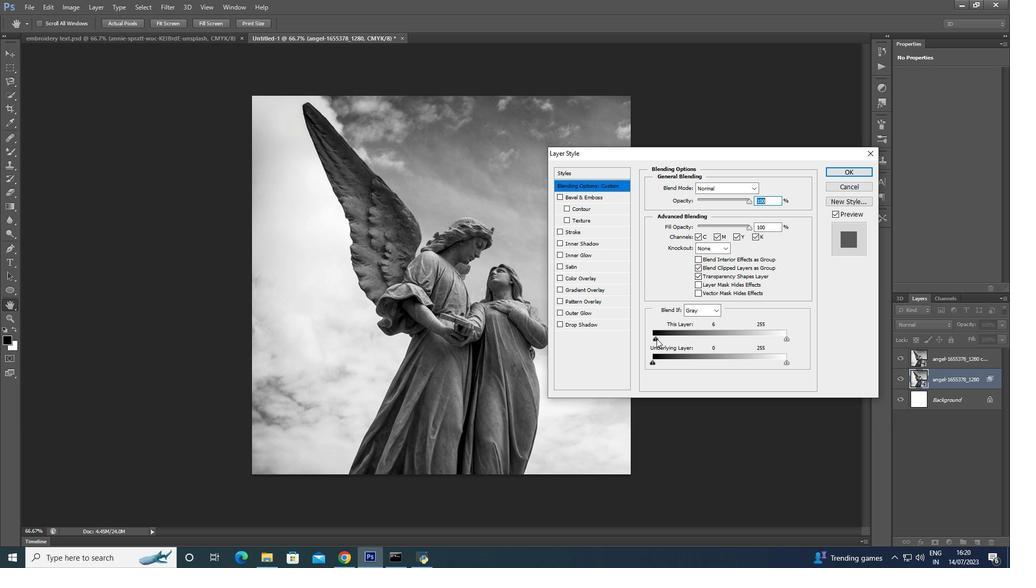 
Action: Mouse pressed right at (657, 339)
Screenshot: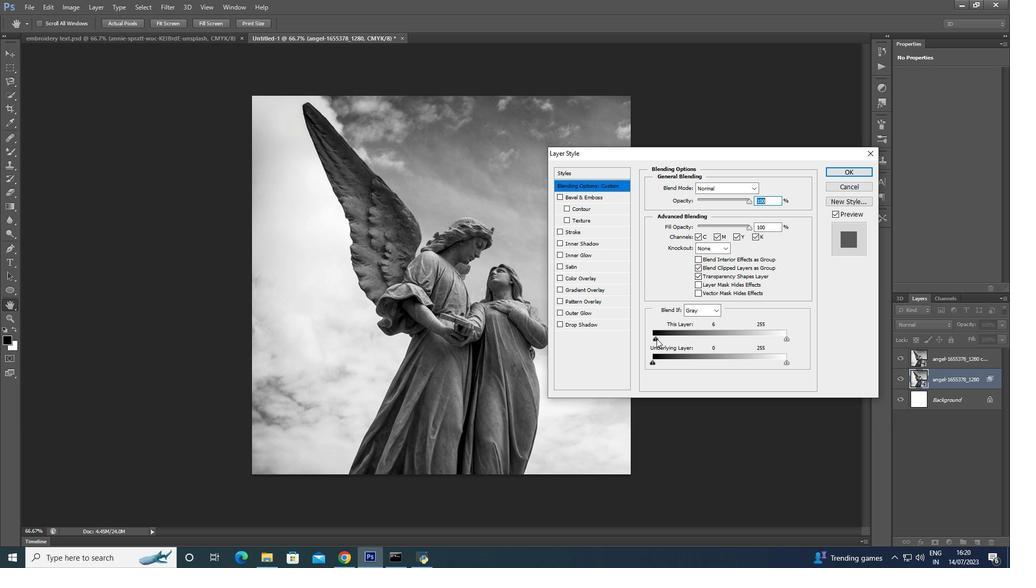 
Action: Key pressed <Key.alt_l><Key.alt_l><Key.alt_l><Key.alt_l><Key.alt_l><Key.alt_l>
Screenshot: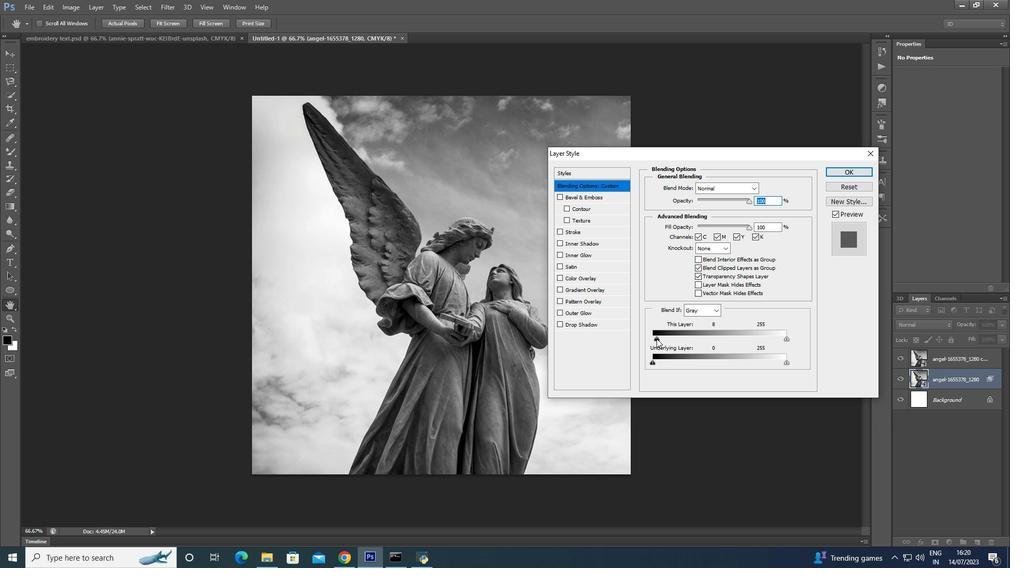 
Action: Mouse moved to (657, 338)
Screenshot: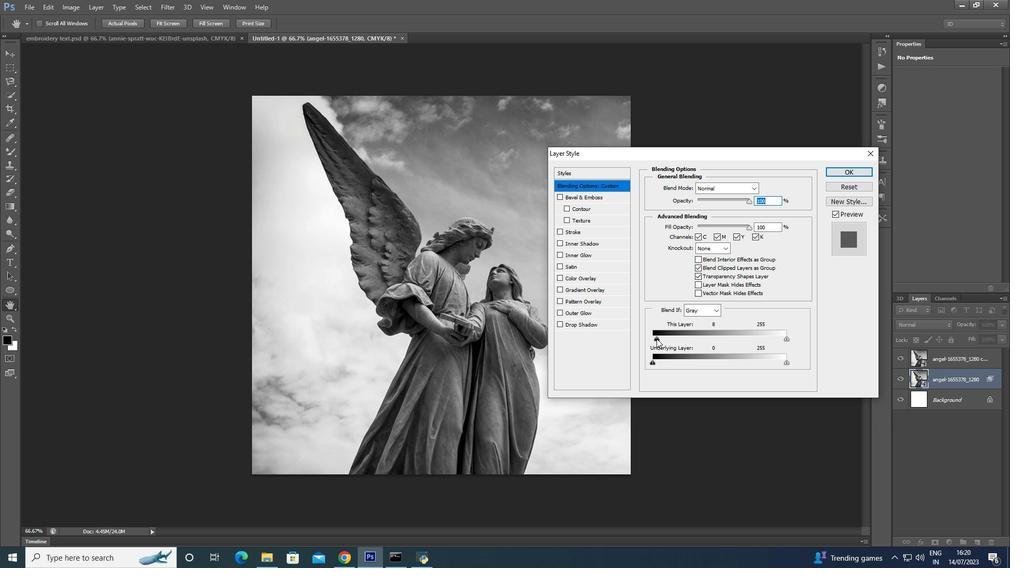 
Action: Key pressed <Key.alt_l>
Screenshot: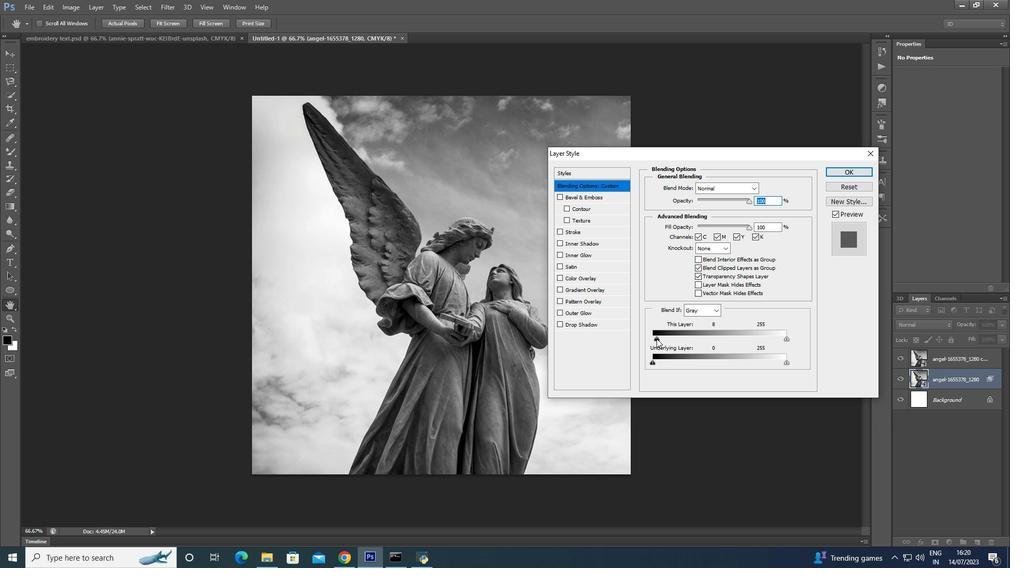 
Action: Mouse moved to (658, 338)
Screenshot: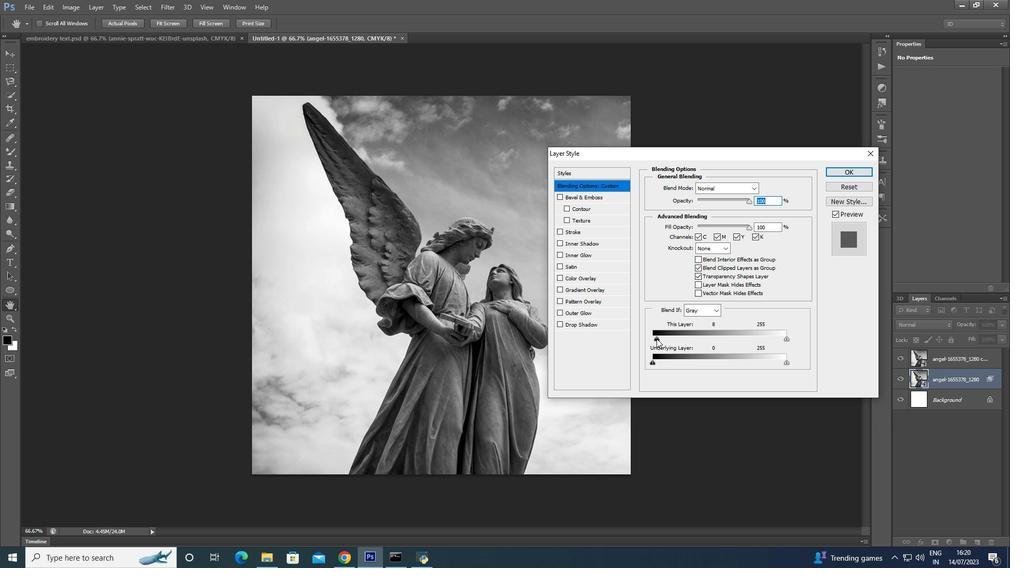 
Action: Key pressed <Key.alt_l>
Screenshot: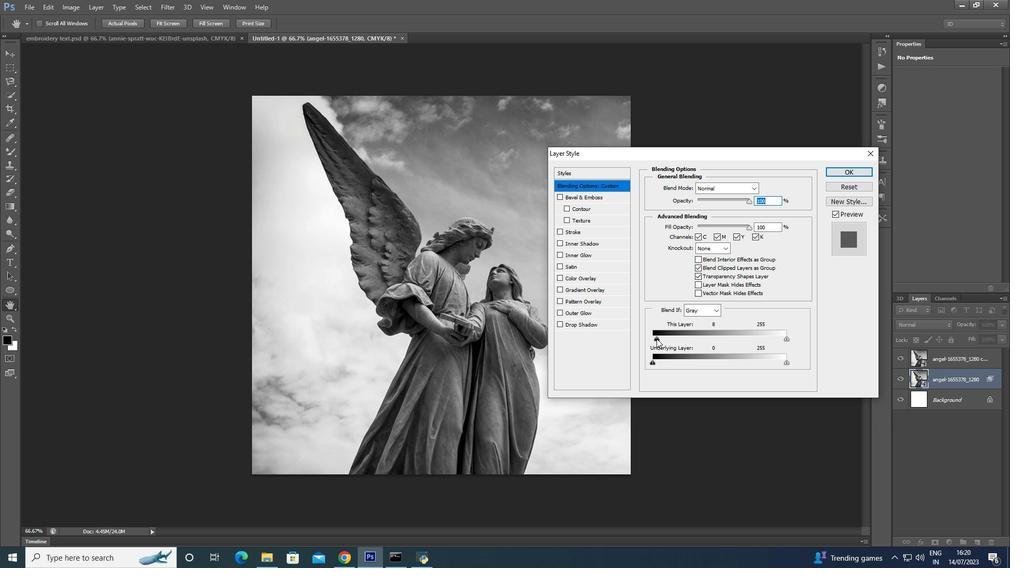 
Action: Mouse moved to (658, 338)
Screenshot: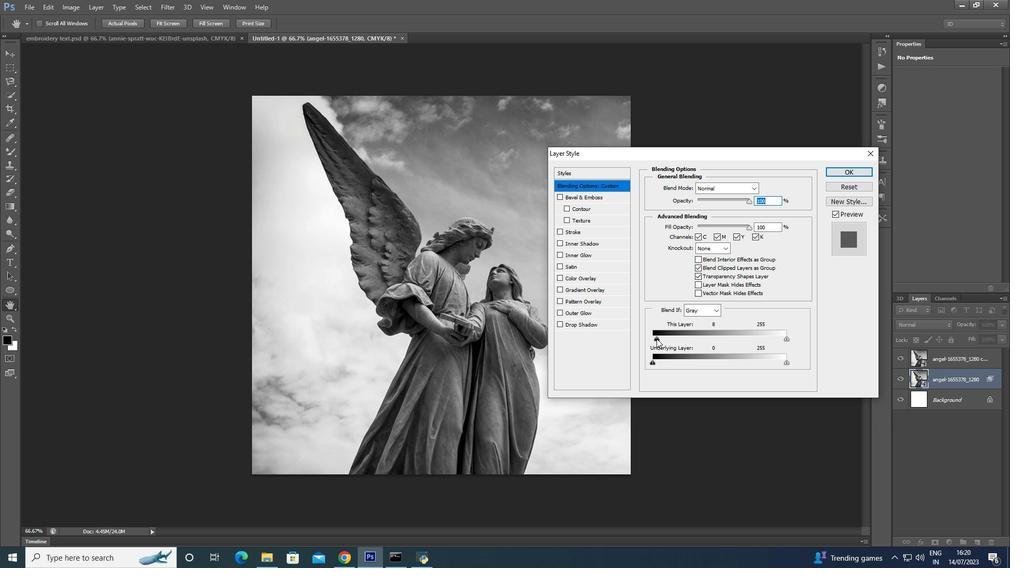 
Action: Key pressed <Key.alt_l>
Screenshot: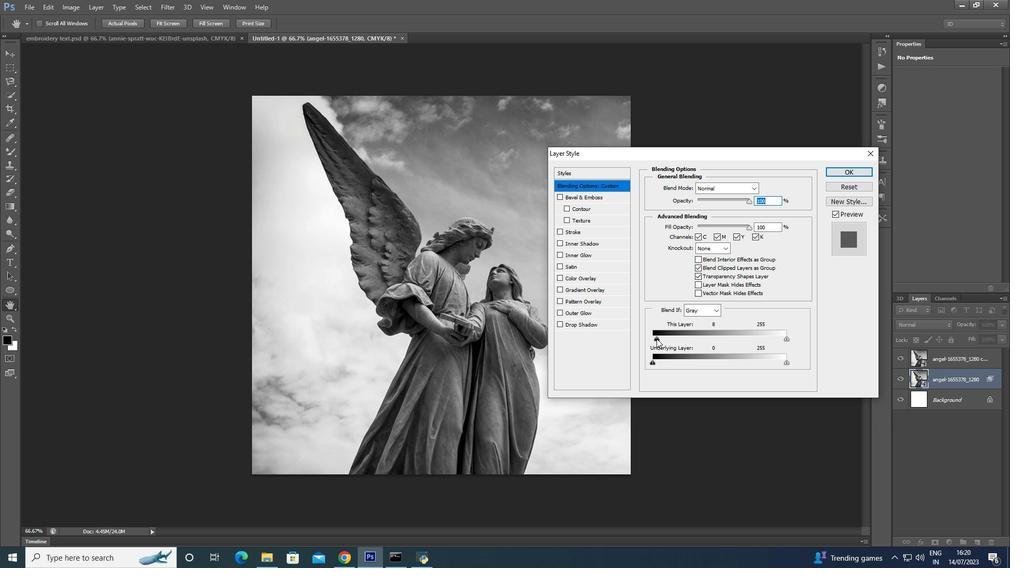 
Action: Mouse moved to (659, 337)
Screenshot: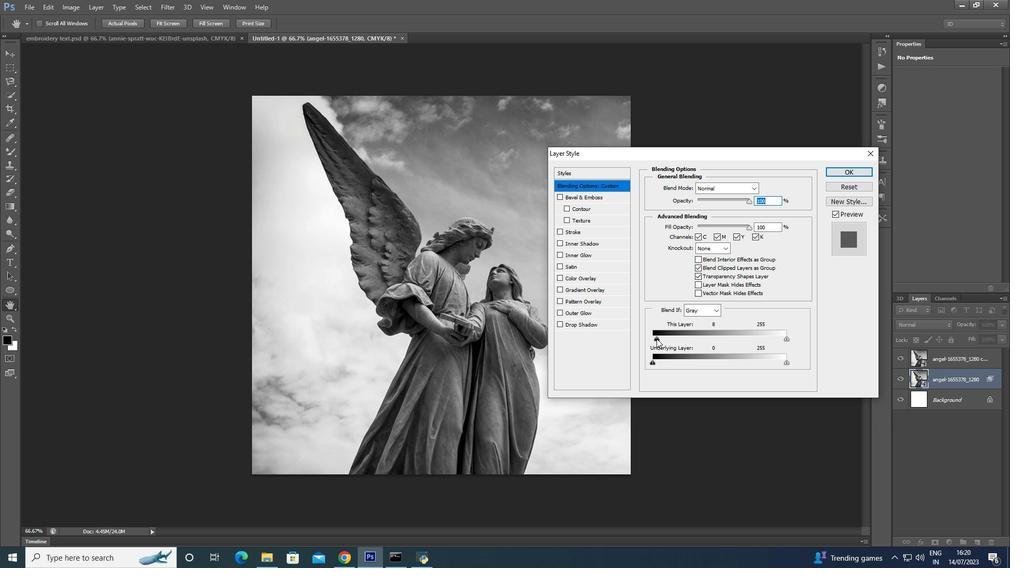
Action: Key pressed <Key.alt_l>
Screenshot: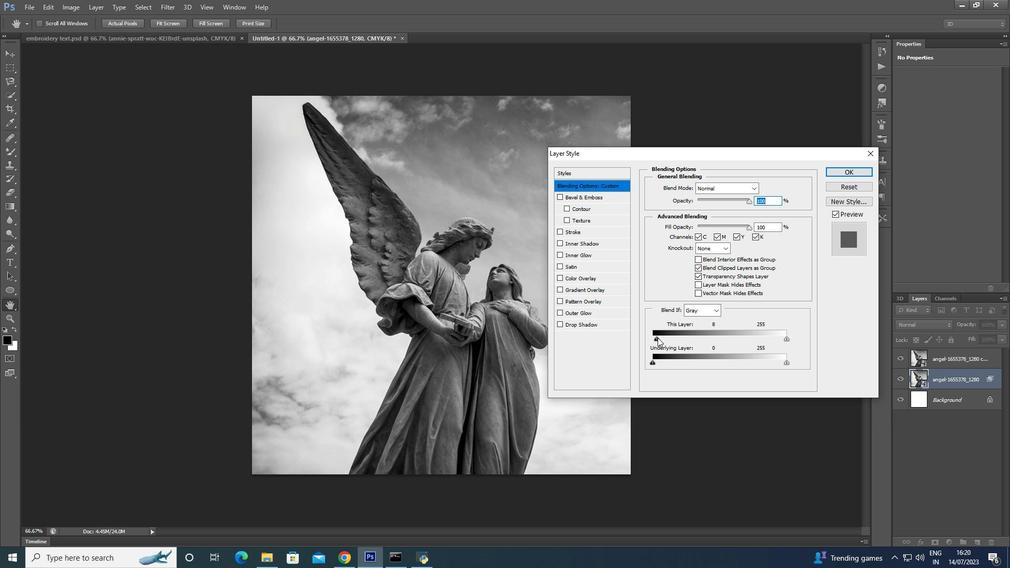 
Action: Mouse moved to (664, 336)
Screenshot: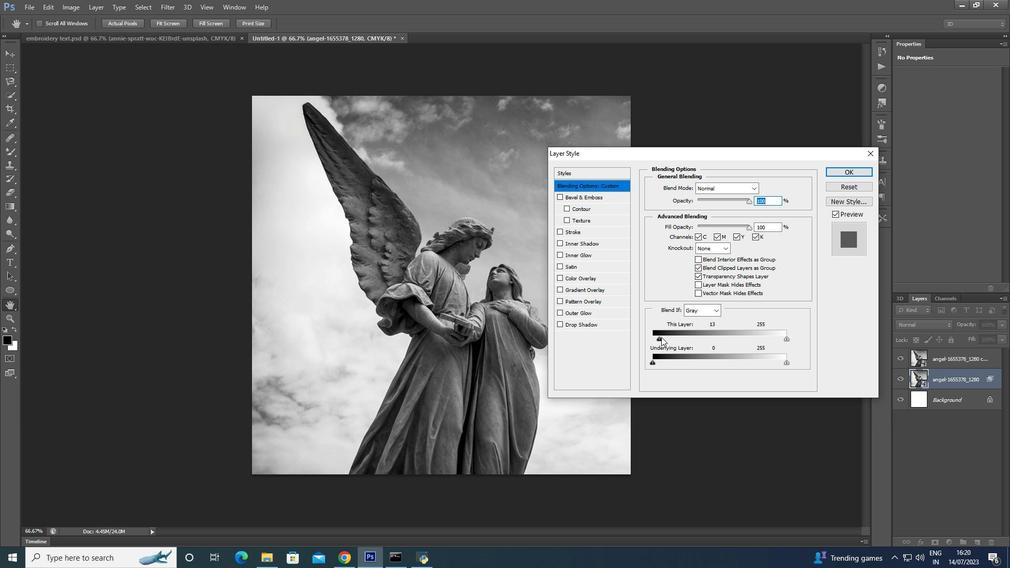 
Action: Key pressed <Key.alt_l><Key.alt_l><Key.alt_l><Key.alt_l><Key.alt_l><Key.alt_l><Key.alt_l><Key.alt_l><Key.alt_l>
Screenshot: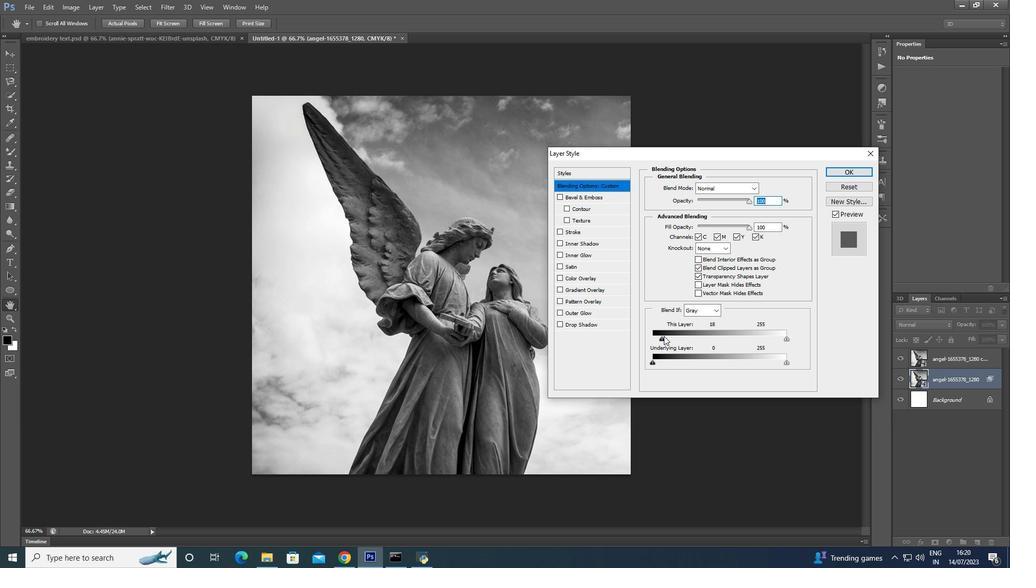 
Action: Mouse moved to (663, 336)
Screenshot: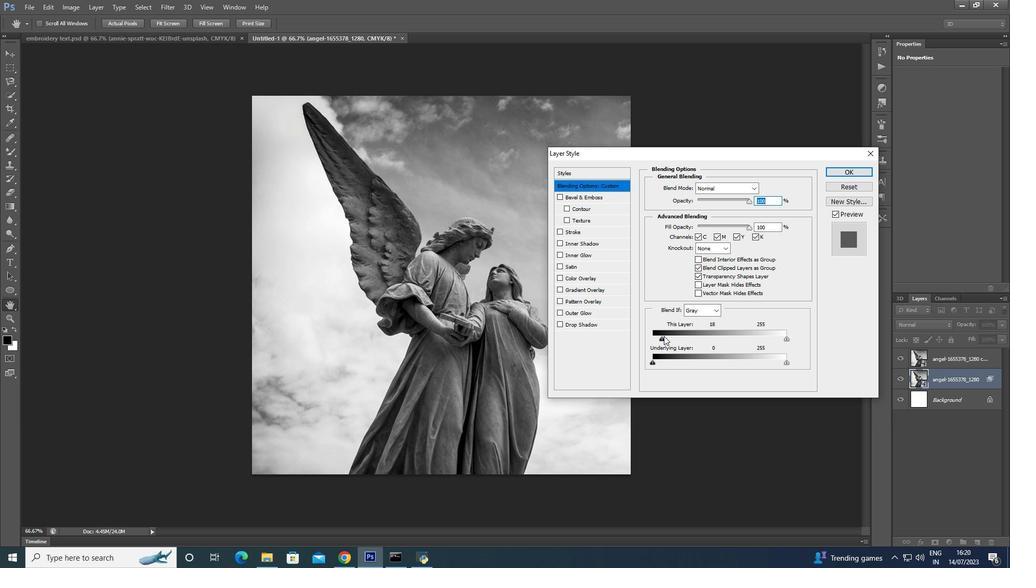 
Action: Key pressed <Key.alt_l>
Screenshot: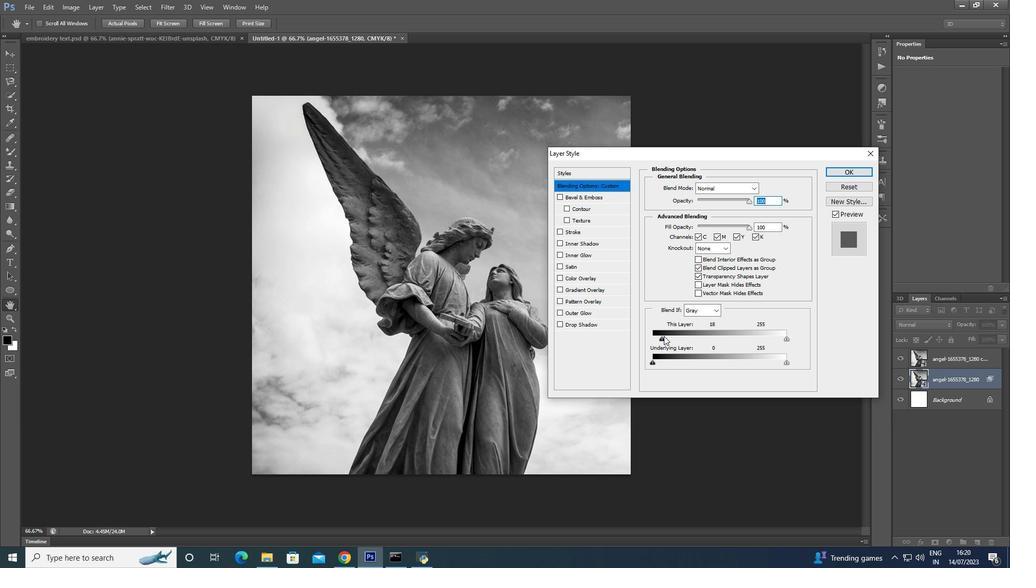 
Action: Mouse moved to (661, 337)
Screenshot: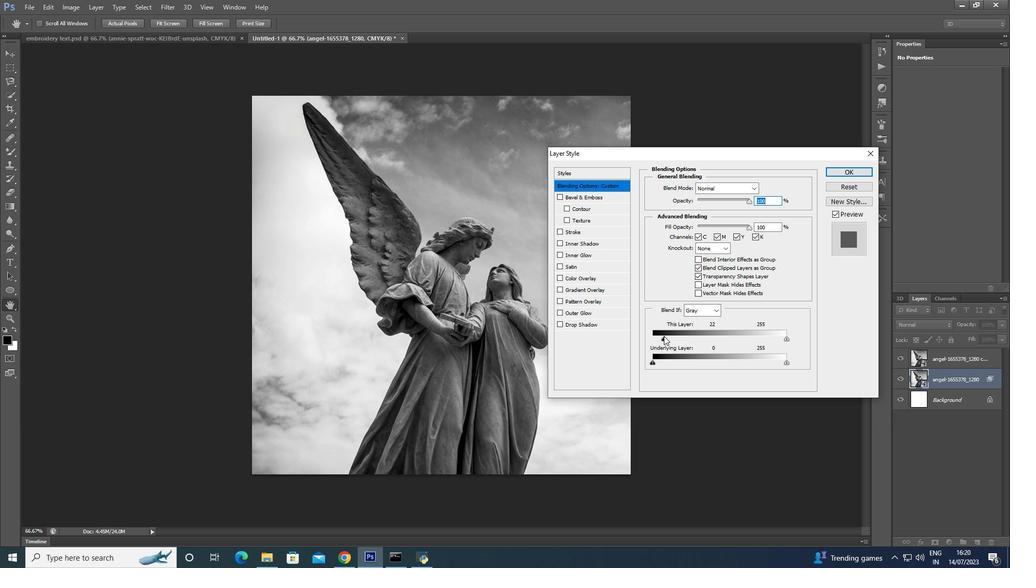 
Action: Key pressed <Key.alt_l>
Screenshot: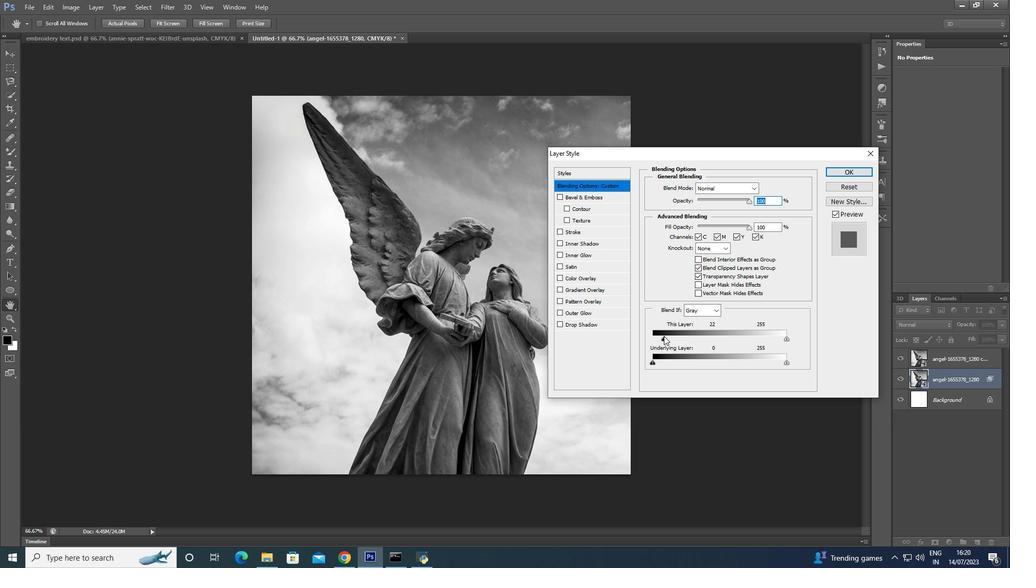 
Action: Mouse moved to (660, 337)
Screenshot: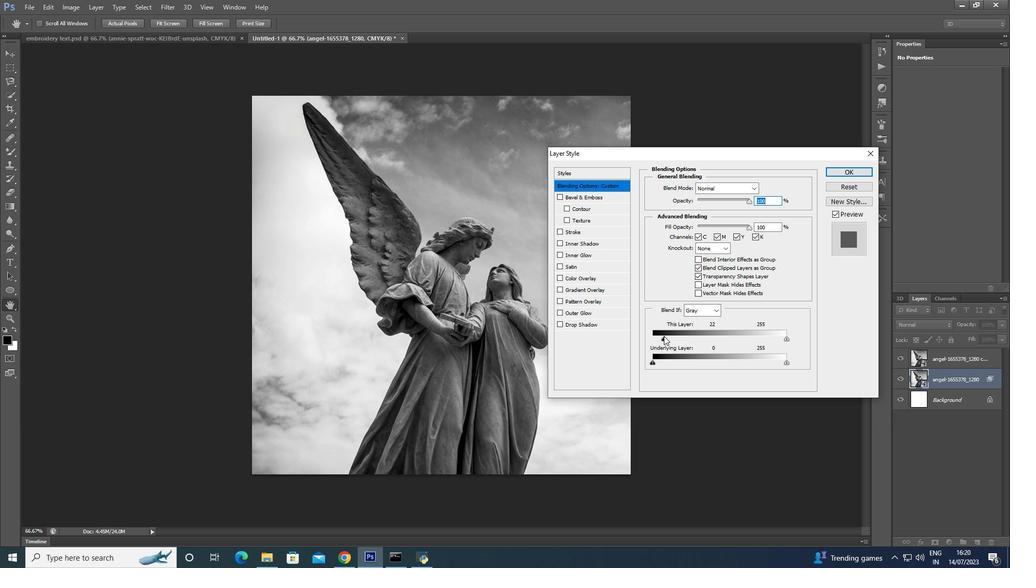 
Action: Key pressed <Key.alt_l>
Screenshot: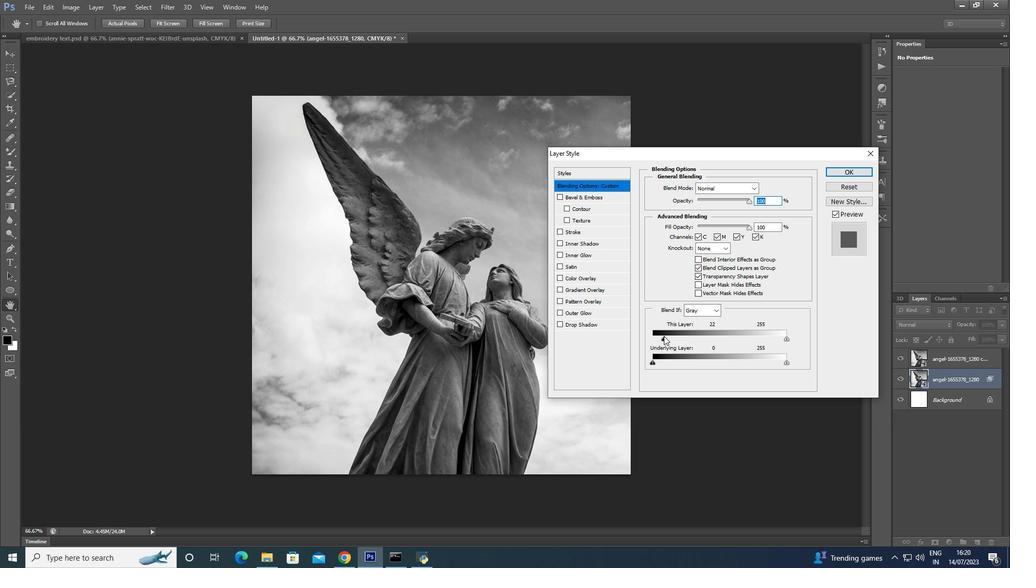 
Action: Mouse moved to (660, 337)
Screenshot: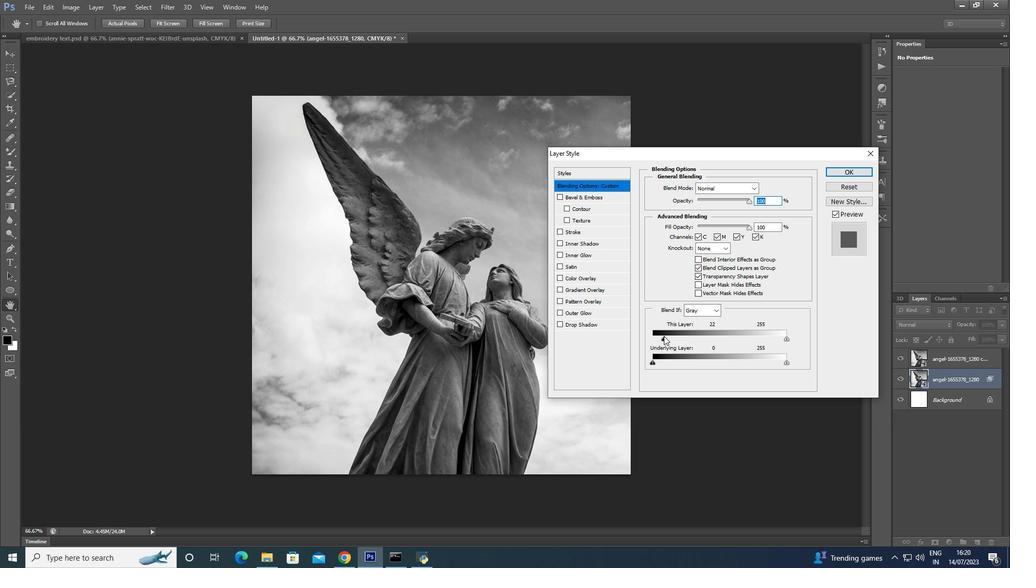 
Action: Key pressed <Key.alt_l>
Screenshot: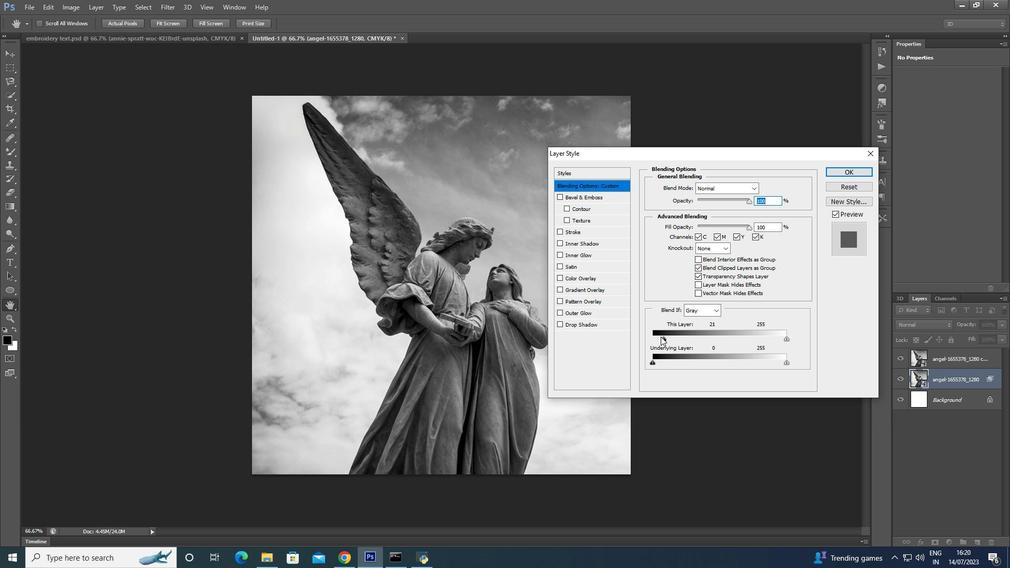 
Action: Mouse moved to (660, 337)
Screenshot: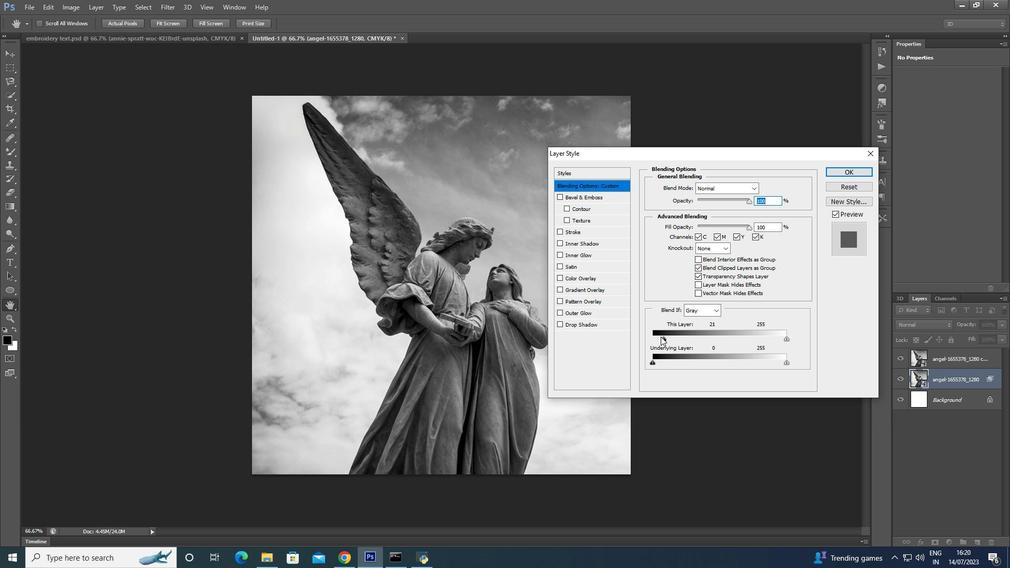 
Action: Key pressed <Key.alt_l><Key.alt_l>
Screenshot: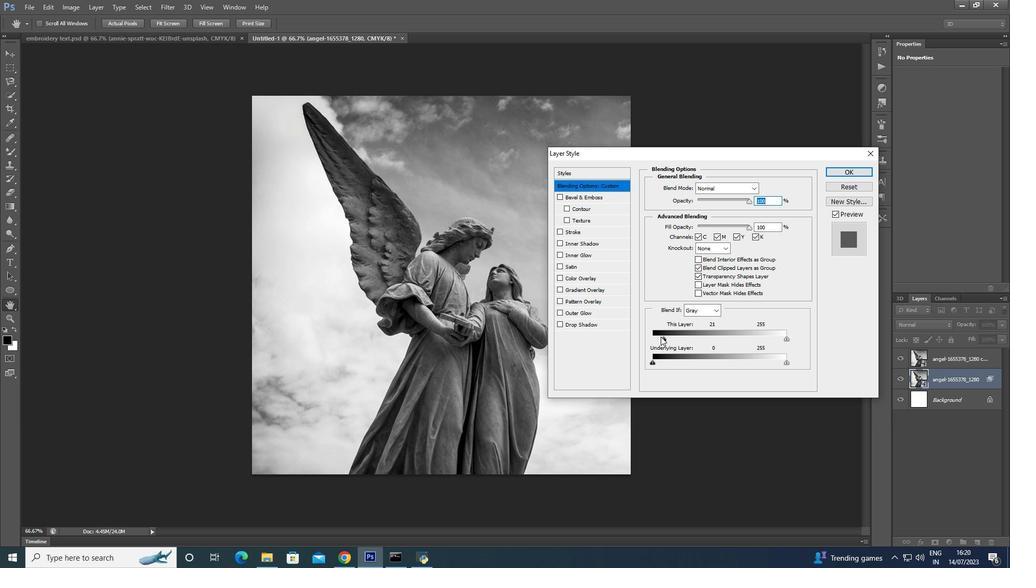 
Action: Mouse moved to (659, 337)
Screenshot: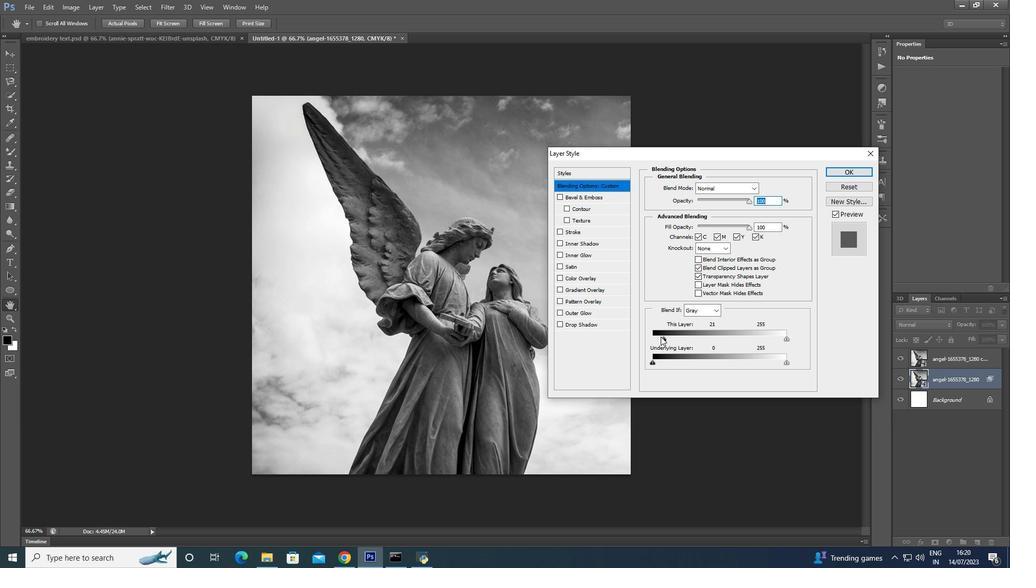 
Action: Key pressed <Key.alt_l>
Screenshot: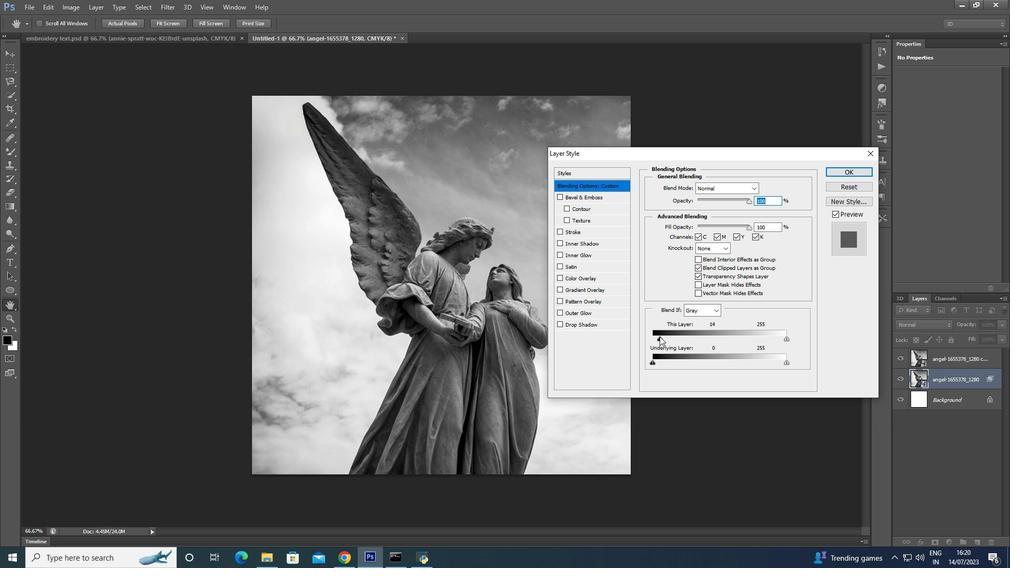 
Action: Mouse moved to (659, 337)
Screenshot: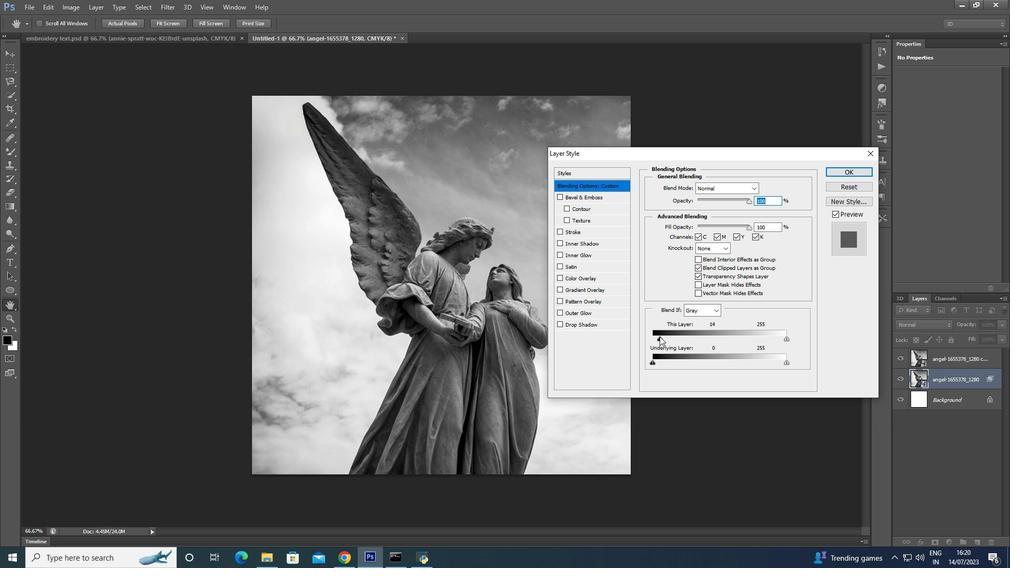 
Action: Key pressed <Key.alt_l><Key.alt_l>
Screenshot: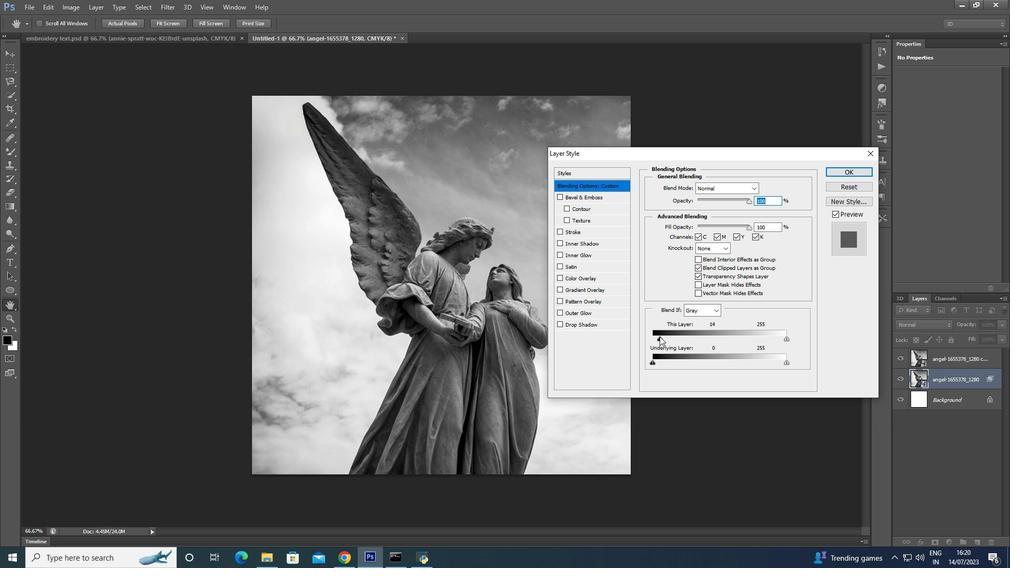 
Action: Mouse moved to (660, 340)
Screenshot: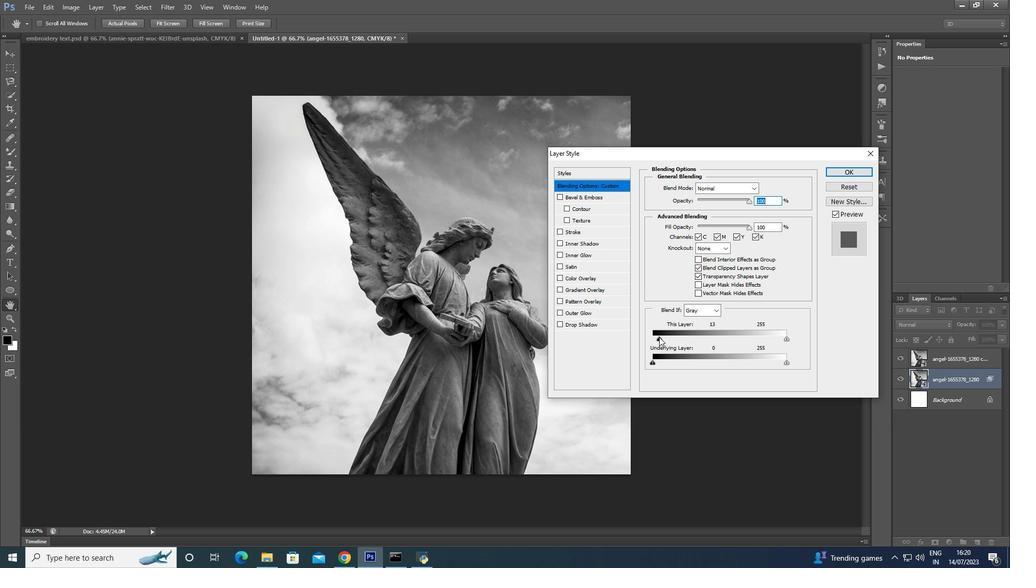
Action: Mouse pressed left at (660, 340)
Screenshot: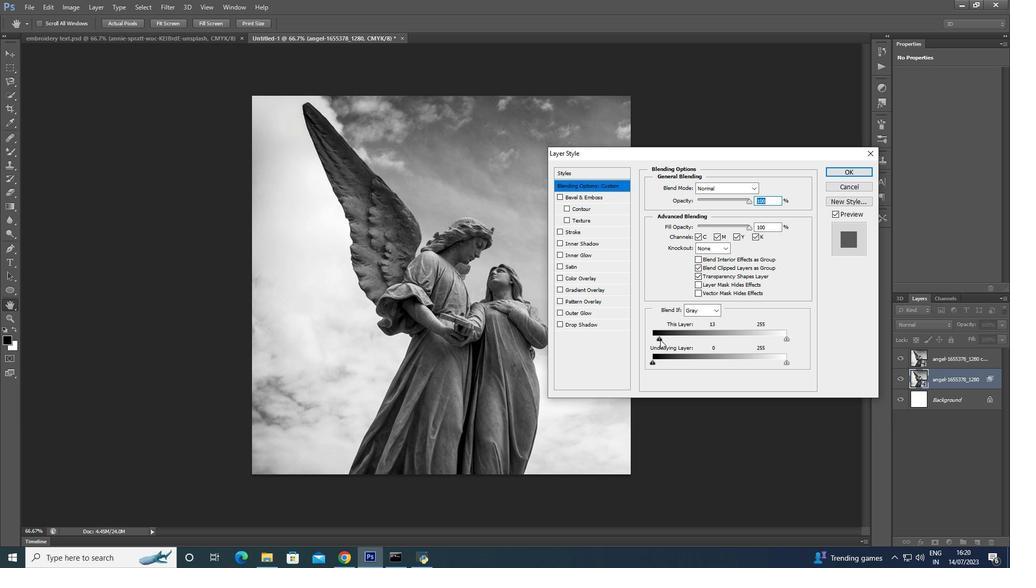 
Action: Key pressed <Key.alt_l>
Screenshot: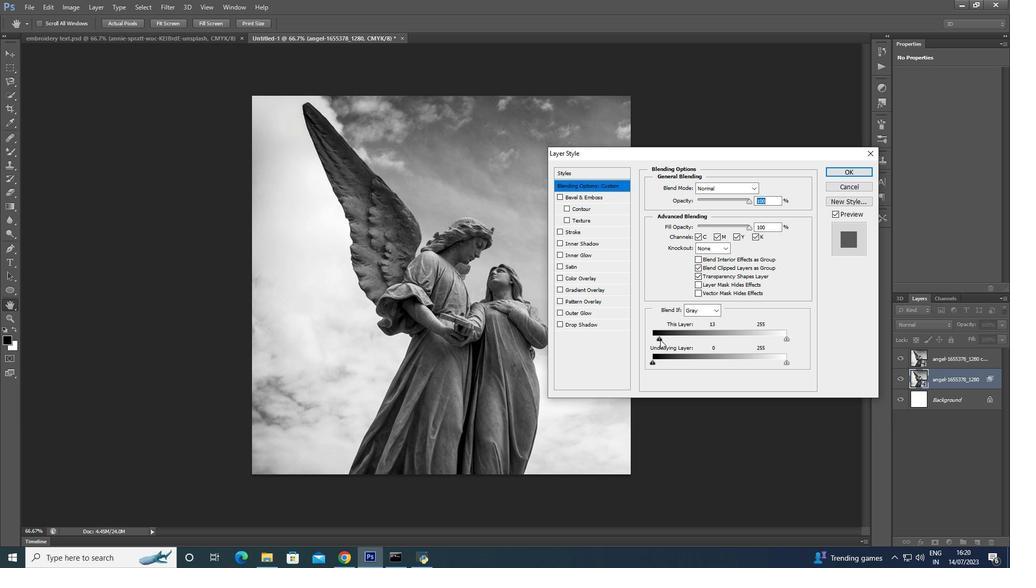 
Action: Mouse moved to (667, 340)
